 Task: Get directions from Schlitterbahn Waterpark, Texas, United States to Mount Vernon, Virginia, United States and explore the nearby hotels
Action: Mouse moved to (134, 103)
Screenshot: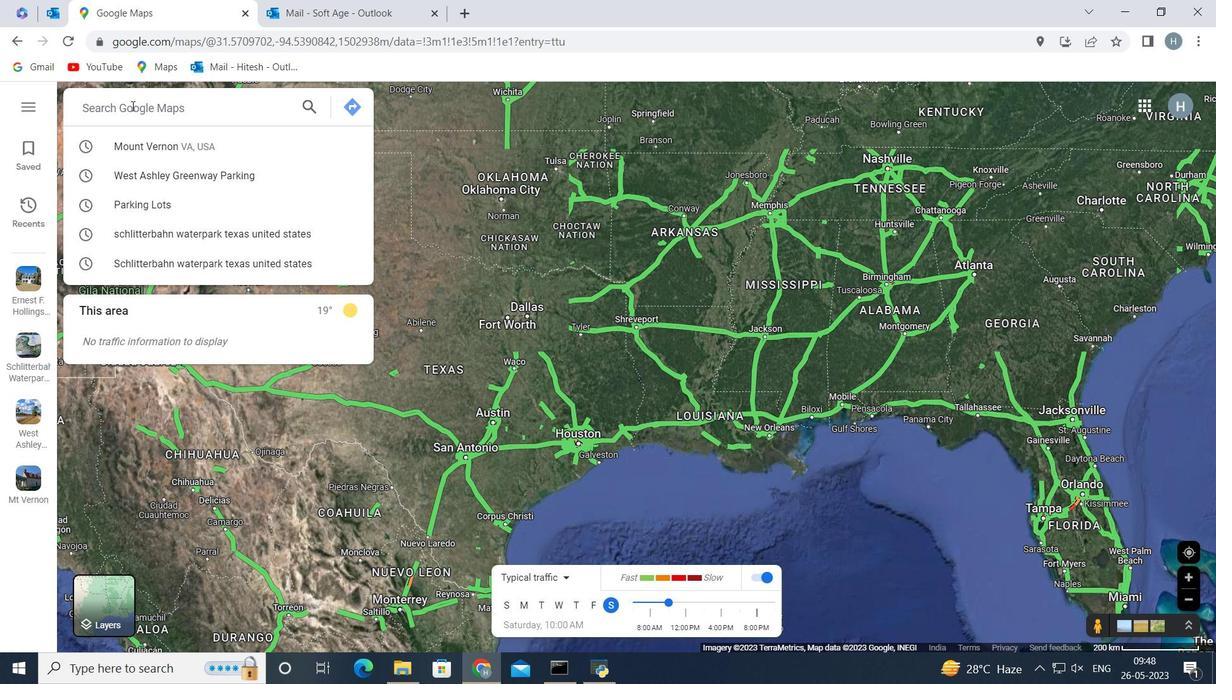 
Action: Mouse pressed left at (134, 103)
Screenshot: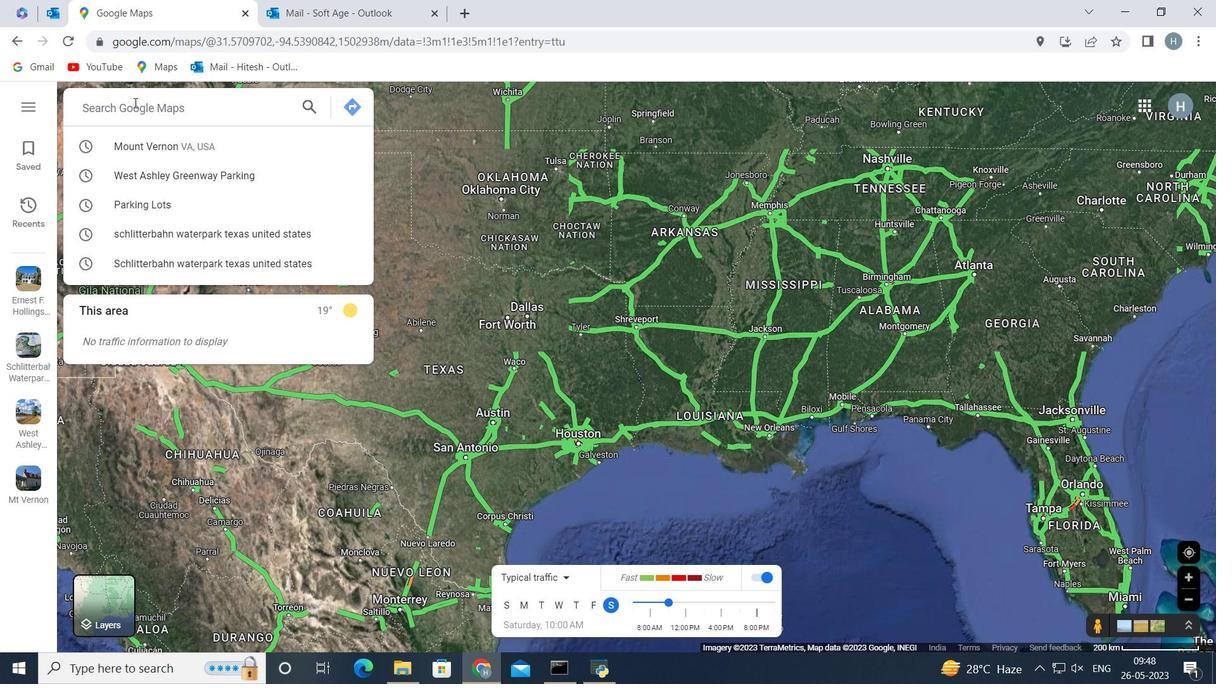 
Action: Key pressed <Key.shift>Schlitterbahn<Key.space>waterpark<Key.space>texas<Key.space>united<Key.space>states
Screenshot: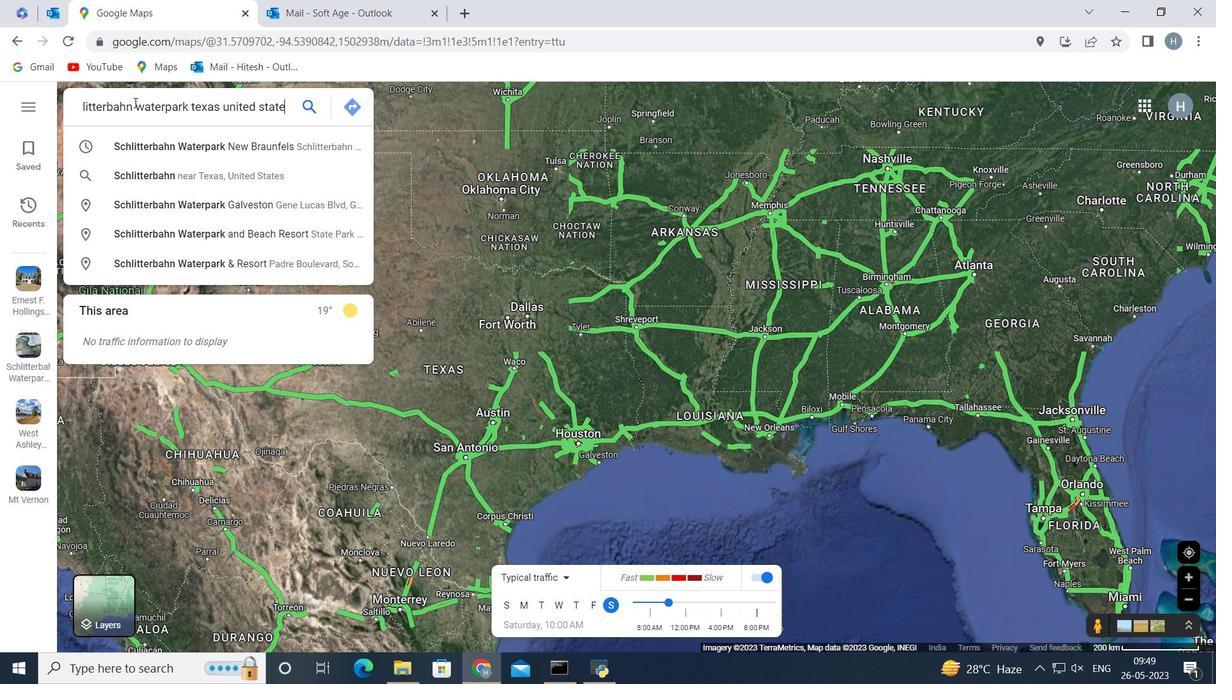 
Action: Mouse moved to (347, 102)
Screenshot: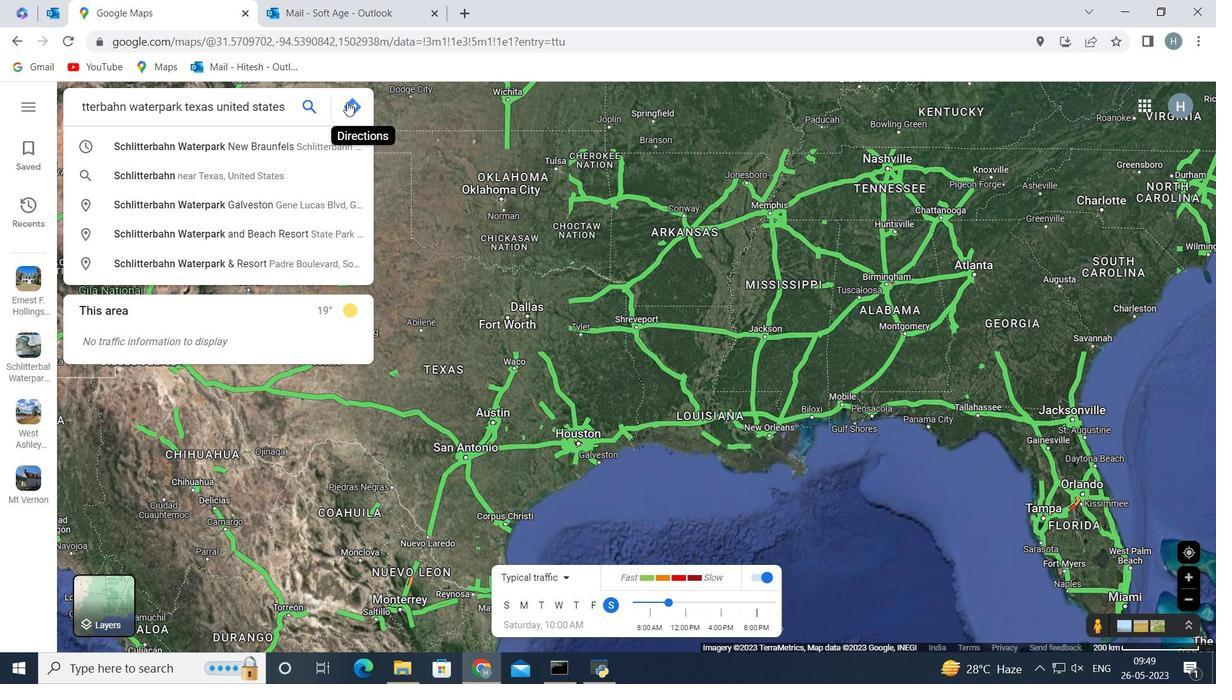 
Action: Mouse pressed left at (347, 102)
Screenshot: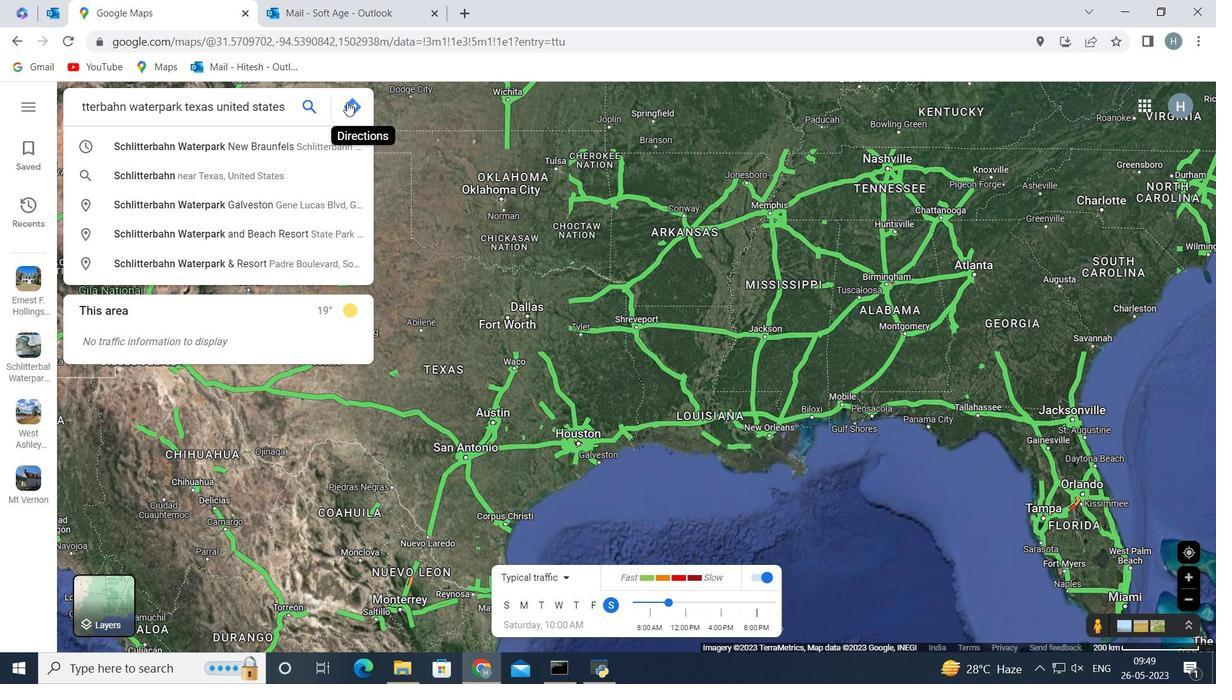 
Action: Mouse moved to (252, 140)
Screenshot: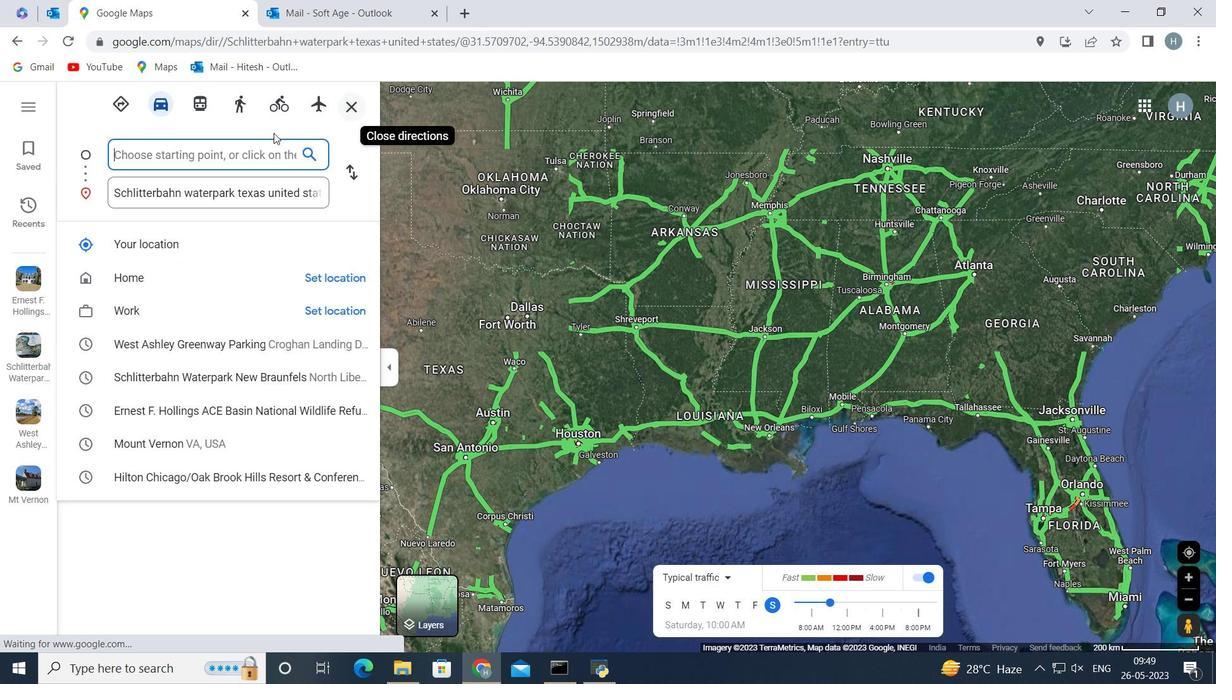 
Action: Key pressed <Key.shift>Mount<Key.space>vernon<Key.space>virginia<Key.space>united<Key.space>states
Screenshot: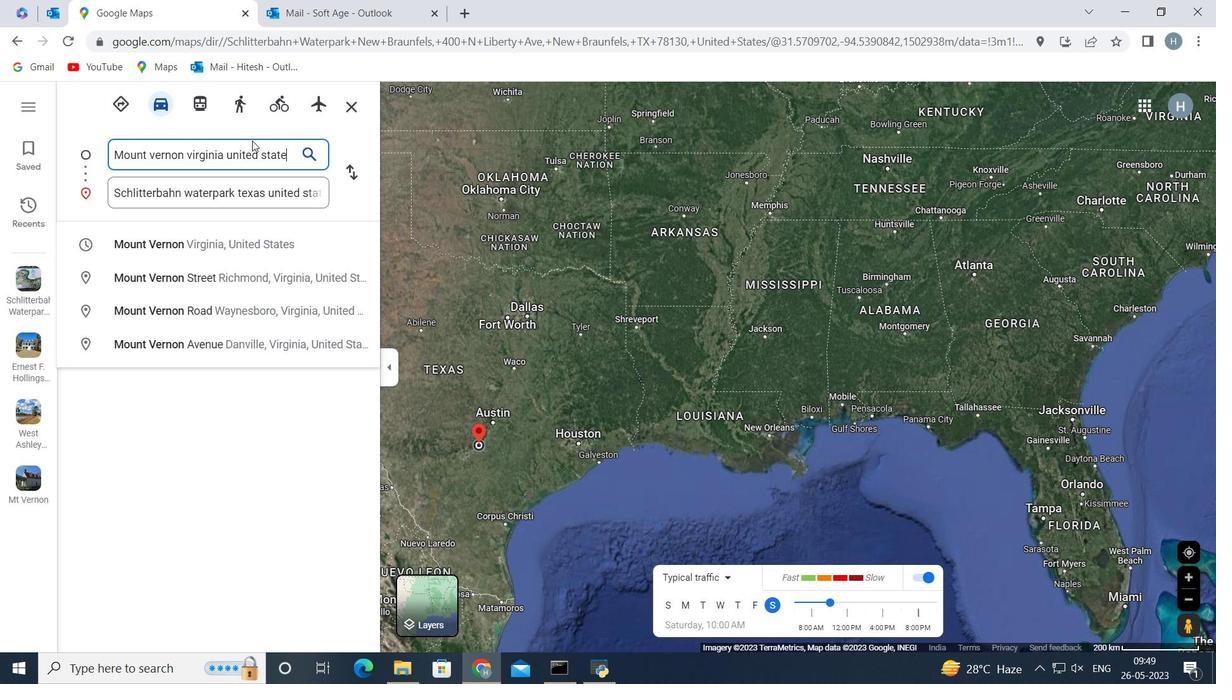
Action: Mouse moved to (347, 169)
Screenshot: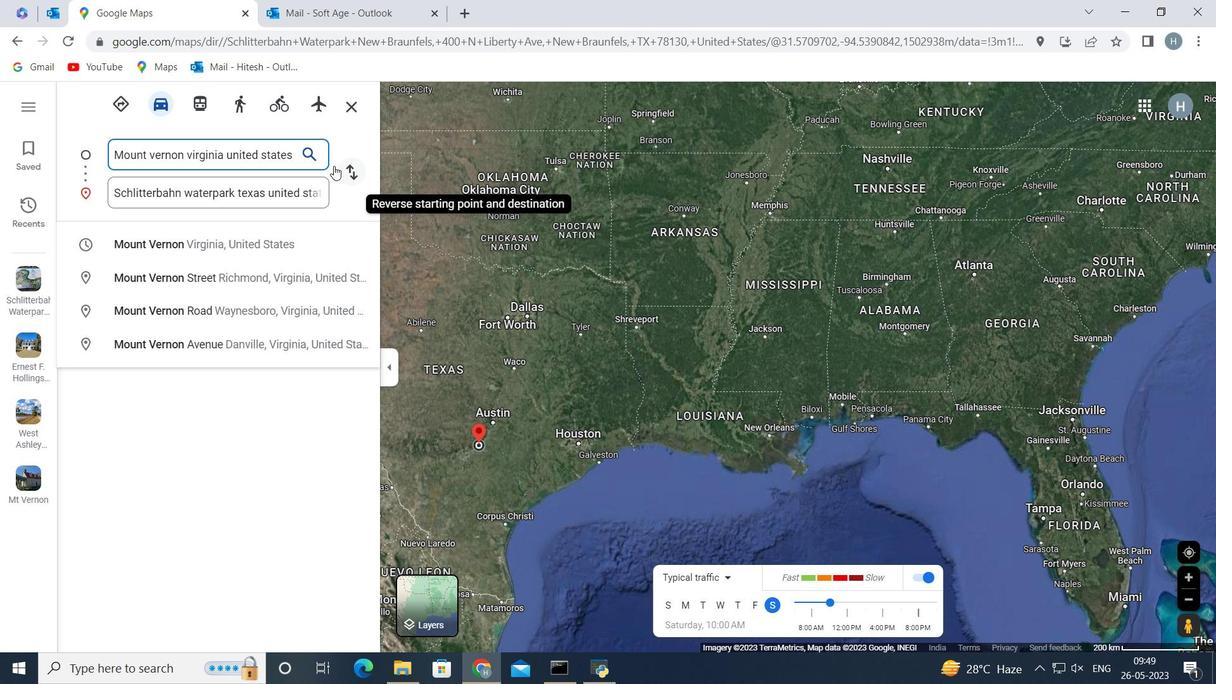 
Action: Mouse pressed left at (345, 169)
Screenshot: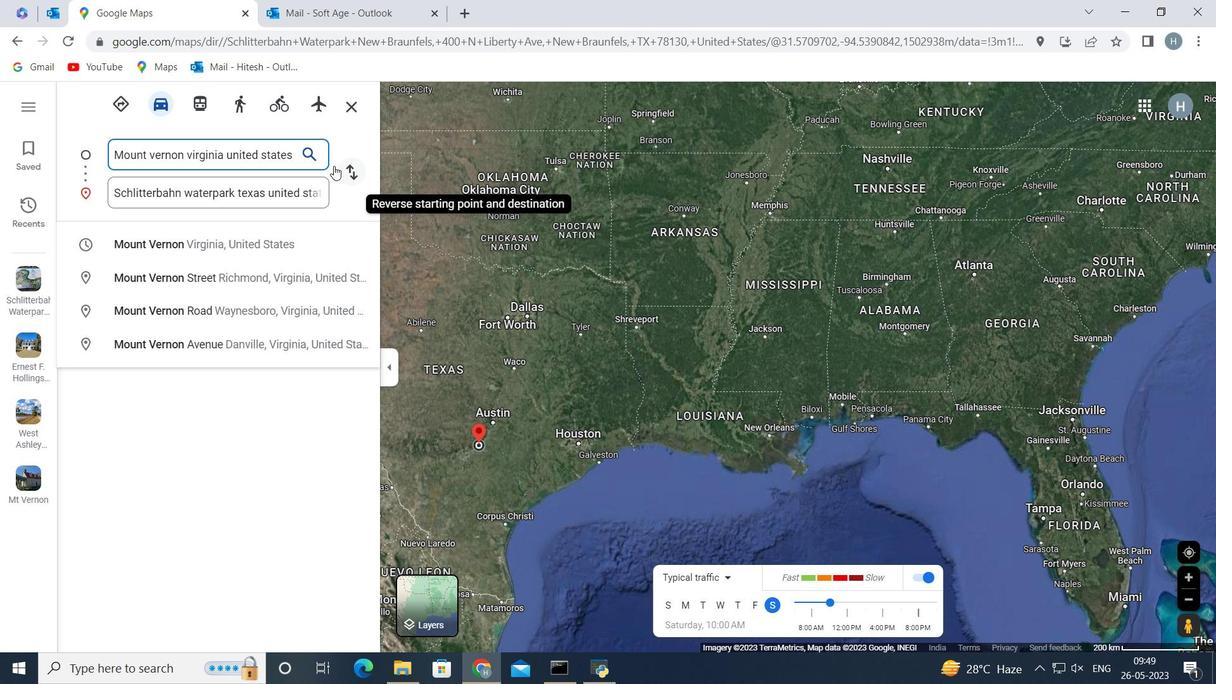 
Action: Mouse moved to (257, 283)
Screenshot: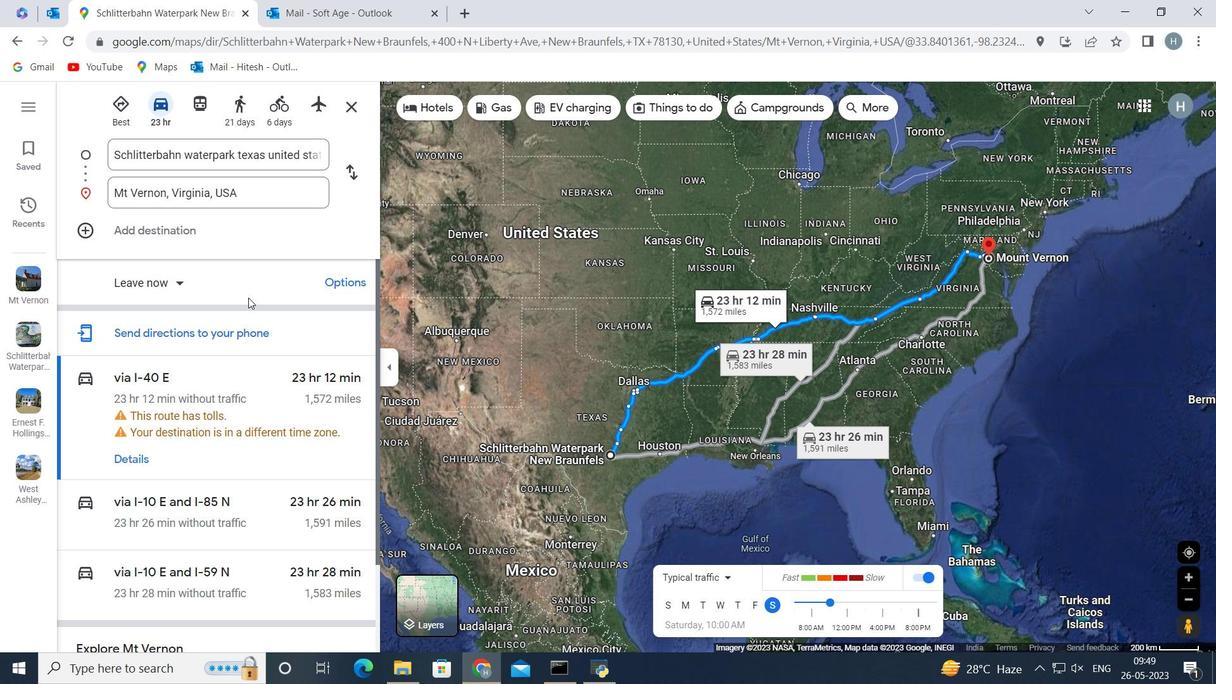 
Action: Mouse scrolled (257, 280) with delta (0, 0)
Screenshot: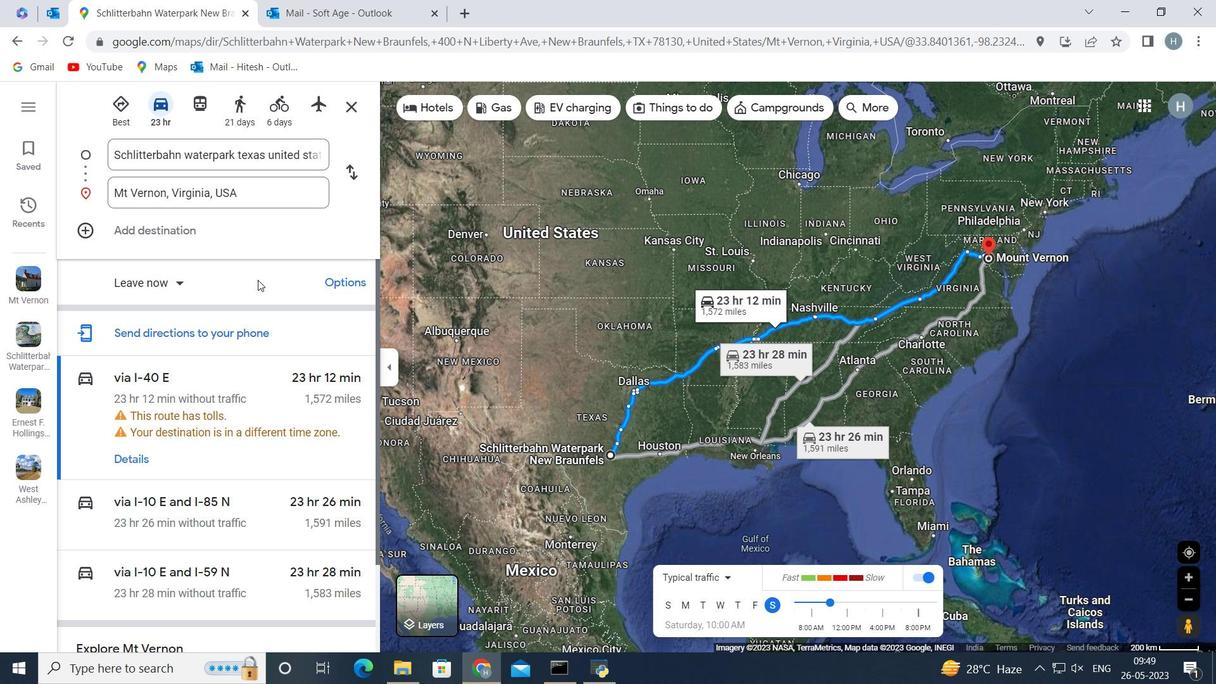 
Action: Mouse moved to (292, 287)
Screenshot: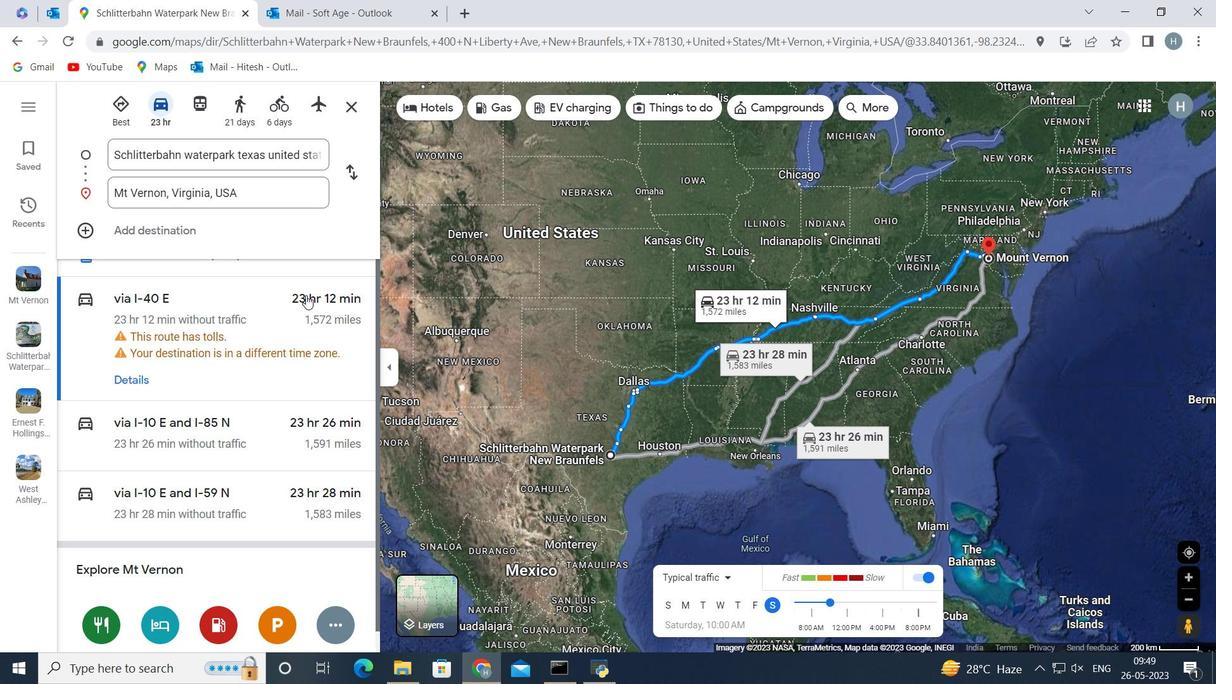 
Action: Mouse scrolled (292, 286) with delta (0, 0)
Screenshot: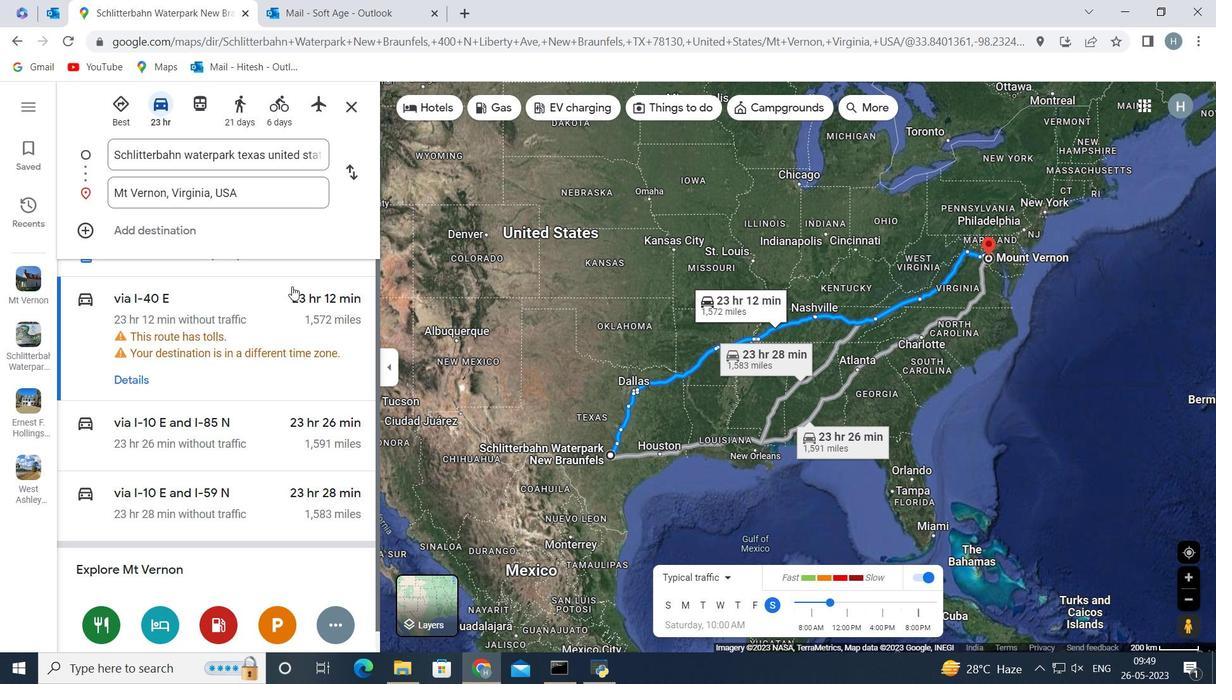 
Action: Mouse scrolled (292, 286) with delta (0, 0)
Screenshot: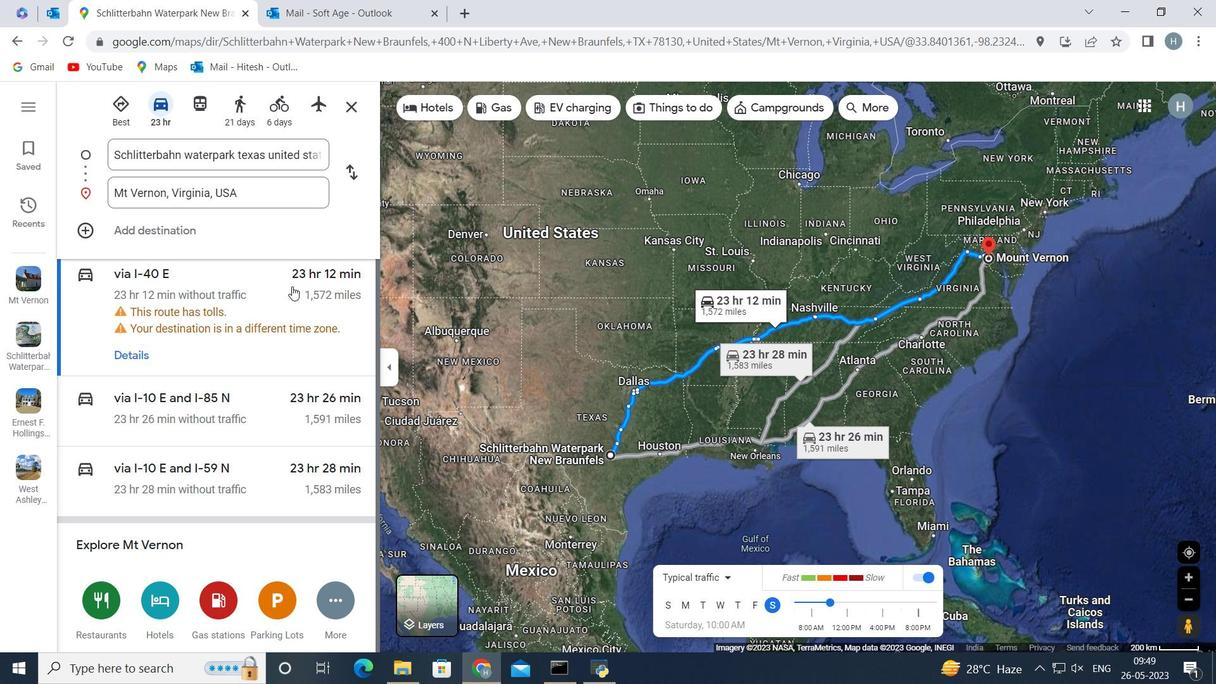 
Action: Mouse scrolled (292, 286) with delta (0, 0)
Screenshot: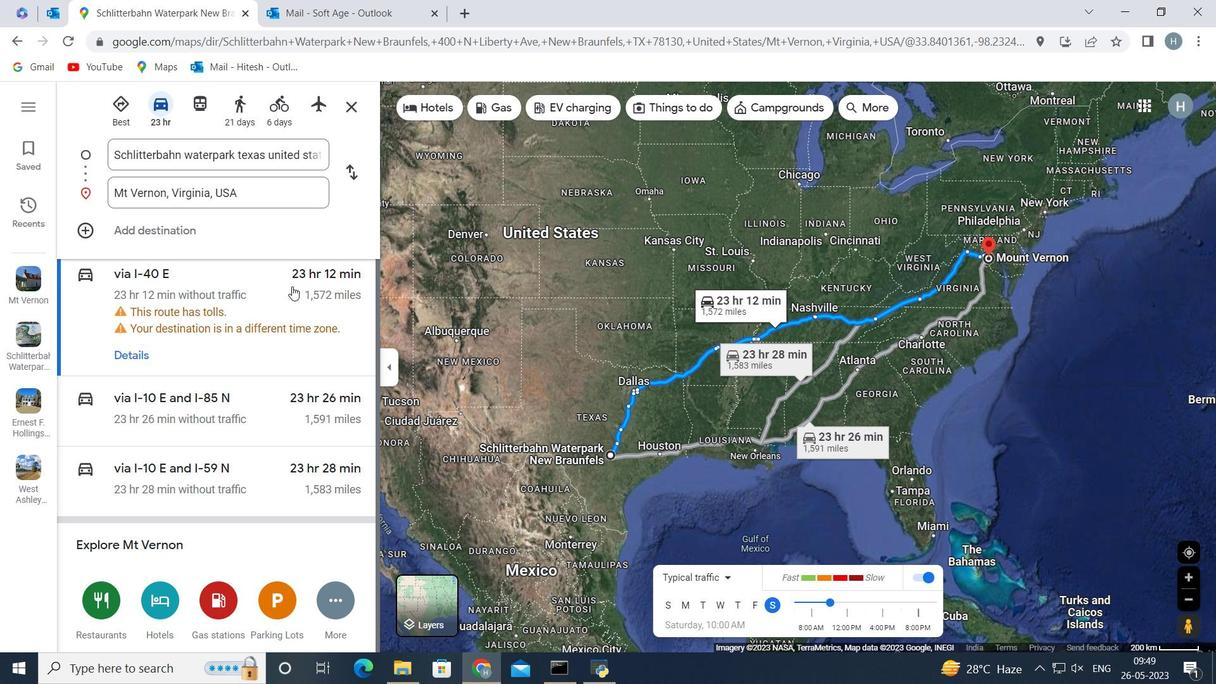 
Action: Mouse moved to (158, 598)
Screenshot: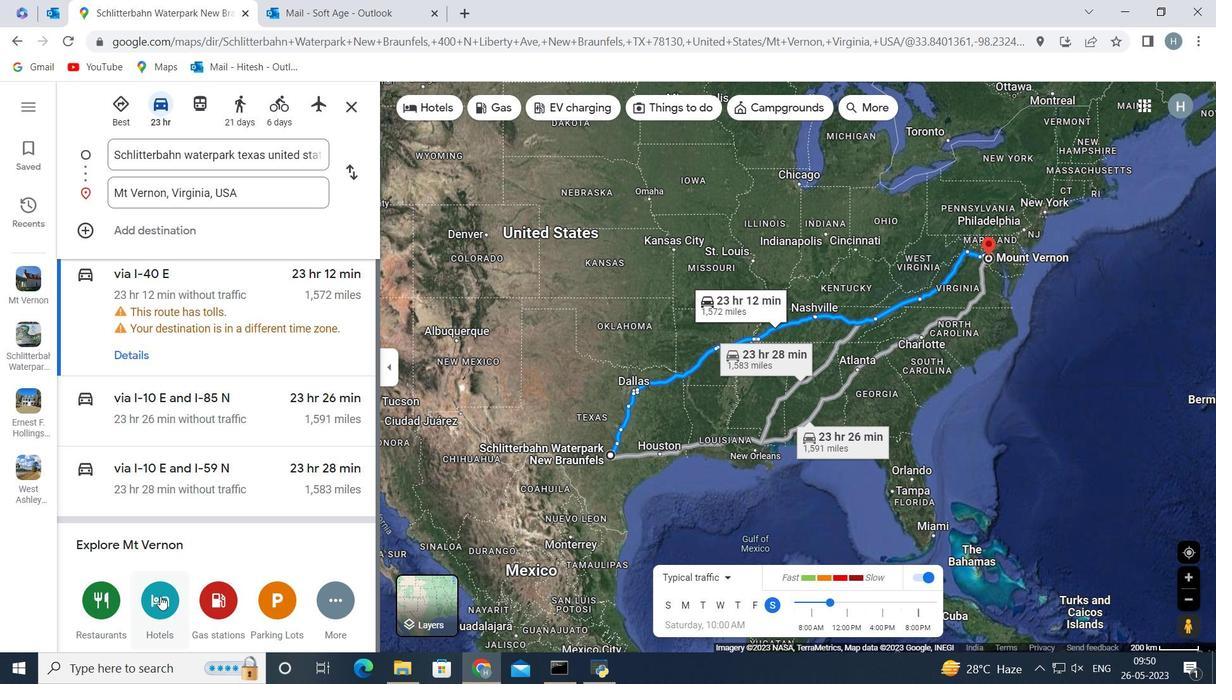 
Action: Mouse pressed left at (158, 598)
Screenshot: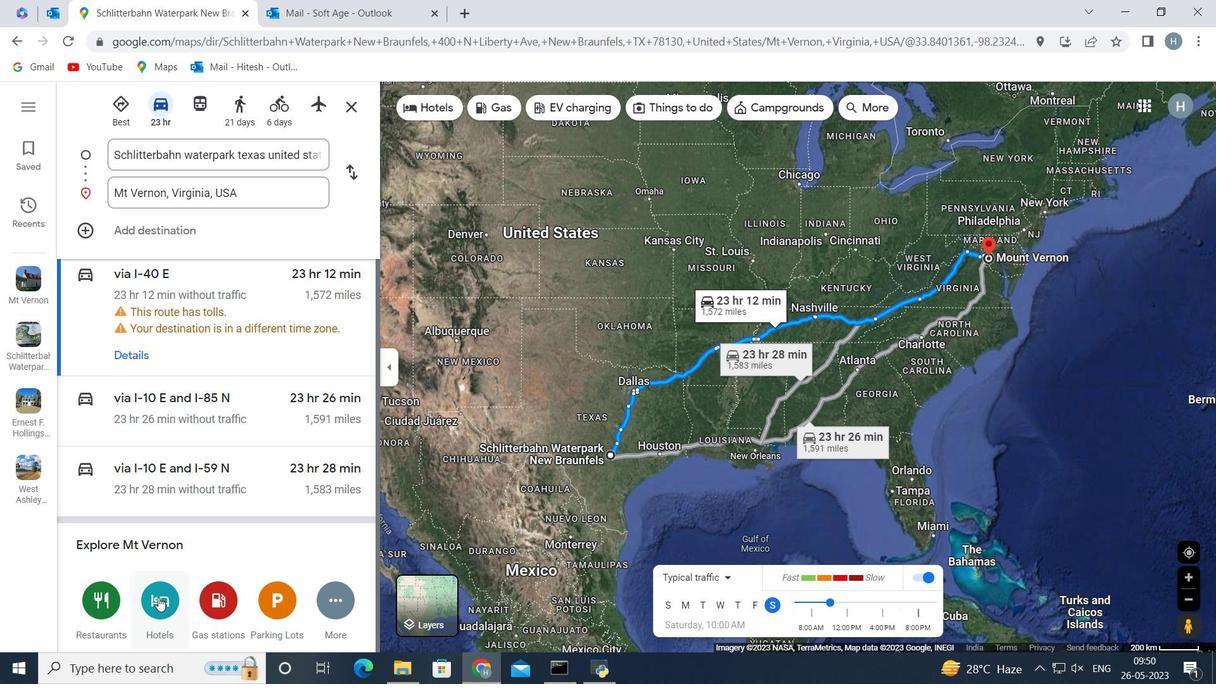 
Action: Mouse moved to (201, 251)
Screenshot: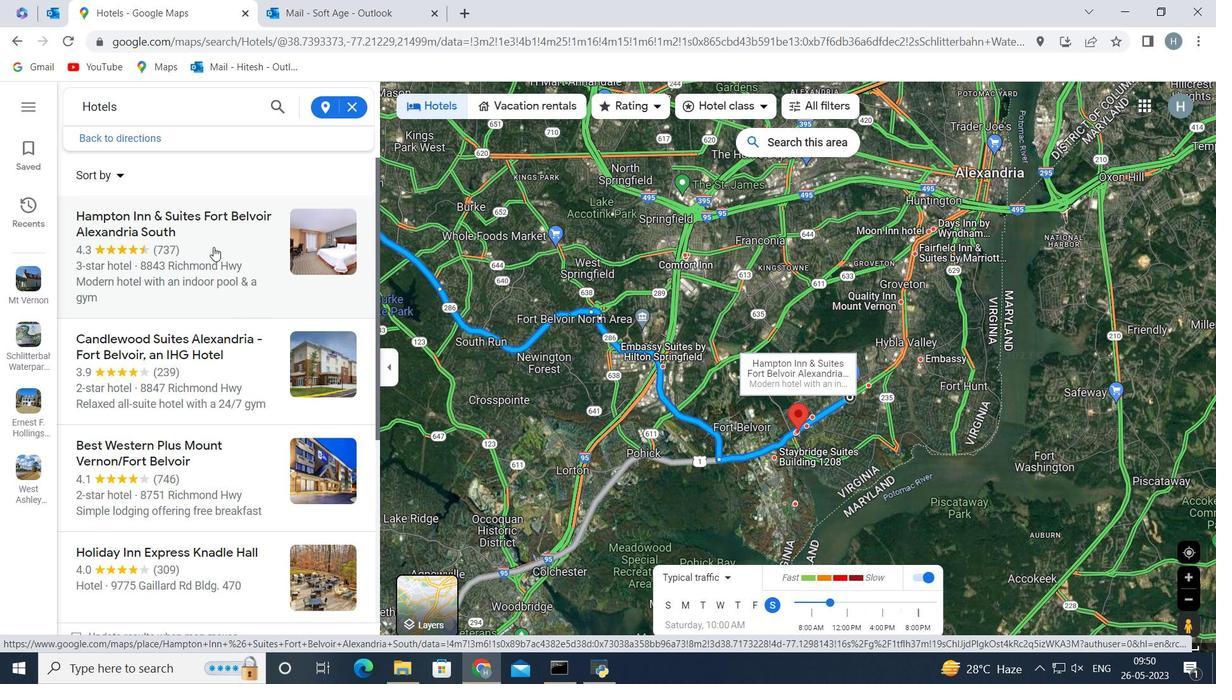 
Action: Mouse pressed left at (201, 251)
Screenshot: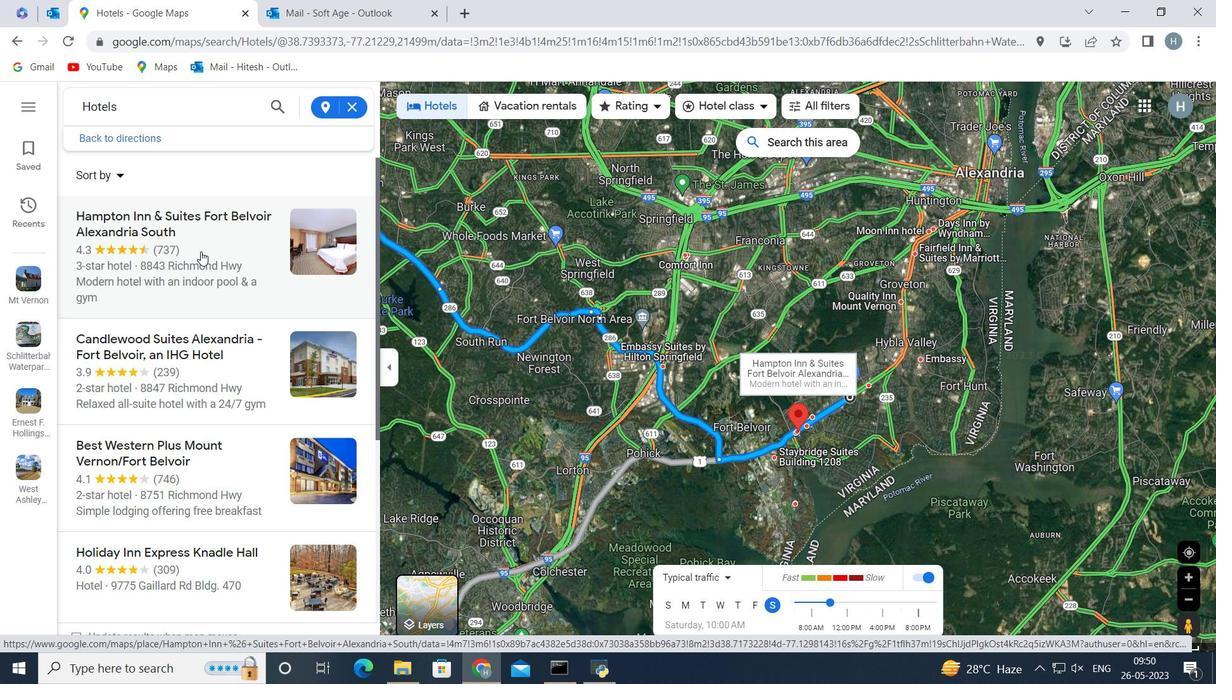 
Action: Mouse moved to (573, 382)
Screenshot: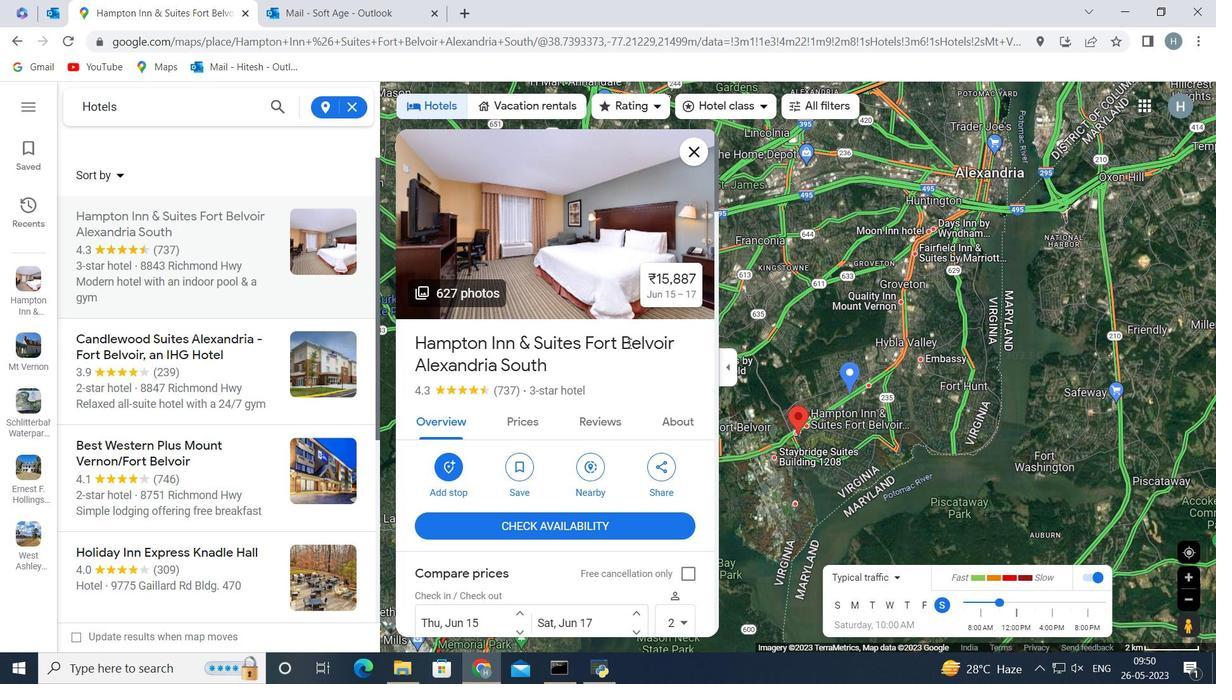 
Action: Mouse scrolled (573, 381) with delta (0, 0)
Screenshot: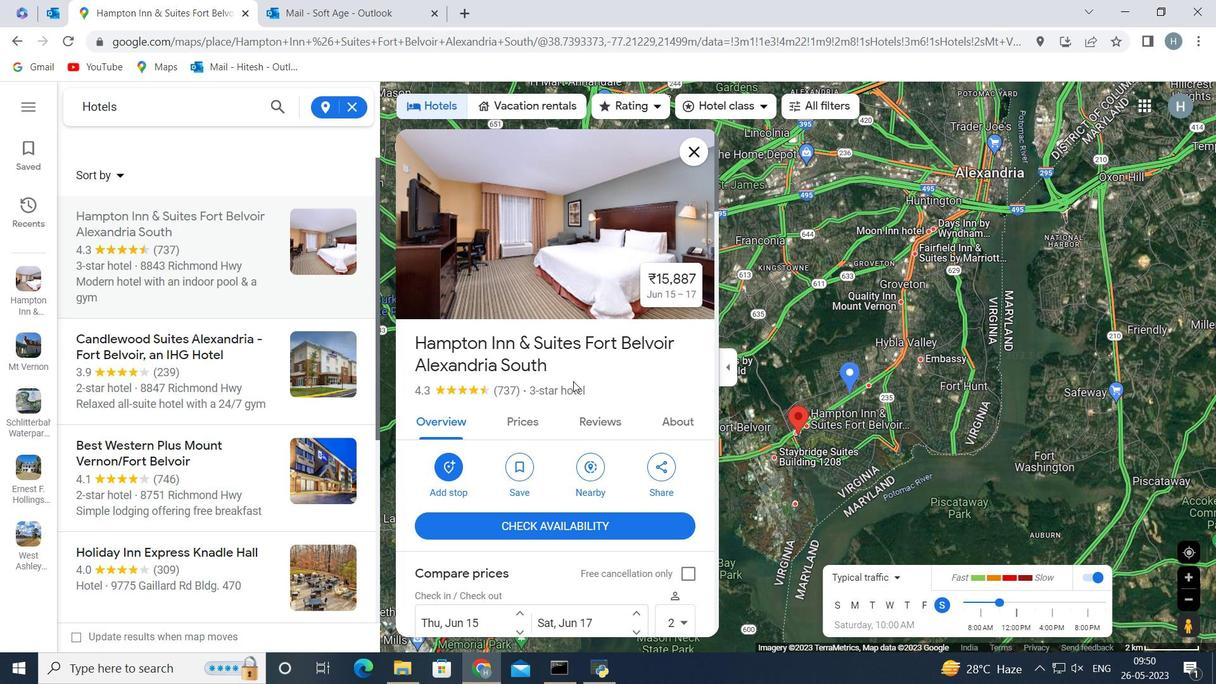 
Action: Mouse moved to (573, 382)
Screenshot: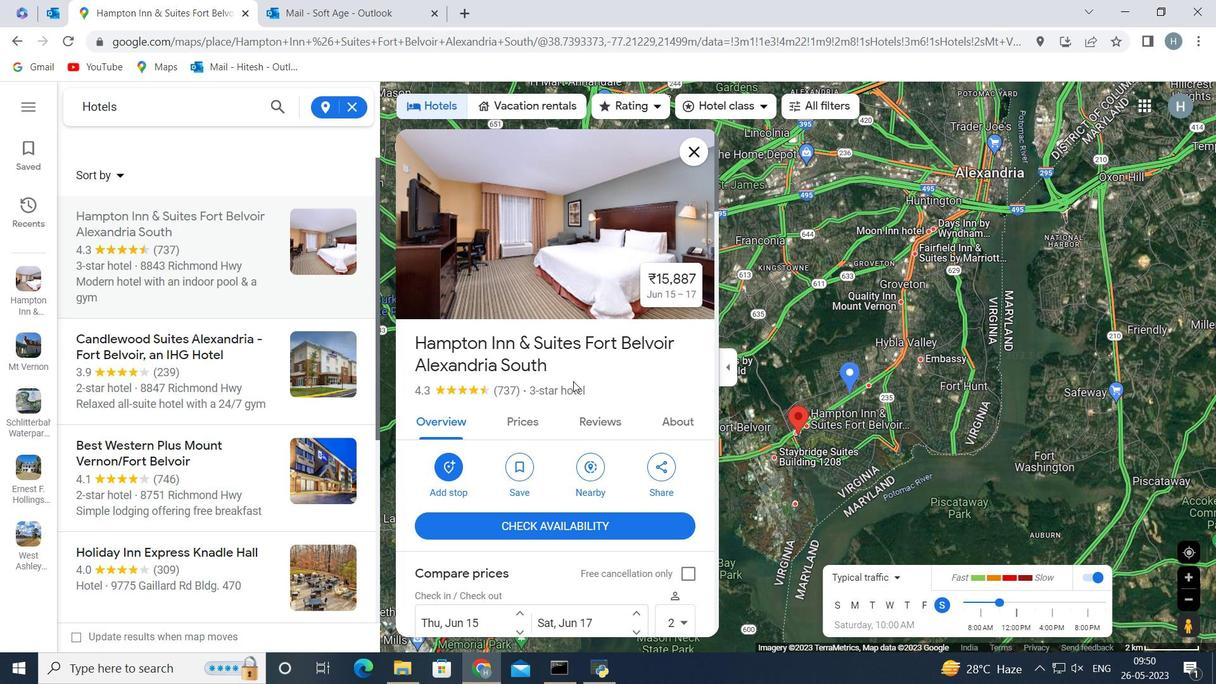 
Action: Mouse scrolled (573, 381) with delta (0, 0)
Screenshot: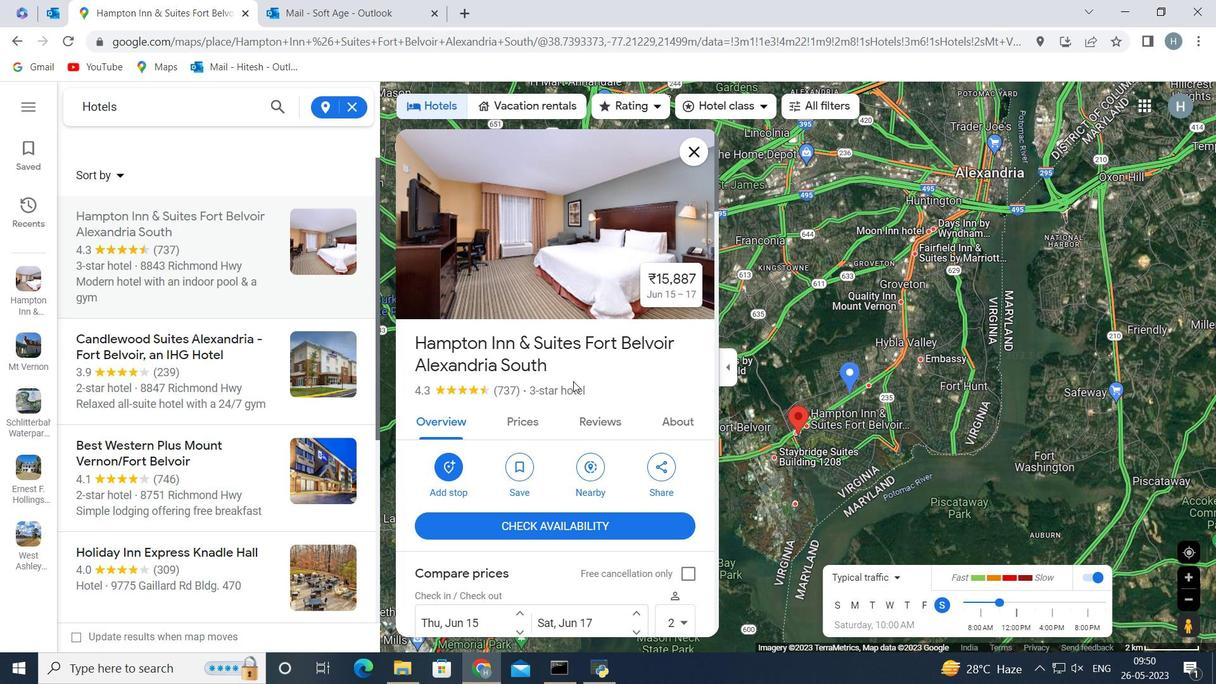 
Action: Mouse moved to (548, 379)
Screenshot: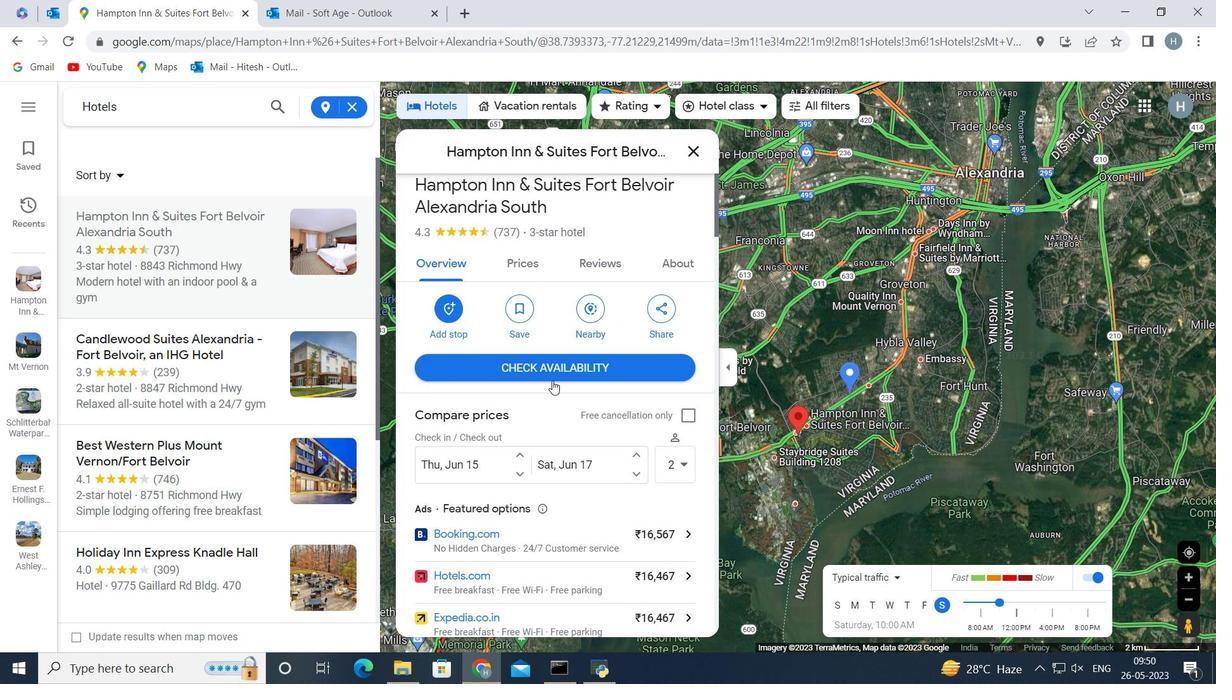 
Action: Mouse scrolled (548, 378) with delta (0, 0)
Screenshot: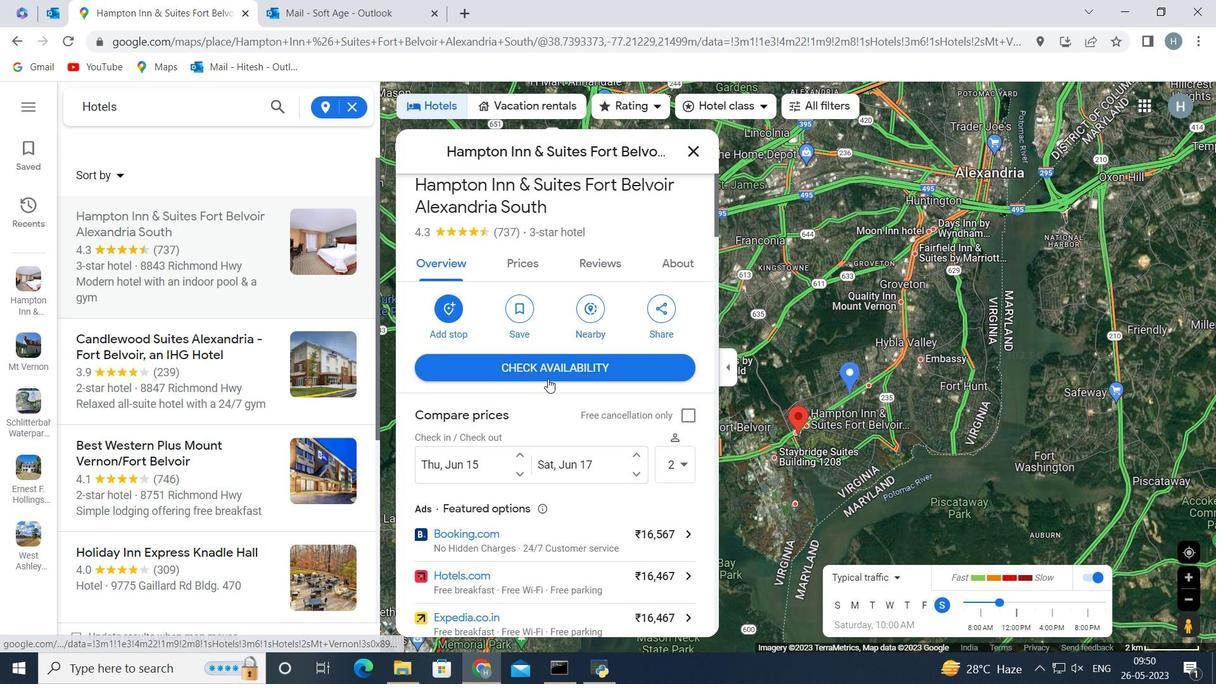 
Action: Mouse scrolled (548, 378) with delta (0, 0)
Screenshot: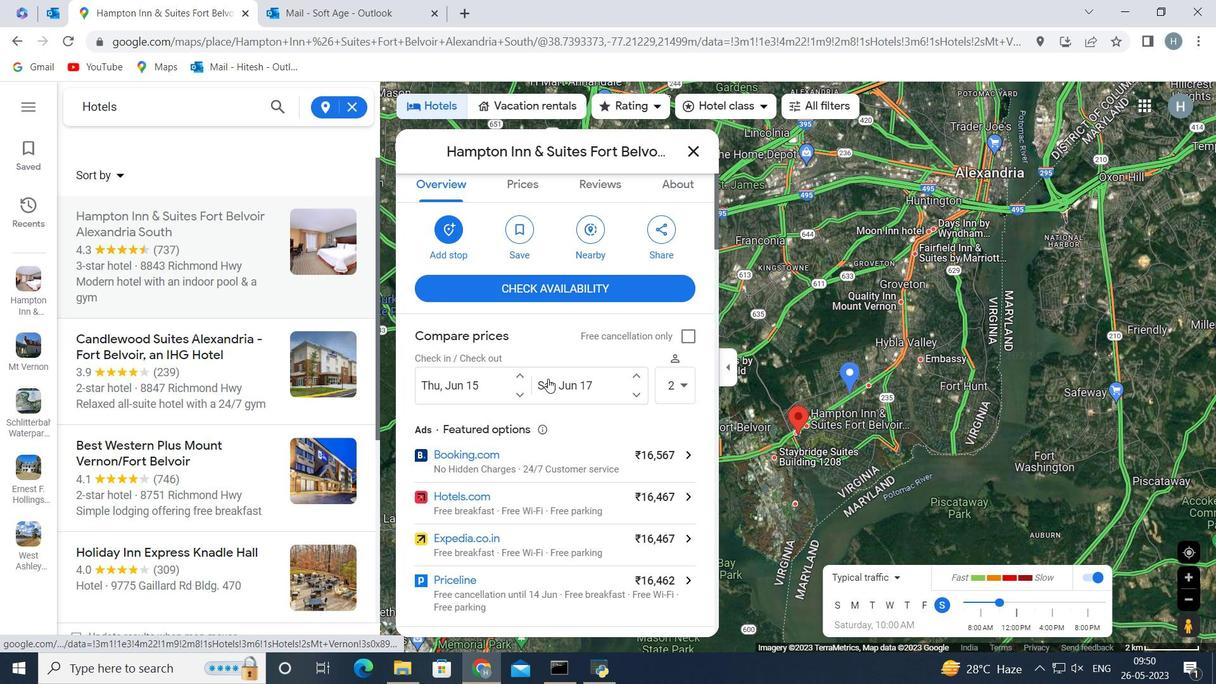 
Action: Mouse scrolled (548, 378) with delta (0, 0)
Screenshot: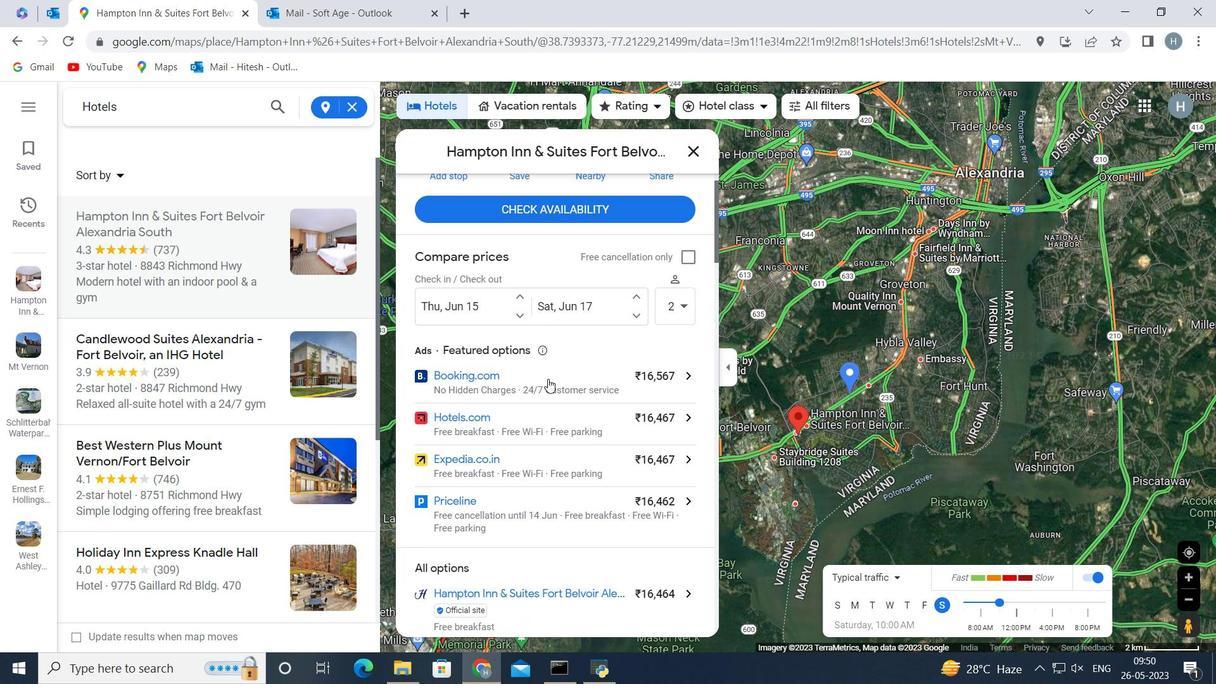 
Action: Mouse scrolled (548, 378) with delta (0, 0)
Screenshot: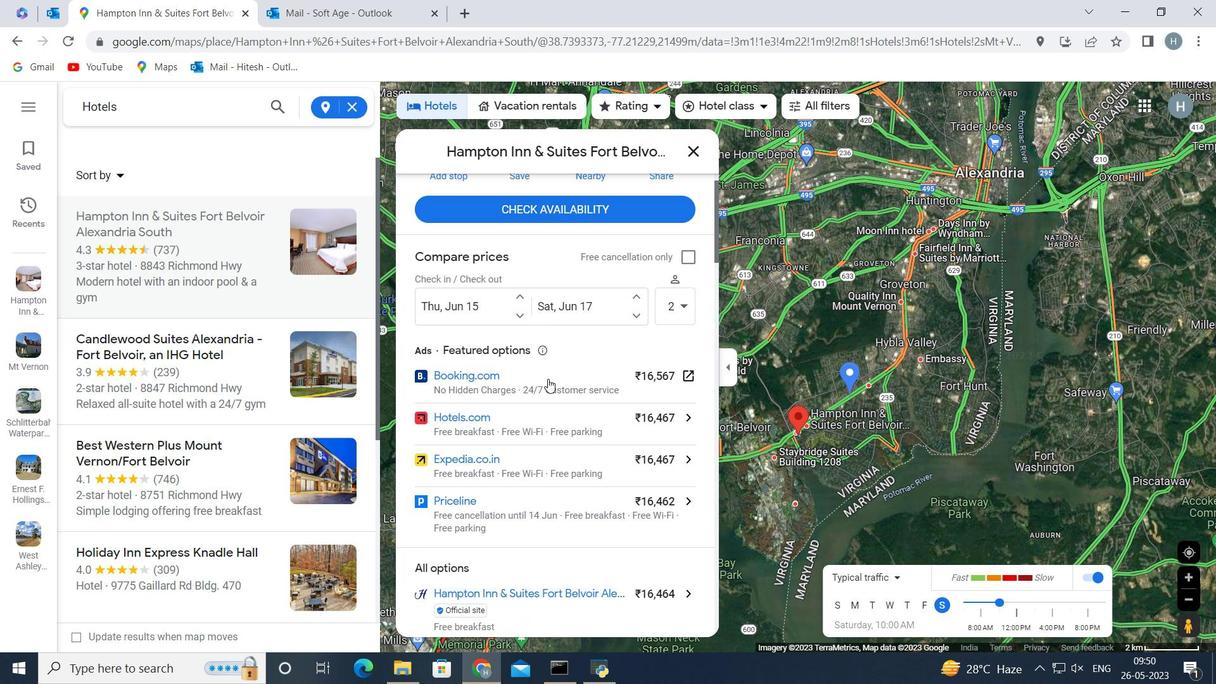 
Action: Mouse scrolled (548, 378) with delta (0, 0)
Screenshot: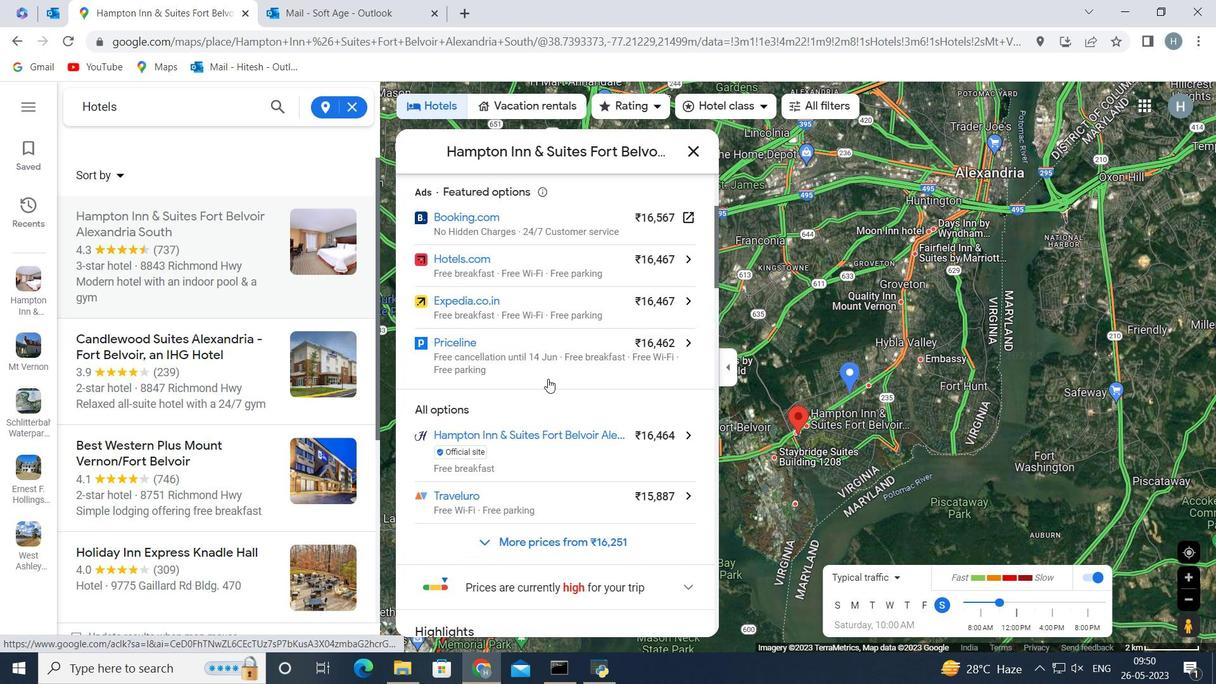 
Action: Mouse scrolled (548, 378) with delta (0, 0)
Screenshot: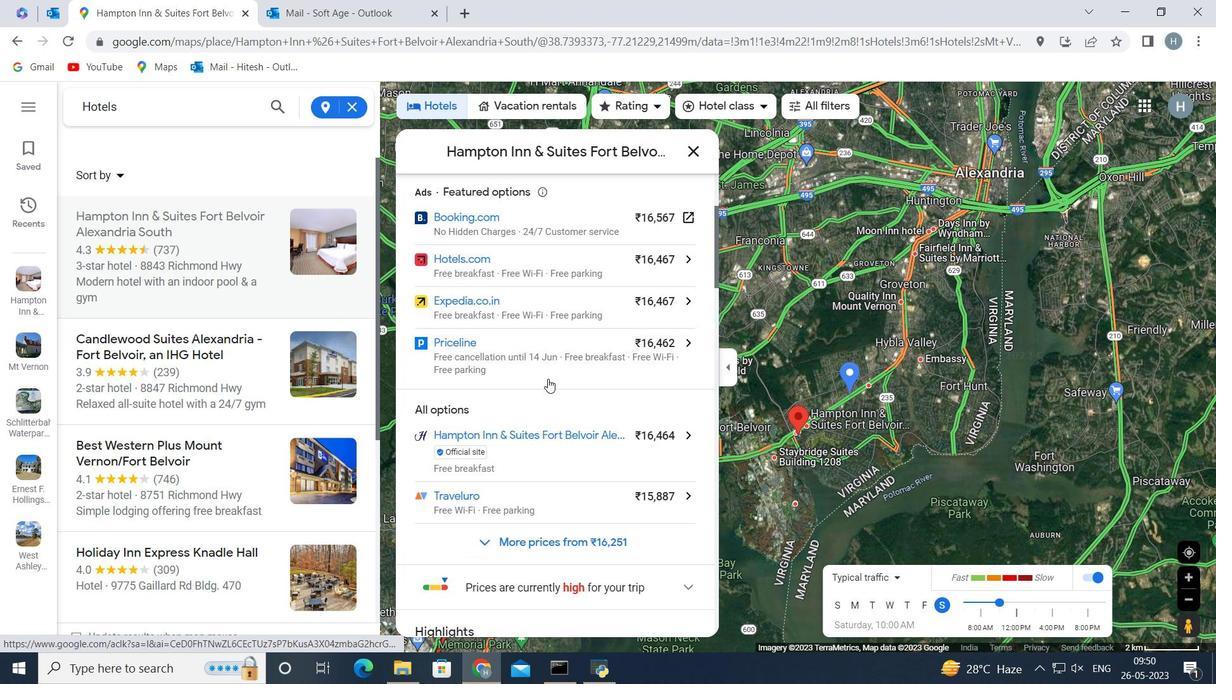 
Action: Mouse scrolled (548, 378) with delta (0, 0)
Screenshot: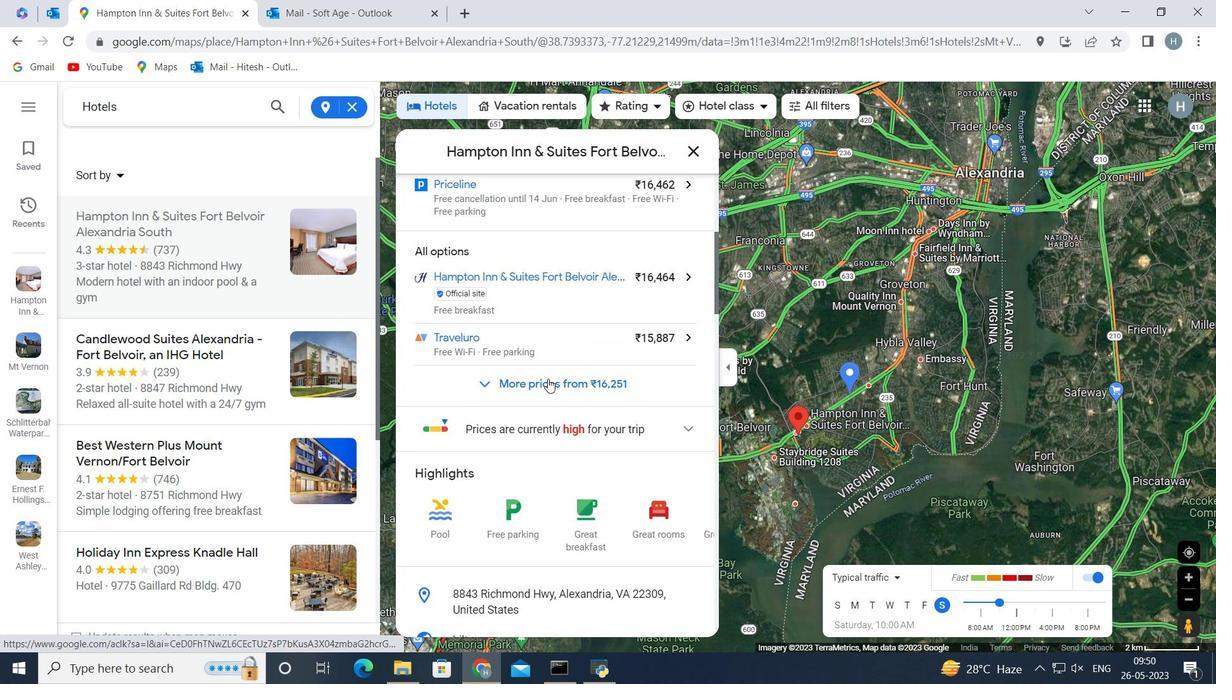 
Action: Mouse scrolled (548, 378) with delta (0, 0)
Screenshot: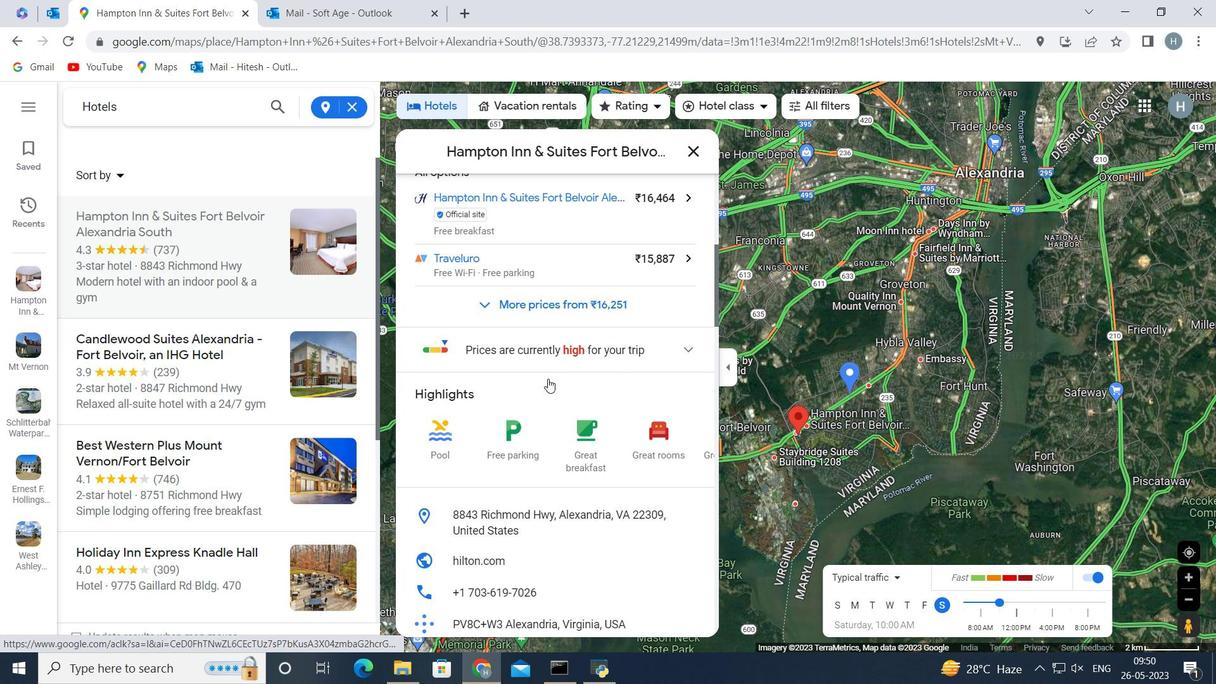 
Action: Mouse moved to (688, 363)
Screenshot: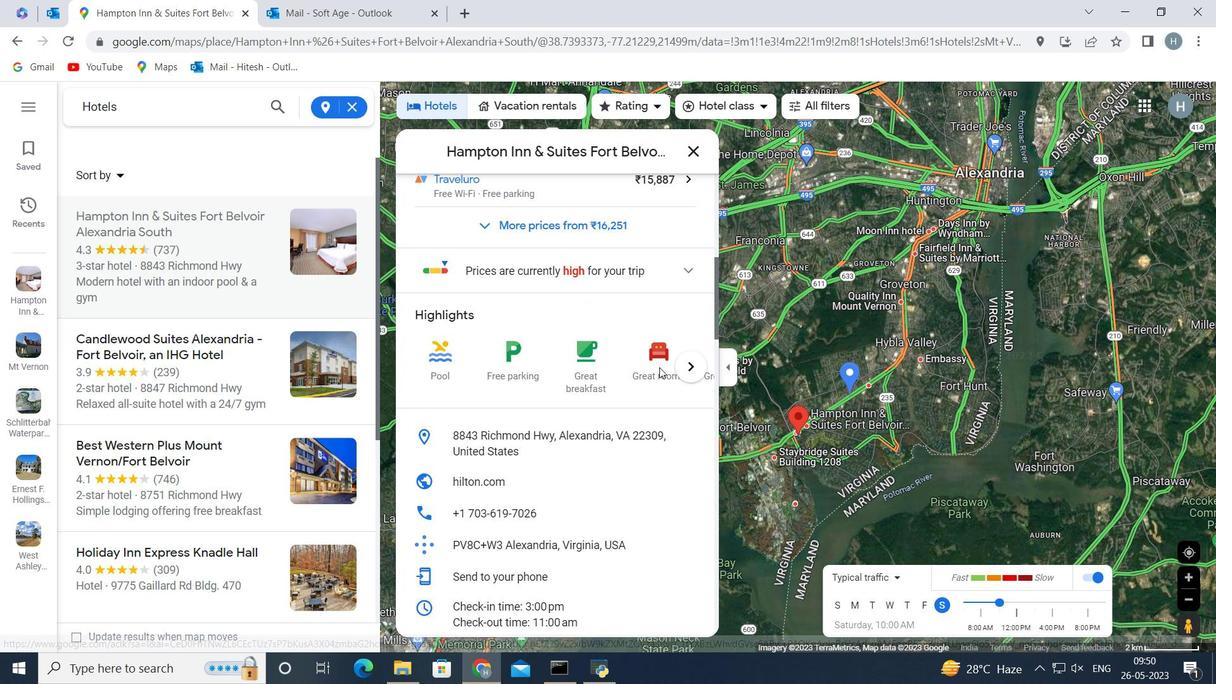
Action: Mouse pressed left at (688, 363)
Screenshot: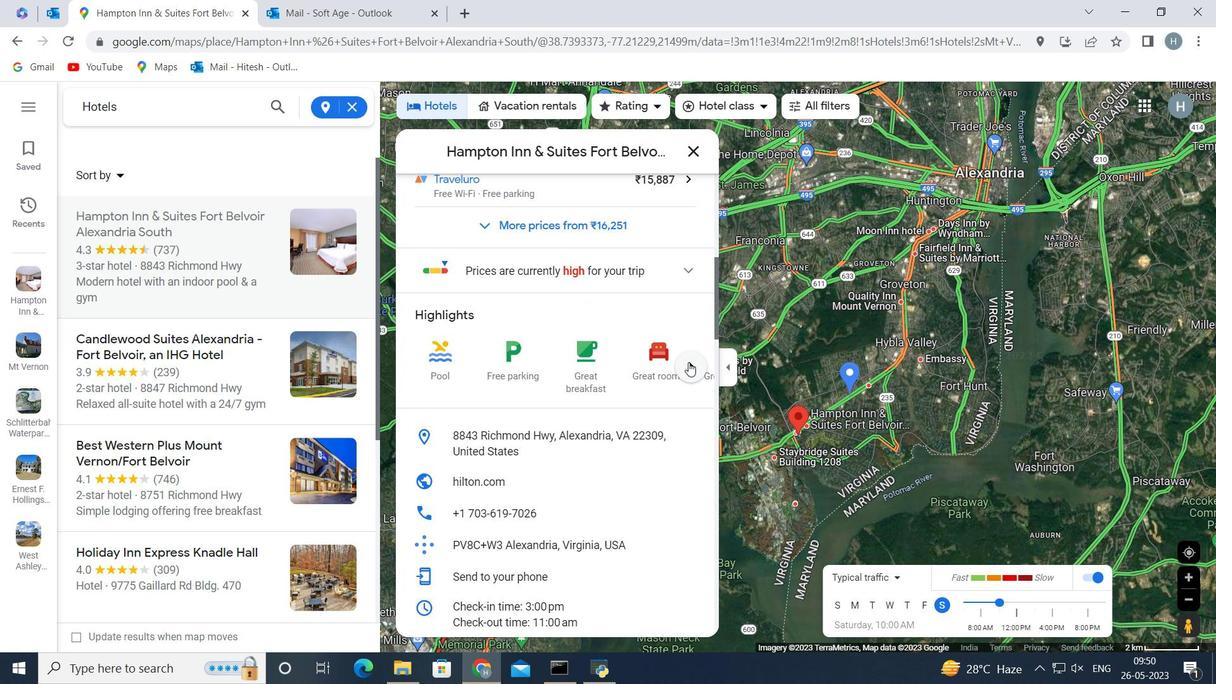 
Action: Mouse pressed left at (688, 363)
Screenshot: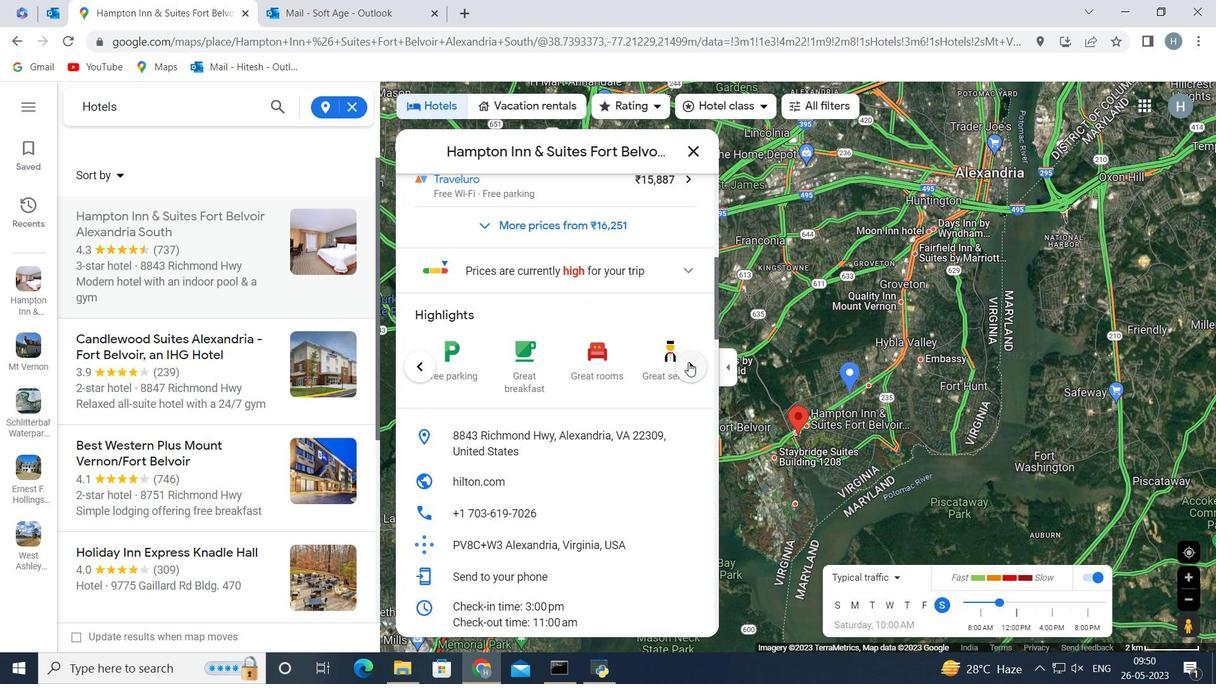 
Action: Mouse moved to (497, 414)
Screenshot: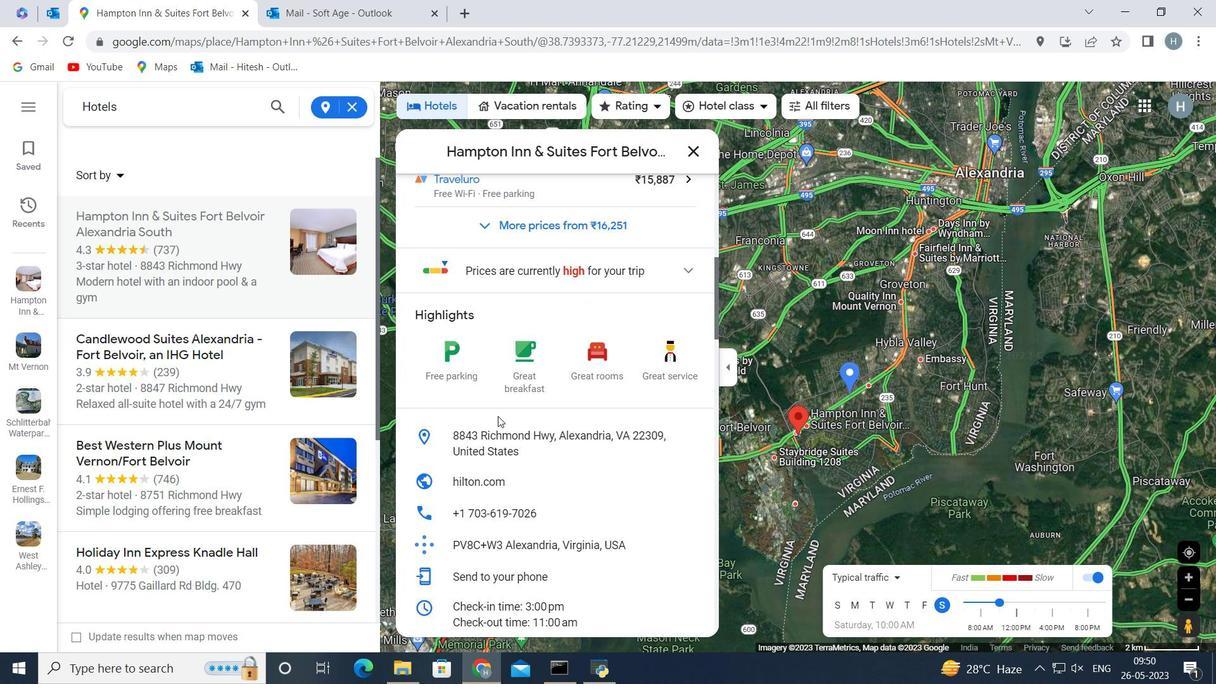
Action: Mouse scrolled (497, 414) with delta (0, 0)
Screenshot: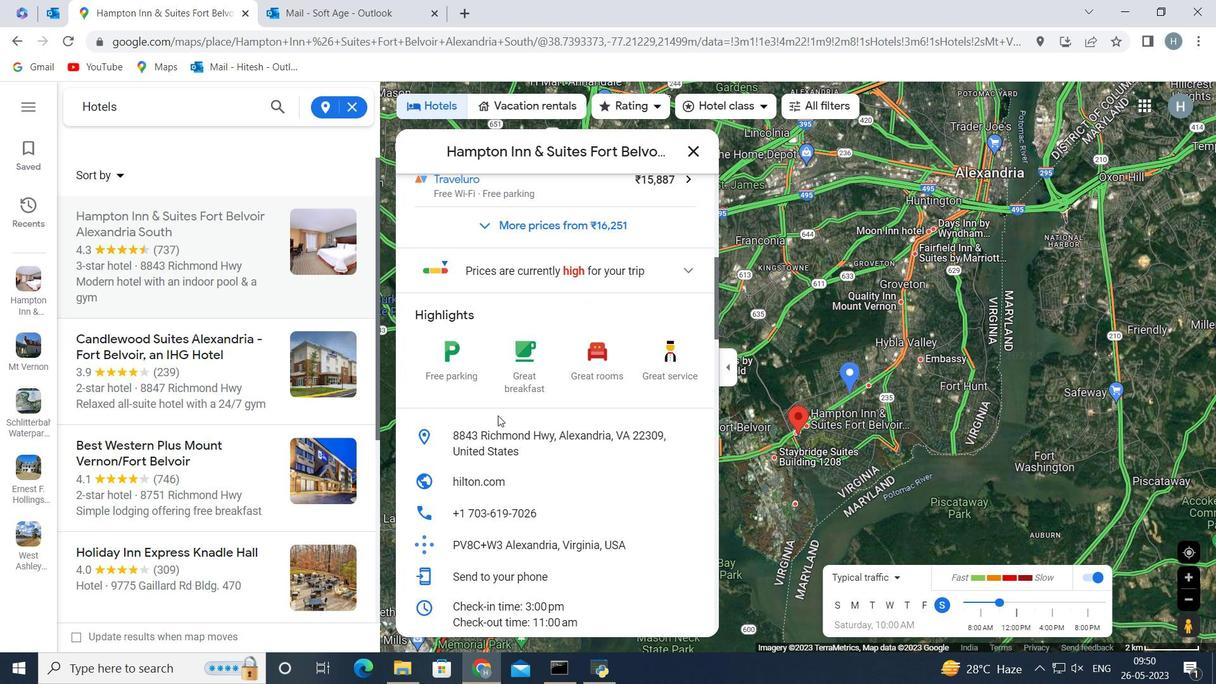 
Action: Mouse moved to (511, 403)
Screenshot: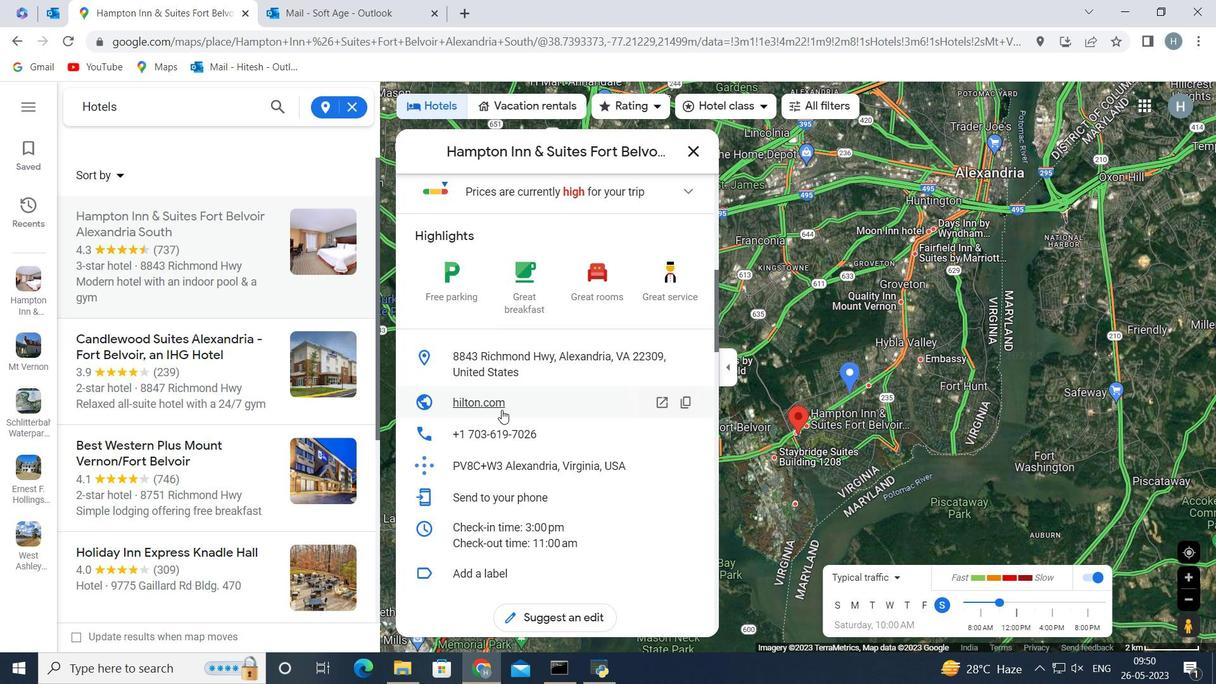 
Action: Mouse scrolled (511, 402) with delta (0, 0)
Screenshot: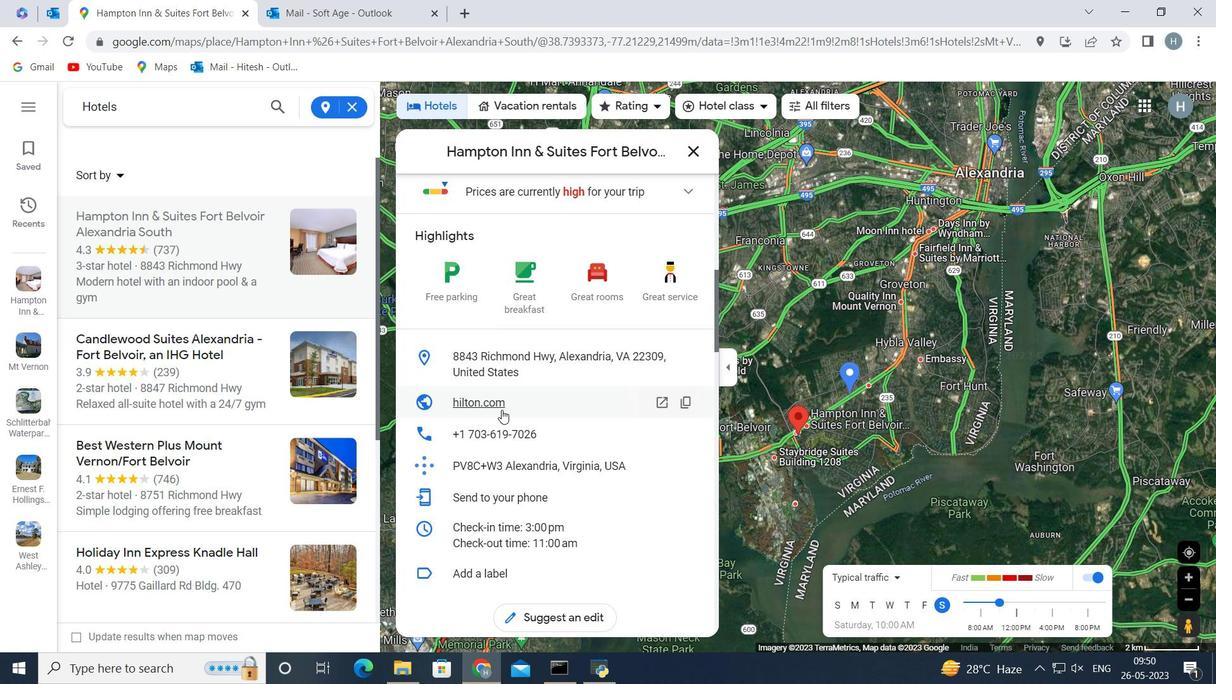 
Action: Mouse moved to (514, 393)
Screenshot: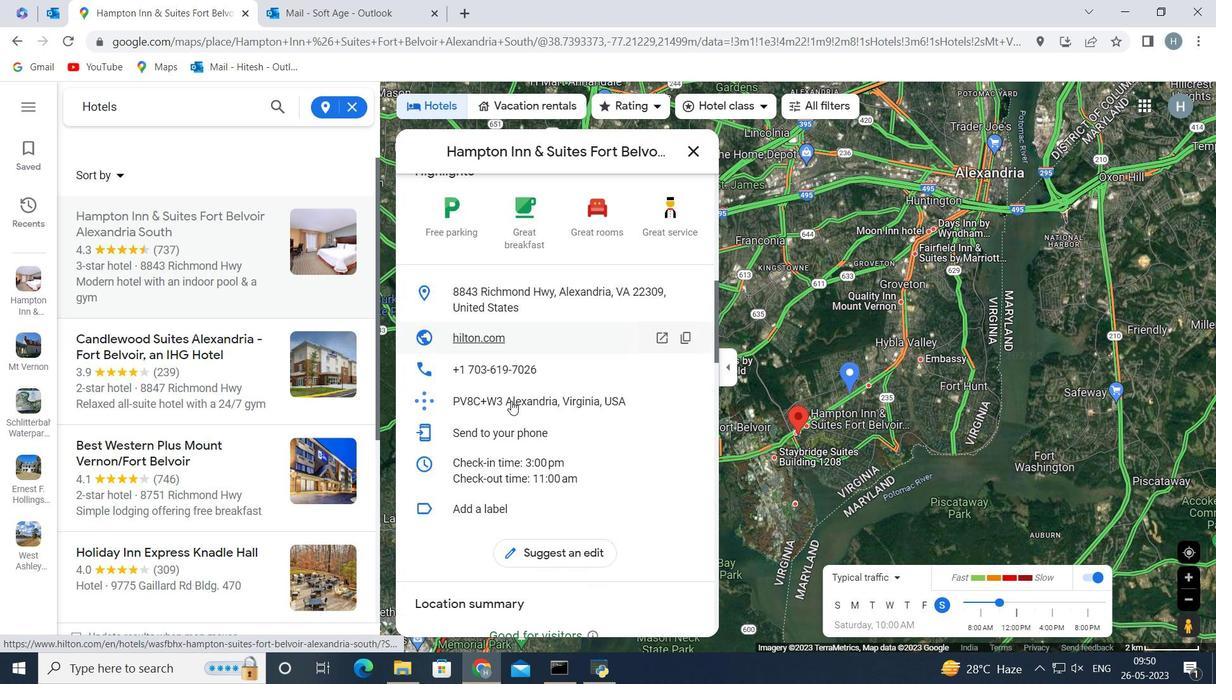 
Action: Mouse scrolled (514, 392) with delta (0, 0)
Screenshot: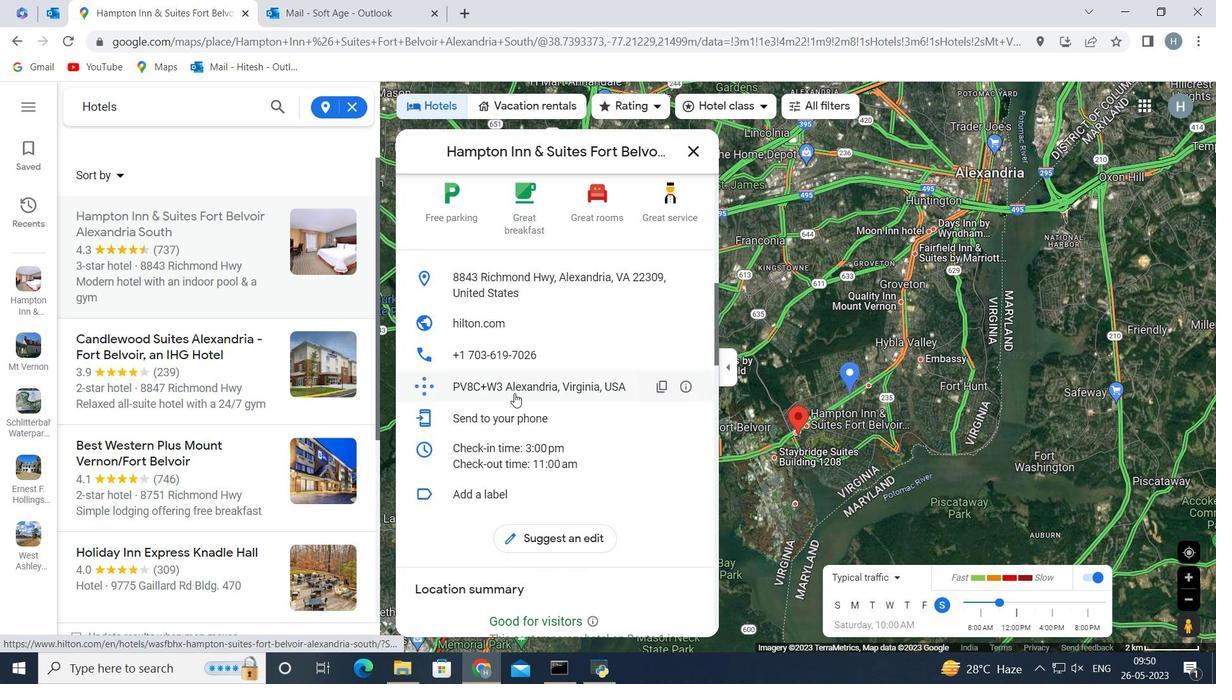 
Action: Mouse scrolled (514, 392) with delta (0, 0)
Screenshot: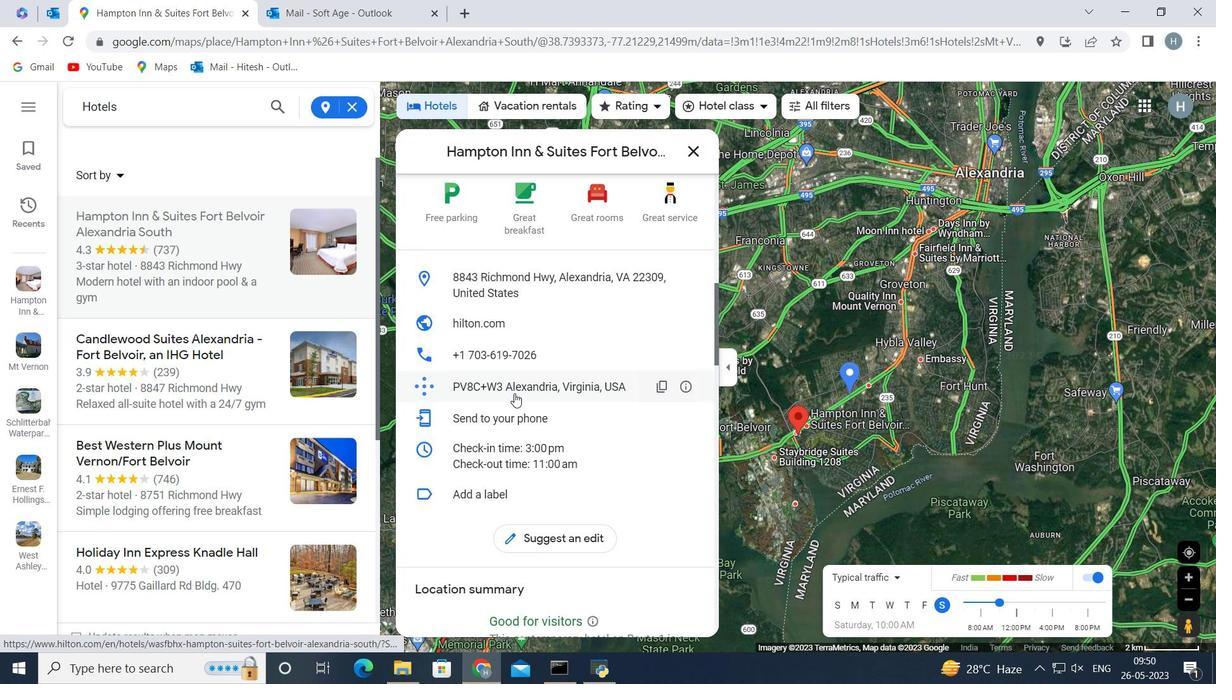 
Action: Mouse scrolled (514, 392) with delta (0, 0)
Screenshot: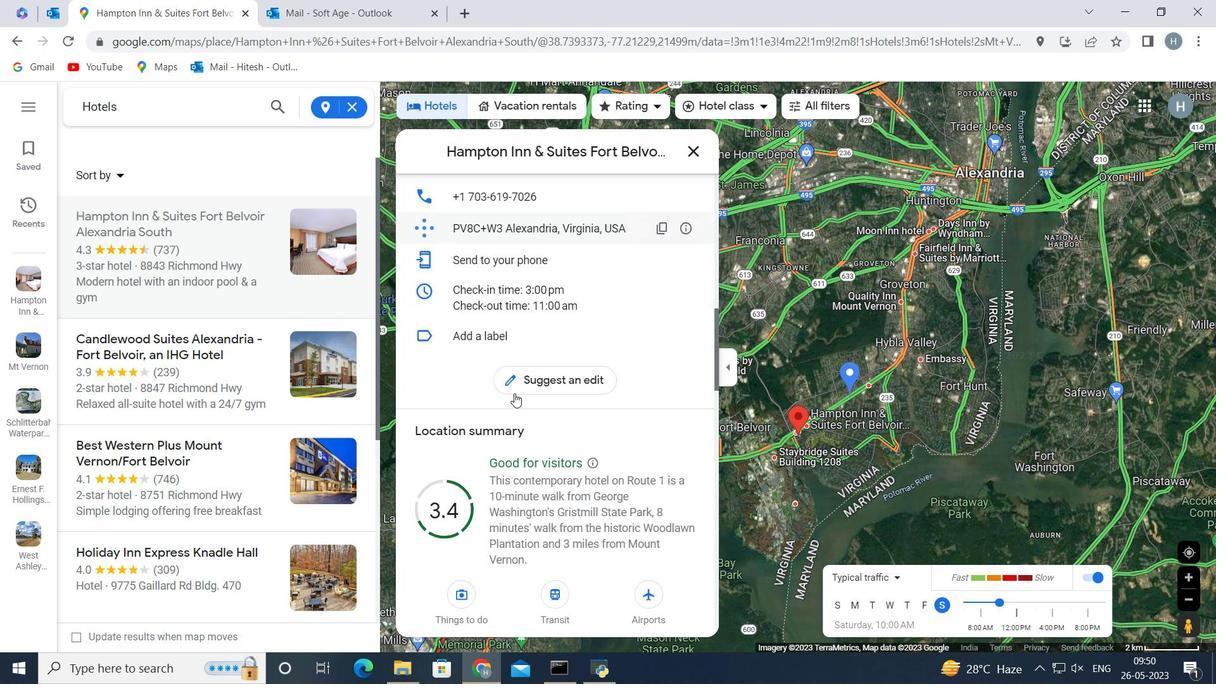 
Action: Mouse scrolled (514, 392) with delta (0, 0)
Screenshot: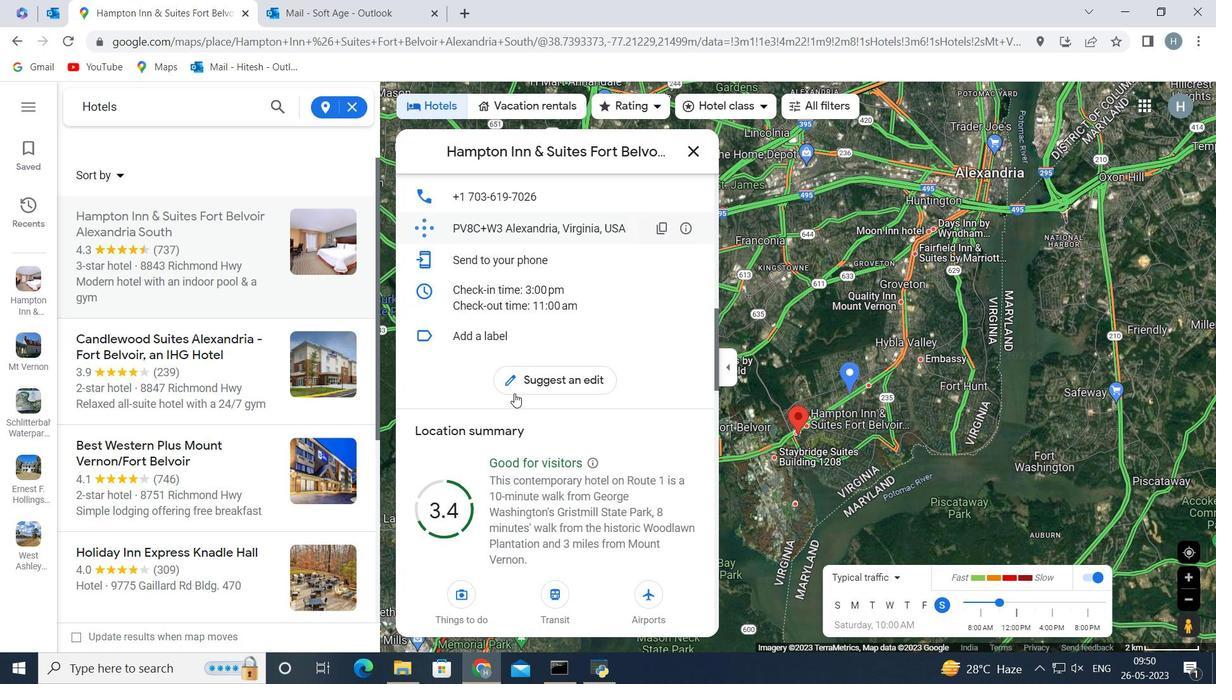 
Action: Mouse scrolled (514, 394) with delta (0, 0)
Screenshot: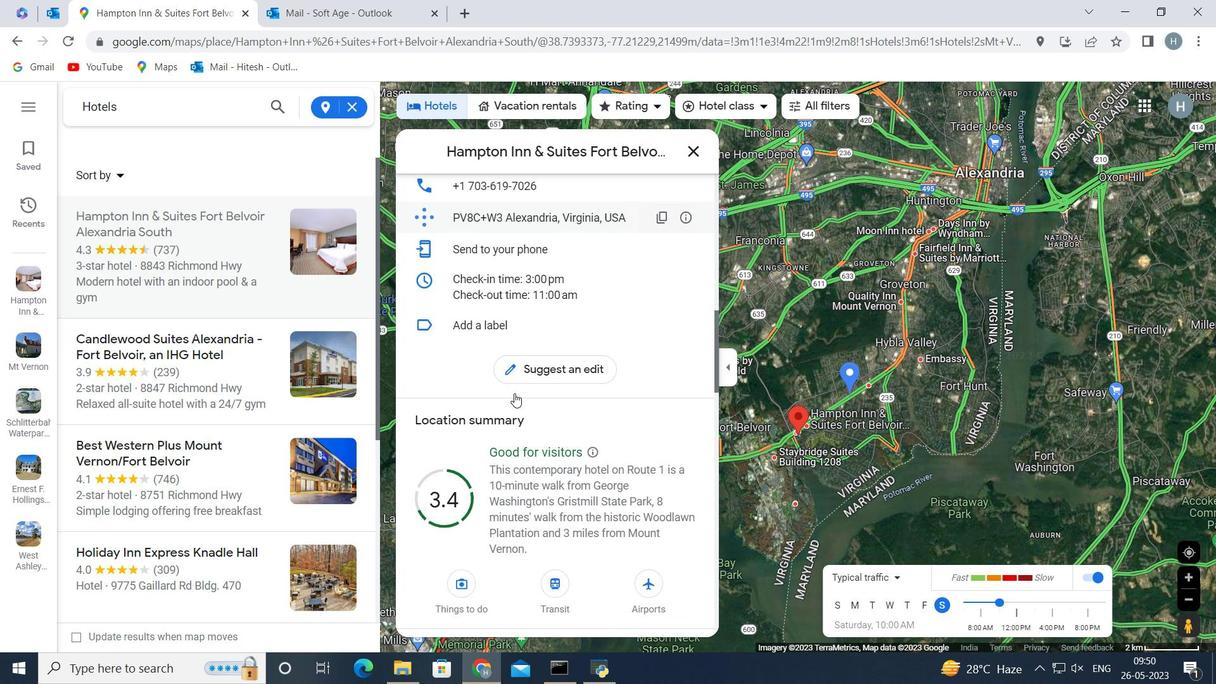 
Action: Mouse scrolled (514, 392) with delta (0, 0)
Screenshot: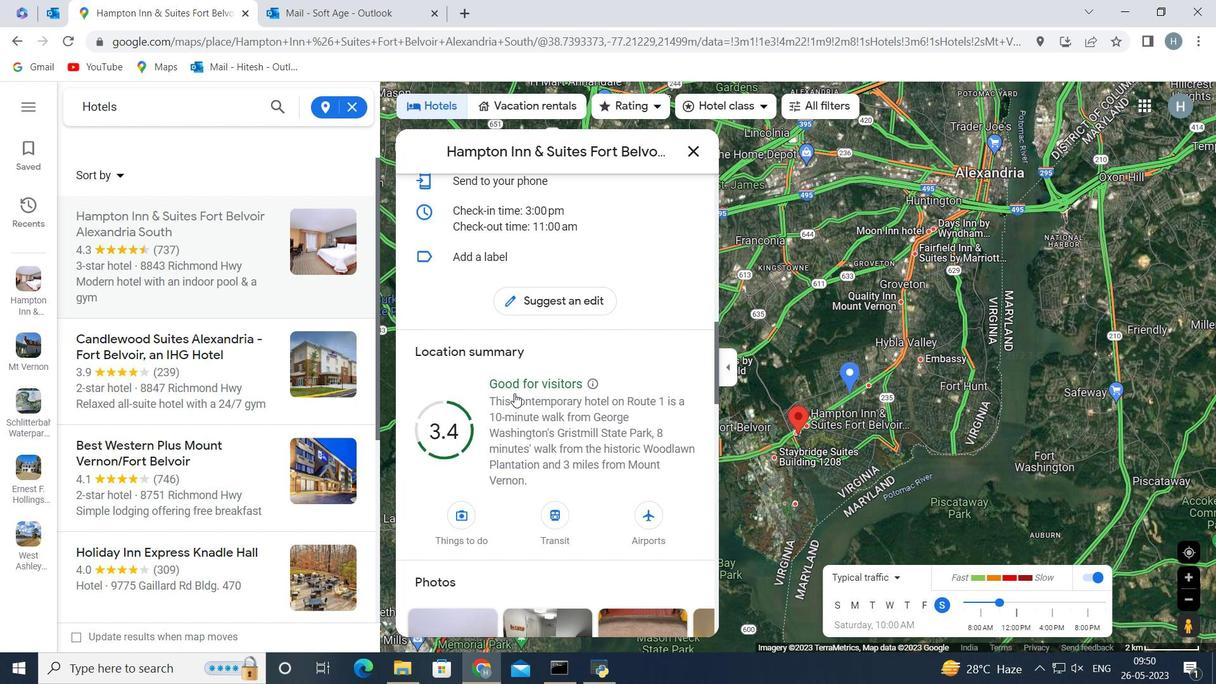 
Action: Mouse scrolled (514, 392) with delta (0, 0)
Screenshot: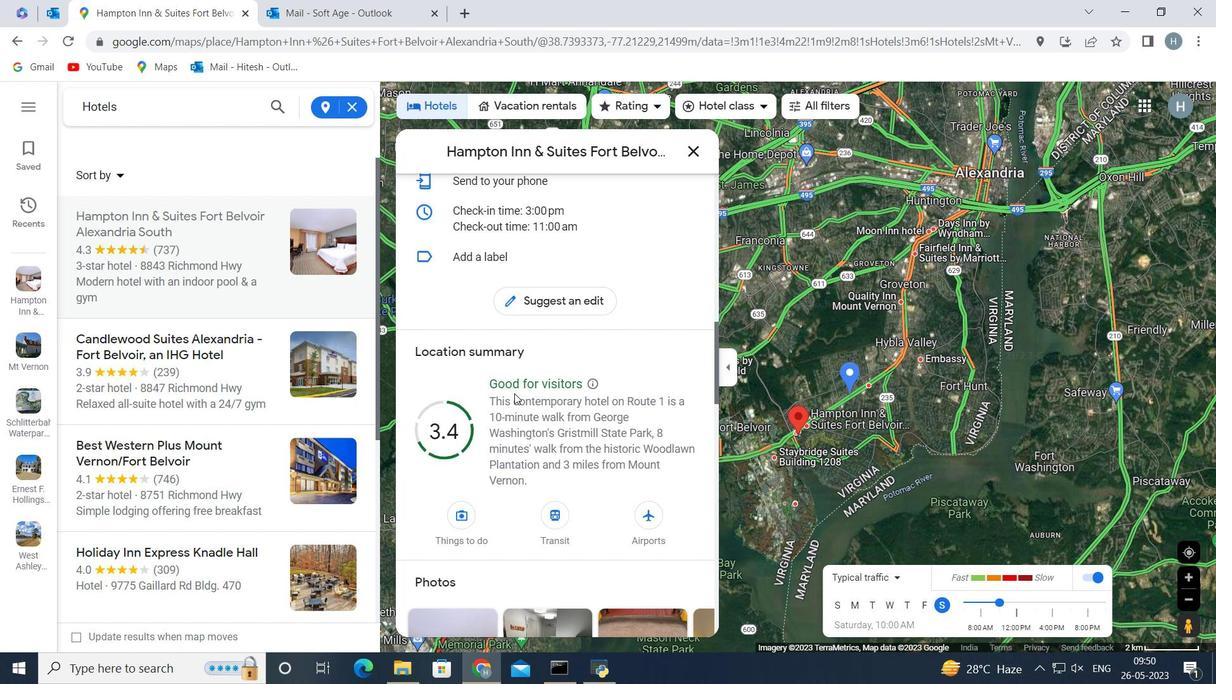 
Action: Mouse scrolled (514, 394) with delta (0, 0)
Screenshot: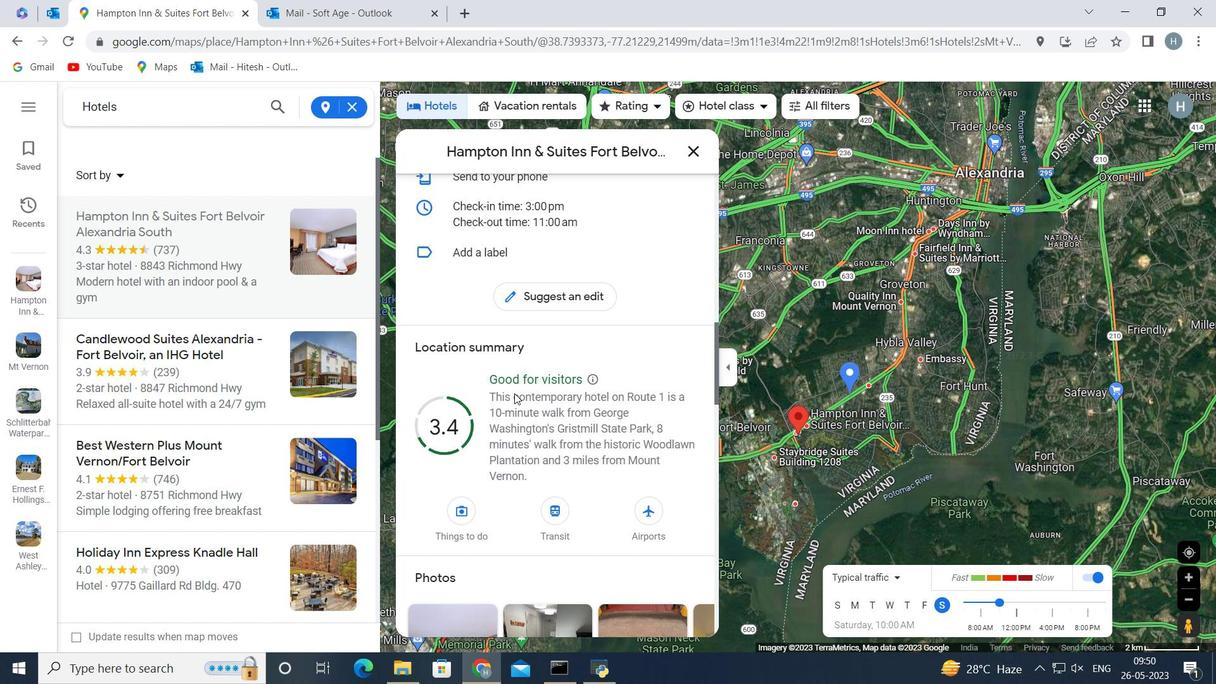 
Action: Mouse moved to (565, 383)
Screenshot: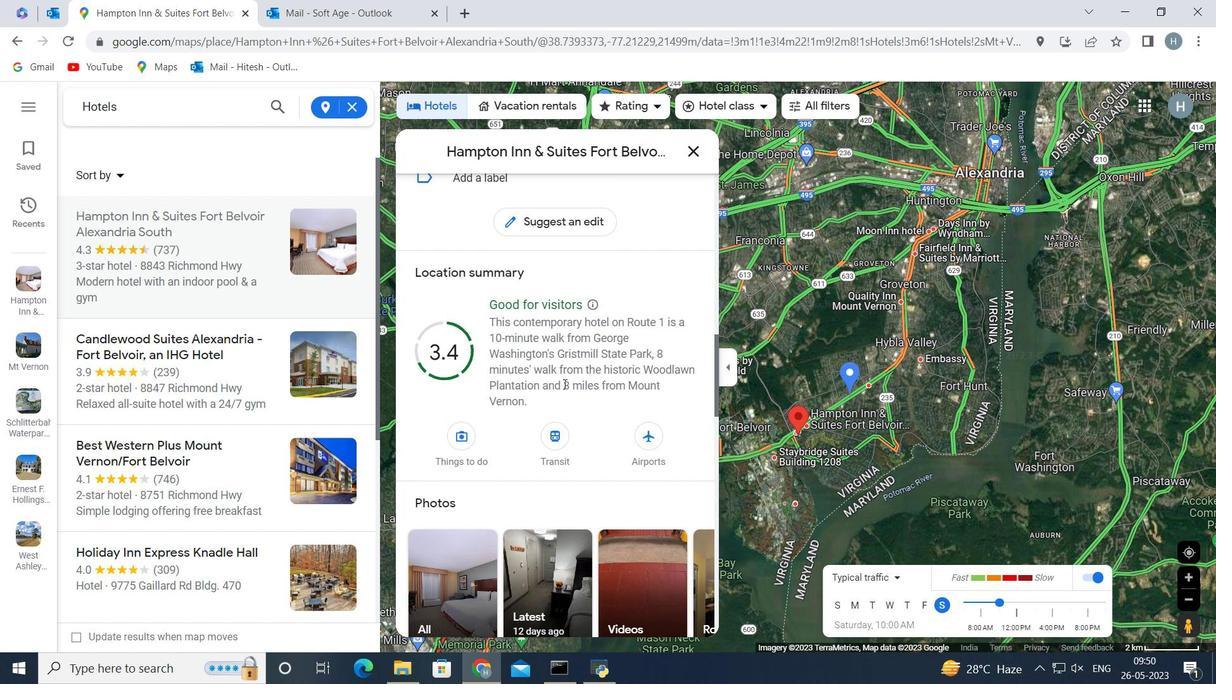
Action: Mouse scrolled (565, 383) with delta (0, 0)
Screenshot: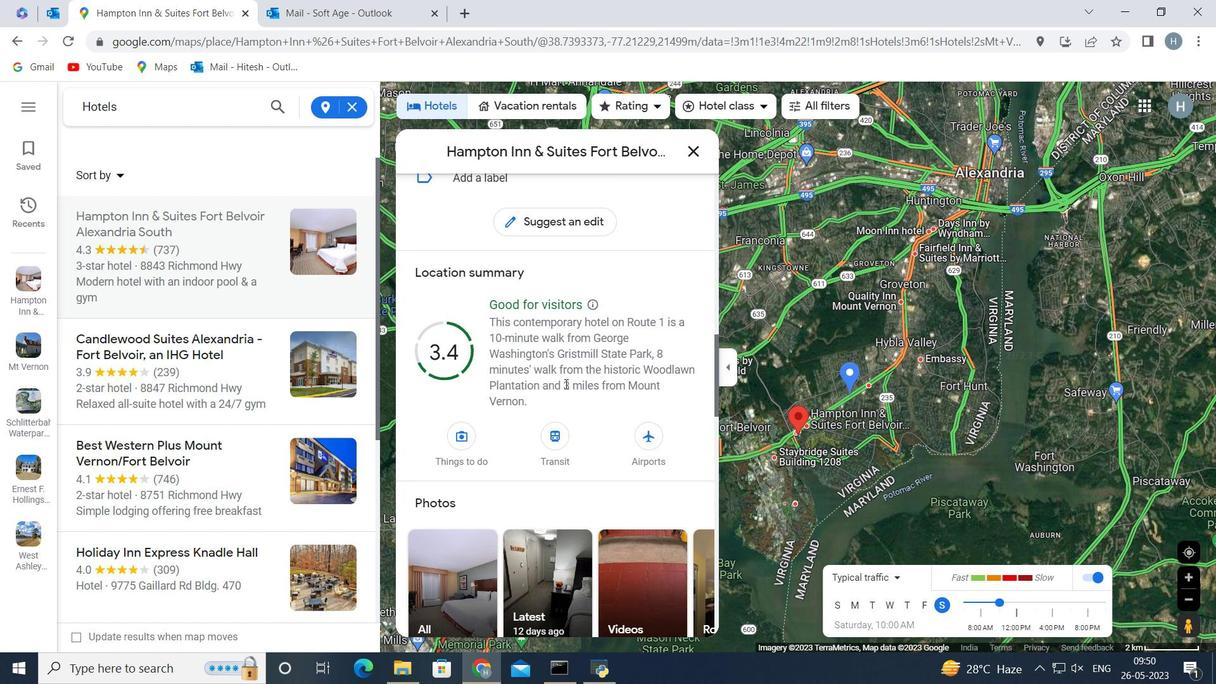 
Action: Mouse scrolled (565, 383) with delta (0, 0)
Screenshot: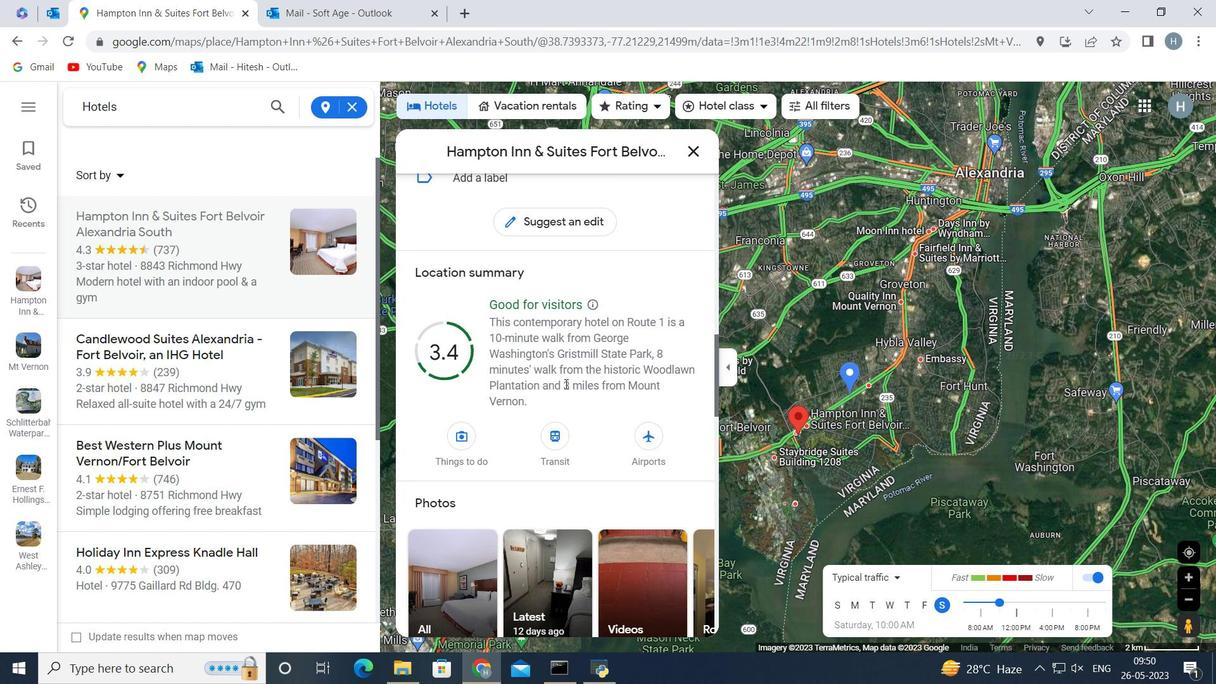 
Action: Mouse scrolled (565, 383) with delta (0, 0)
Screenshot: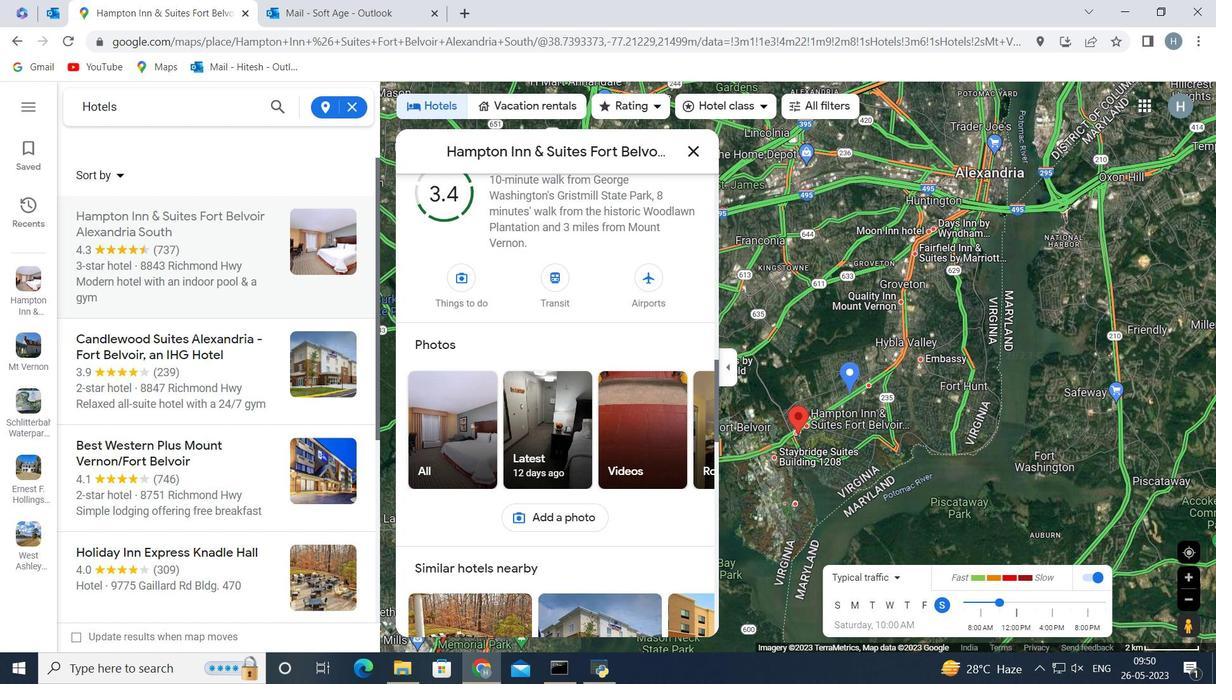 
Action: Mouse scrolled (565, 383) with delta (0, 0)
Screenshot: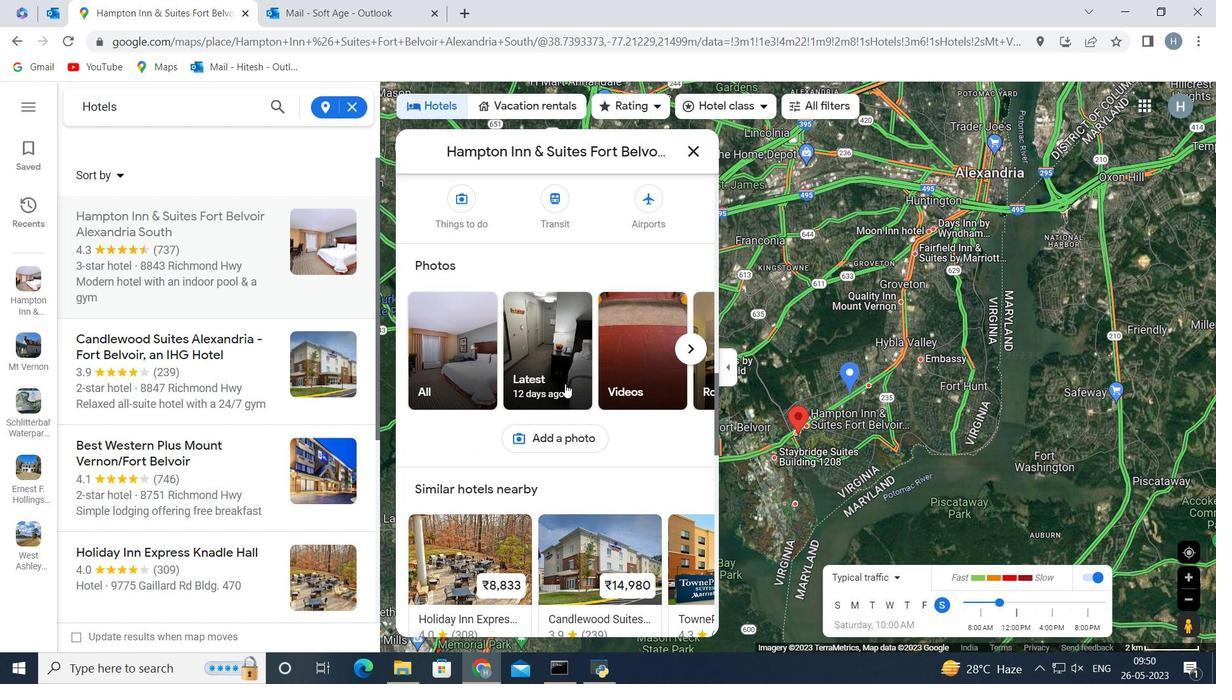 
Action: Mouse scrolled (565, 383) with delta (0, 0)
Screenshot: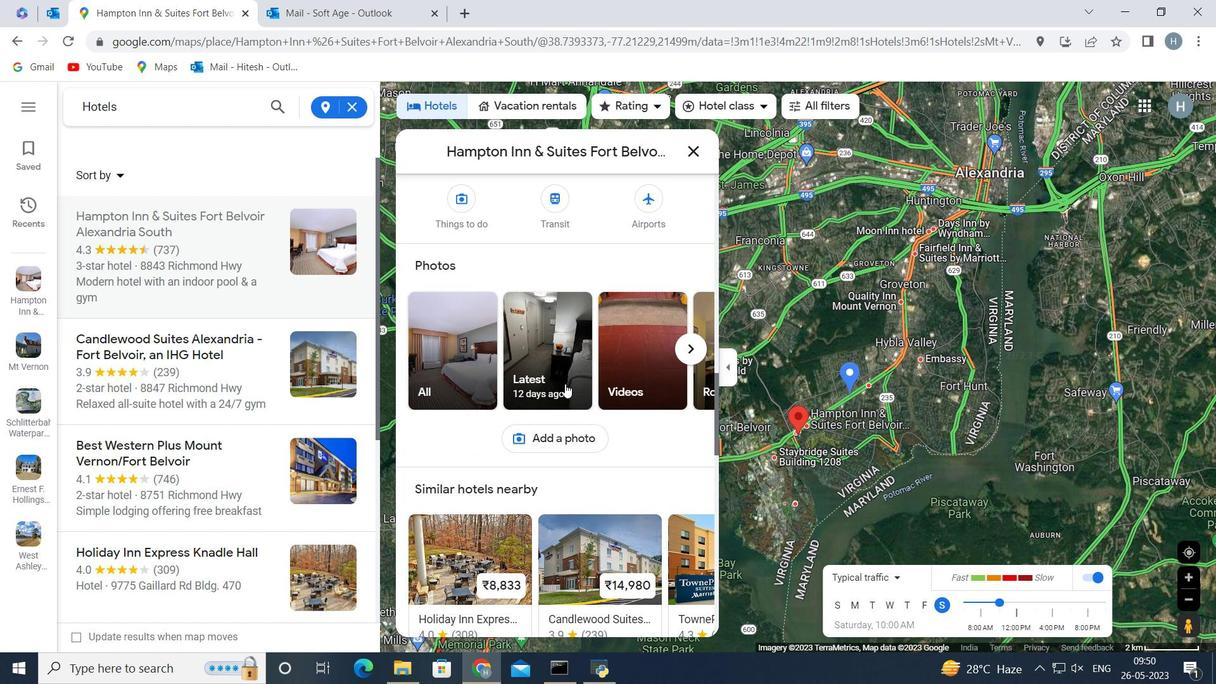 
Action: Mouse scrolled (565, 383) with delta (0, 0)
Screenshot: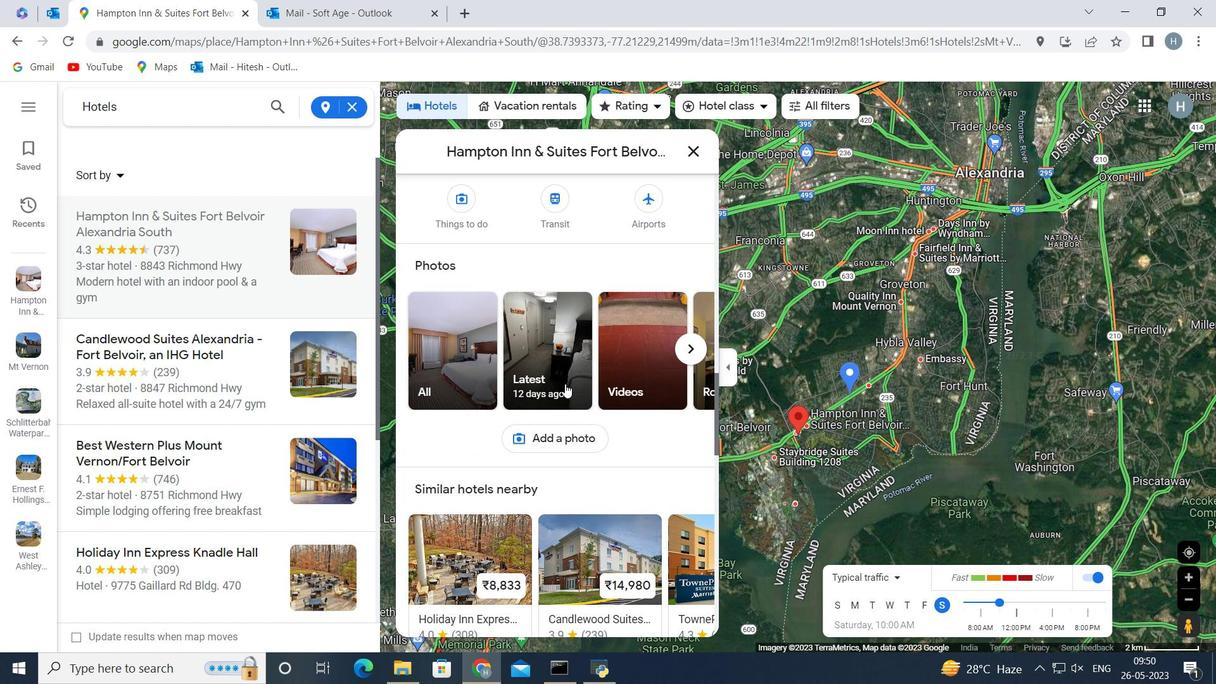 
Action: Mouse scrolled (565, 383) with delta (0, 0)
Screenshot: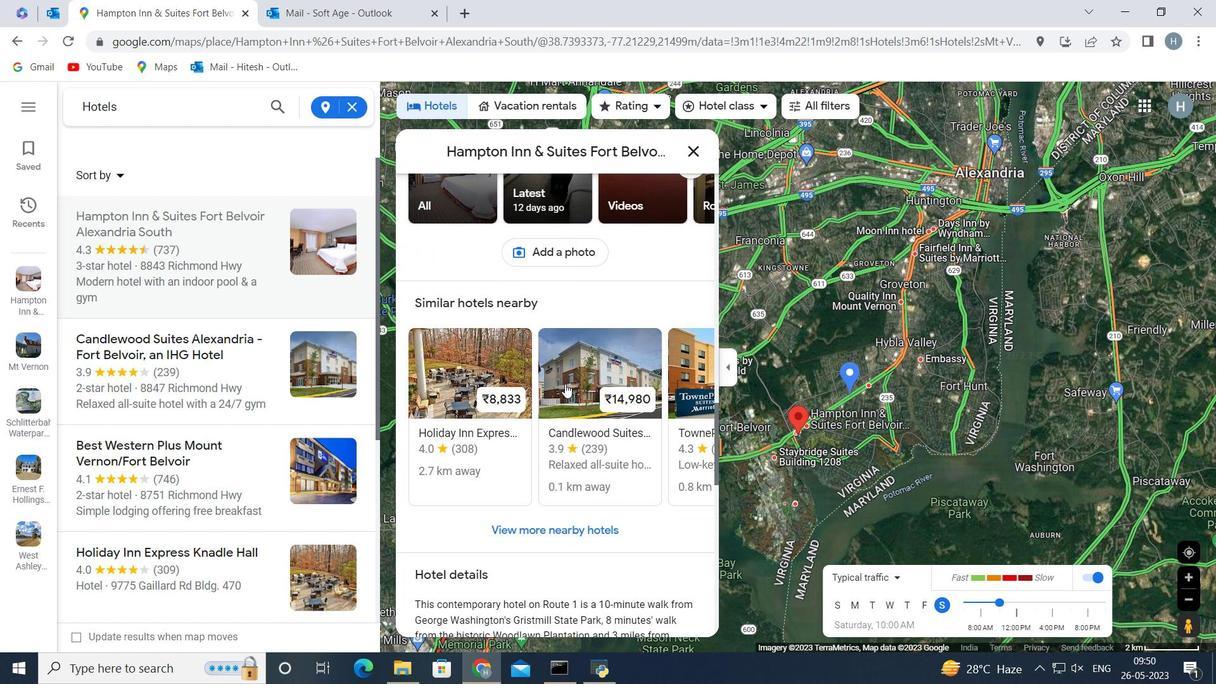 
Action: Mouse scrolled (565, 383) with delta (0, 0)
Screenshot: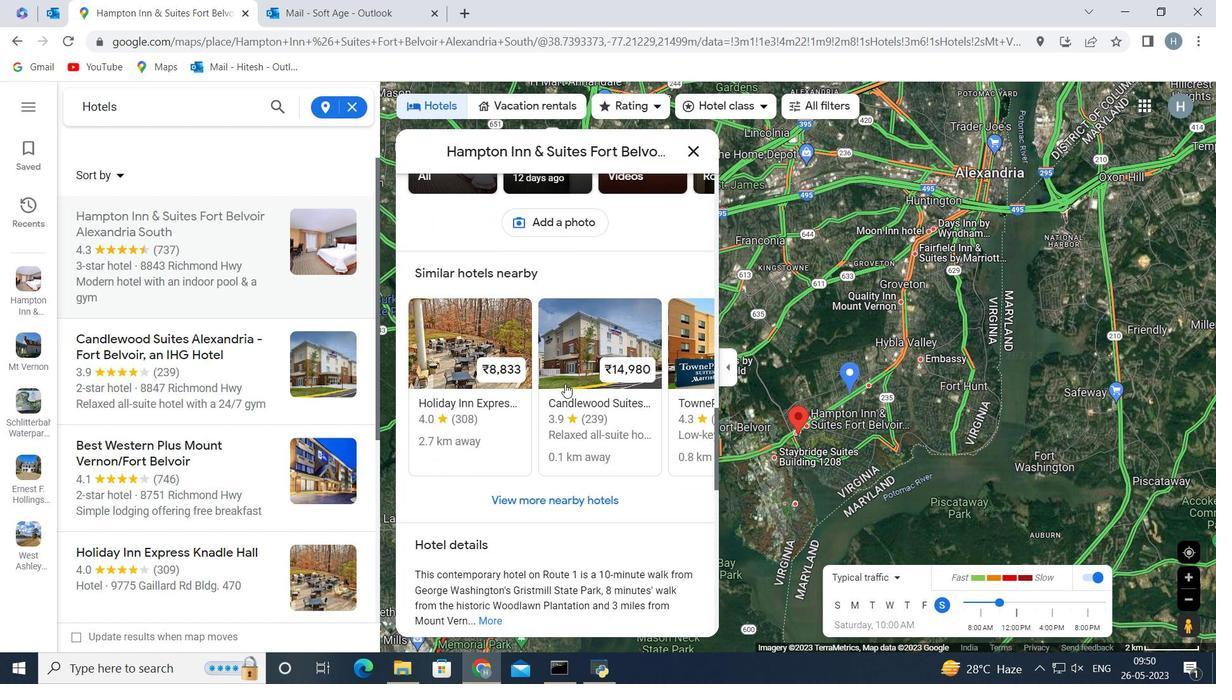 
Action: Mouse moved to (497, 383)
Screenshot: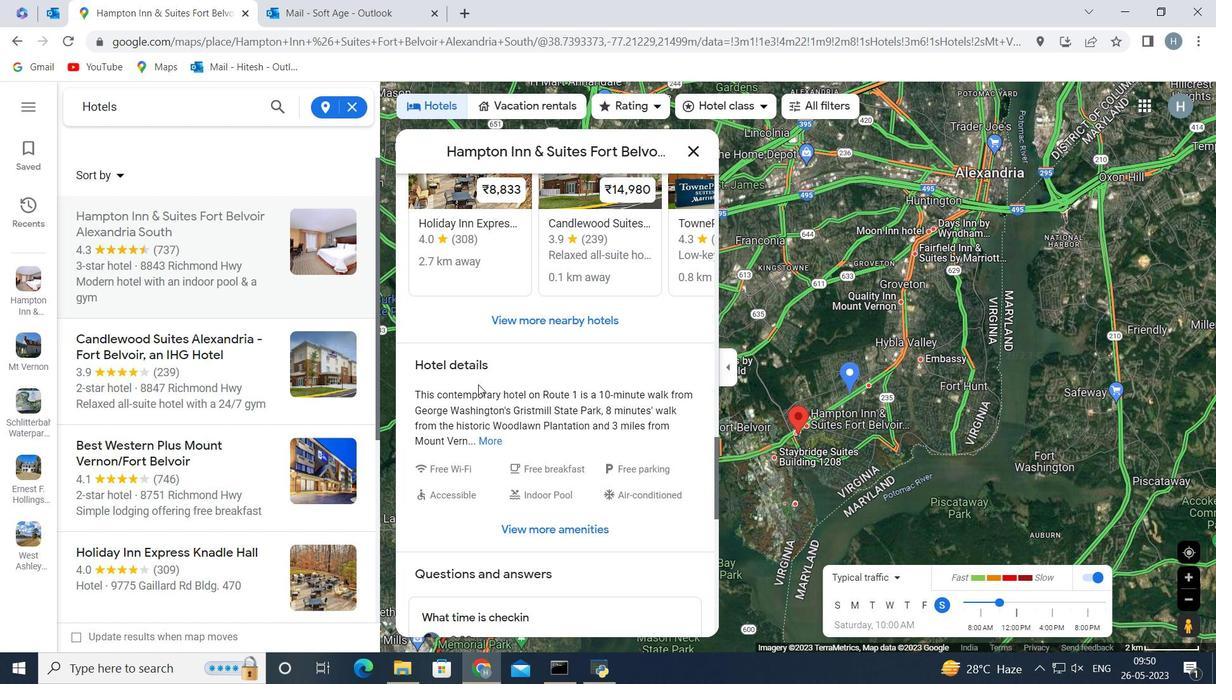 
Action: Mouse scrolled (497, 382) with delta (0, 0)
Screenshot: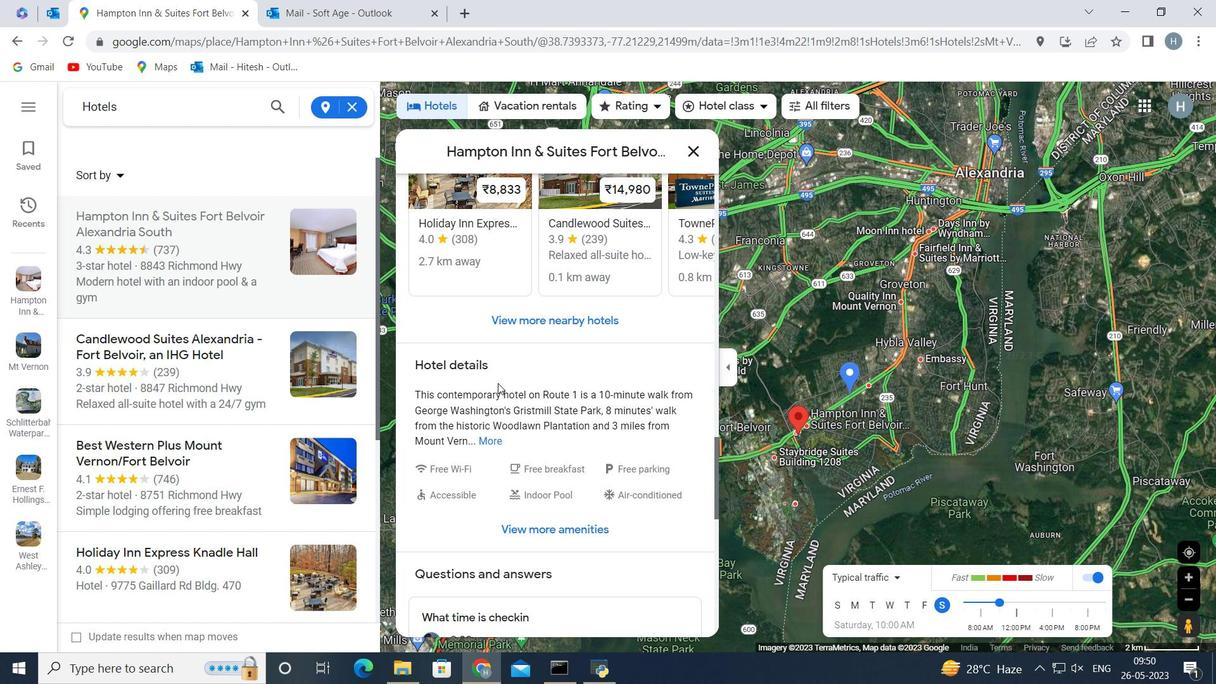 
Action: Mouse scrolled (497, 382) with delta (0, 0)
Screenshot: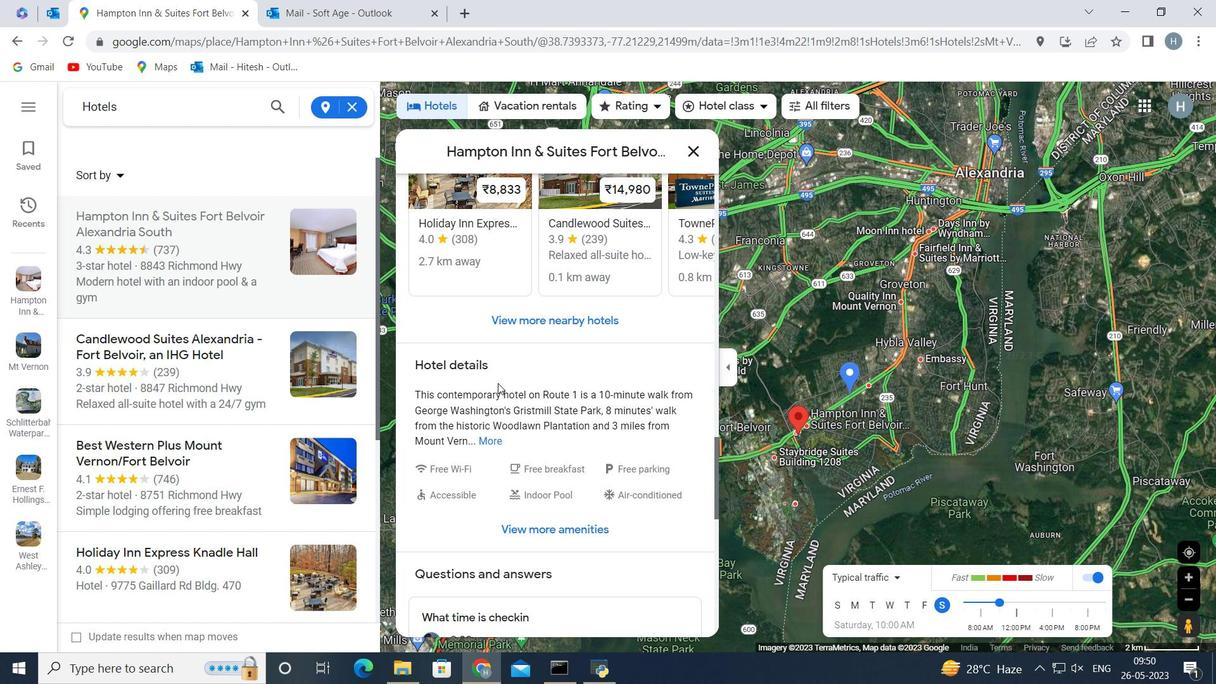 
Action: Mouse moved to (494, 373)
Screenshot: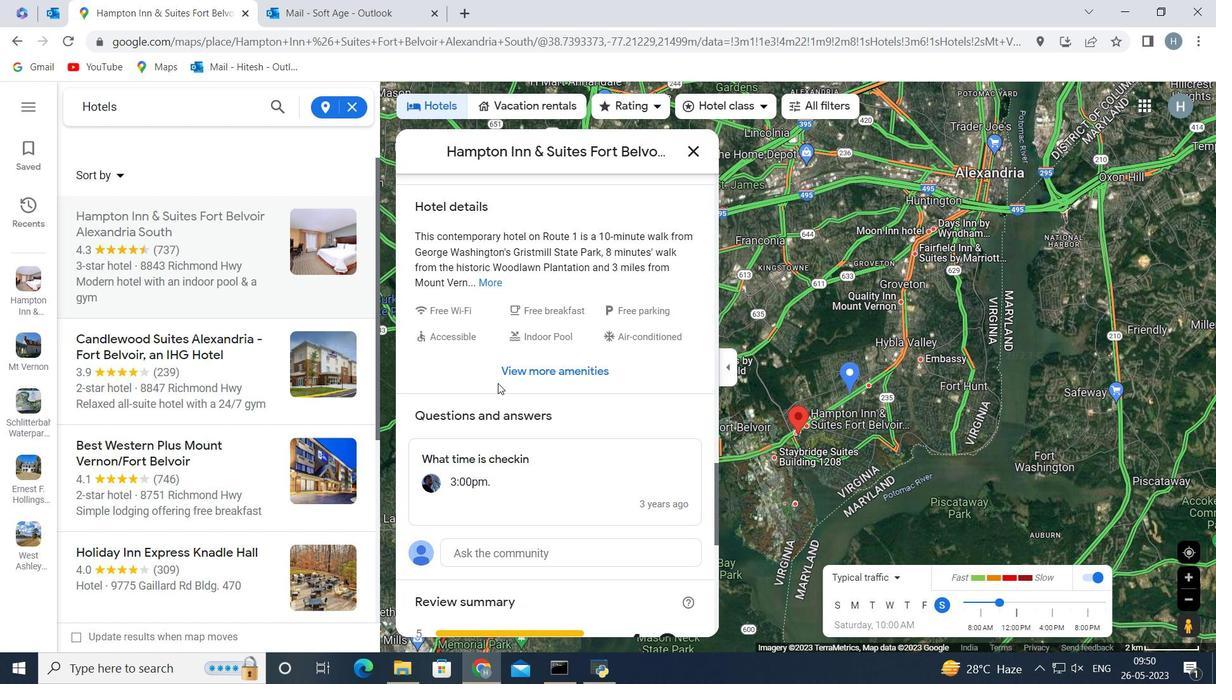 
Action: Mouse scrolled (494, 372) with delta (0, 0)
Screenshot: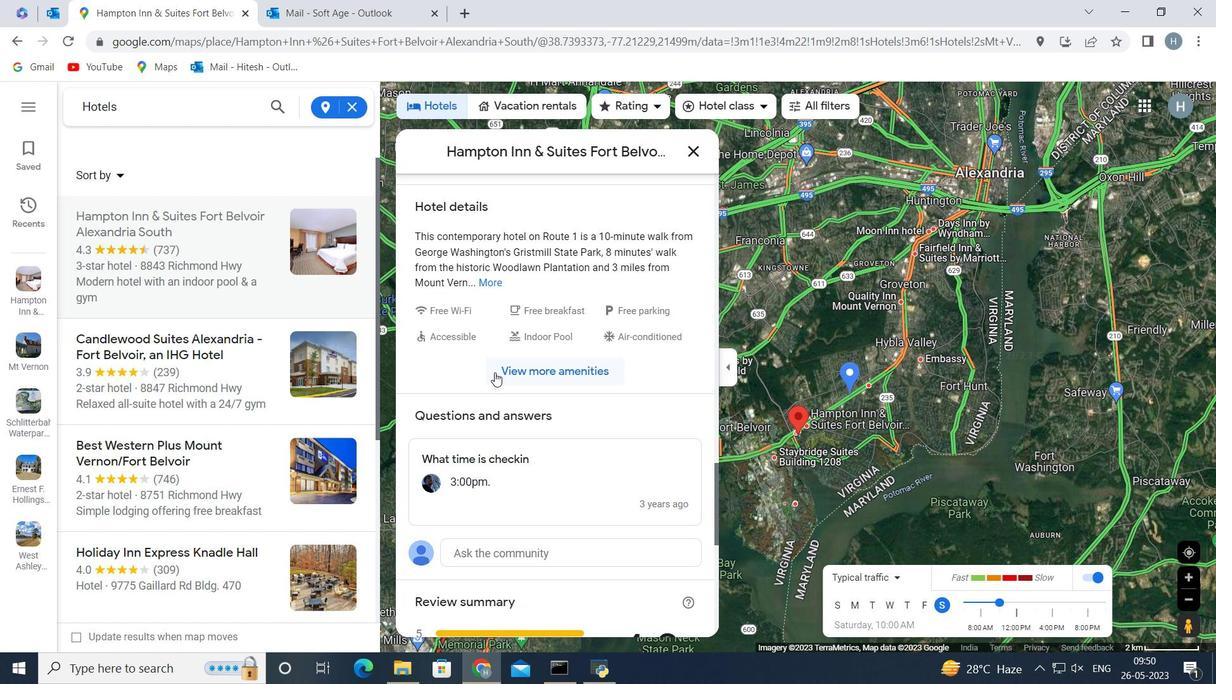 
Action: Mouse scrolled (494, 372) with delta (0, 0)
Screenshot: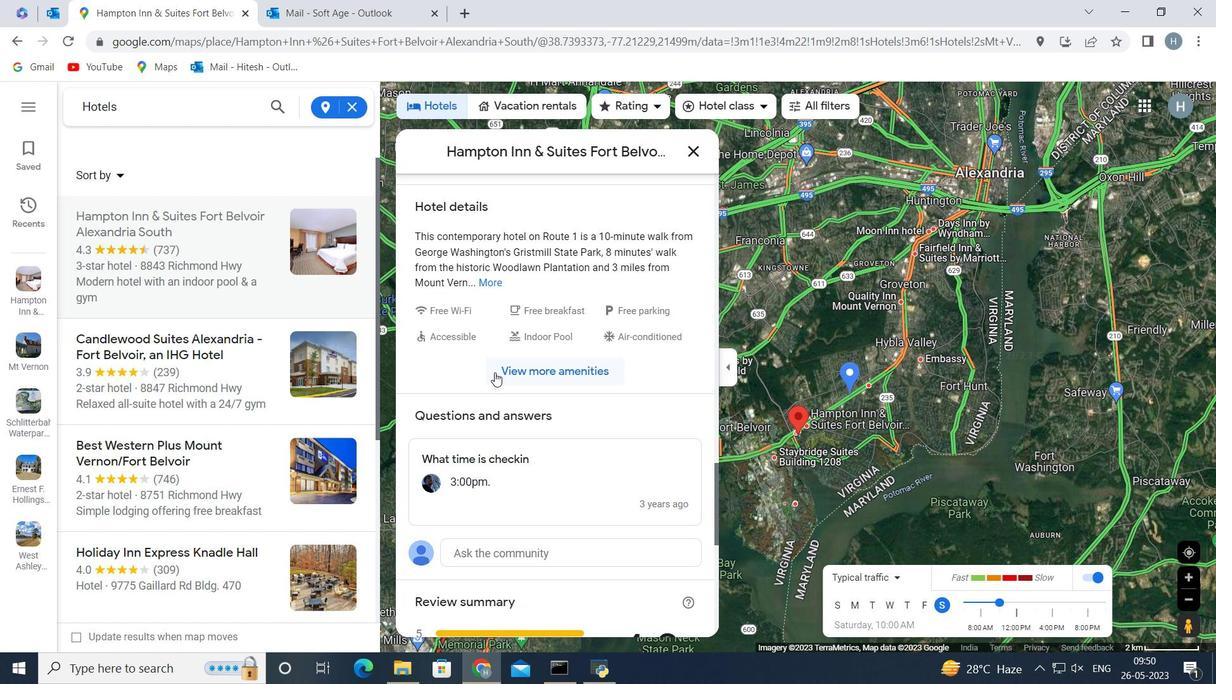 
Action: Mouse scrolled (494, 372) with delta (0, 0)
Screenshot: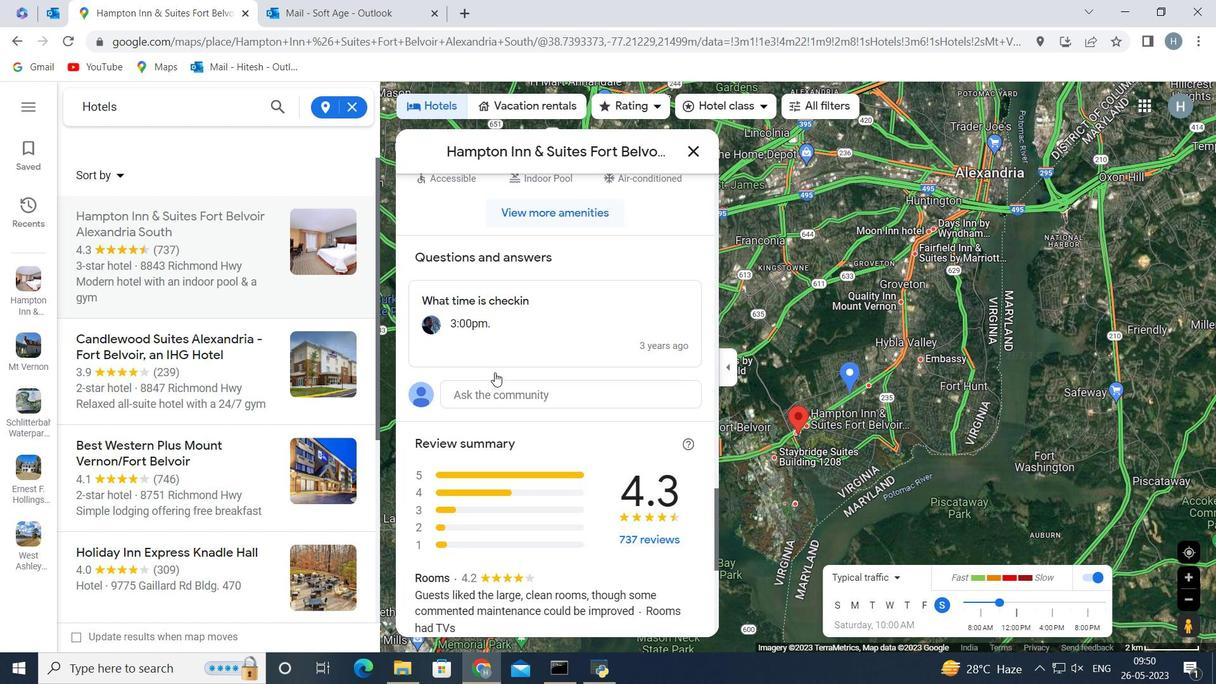 
Action: Mouse scrolled (494, 372) with delta (0, 0)
Screenshot: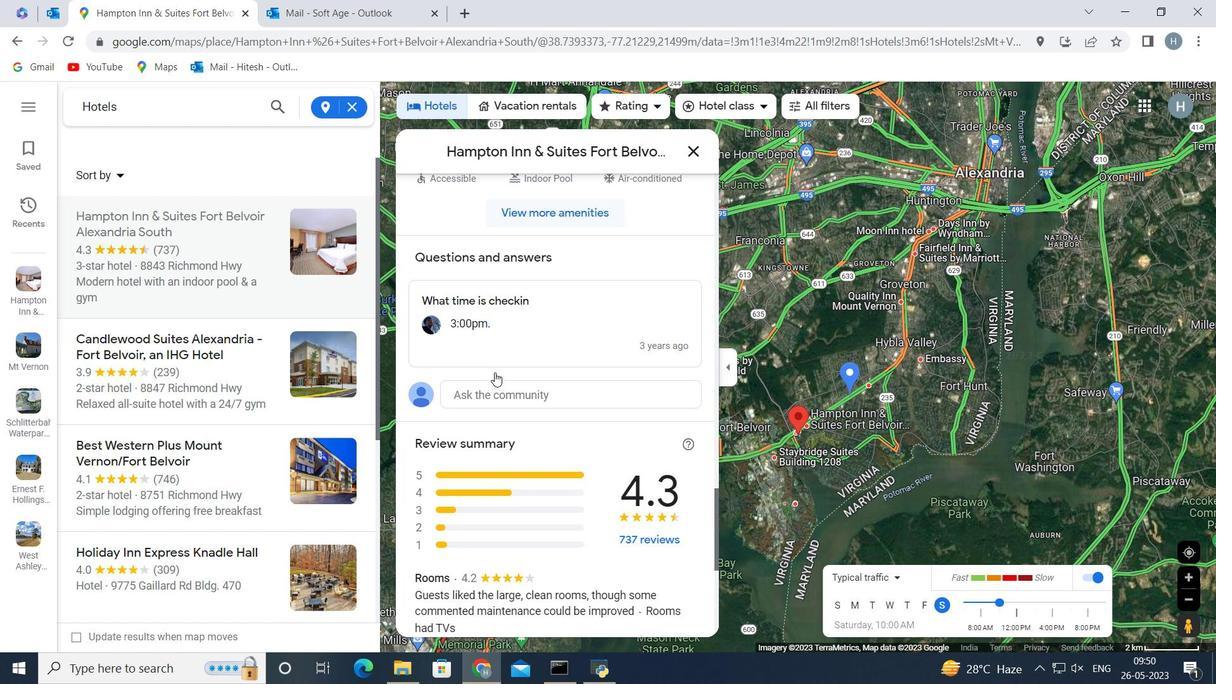 
Action: Mouse scrolled (494, 372) with delta (0, 0)
Screenshot: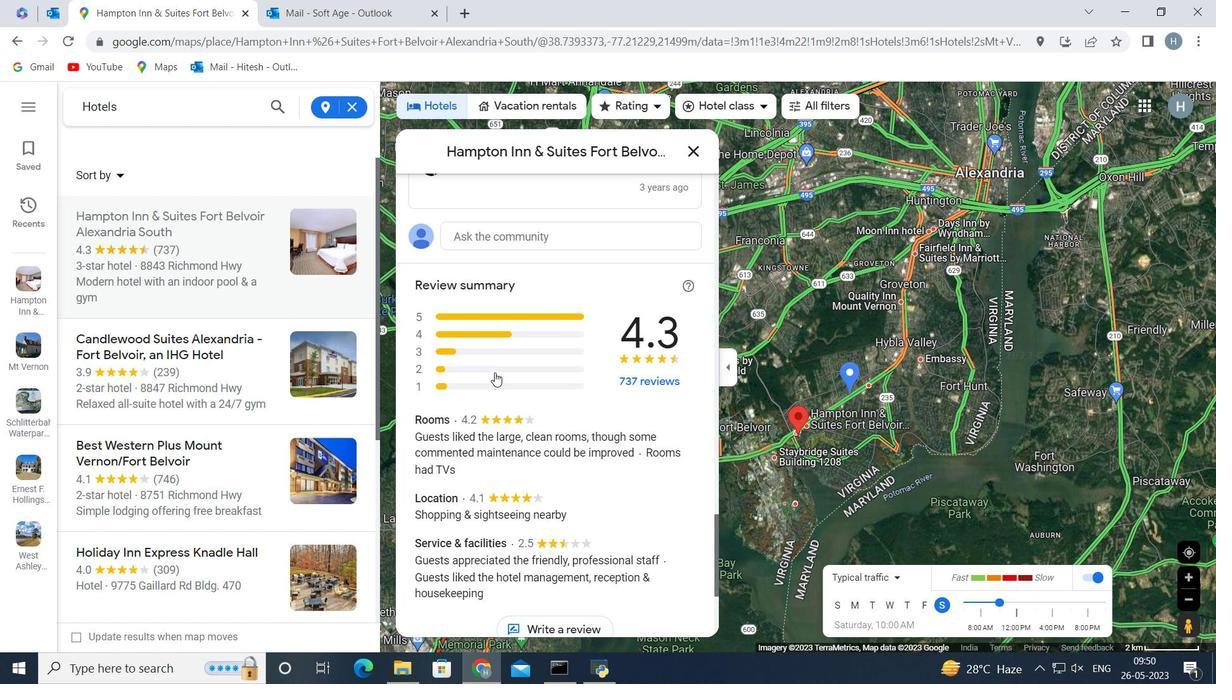 
Action: Mouse scrolled (494, 372) with delta (0, 0)
Screenshot: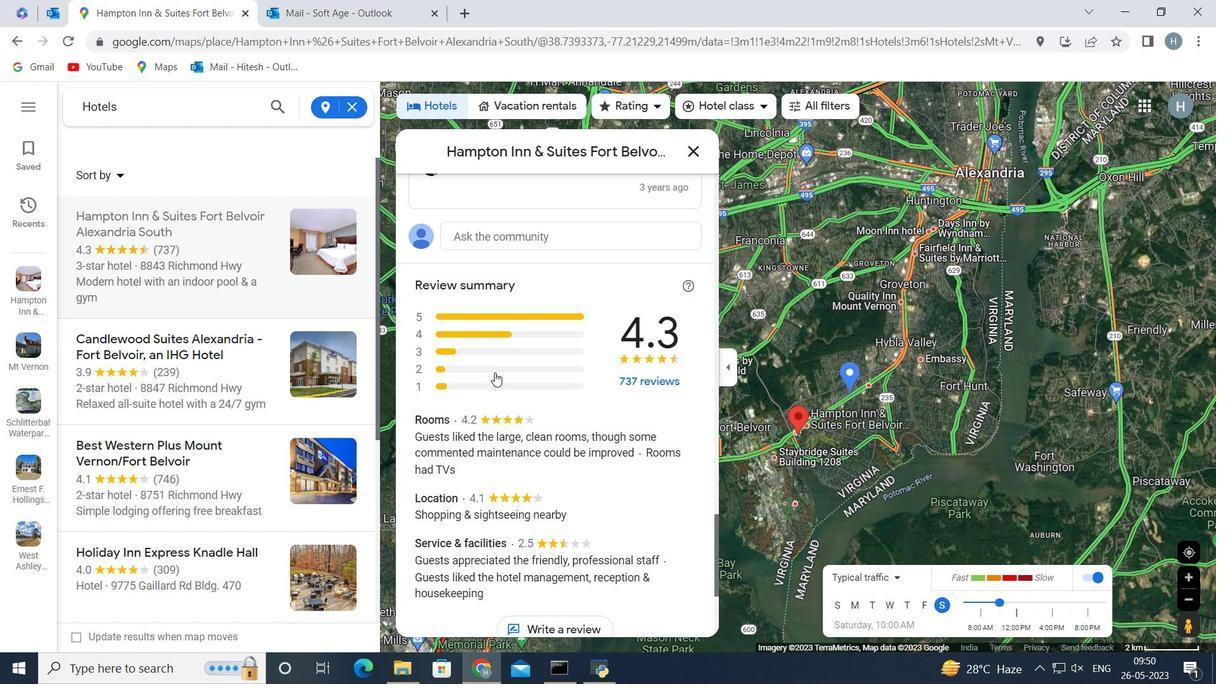 
Action: Mouse scrolled (494, 372) with delta (0, 0)
Screenshot: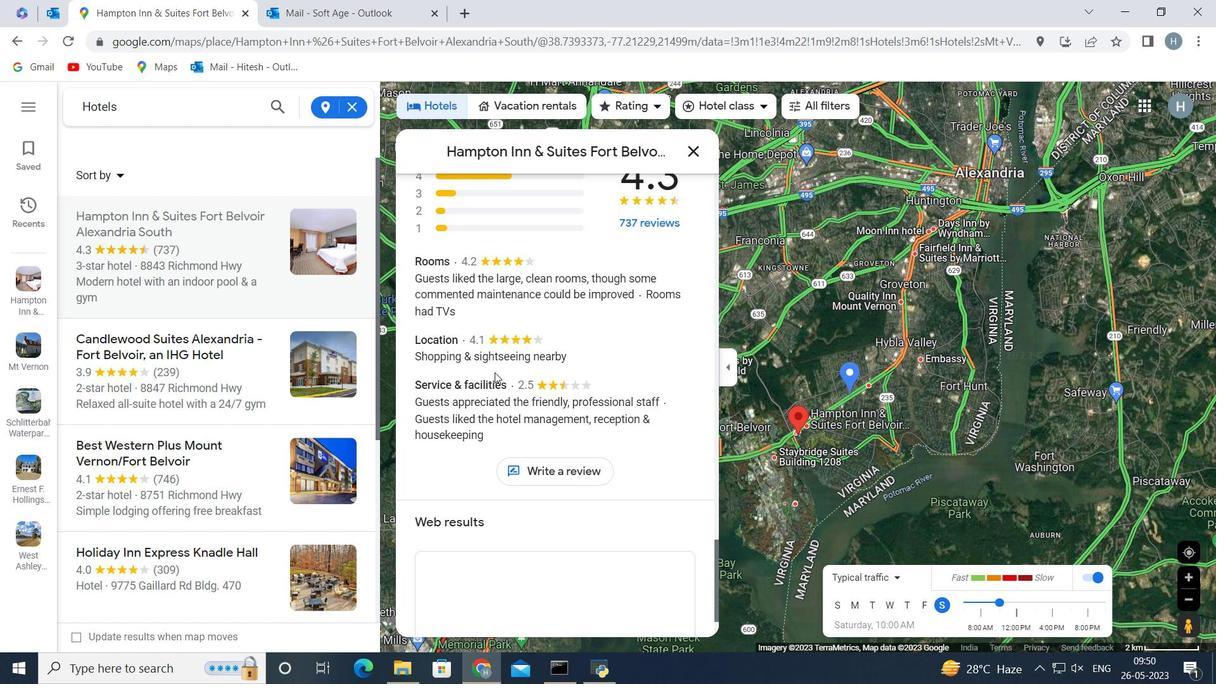 
Action: Mouse scrolled (494, 372) with delta (0, 0)
Screenshot: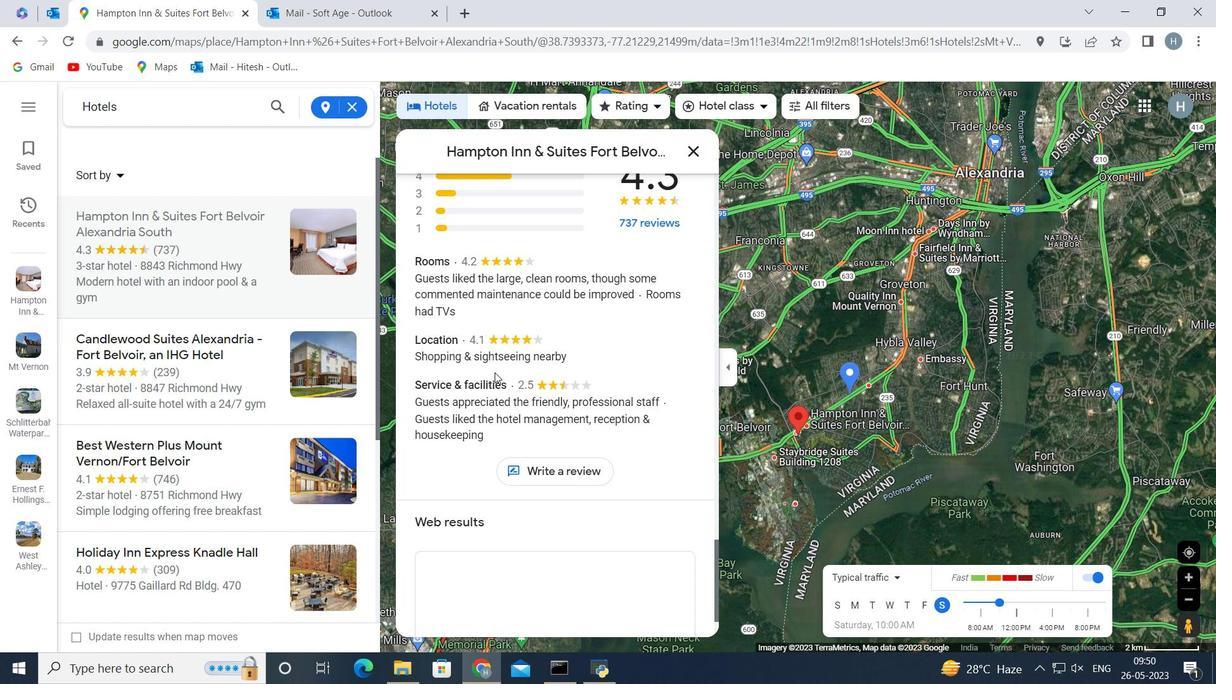 
Action: Mouse scrolled (494, 372) with delta (0, 0)
Screenshot: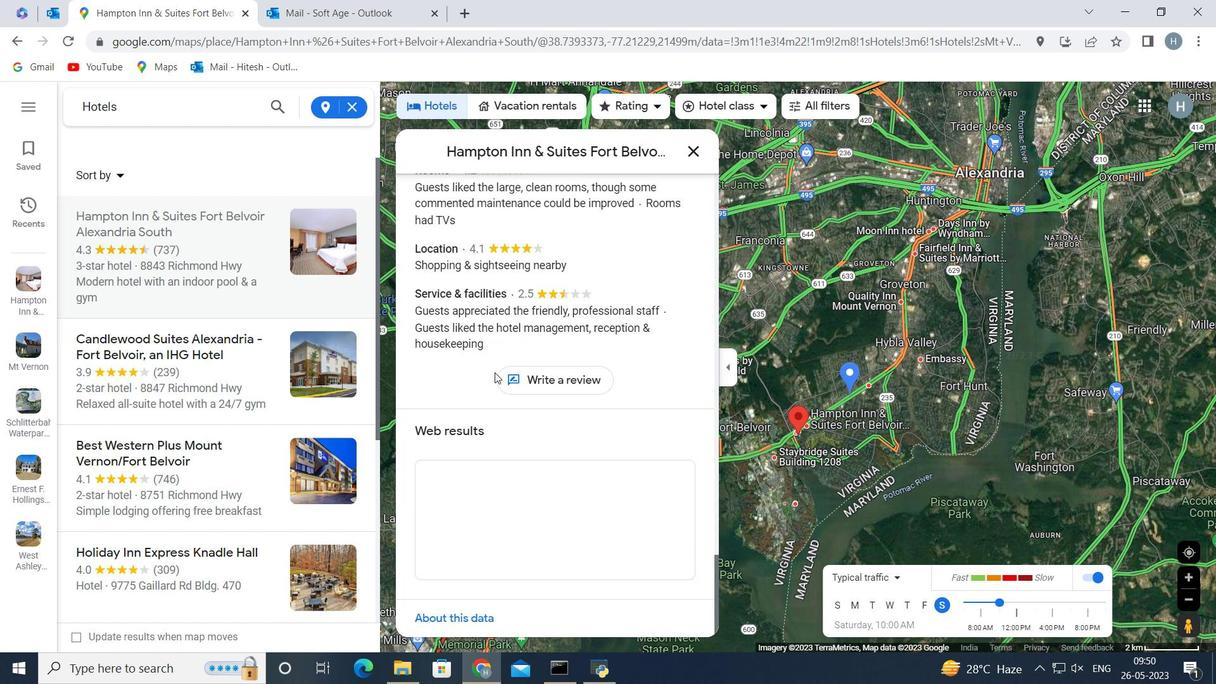 
Action: Mouse scrolled (494, 372) with delta (0, 0)
Screenshot: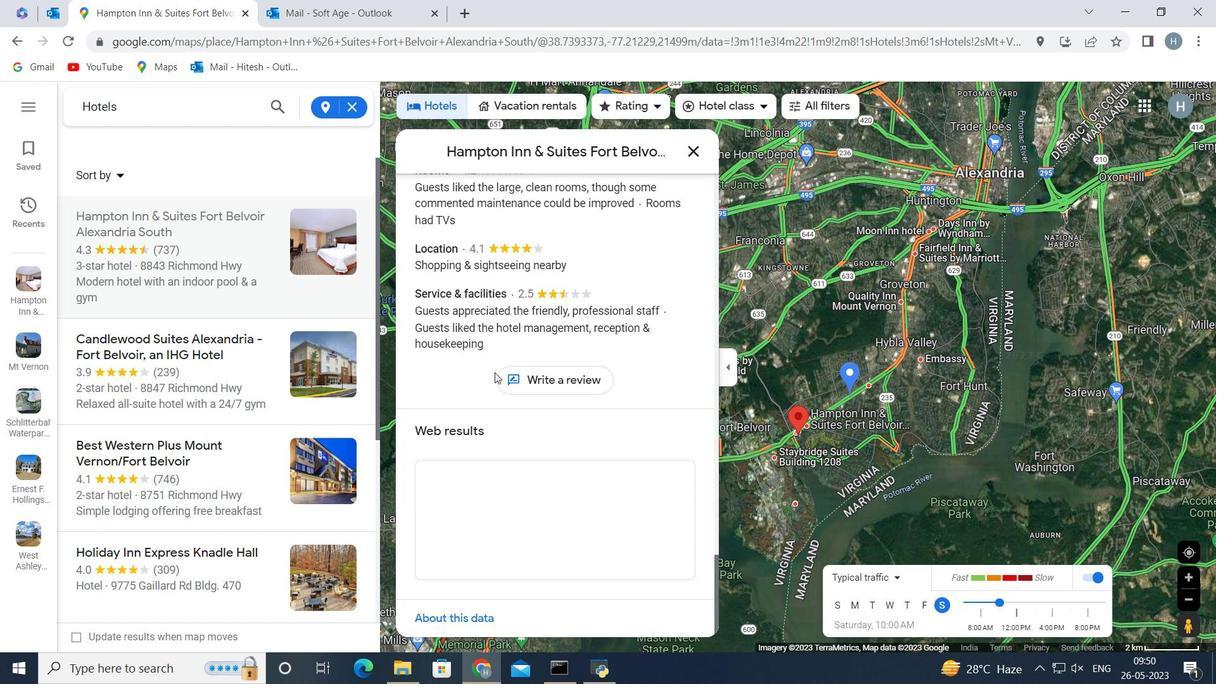 
Action: Mouse scrolled (494, 372) with delta (0, 0)
Screenshot: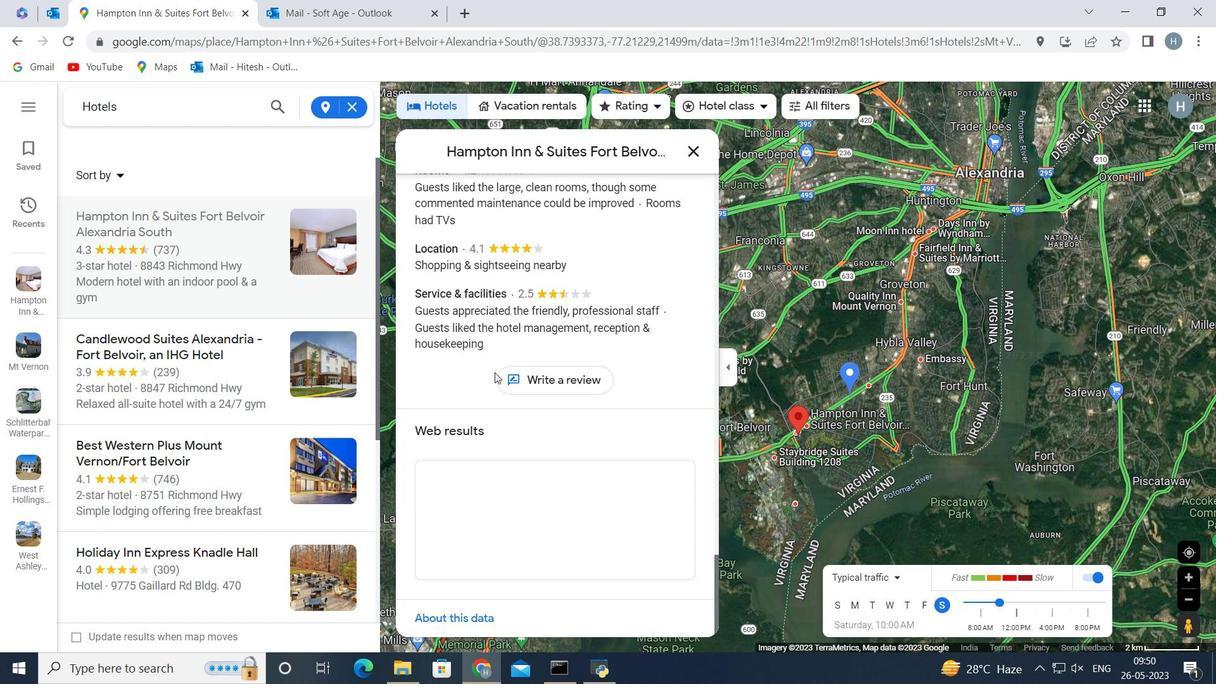 
Action: Mouse scrolled (494, 372) with delta (0, 0)
Screenshot: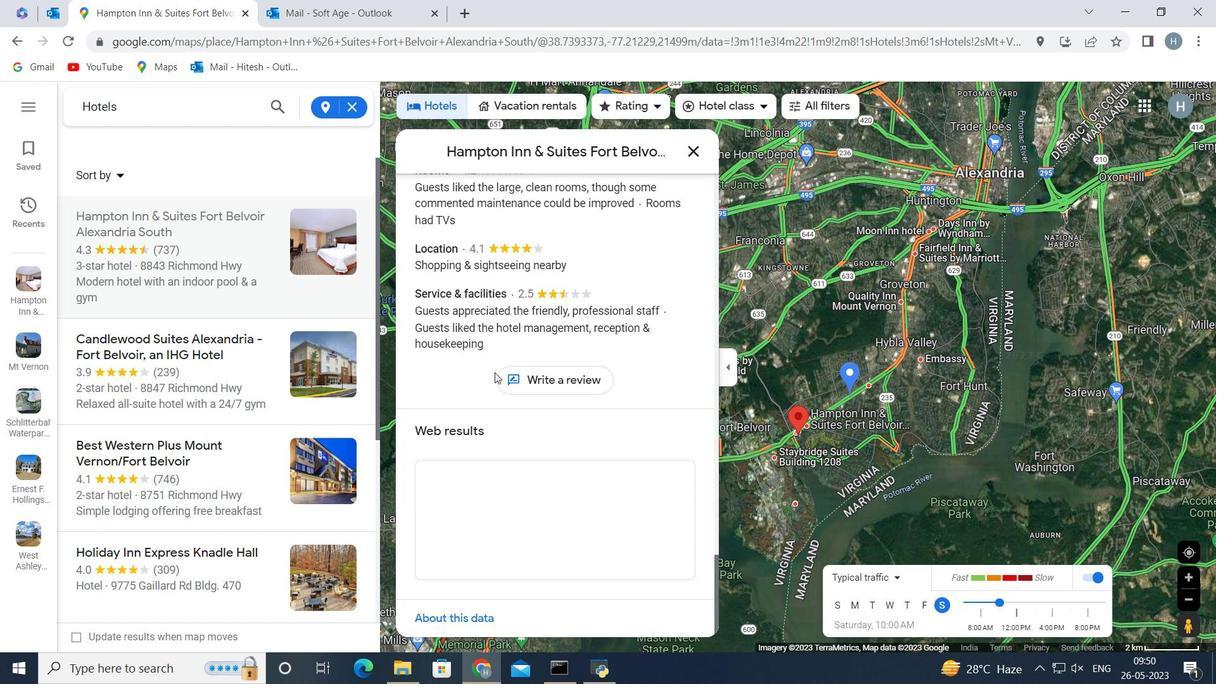 
Action: Mouse scrolled (494, 373) with delta (0, 0)
Screenshot: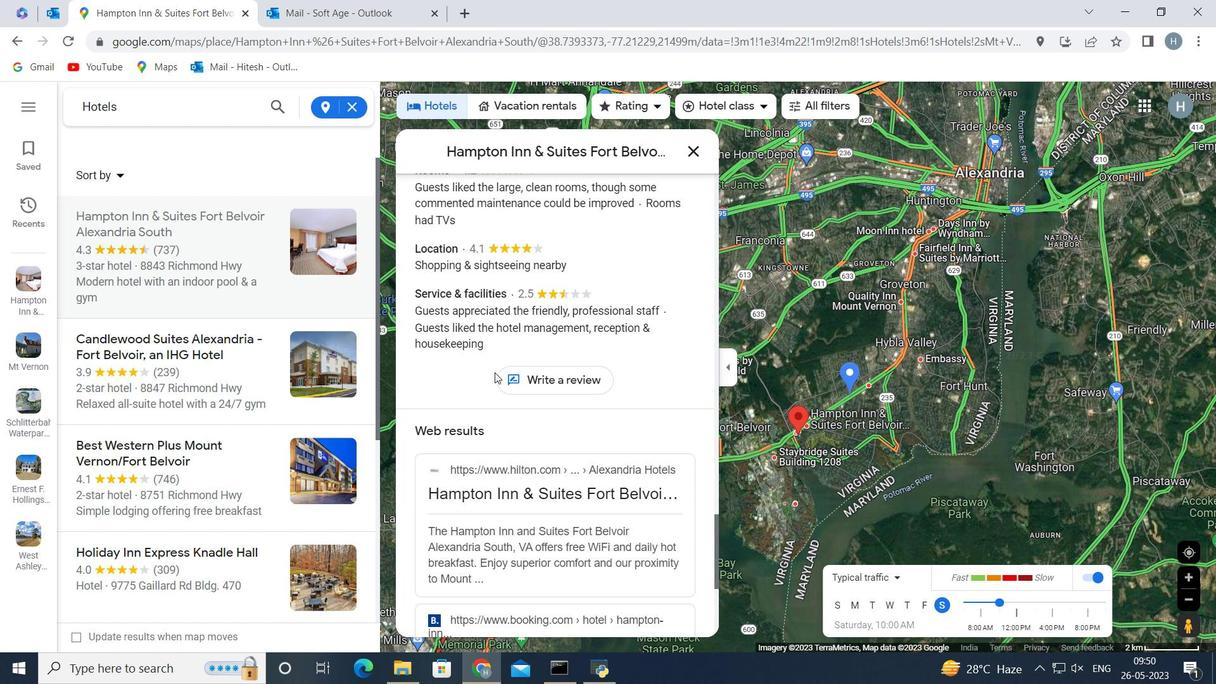 
Action: Mouse scrolled (494, 373) with delta (0, 0)
Screenshot: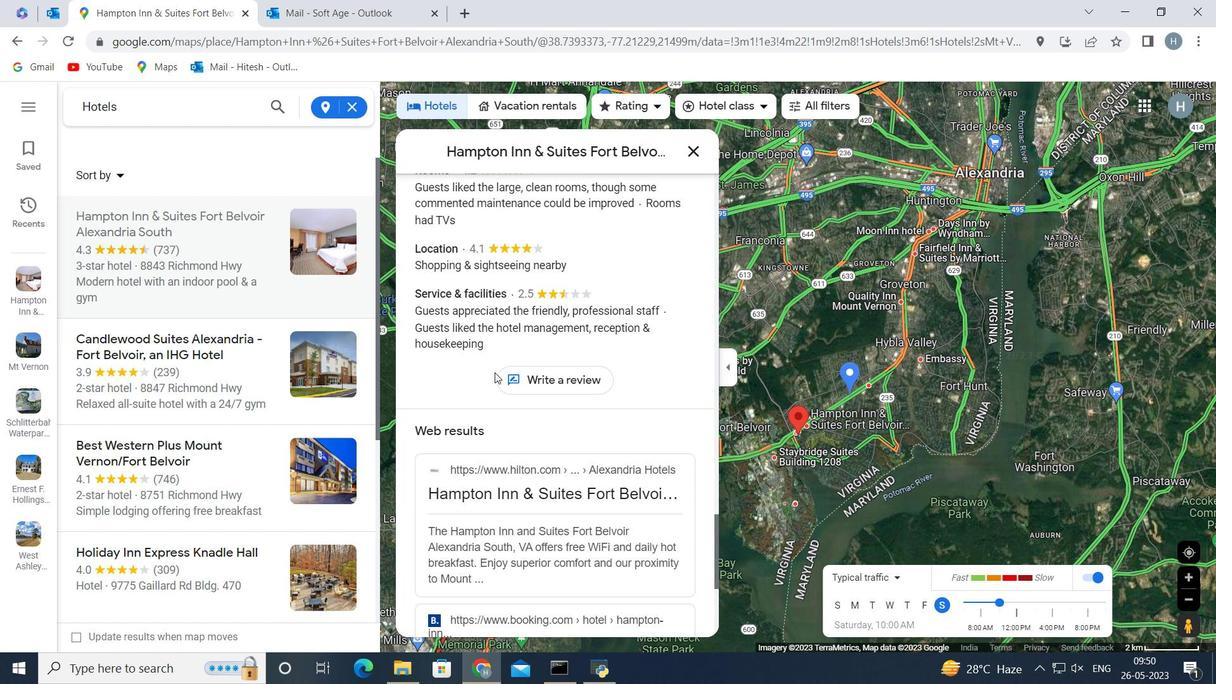 
Action: Mouse scrolled (494, 373) with delta (0, 0)
Screenshot: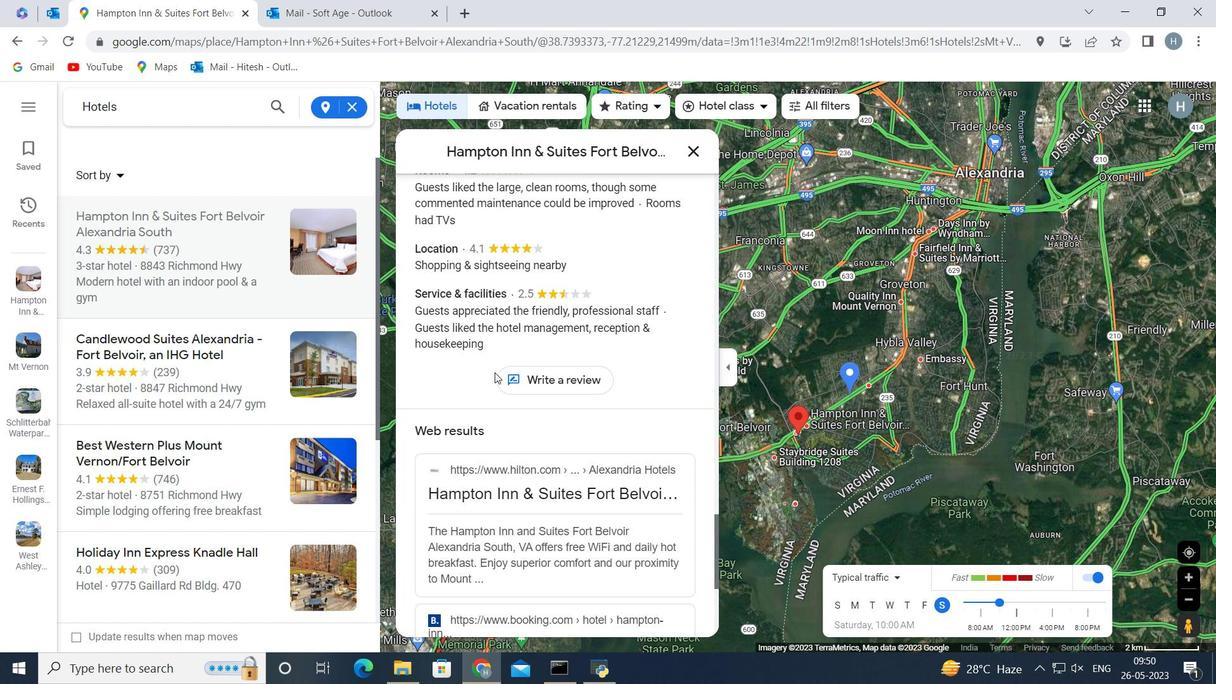 
Action: Mouse scrolled (494, 373) with delta (0, 0)
Screenshot: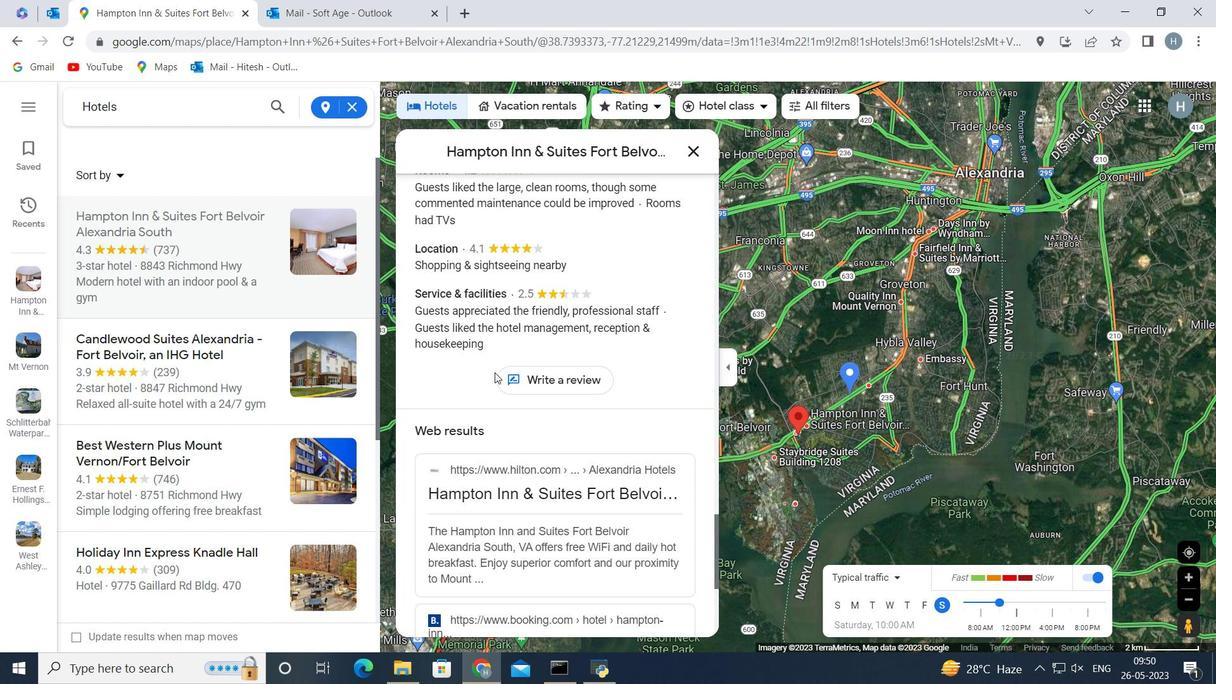 
Action: Mouse scrolled (494, 373) with delta (0, 0)
Screenshot: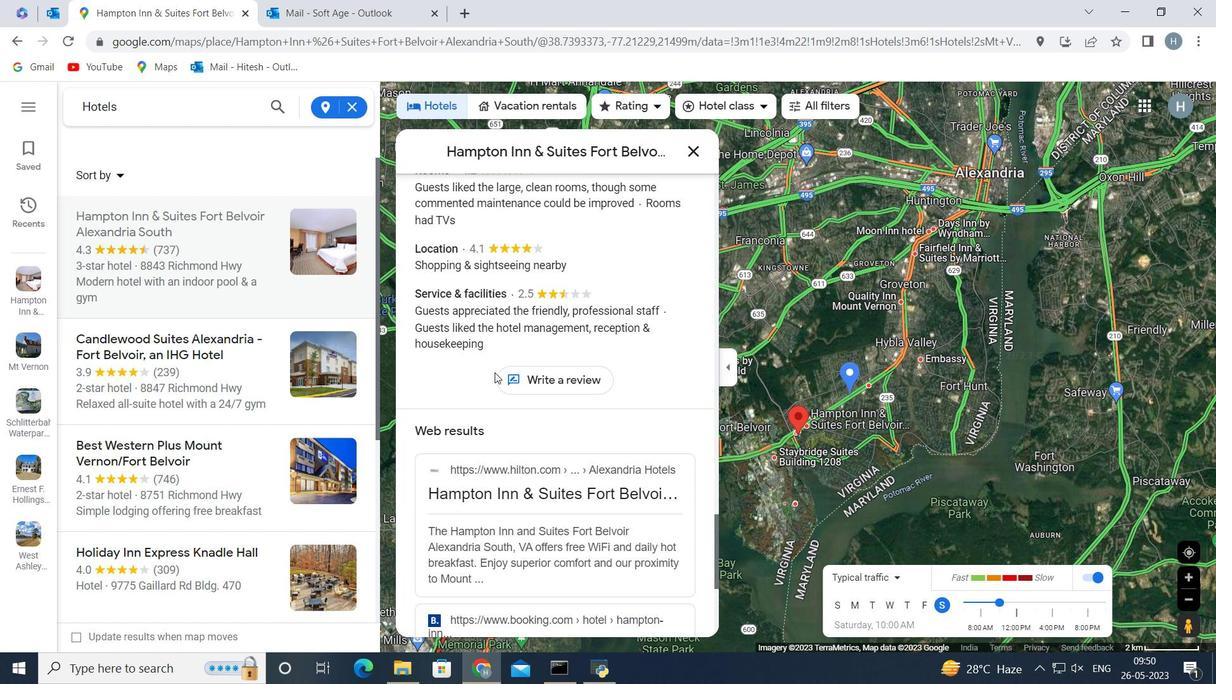 
Action: Mouse scrolled (494, 372) with delta (0, 0)
Screenshot: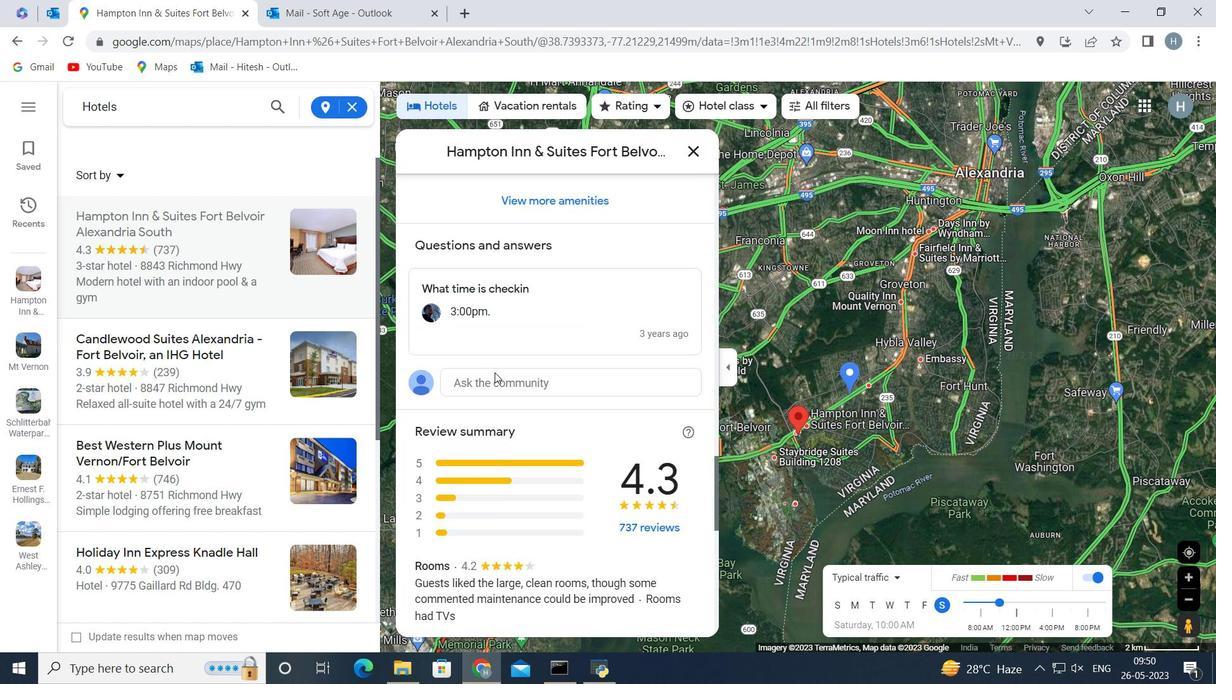 
Action: Mouse scrolled (494, 372) with delta (0, 0)
Screenshot: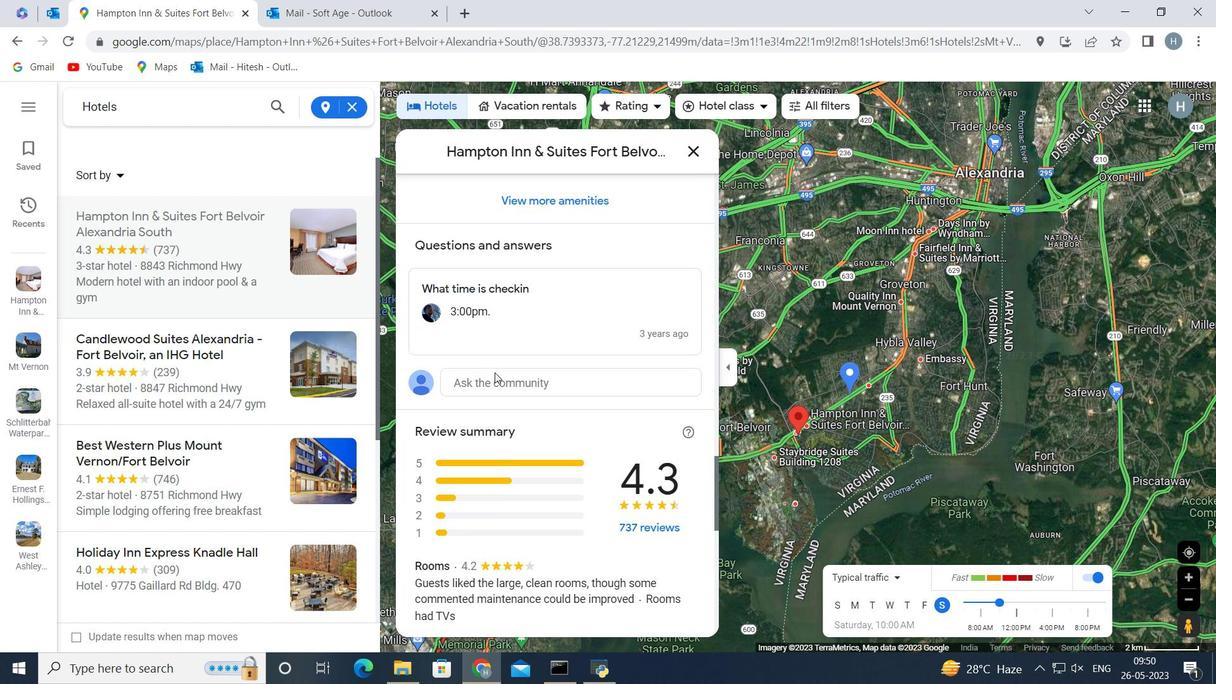 
Action: Mouse scrolled (494, 372) with delta (0, 0)
Screenshot: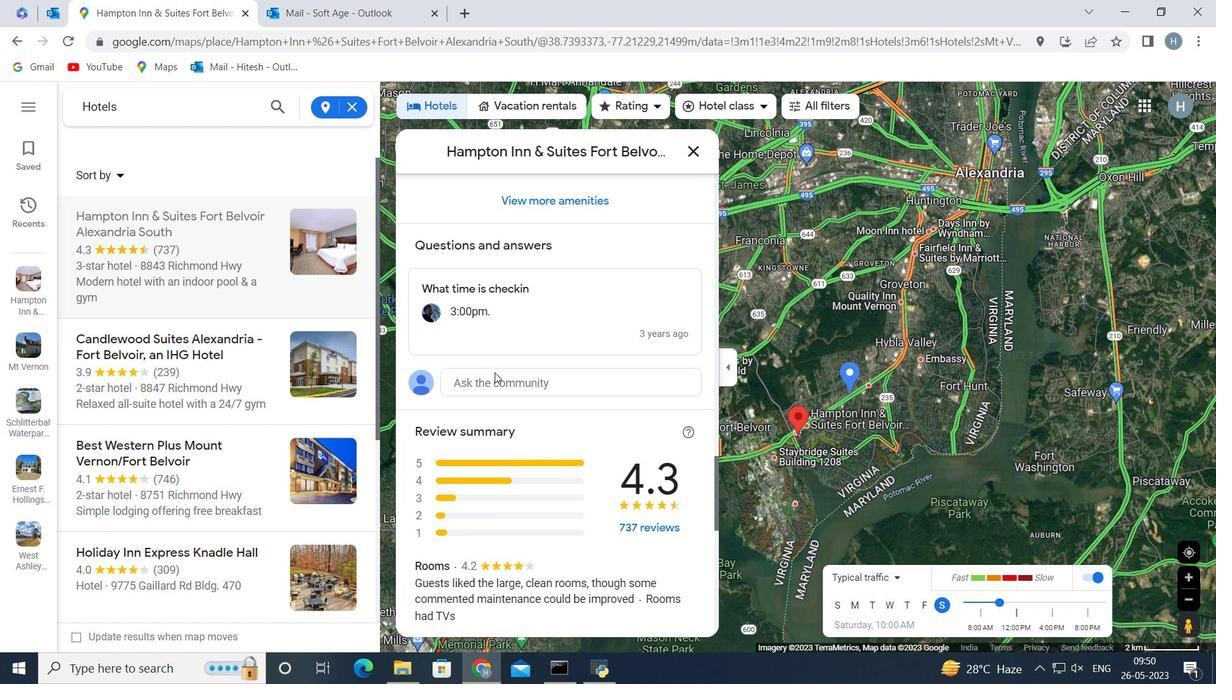 
Action: Mouse scrolled (494, 372) with delta (0, 0)
Screenshot: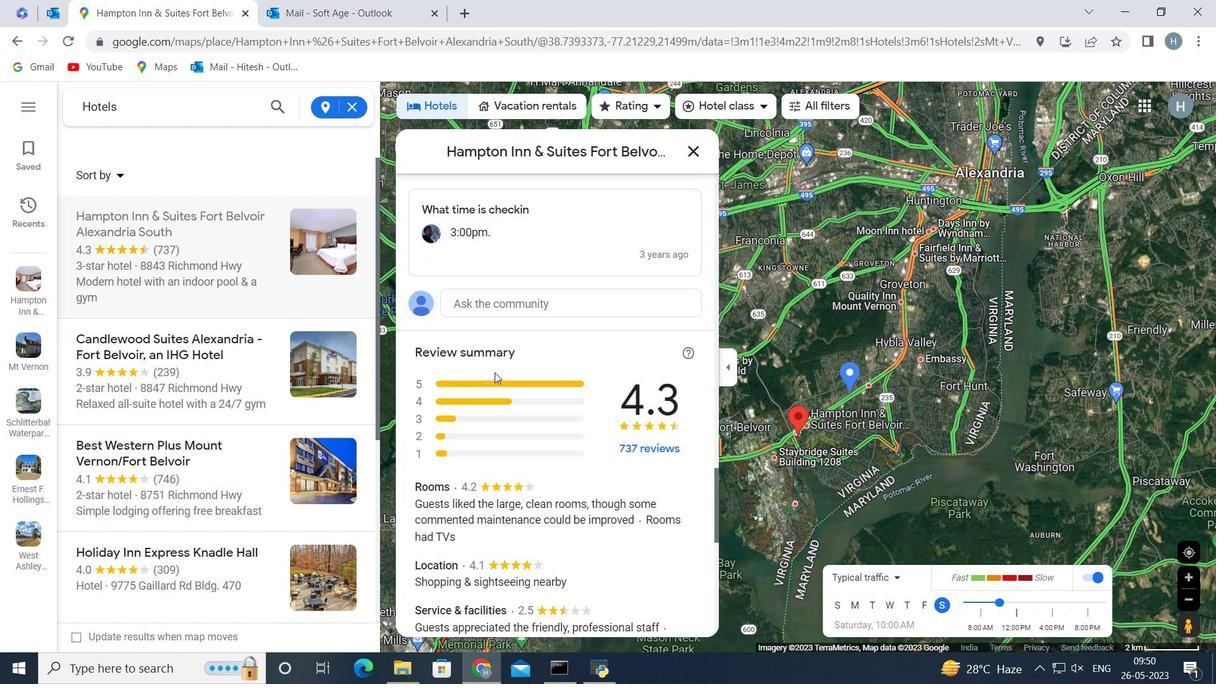 
Action: Mouse scrolled (494, 372) with delta (0, 0)
Screenshot: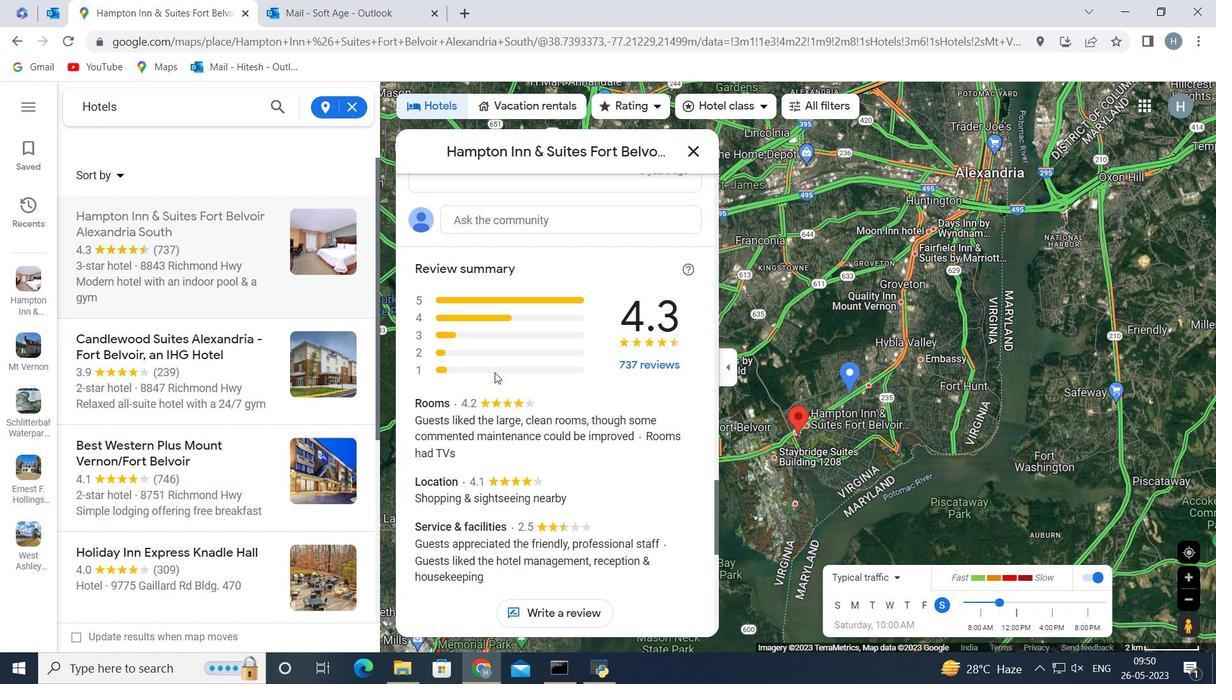 
Action: Mouse scrolled (494, 372) with delta (0, 0)
Screenshot: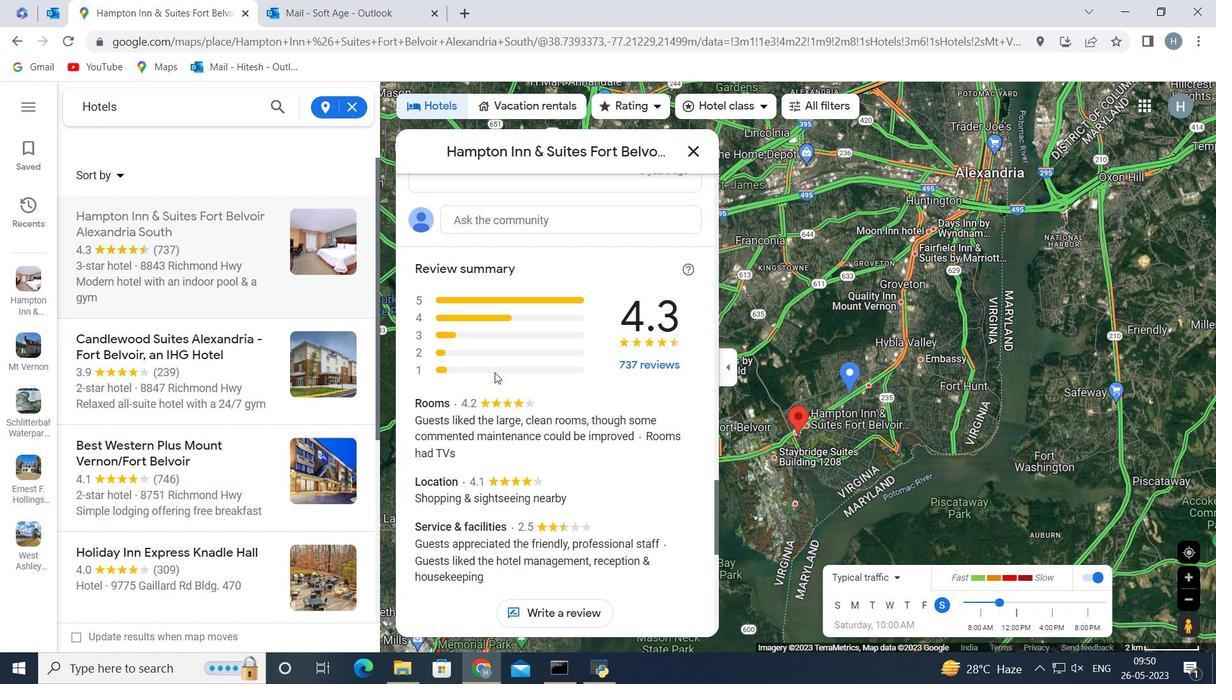 
Action: Mouse scrolled (494, 372) with delta (0, 0)
Screenshot: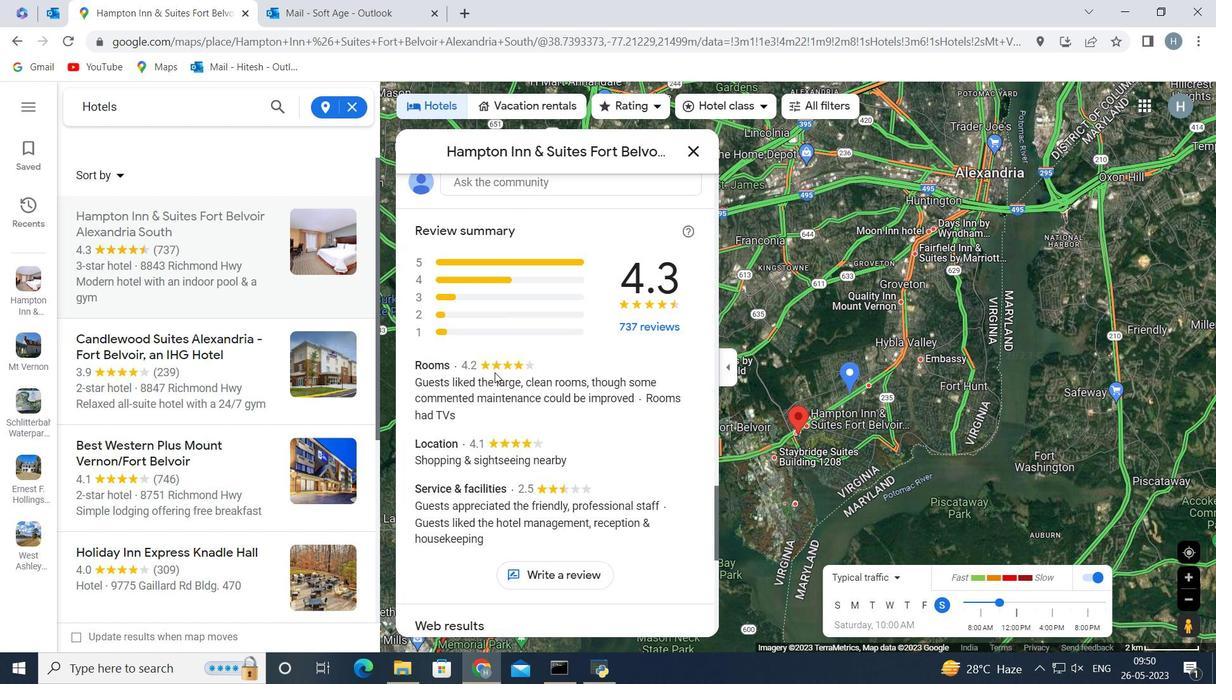 
Action: Mouse scrolled (494, 372) with delta (0, 0)
Screenshot: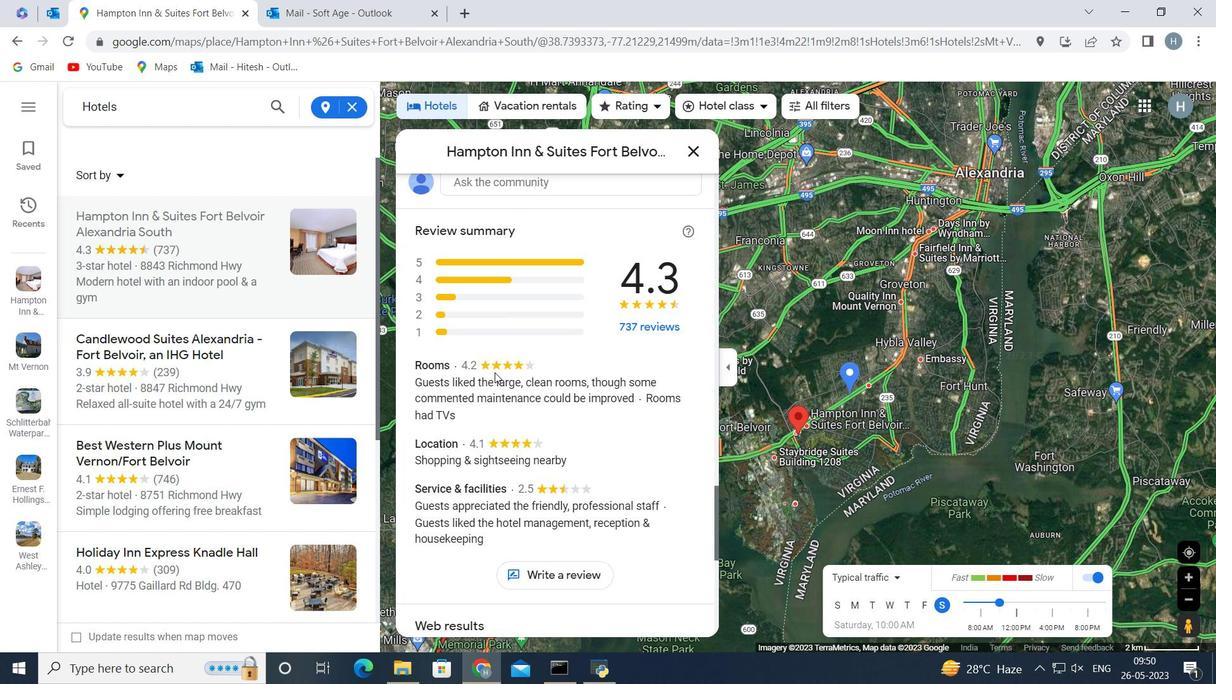 
Action: Mouse scrolled (494, 372) with delta (0, 0)
Screenshot: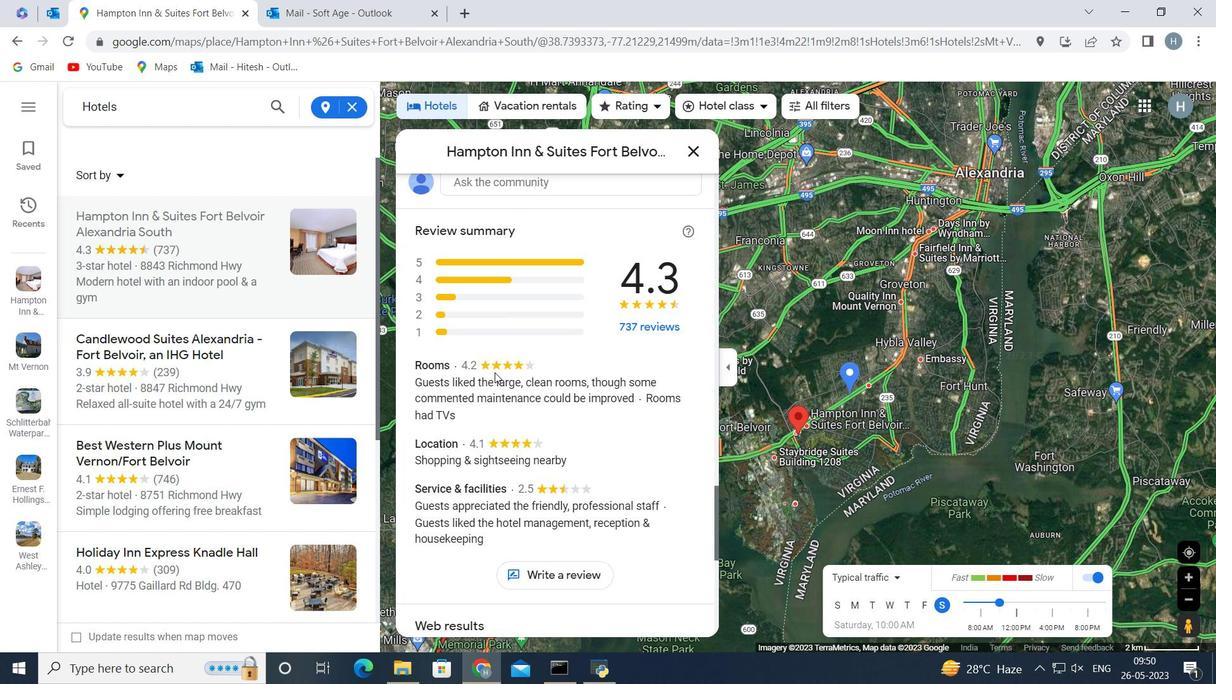 
Action: Mouse scrolled (494, 372) with delta (0, 0)
Screenshot: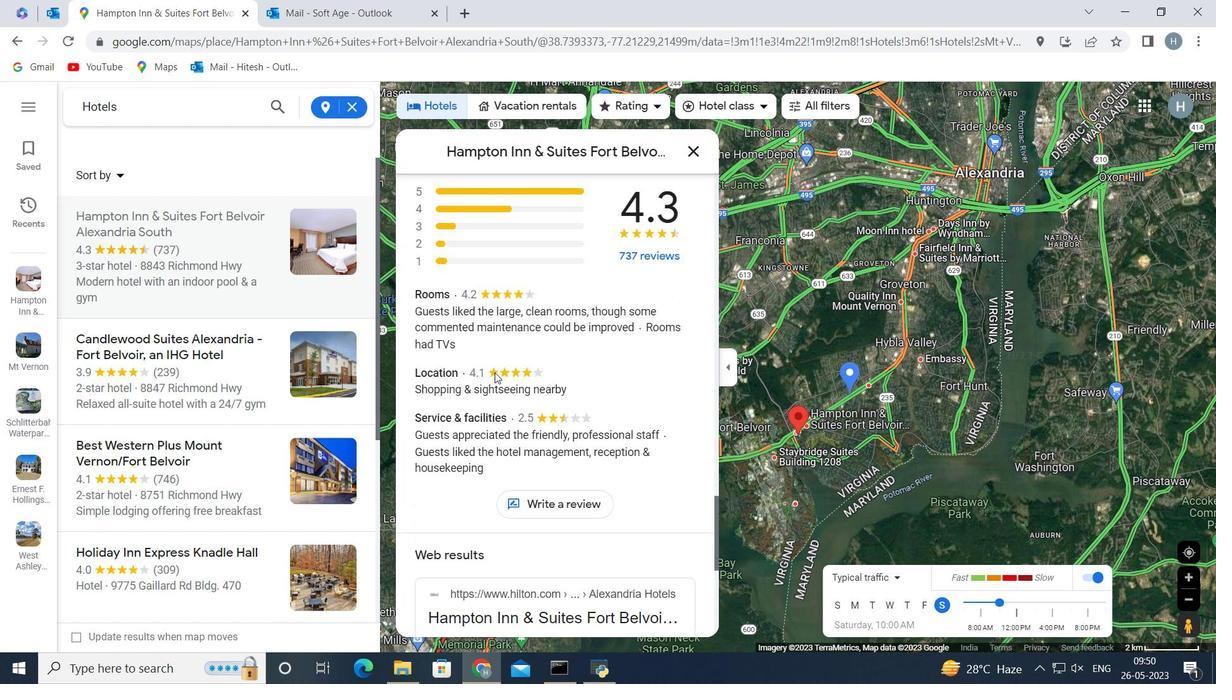 
Action: Mouse scrolled (494, 373) with delta (0, 0)
Screenshot: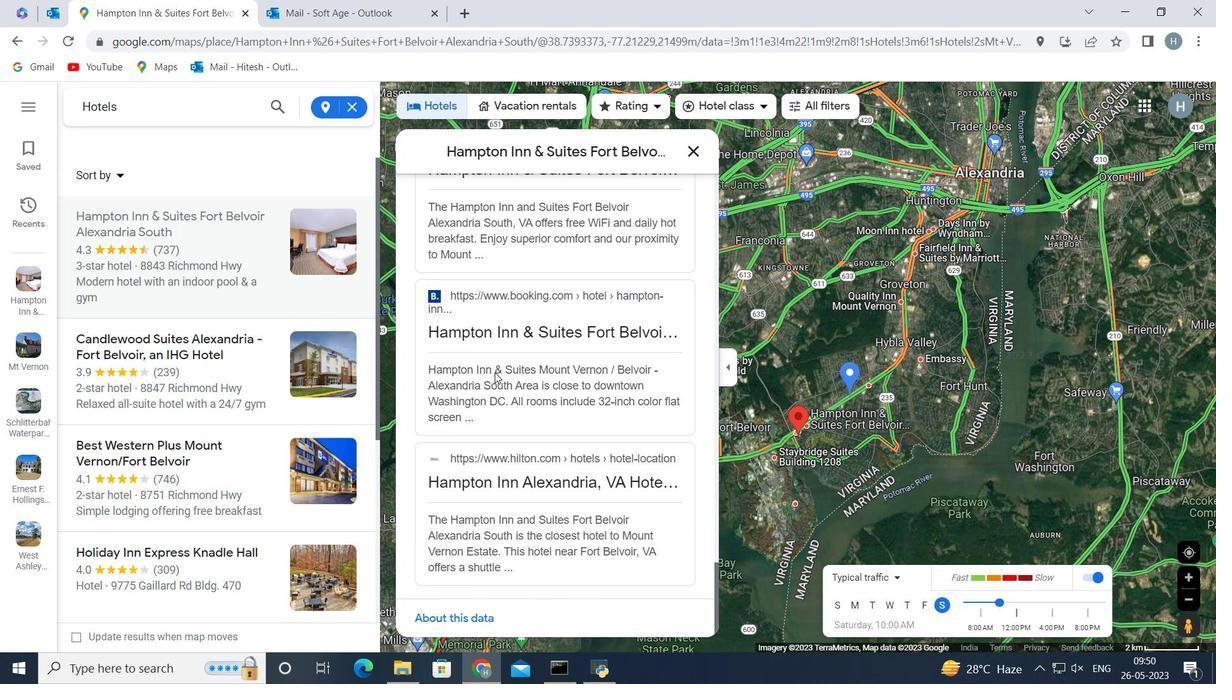 
Action: Mouse scrolled (494, 373) with delta (0, 0)
Screenshot: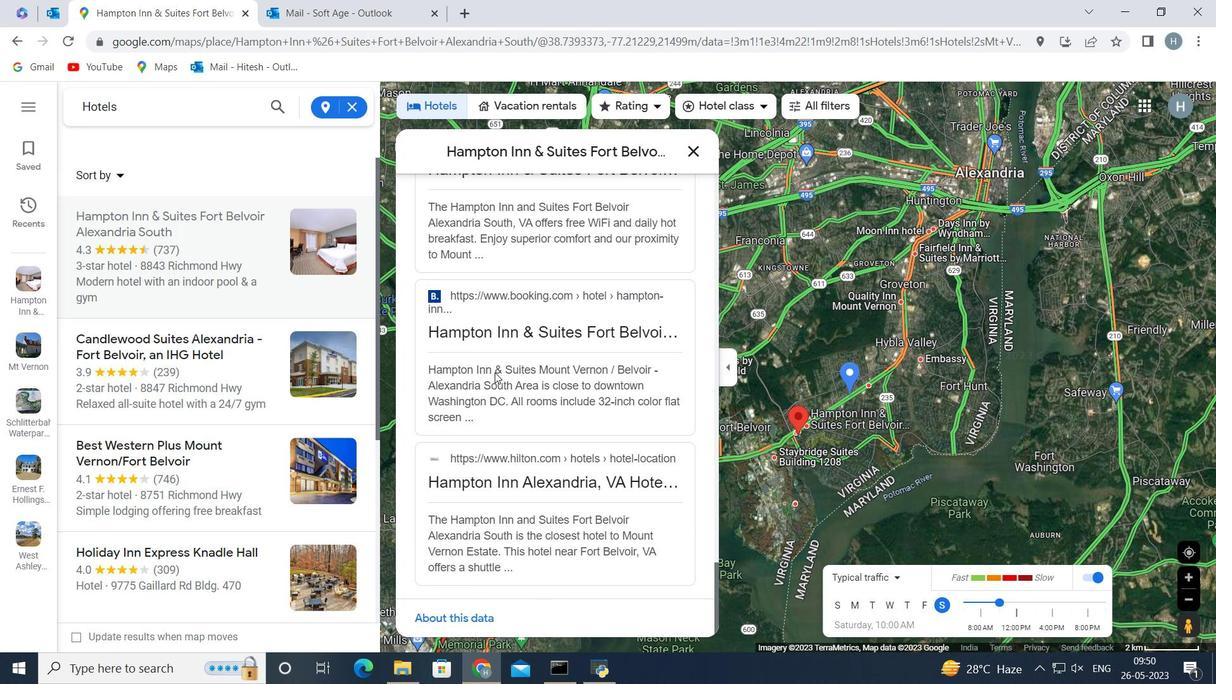 
Action: Mouse scrolled (494, 373) with delta (0, 0)
Screenshot: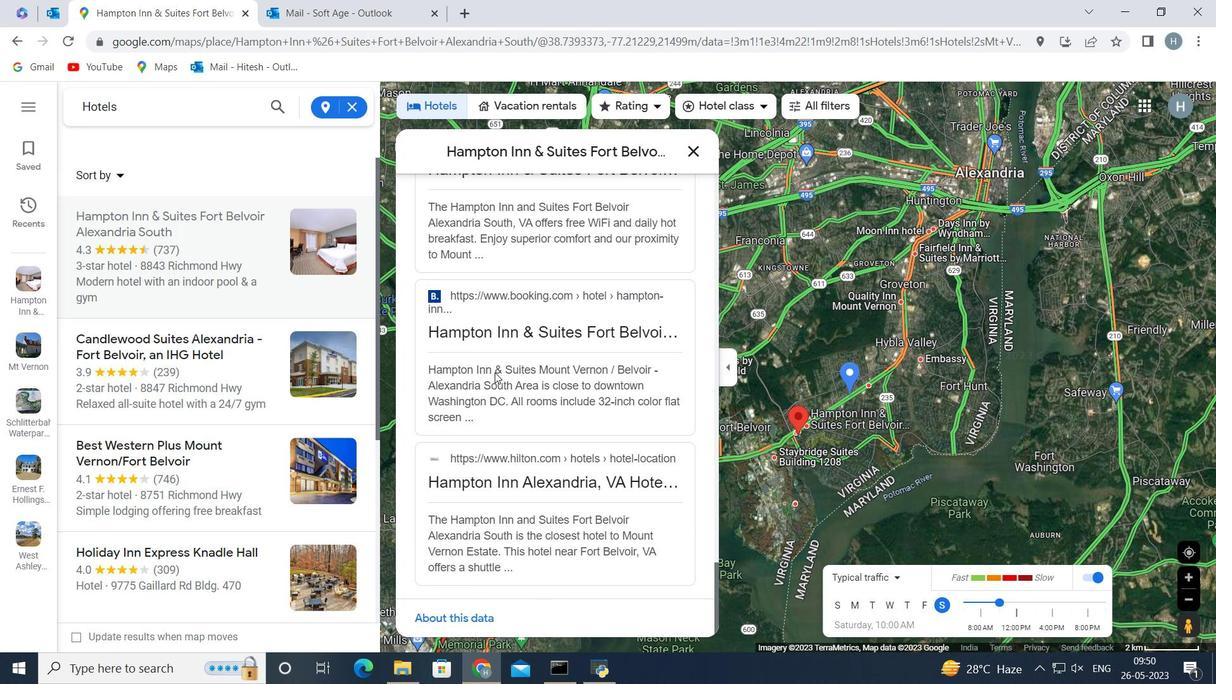 
Action: Mouse scrolled (494, 373) with delta (0, 0)
Screenshot: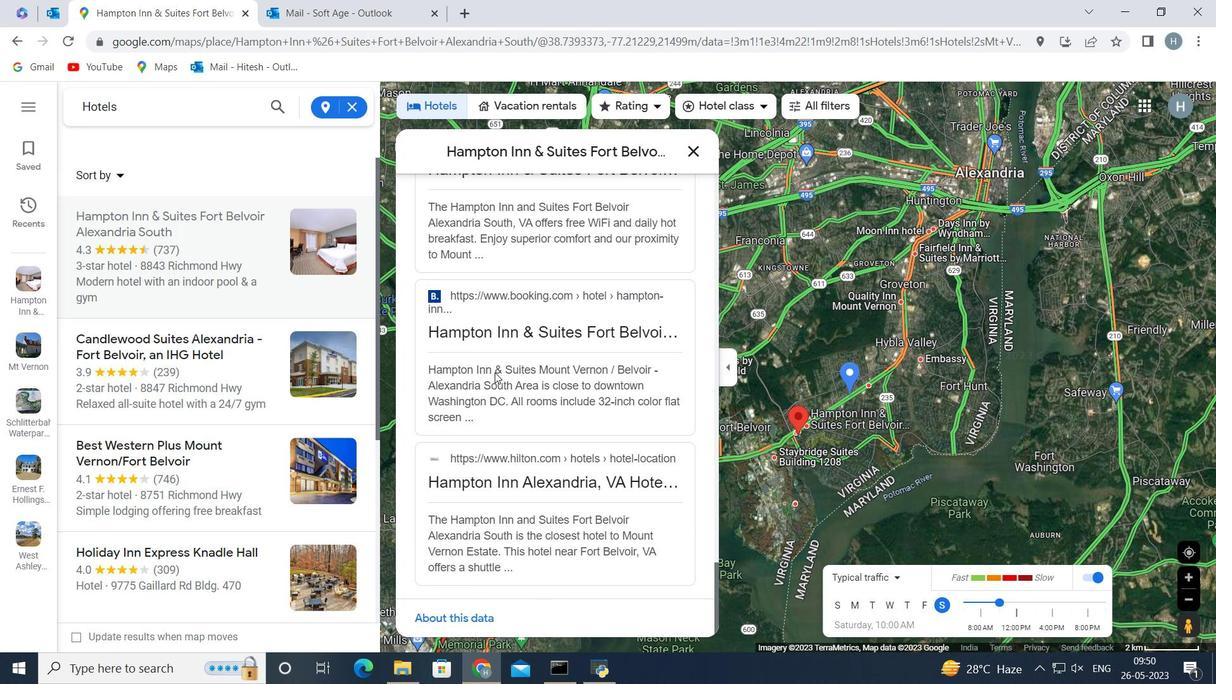 
Action: Mouse scrolled (494, 373) with delta (0, 0)
Screenshot: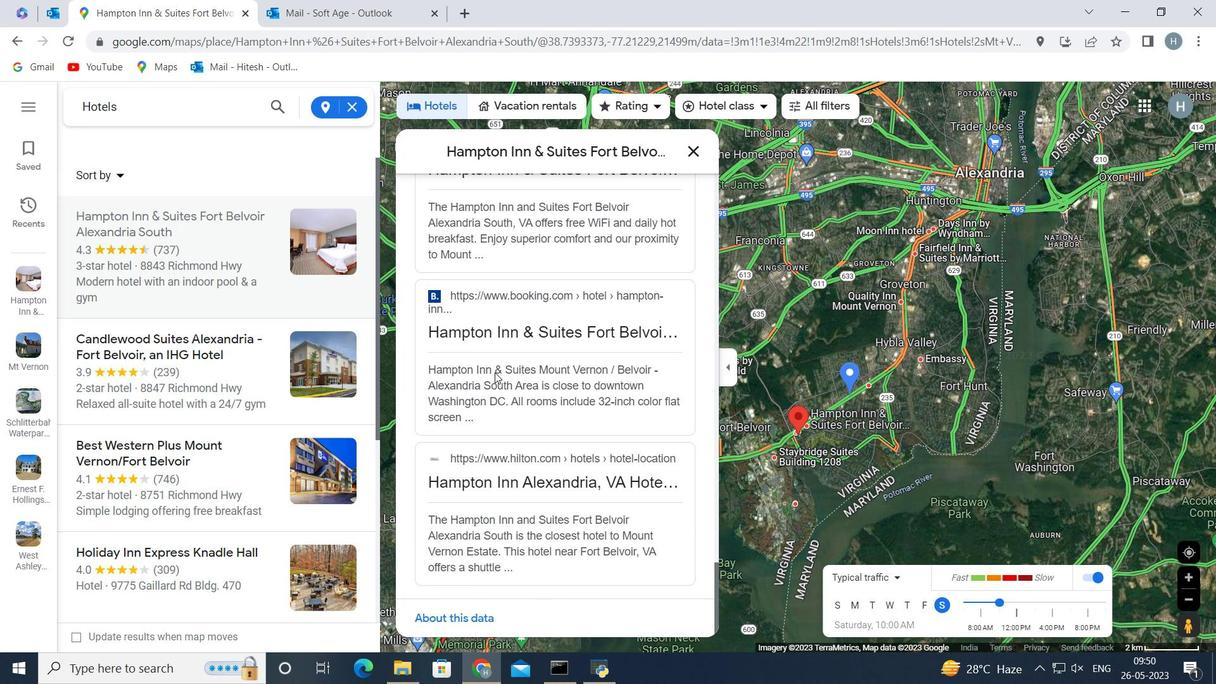 
Action: Mouse scrolled (494, 373) with delta (0, 0)
Screenshot: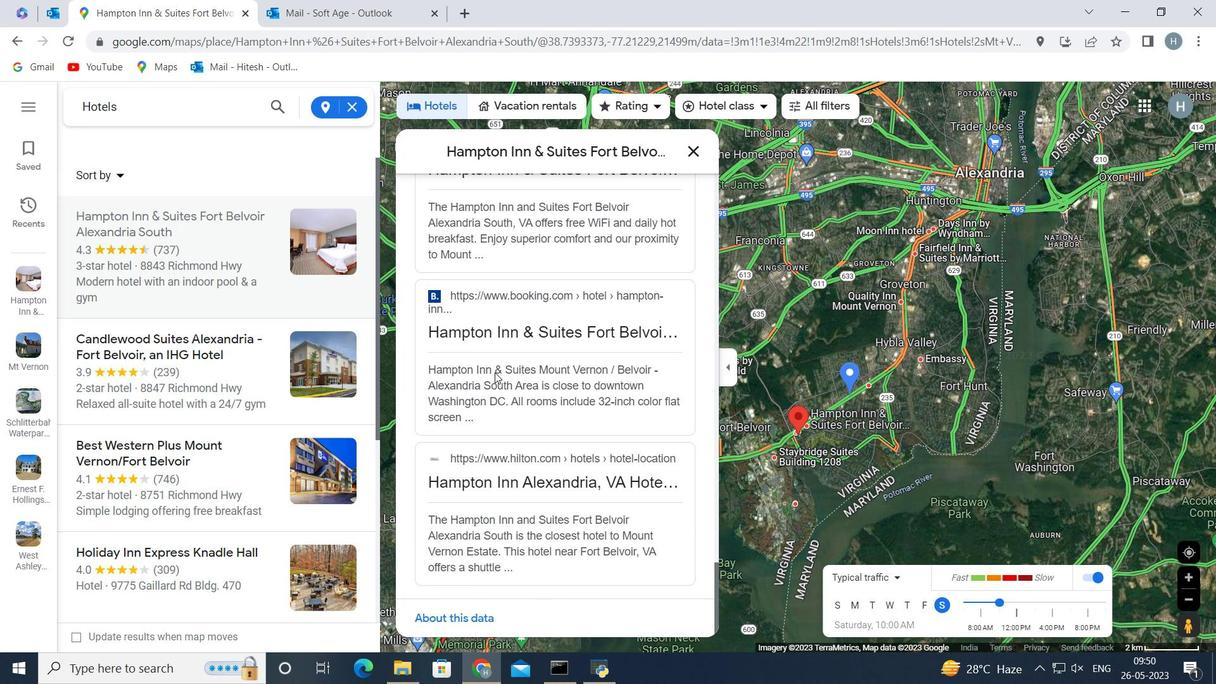 
Action: Mouse scrolled (494, 373) with delta (0, 0)
Screenshot: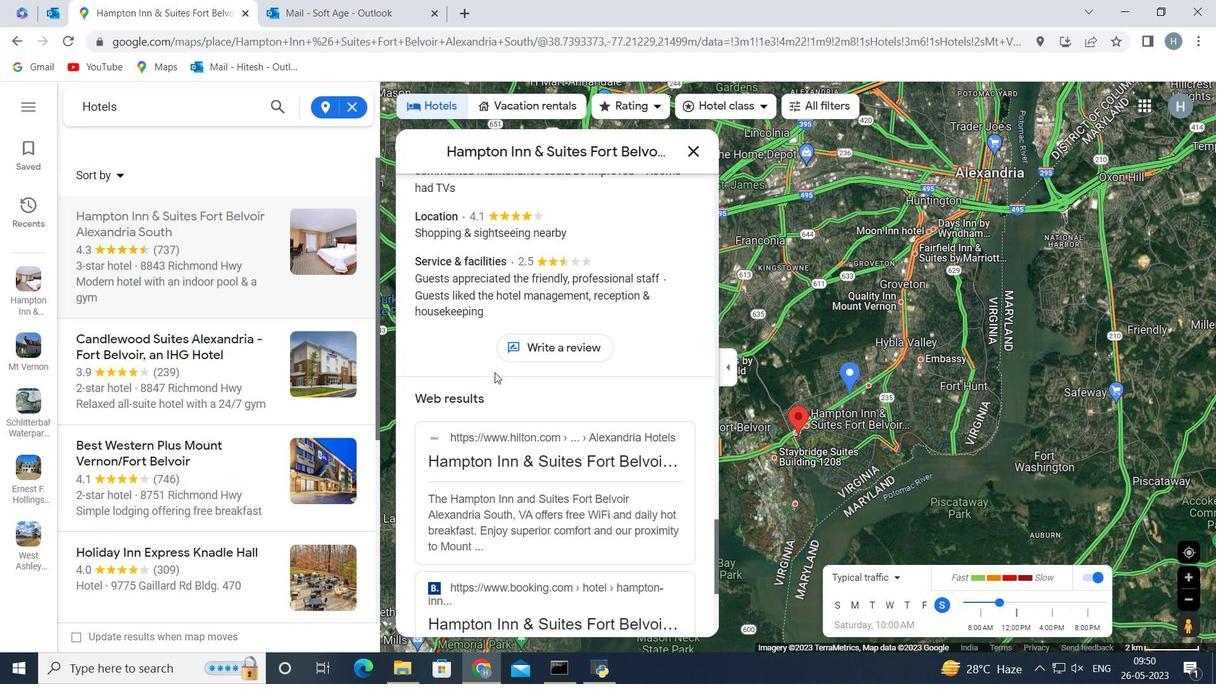 
Action: Mouse scrolled (494, 373) with delta (0, 0)
Screenshot: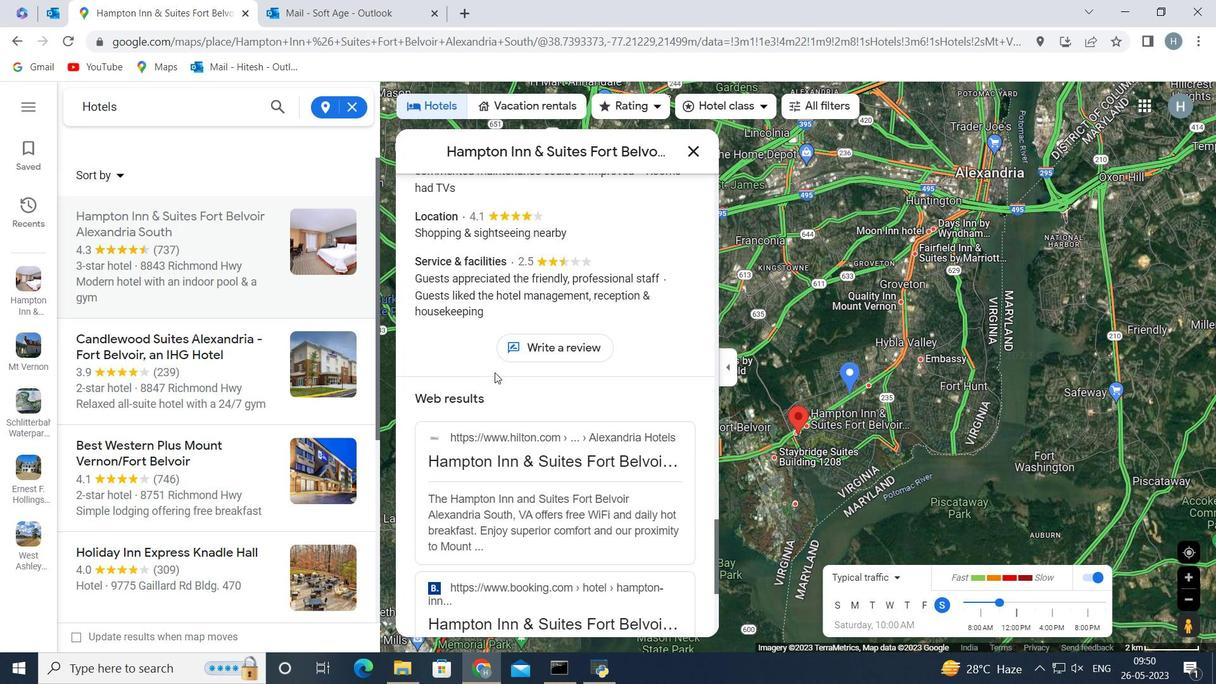 
Action: Mouse scrolled (494, 373) with delta (0, 0)
Screenshot: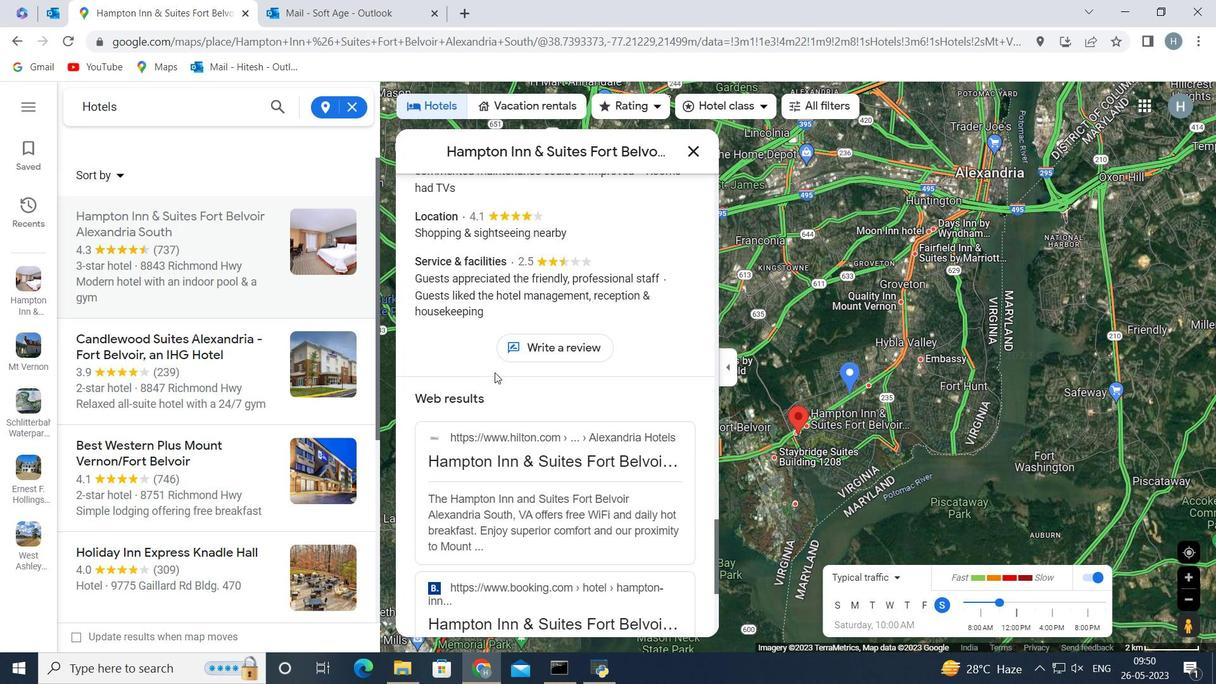 
Action: Mouse scrolled (494, 373) with delta (0, 0)
Screenshot: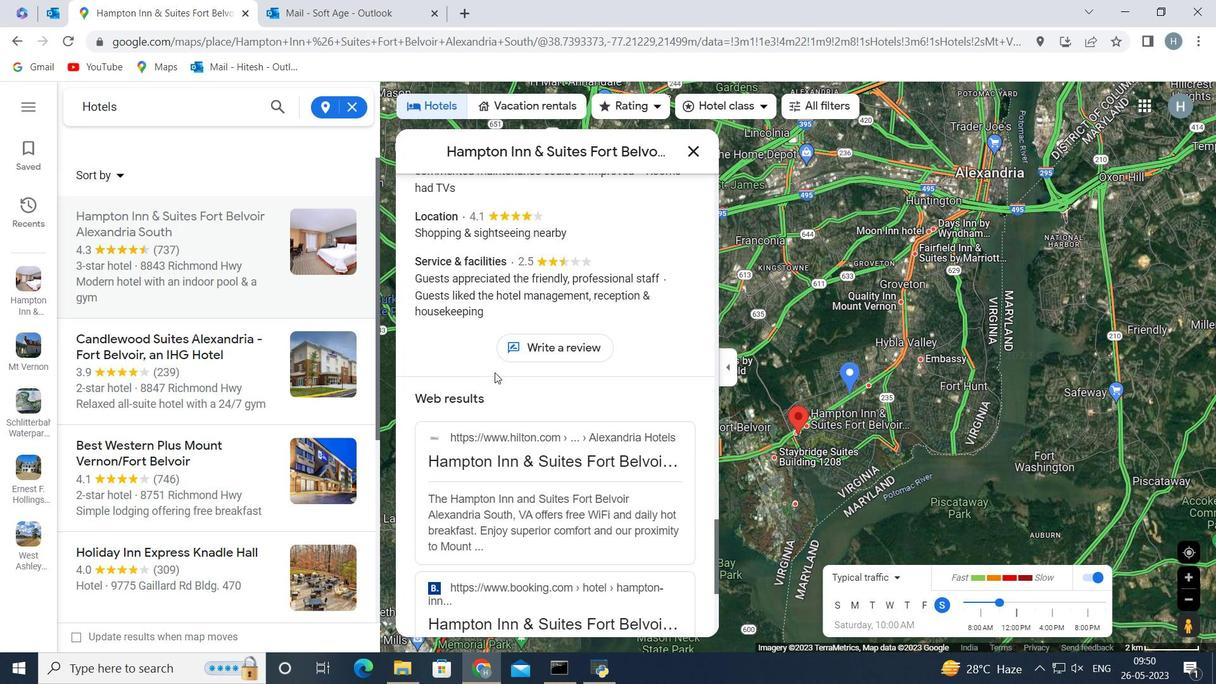 
Action: Mouse scrolled (494, 373) with delta (0, 0)
Screenshot: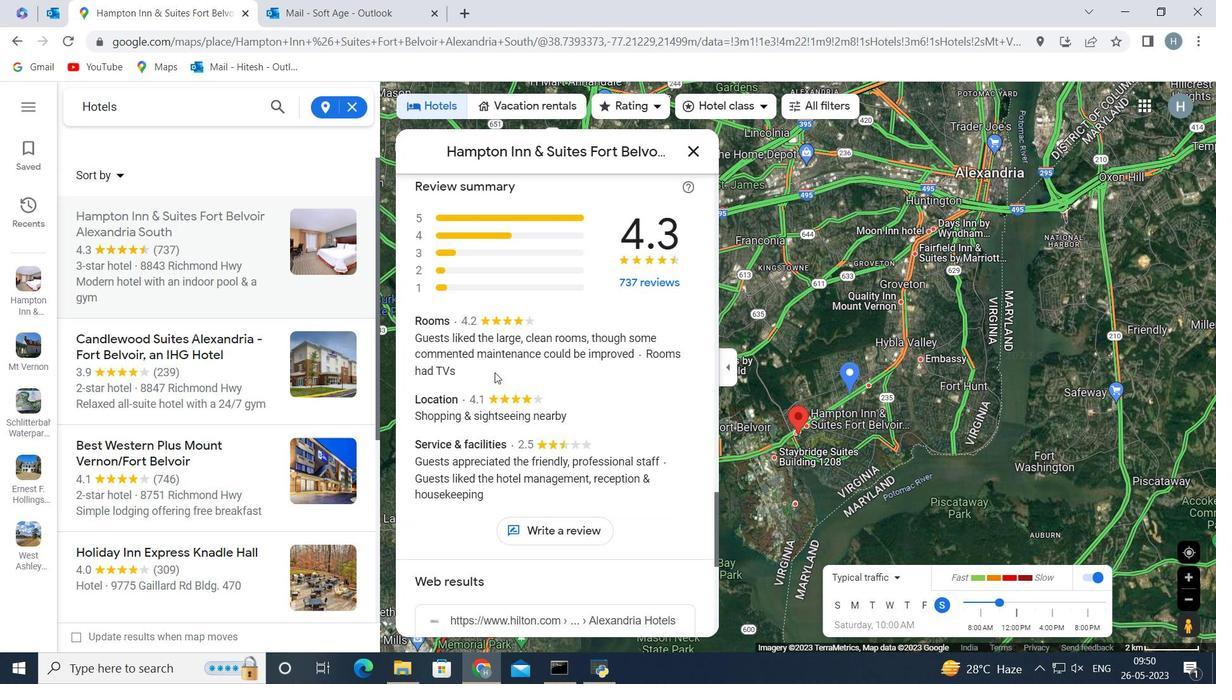 
Action: Mouse scrolled (494, 373) with delta (0, 0)
Screenshot: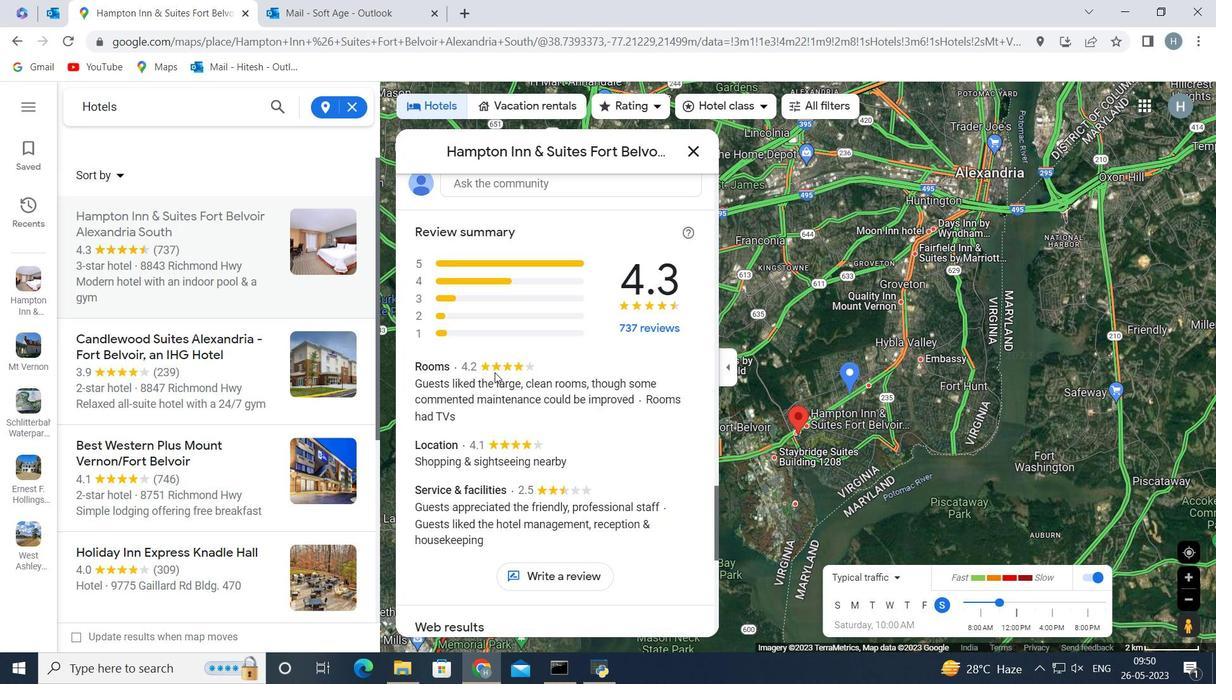 
Action: Mouse scrolled (494, 373) with delta (0, 0)
Screenshot: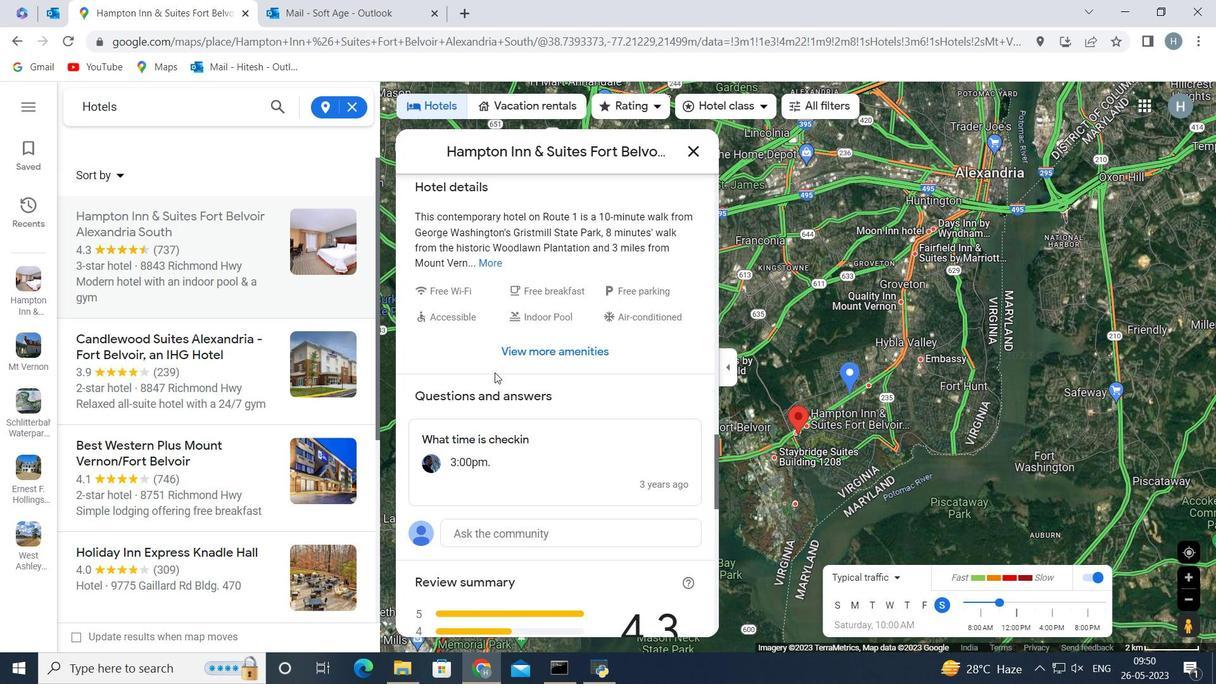 
Action: Mouse scrolled (494, 373) with delta (0, 0)
Screenshot: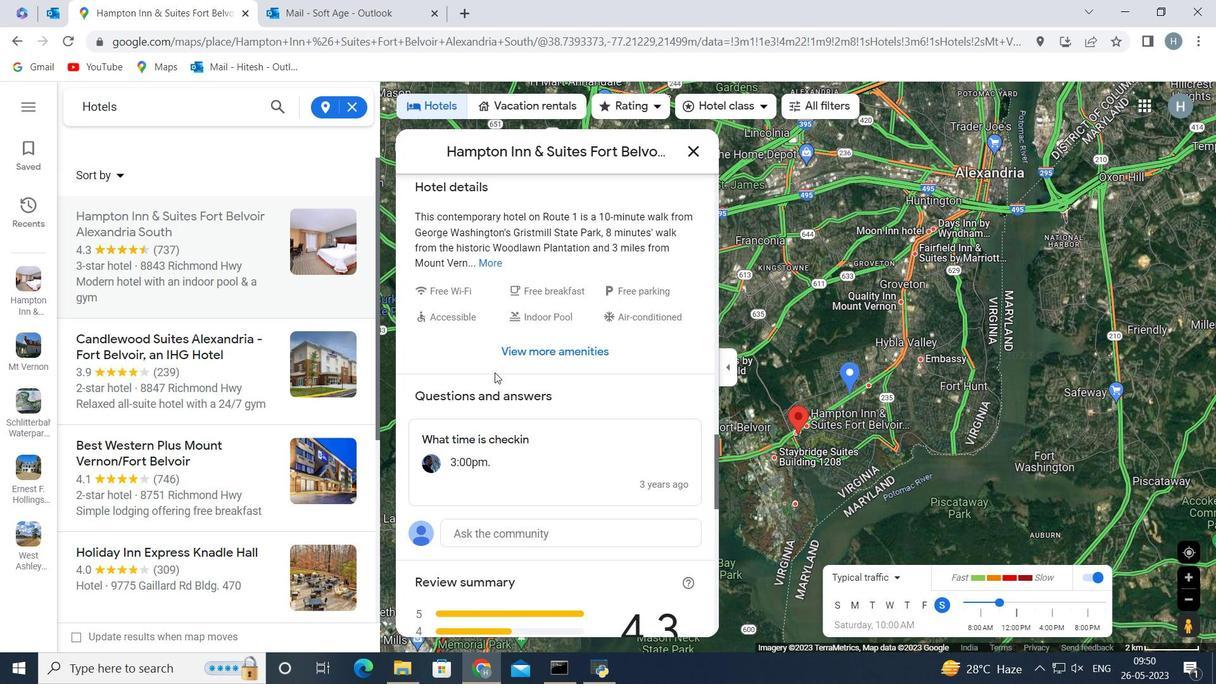 
Action: Mouse scrolled (494, 373) with delta (0, 0)
Screenshot: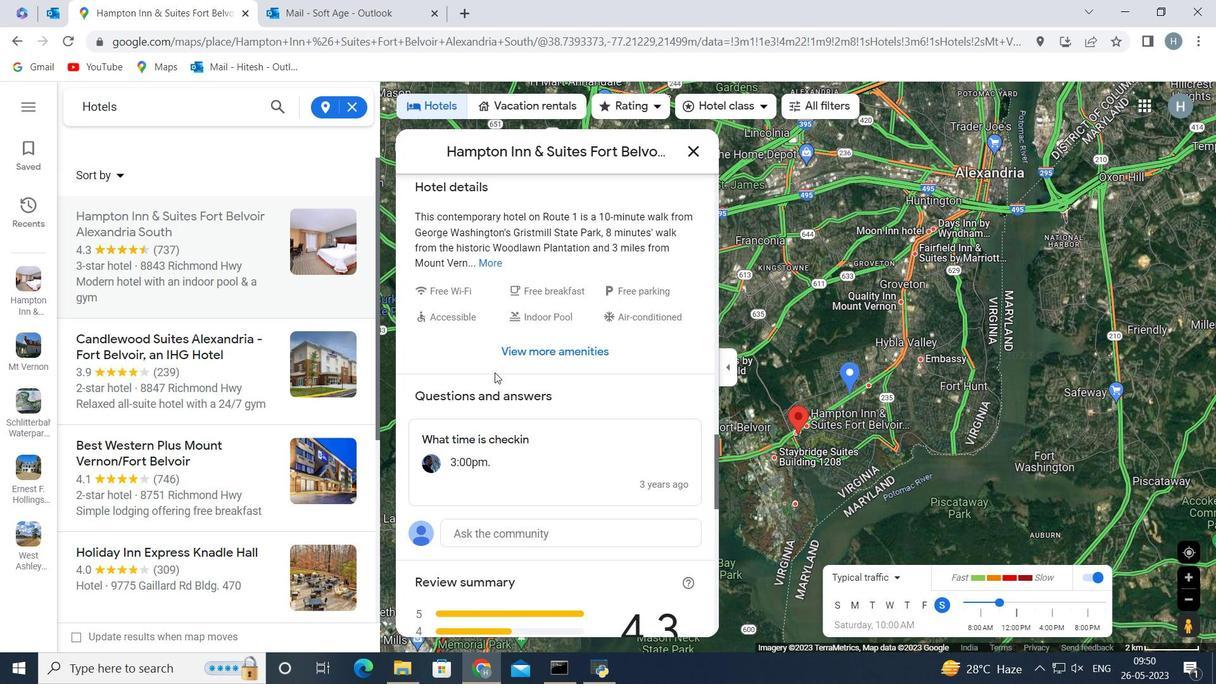 
Action: Mouse scrolled (494, 373) with delta (0, 0)
Screenshot: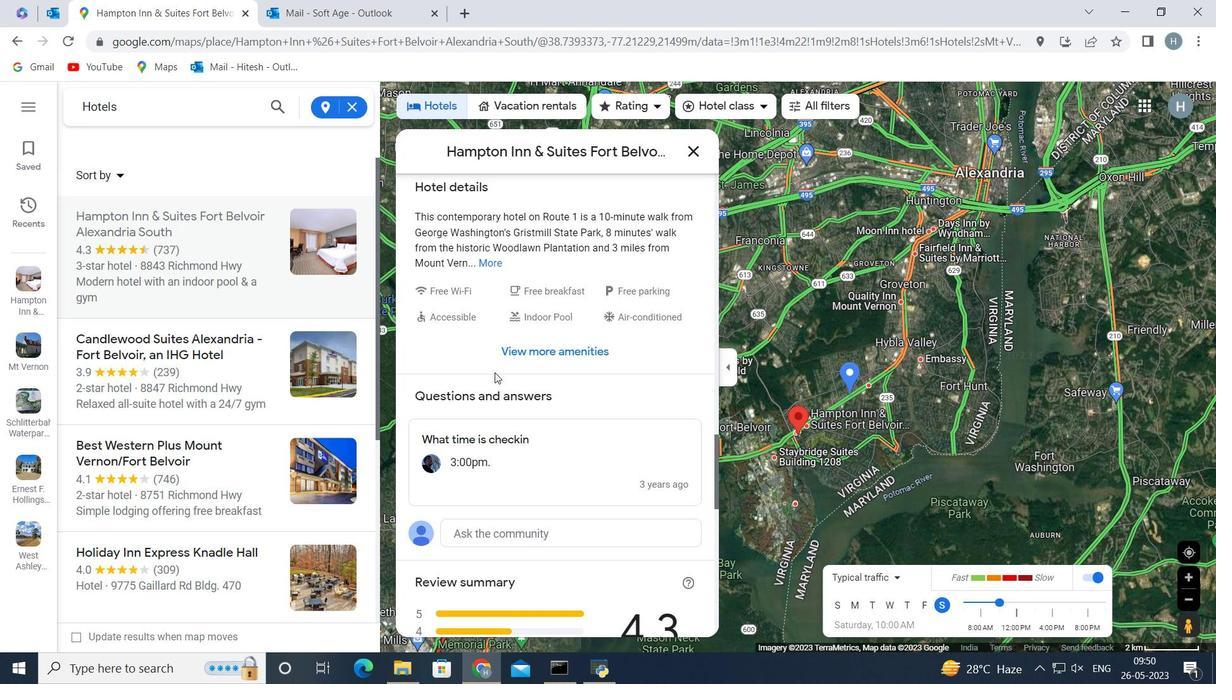 
Action: Mouse scrolled (494, 373) with delta (0, 0)
Screenshot: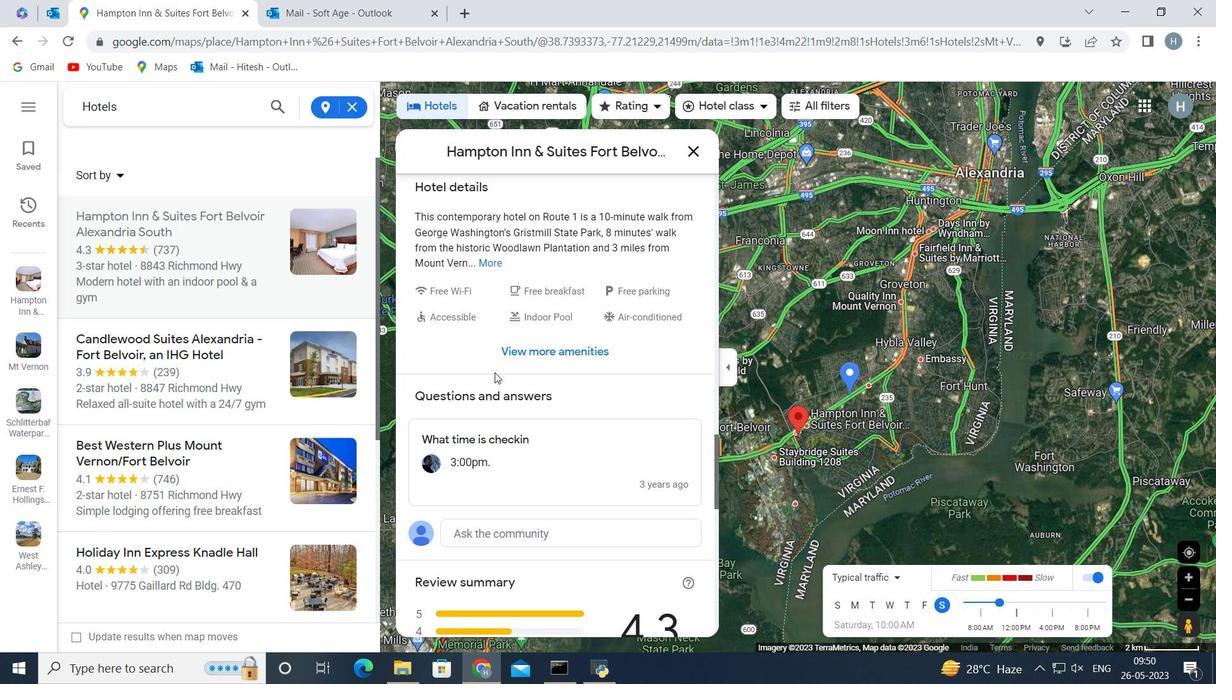 
Action: Mouse scrolled (494, 373) with delta (0, 0)
Screenshot: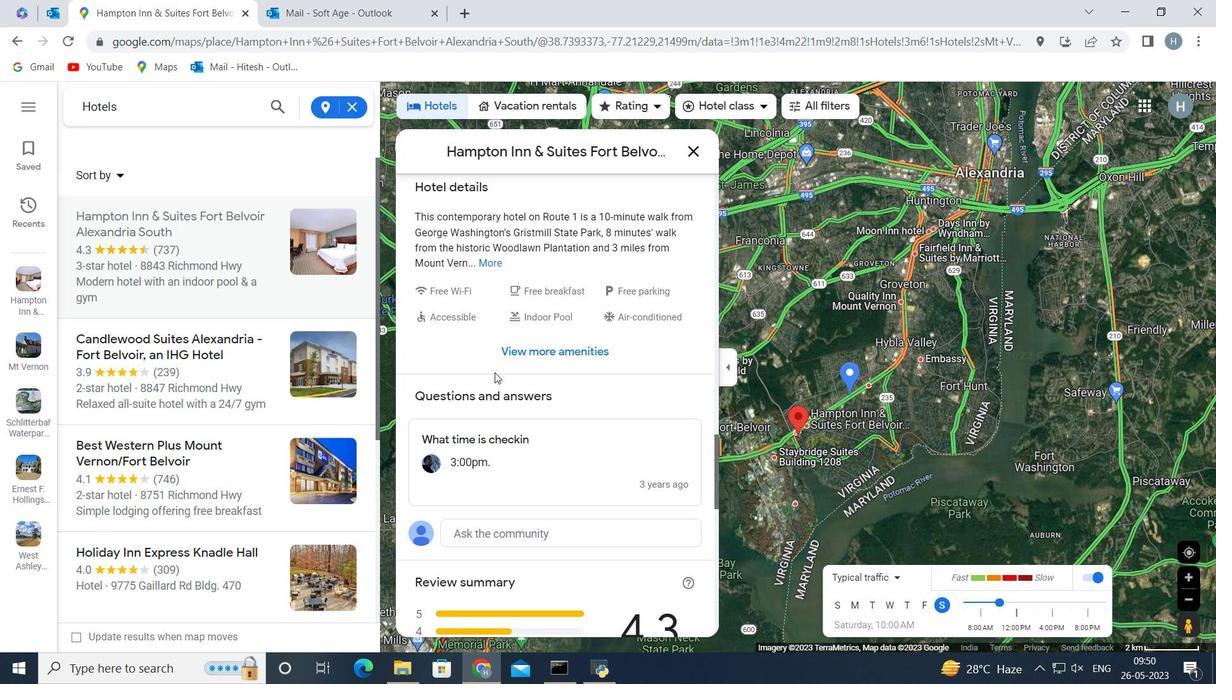 
Action: Mouse scrolled (494, 373) with delta (0, 0)
Screenshot: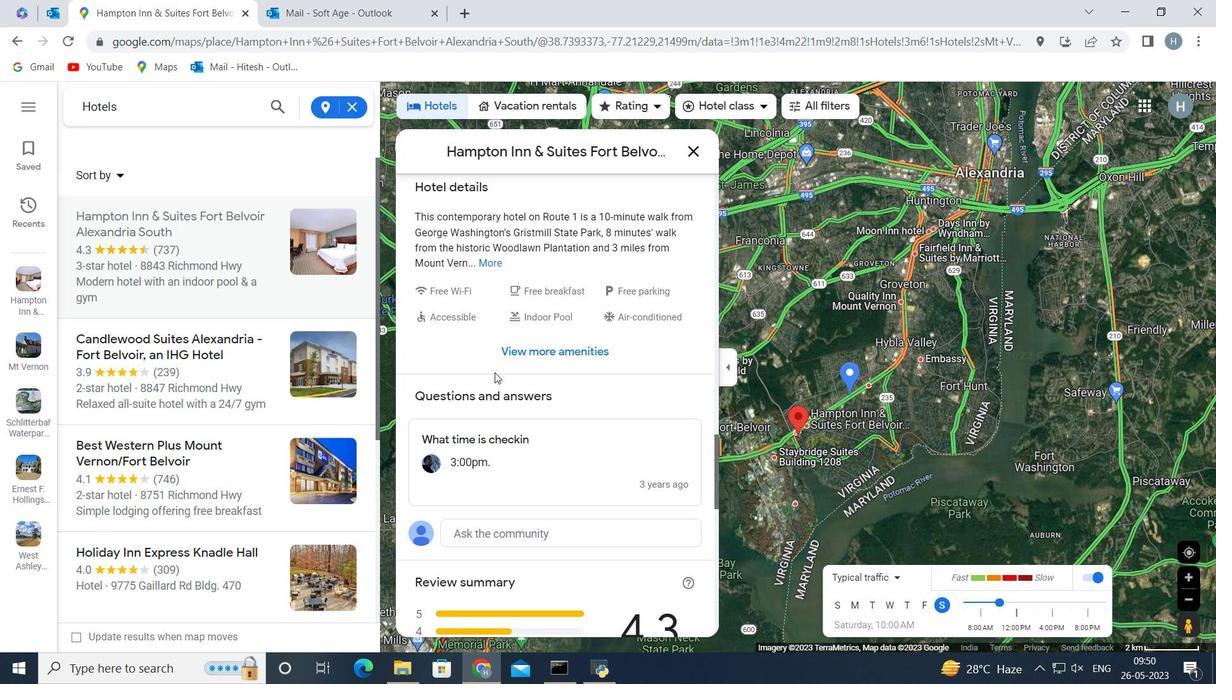 
Action: Mouse scrolled (494, 373) with delta (0, 0)
Screenshot: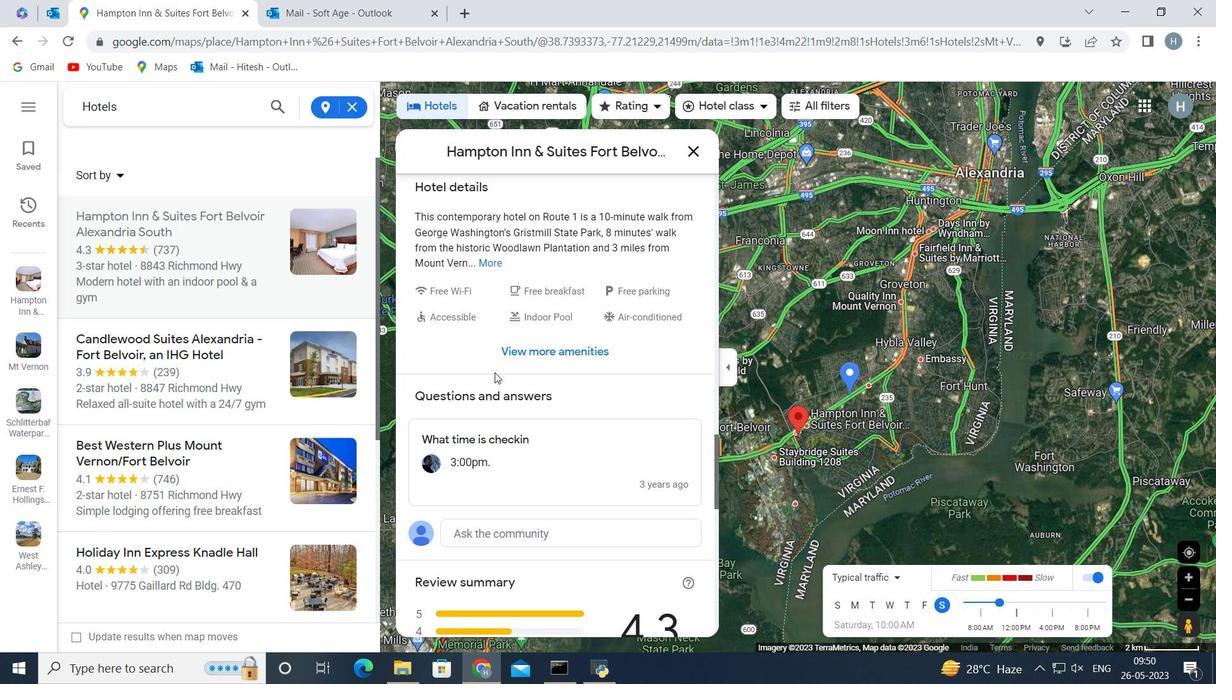 
Action: Mouse scrolled (494, 373) with delta (0, 0)
Screenshot: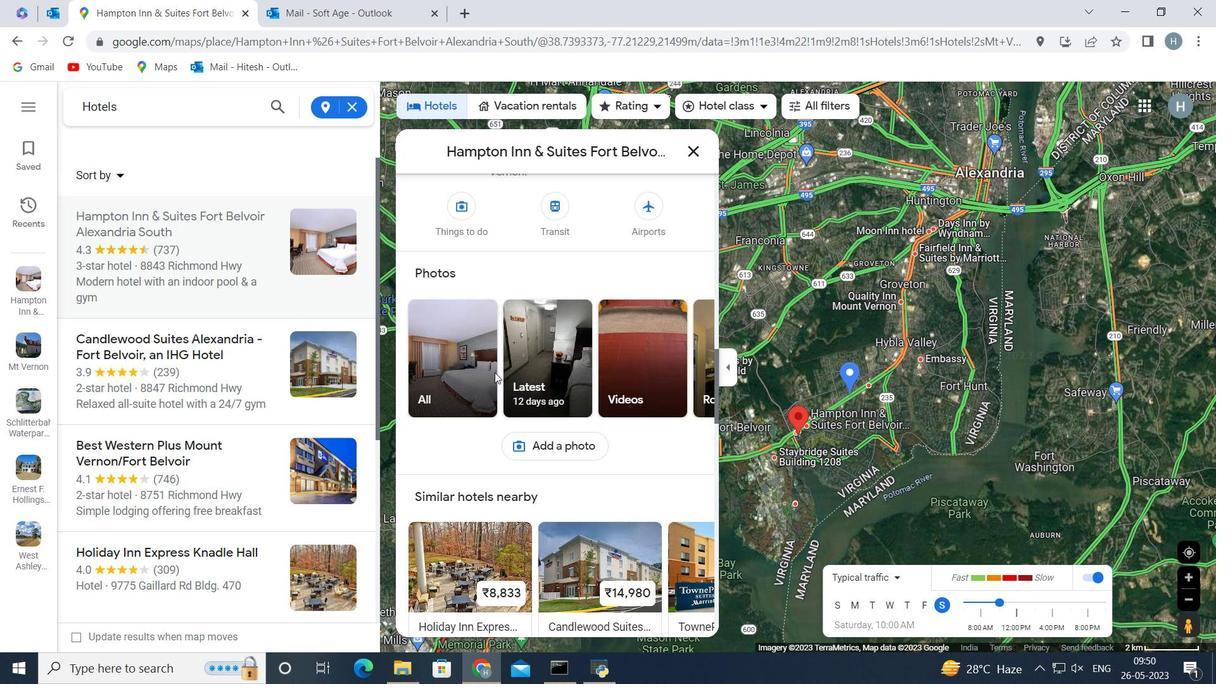 
Action: Mouse scrolled (494, 373) with delta (0, 0)
Screenshot: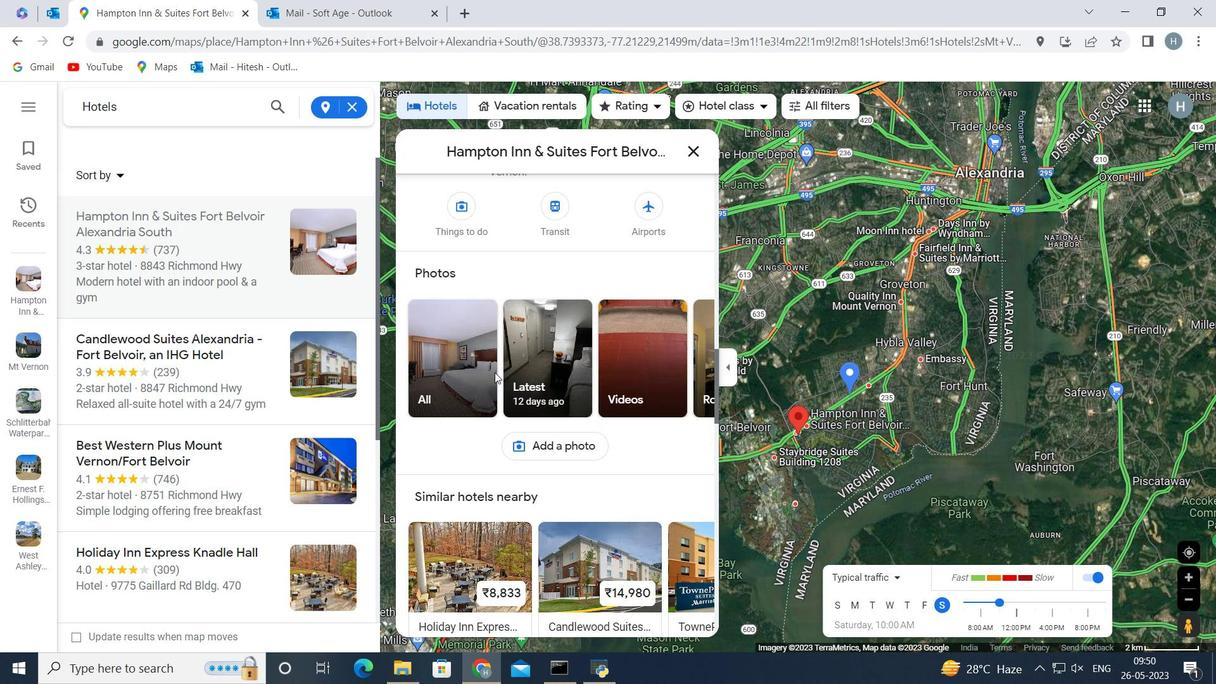
Action: Mouse scrolled (494, 373) with delta (0, 0)
Screenshot: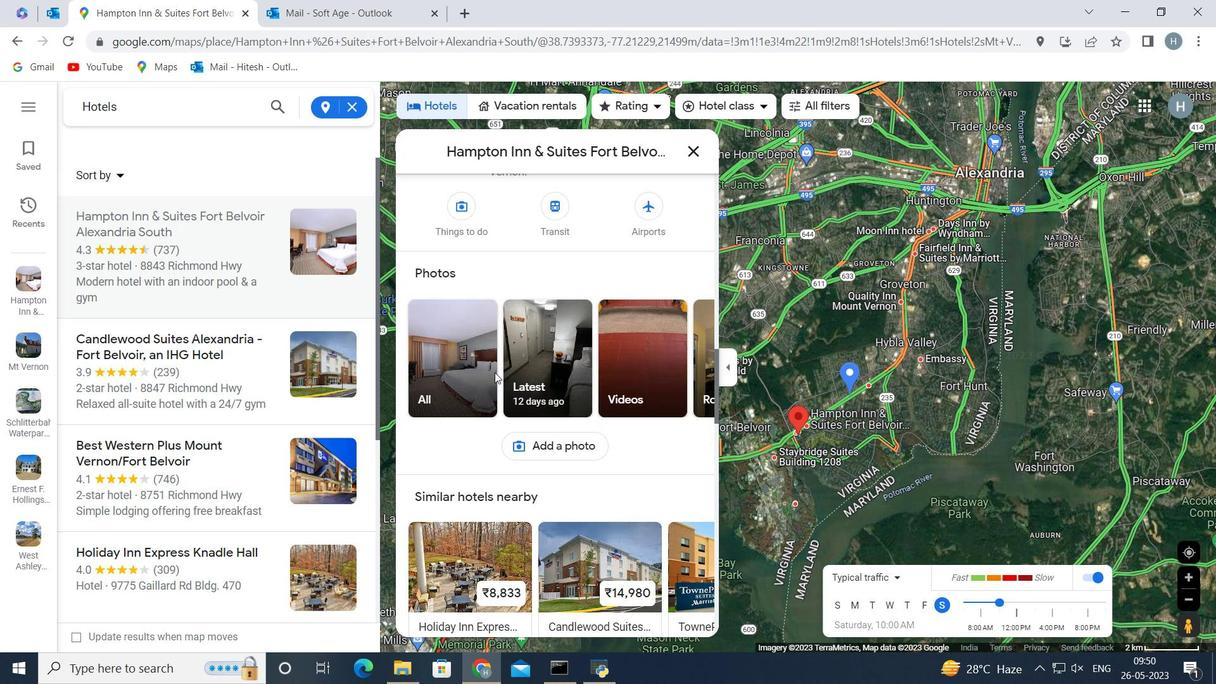 
Action: Mouse scrolled (494, 373) with delta (0, 0)
Screenshot: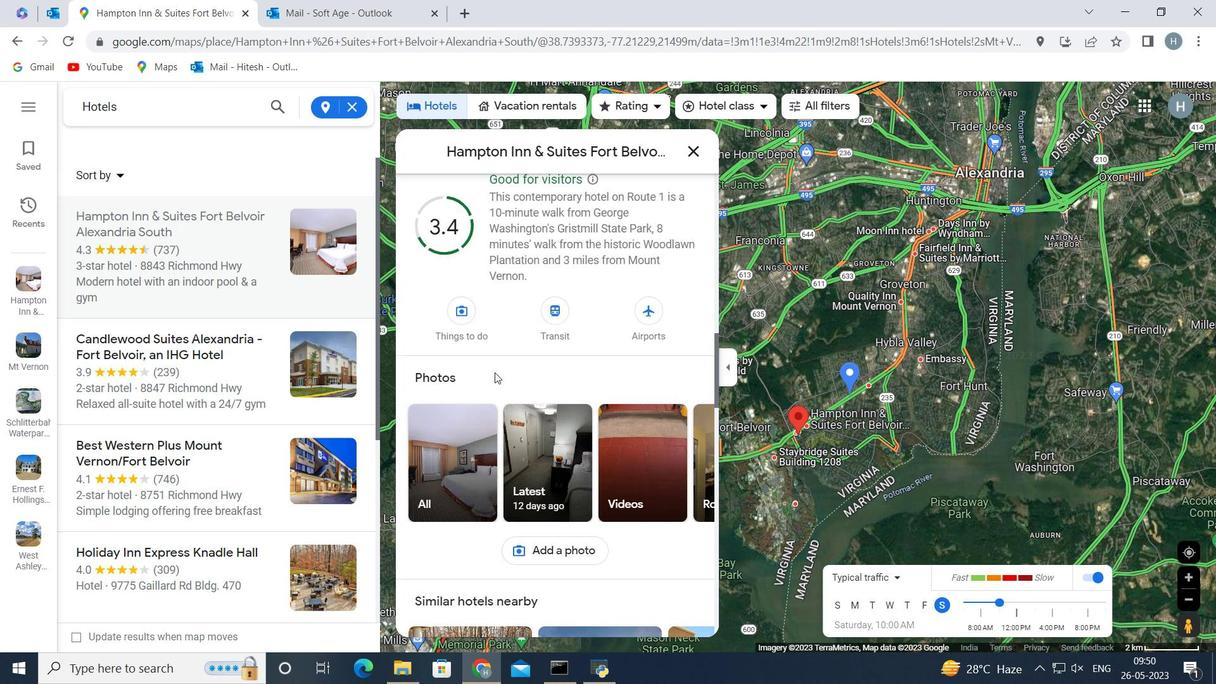 
Action: Mouse scrolled (494, 373) with delta (0, 0)
Screenshot: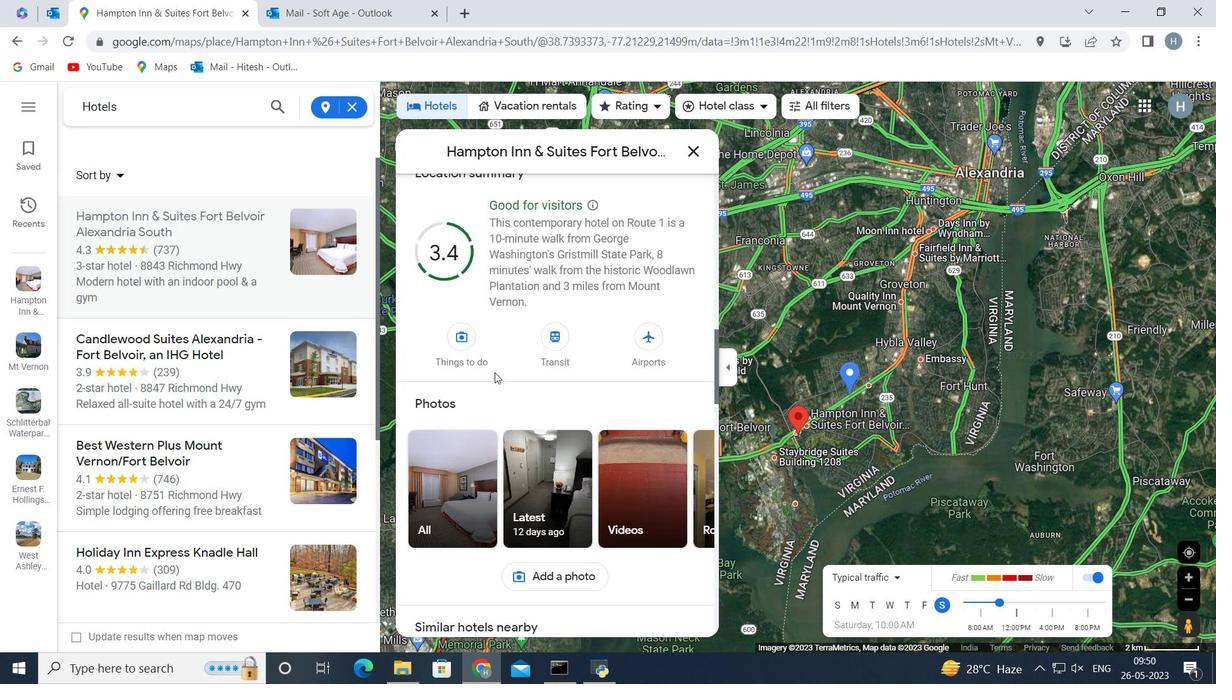 
Action: Mouse scrolled (494, 373) with delta (0, 0)
Screenshot: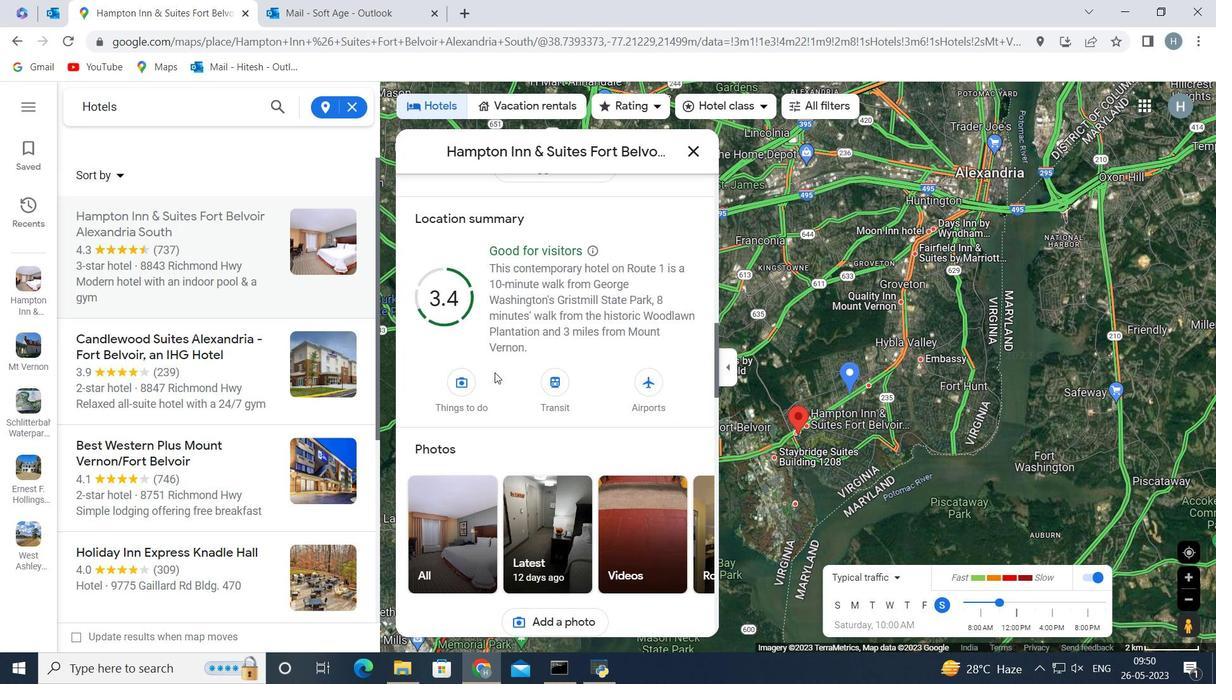 
Action: Mouse scrolled (494, 373) with delta (0, 0)
Screenshot: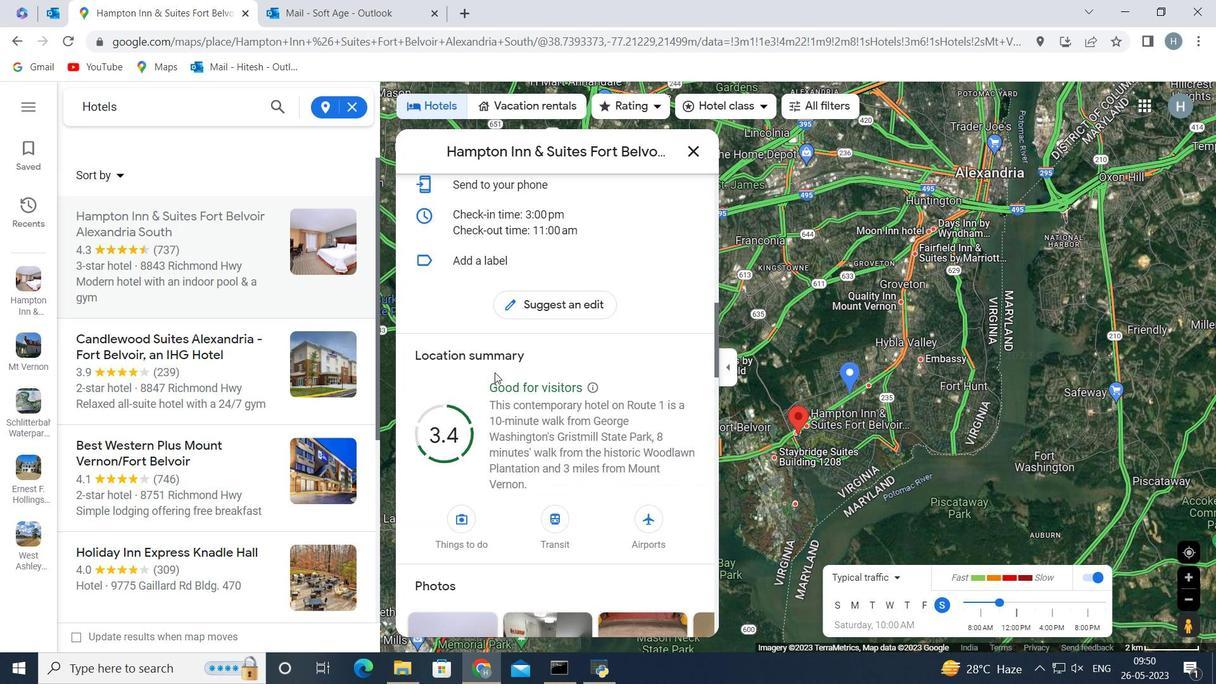 
Action: Mouse scrolled (494, 373) with delta (0, 0)
Screenshot: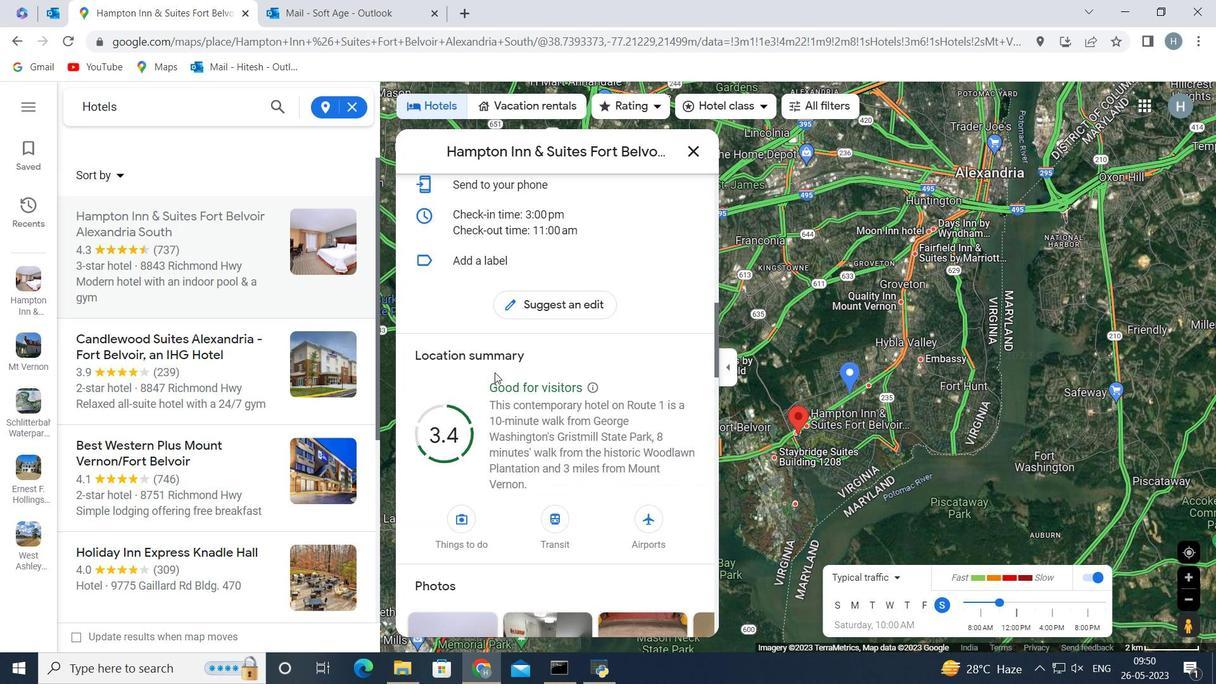 
Action: Mouse scrolled (494, 373) with delta (0, 0)
Screenshot: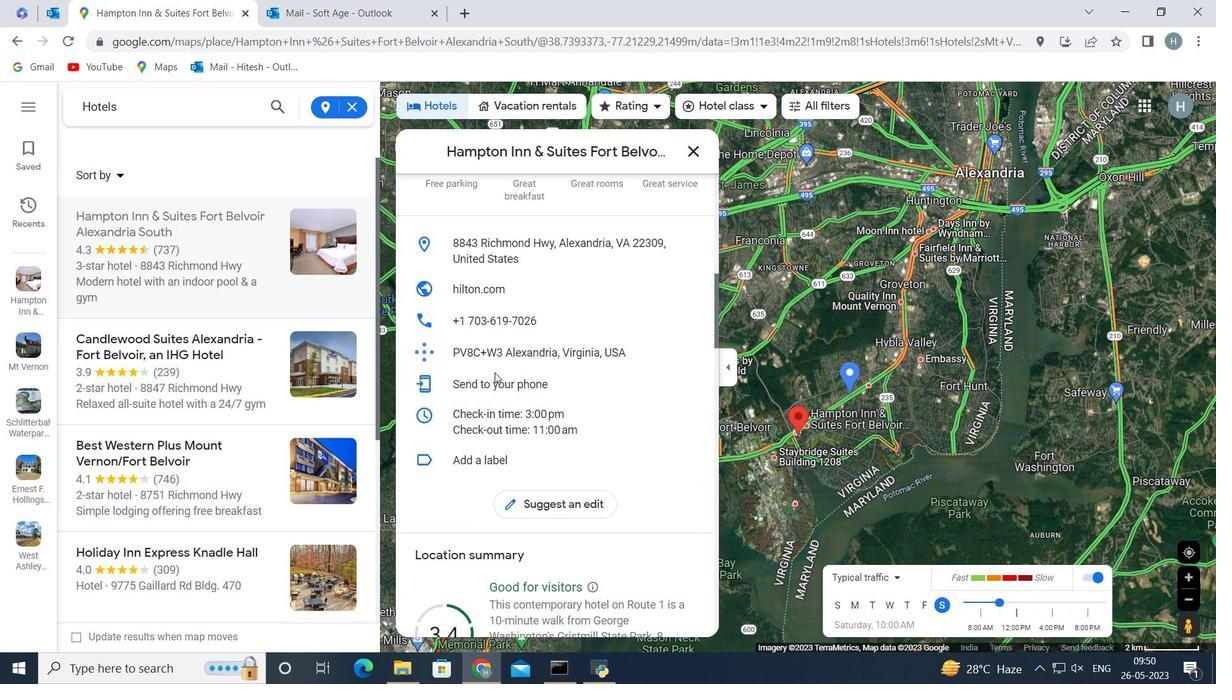 
Action: Mouse scrolled (494, 373) with delta (0, 0)
Screenshot: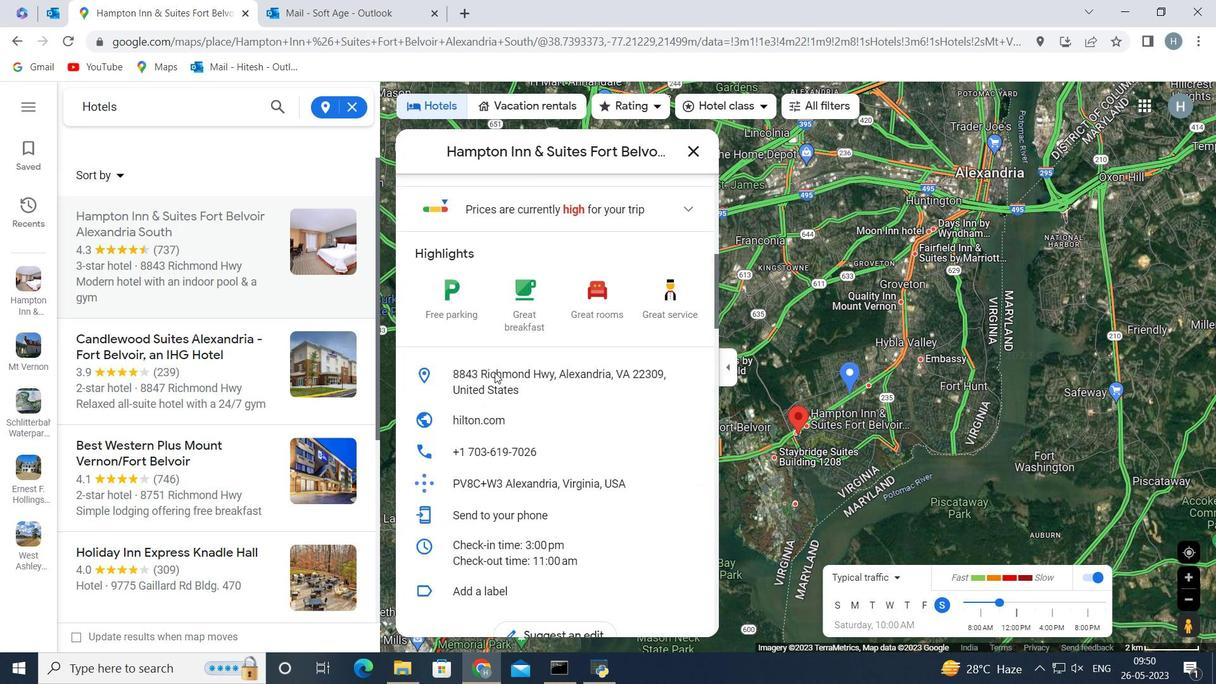 
Action: Mouse scrolled (494, 373) with delta (0, 0)
Screenshot: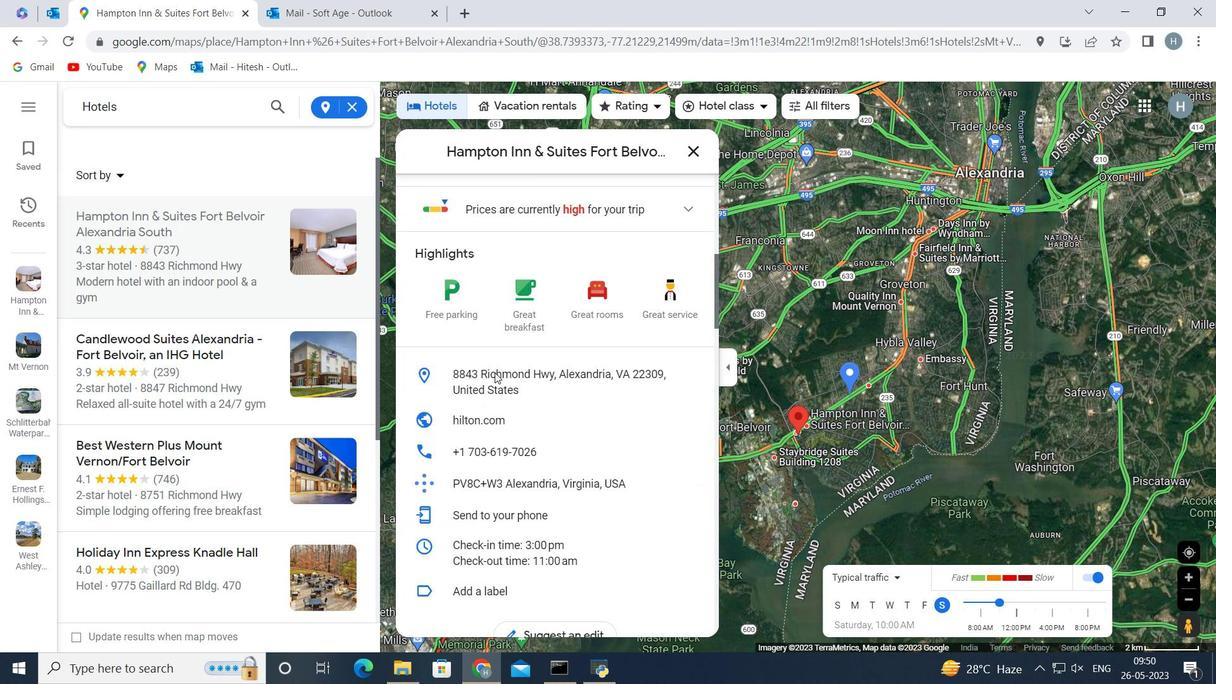 
Action: Mouse scrolled (494, 373) with delta (0, 0)
Screenshot: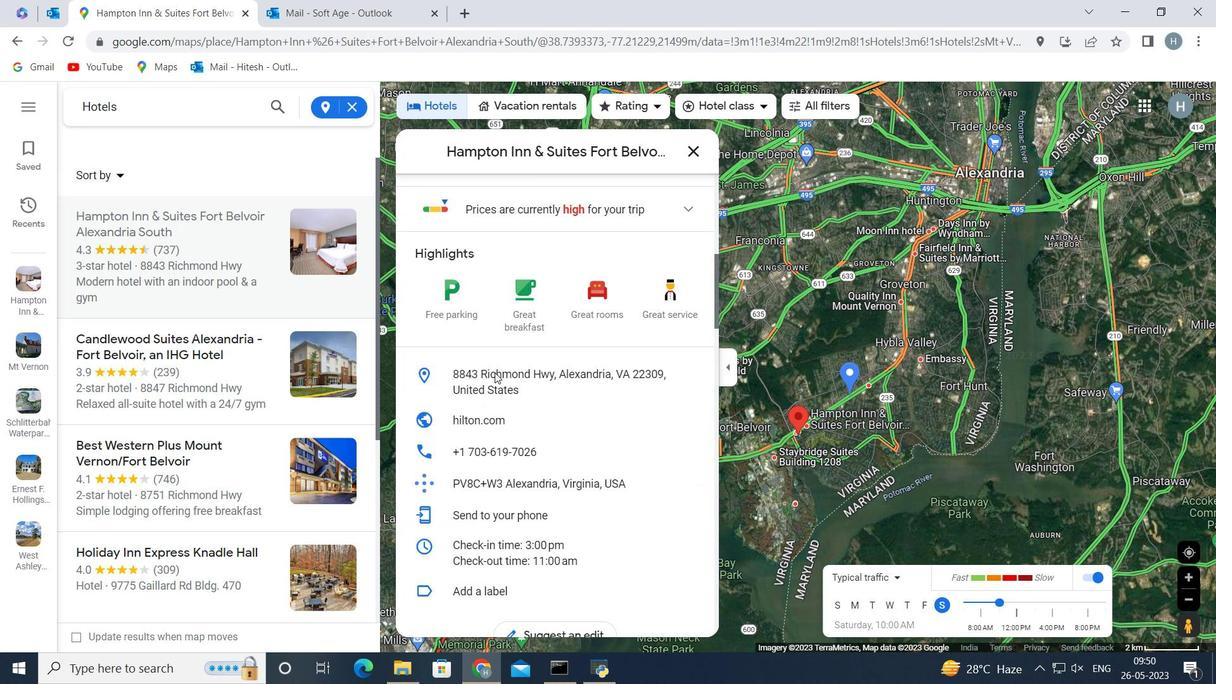 
Action: Mouse scrolled (494, 373) with delta (0, 0)
Screenshot: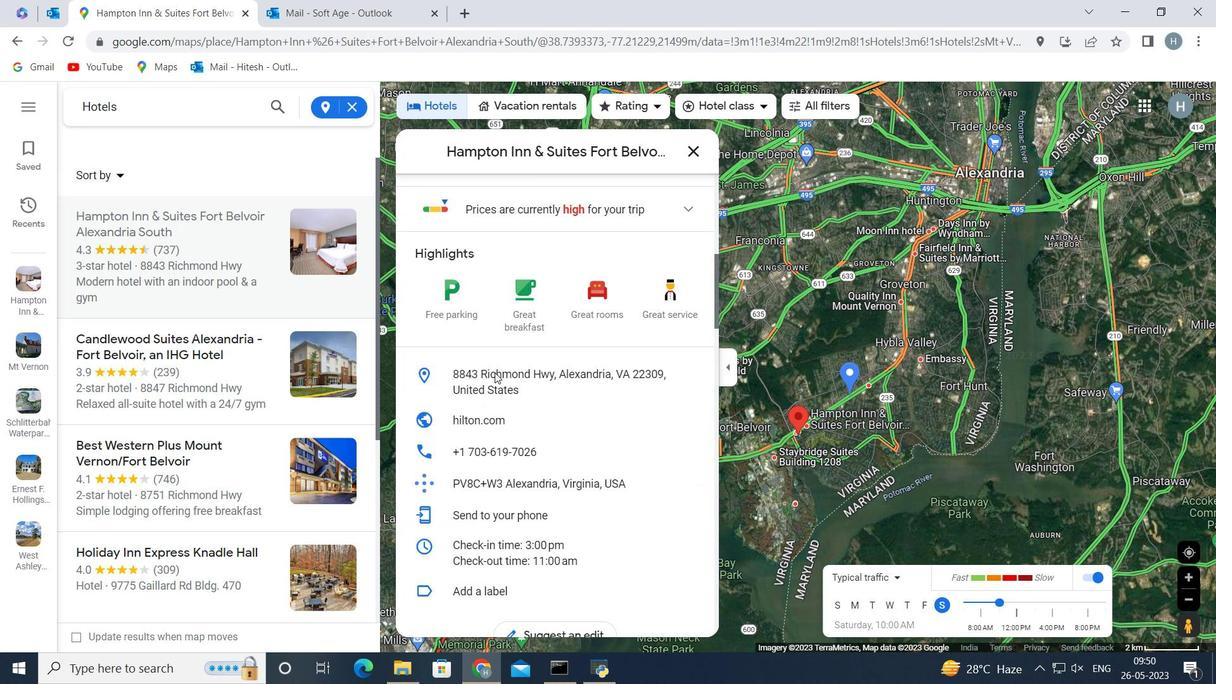 
Action: Mouse scrolled (494, 373) with delta (0, 0)
Screenshot: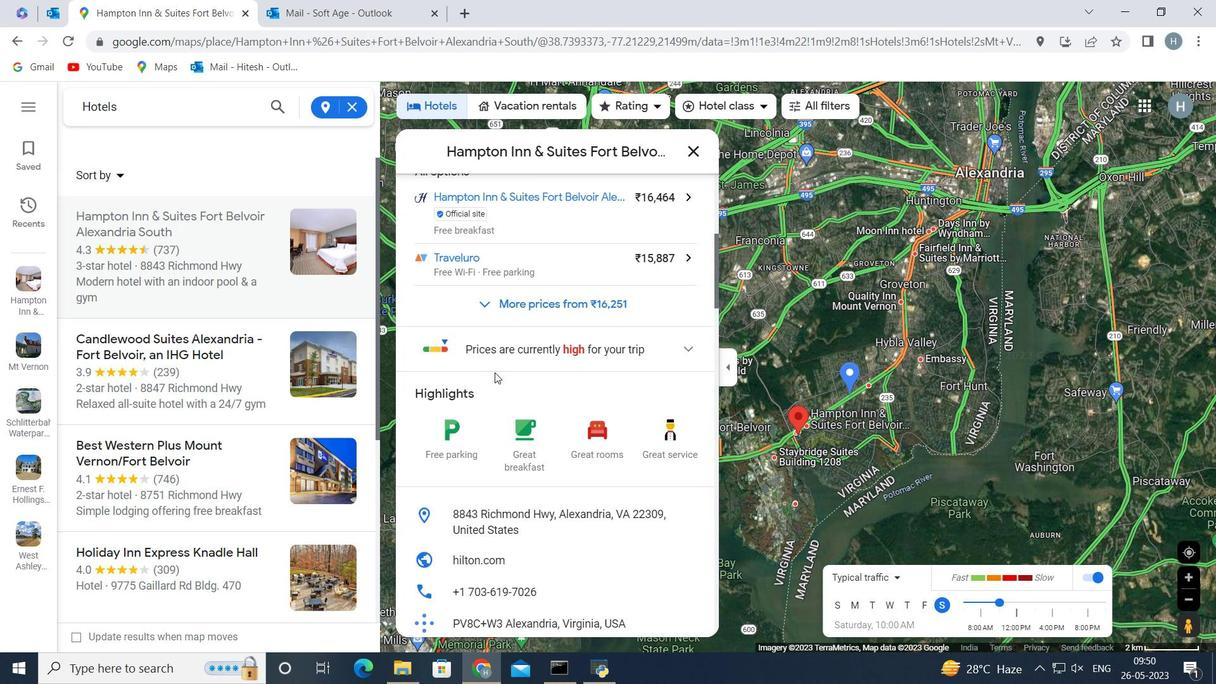 
Action: Mouse scrolled (494, 373) with delta (0, 0)
Screenshot: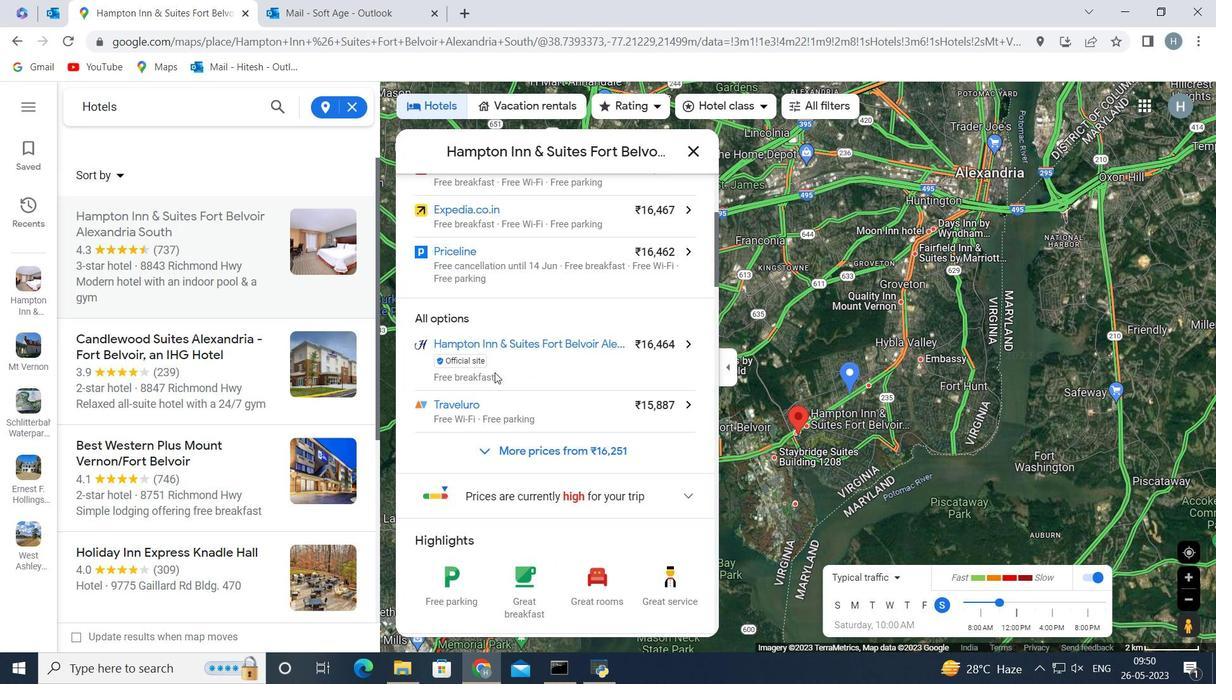 
Action: Mouse scrolled (494, 373) with delta (0, 0)
Screenshot: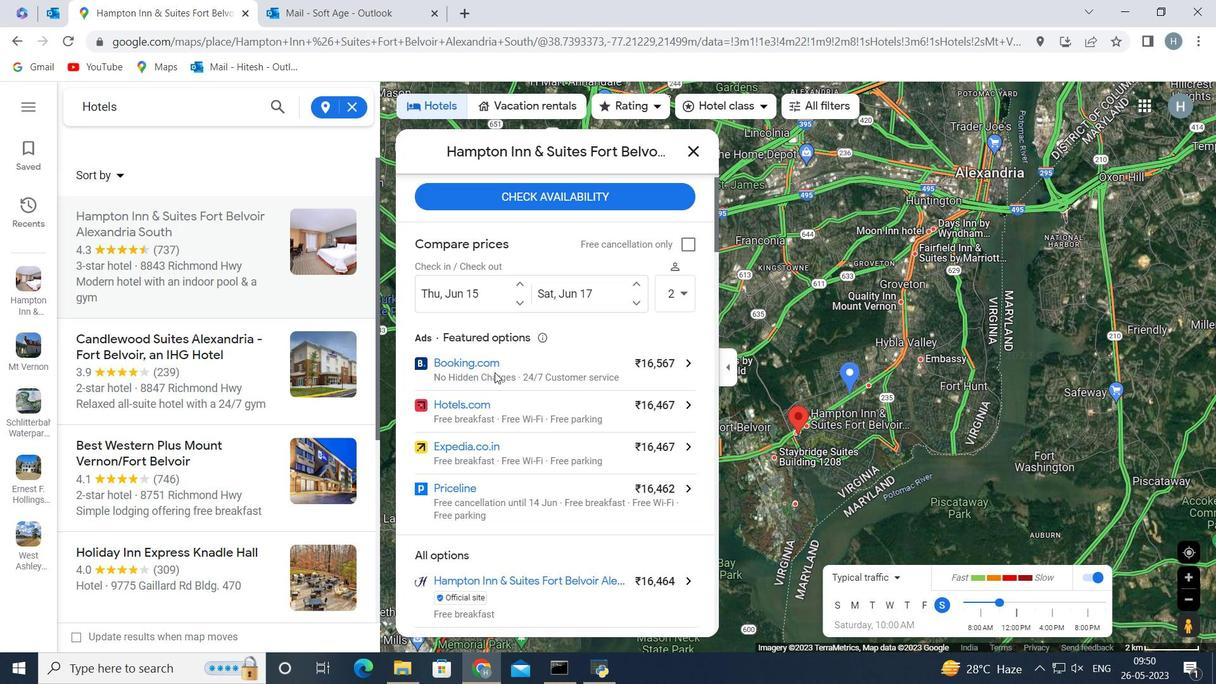 
Action: Mouse scrolled (494, 373) with delta (0, 0)
Screenshot: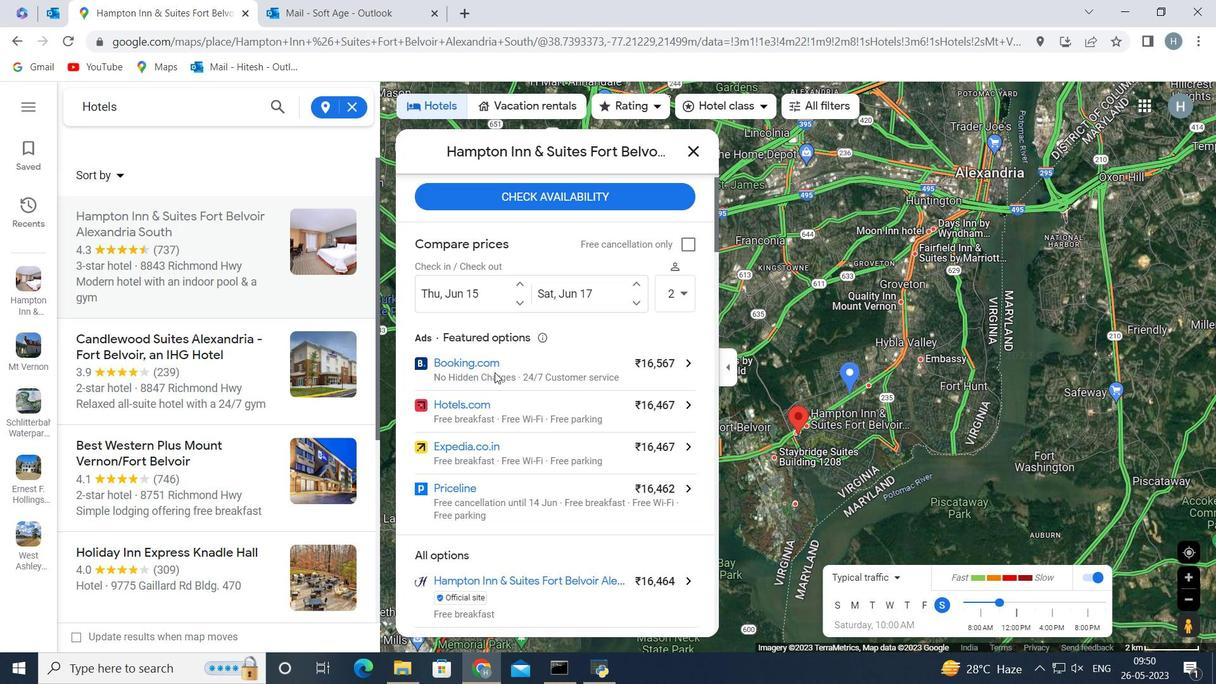 
Action: Mouse scrolled (494, 373) with delta (0, 0)
Screenshot: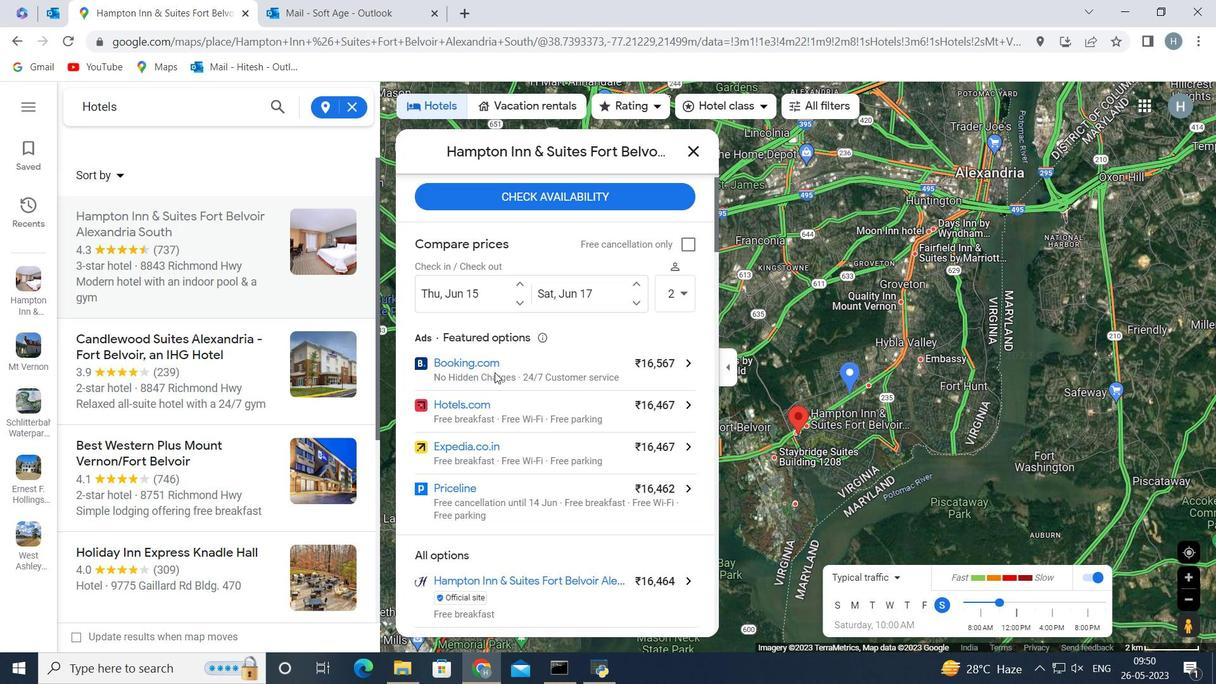 
Action: Mouse scrolled (494, 373) with delta (0, 0)
Screenshot: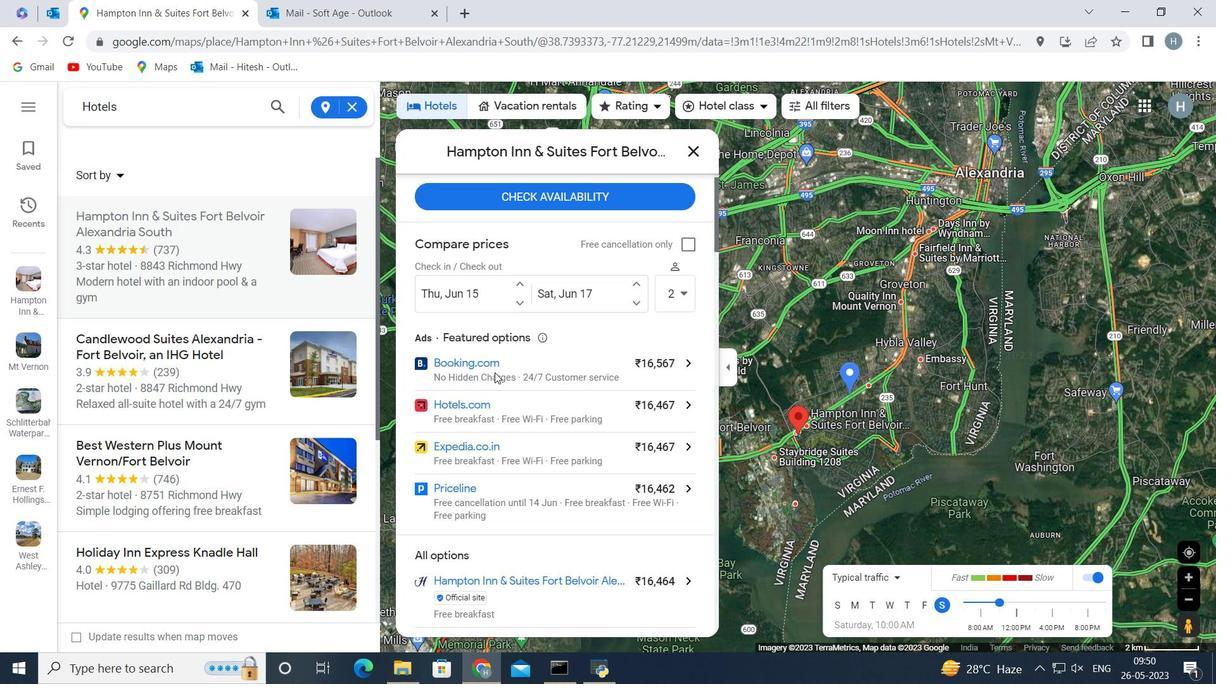 
Action: Mouse scrolled (494, 373) with delta (0, 0)
Screenshot: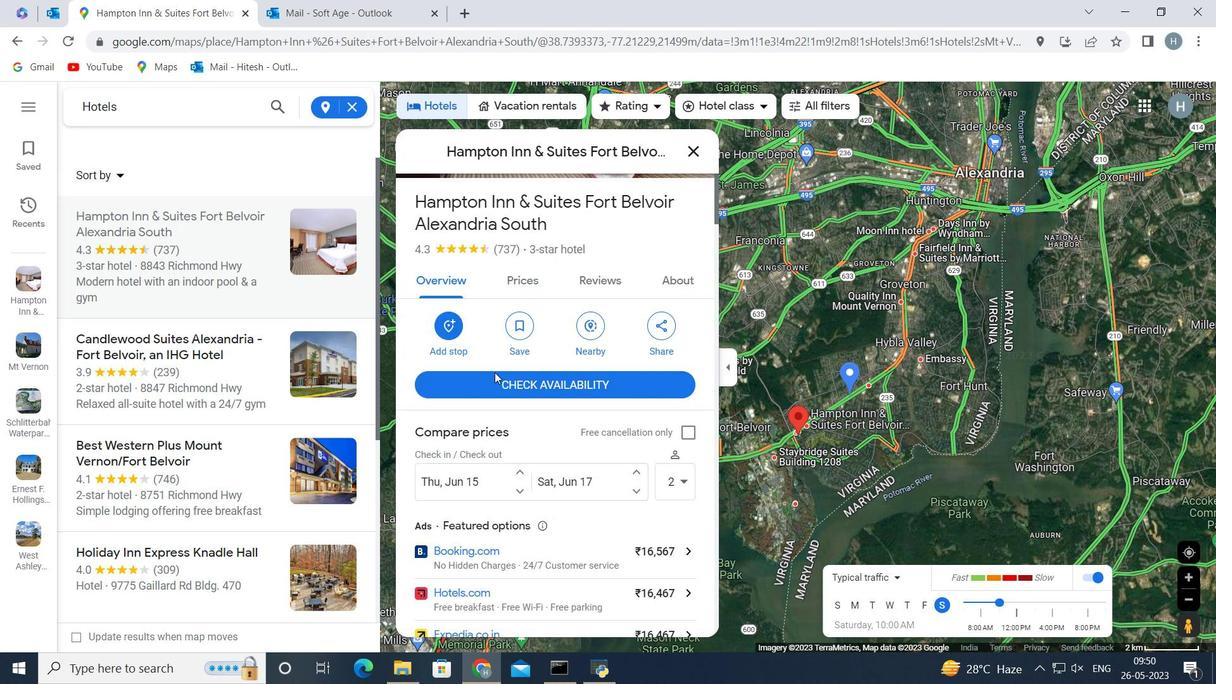 
Action: Mouse scrolled (494, 373) with delta (0, 0)
Screenshot: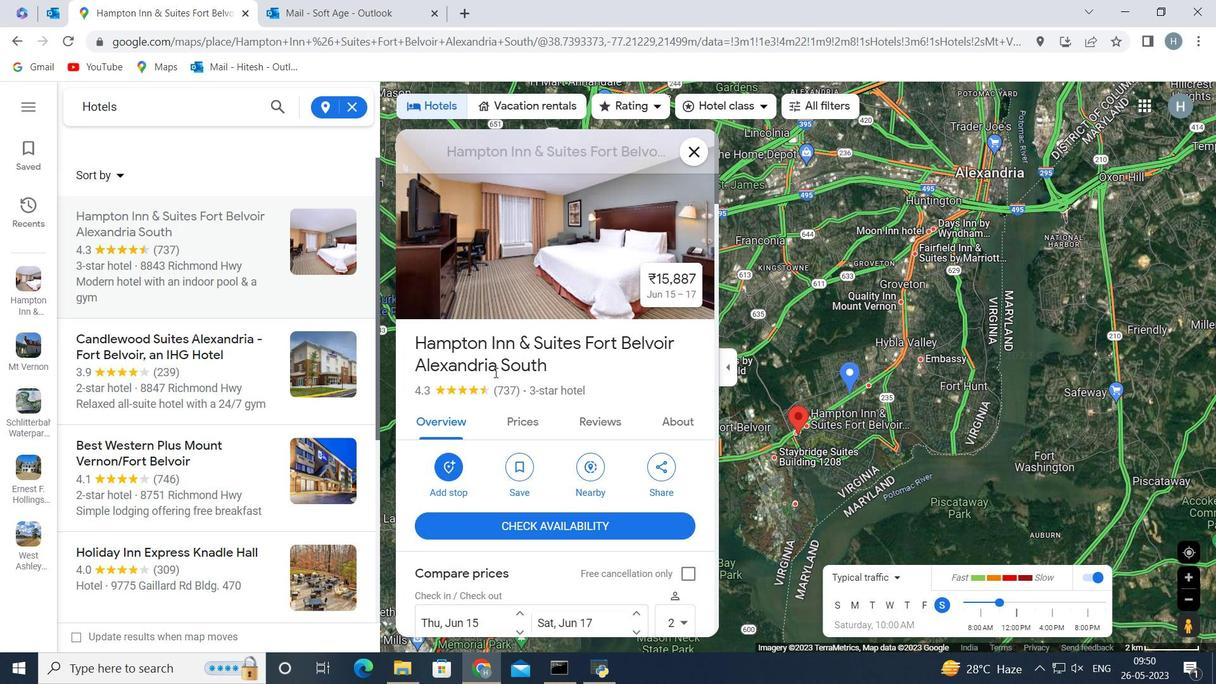 
Action: Mouse scrolled (494, 373) with delta (0, 0)
Screenshot: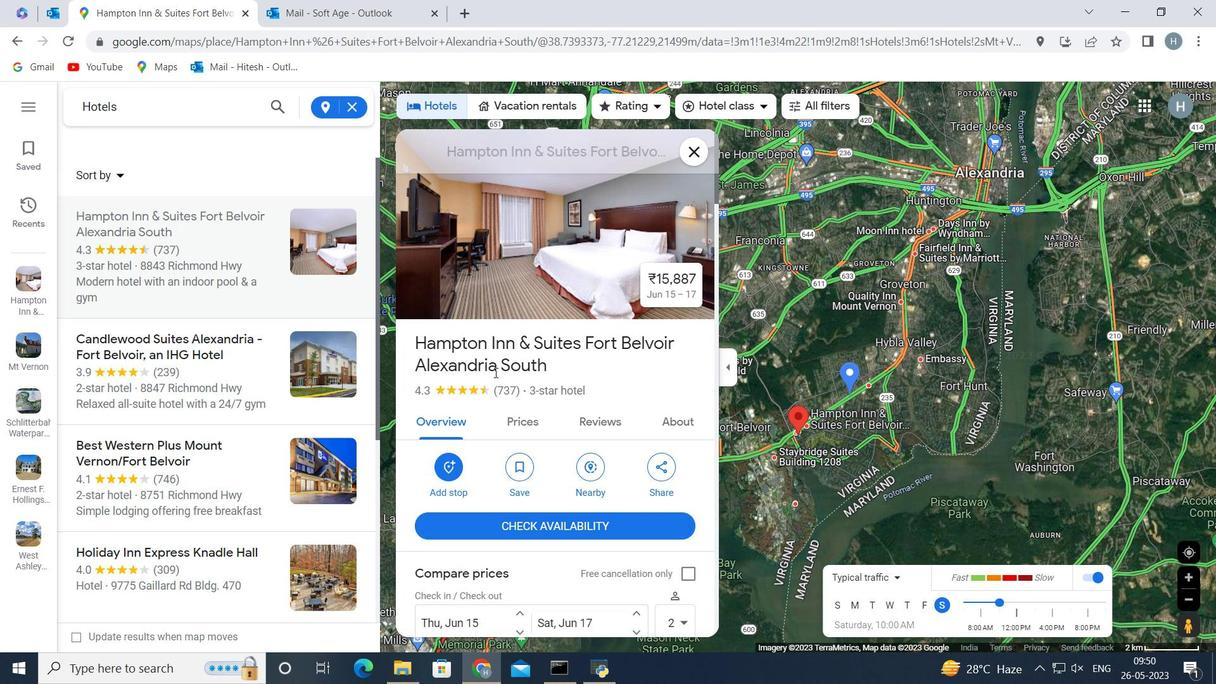 
Action: Mouse scrolled (494, 373) with delta (0, 0)
Screenshot: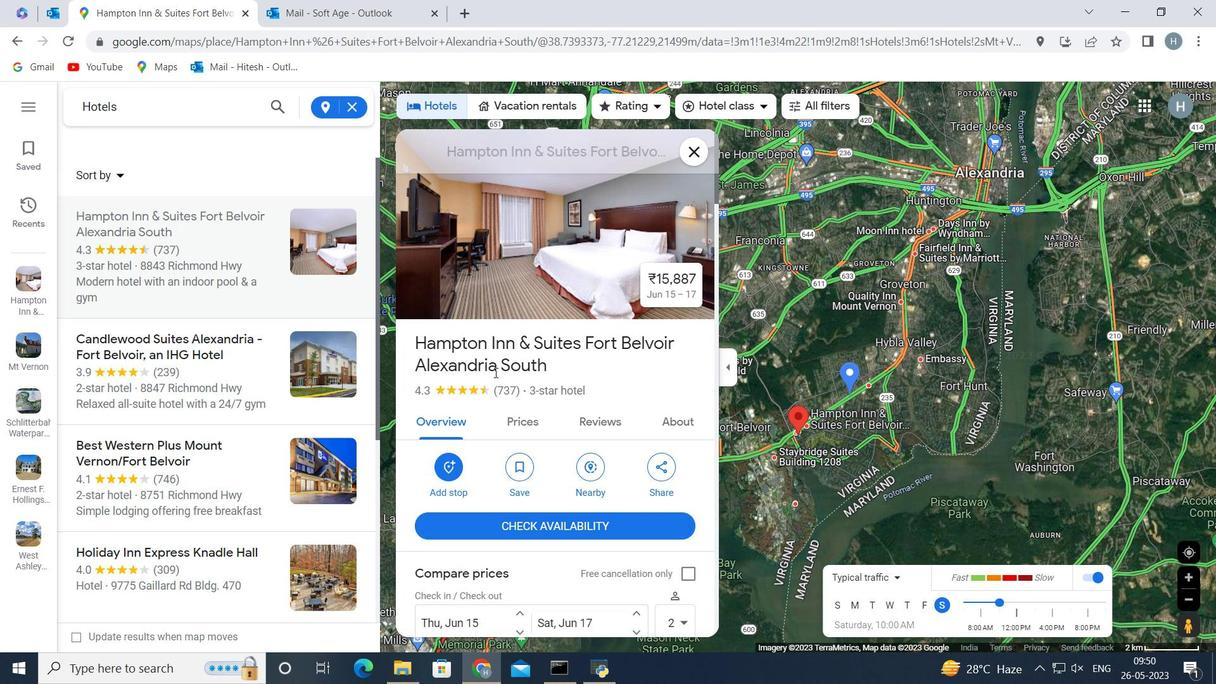 
Action: Mouse scrolled (494, 373) with delta (0, 0)
Screenshot: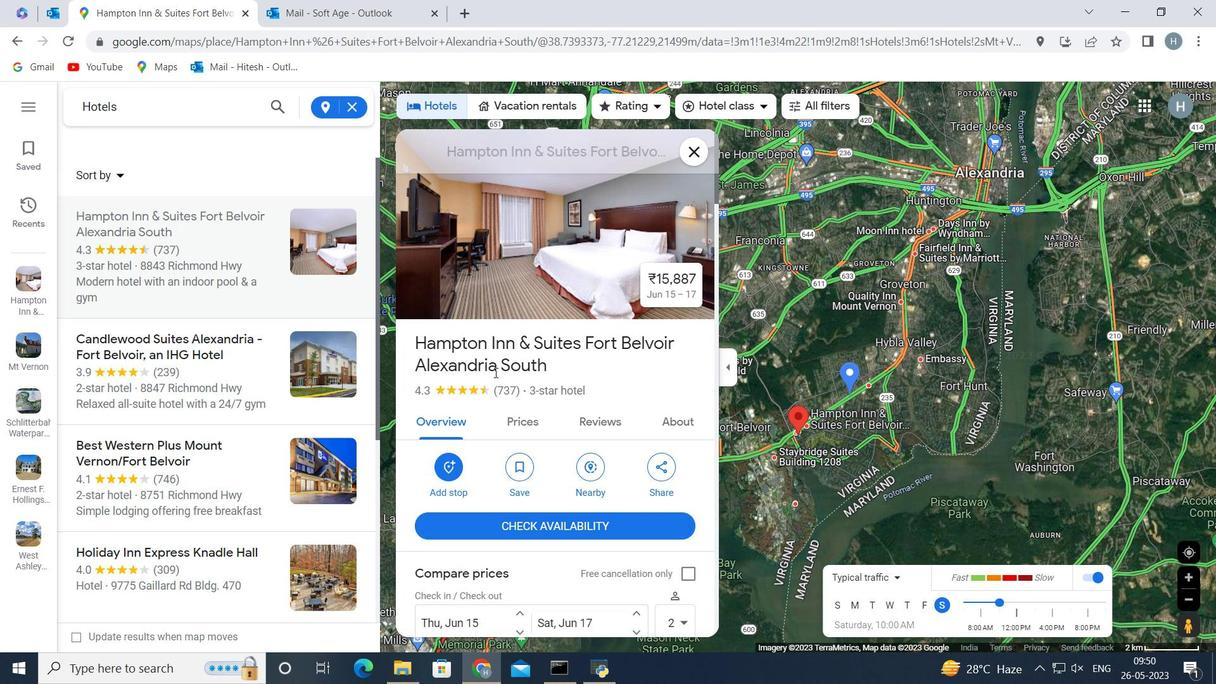 
Action: Mouse scrolled (494, 373) with delta (0, 0)
Screenshot: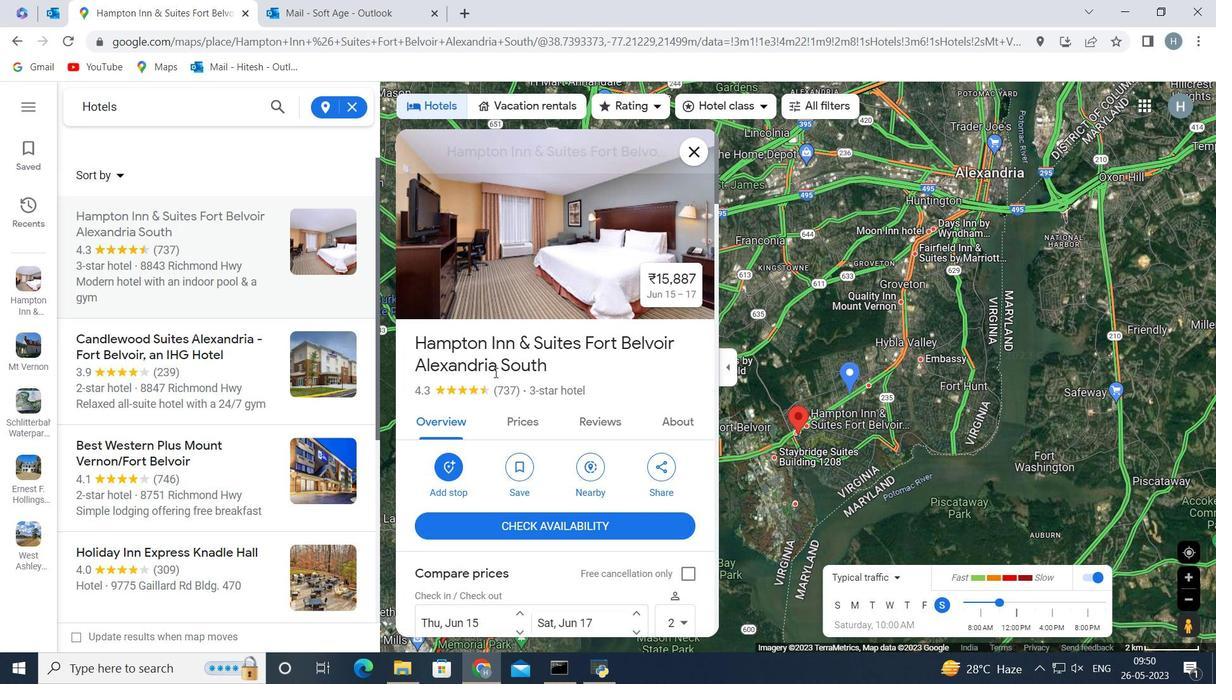 
Action: Mouse scrolled (494, 373) with delta (0, 0)
Screenshot: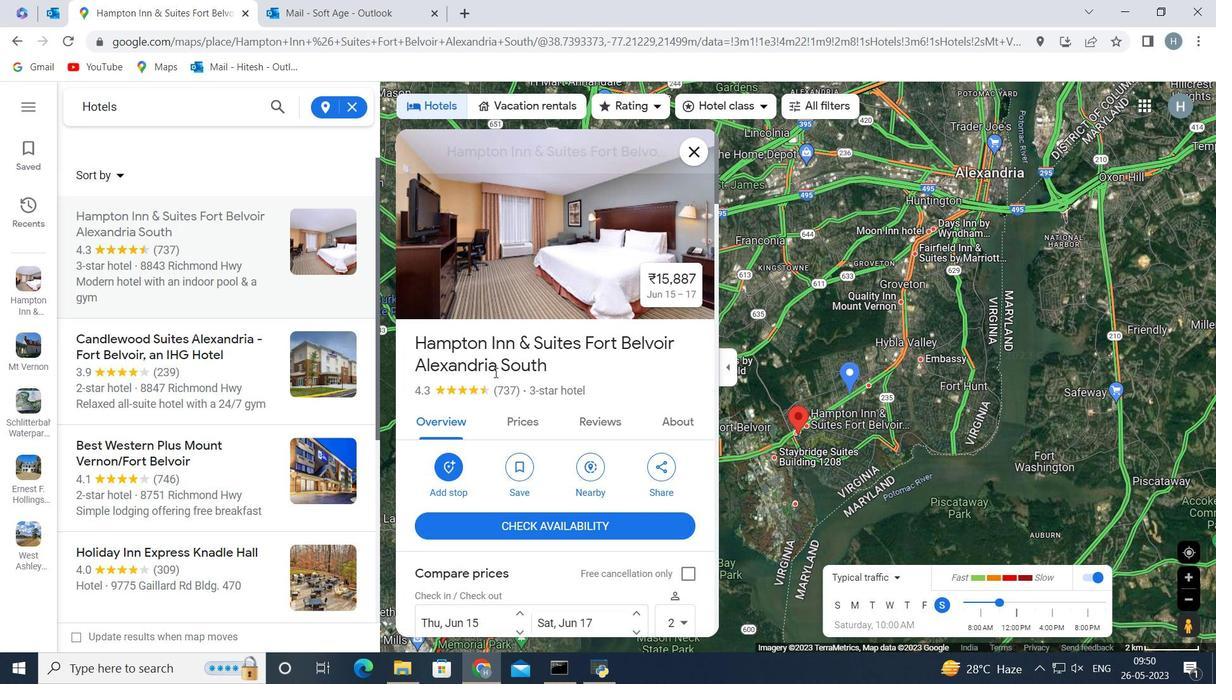 
Action: Mouse scrolled (494, 373) with delta (0, 0)
Screenshot: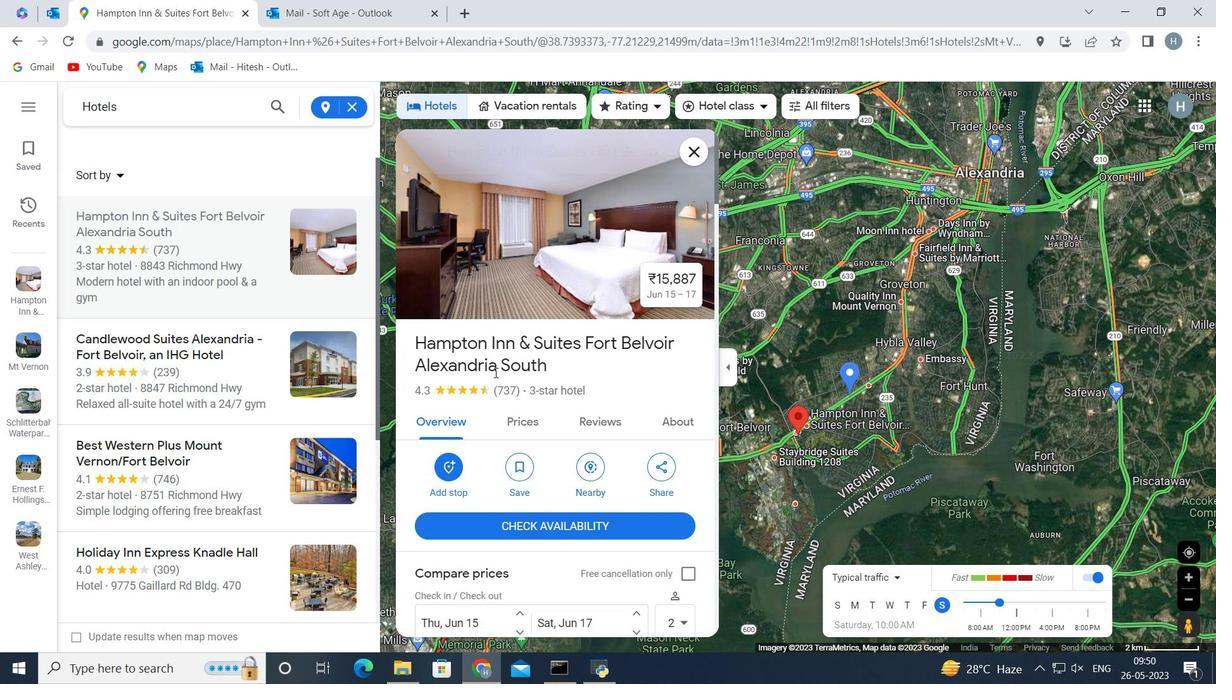 
Action: Mouse scrolled (494, 373) with delta (0, 0)
Screenshot: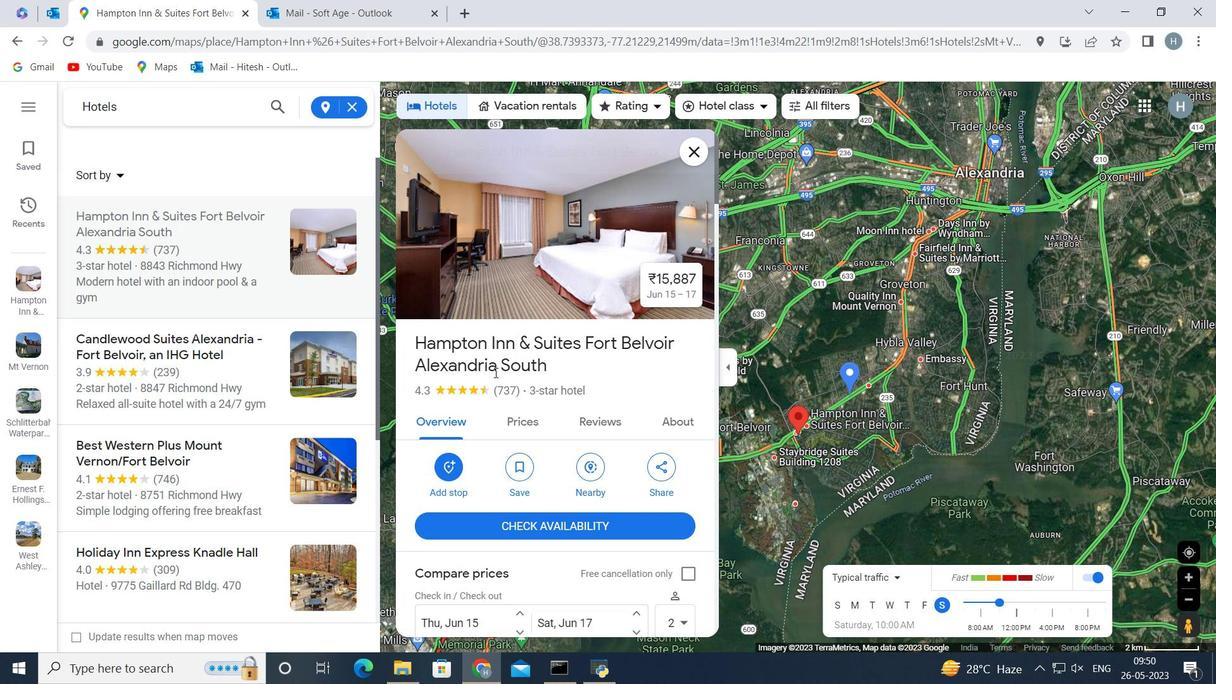 
Action: Mouse moved to (513, 414)
Screenshot: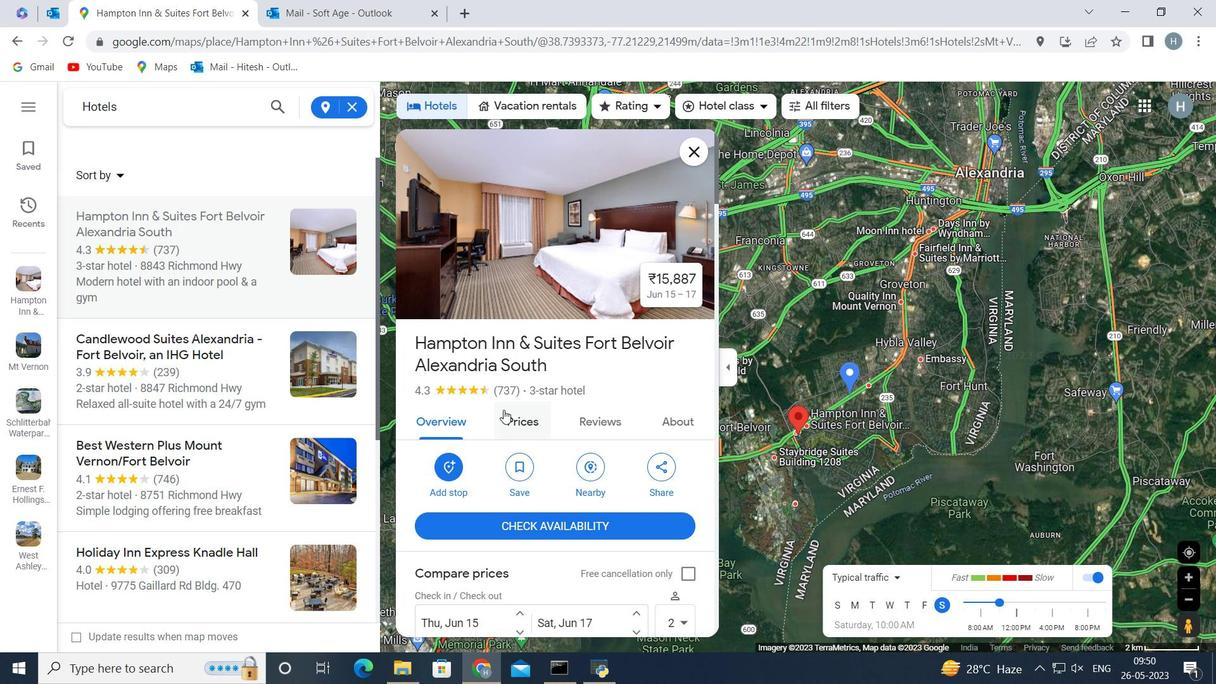 
Action: Mouse pressed left at (513, 414)
Screenshot: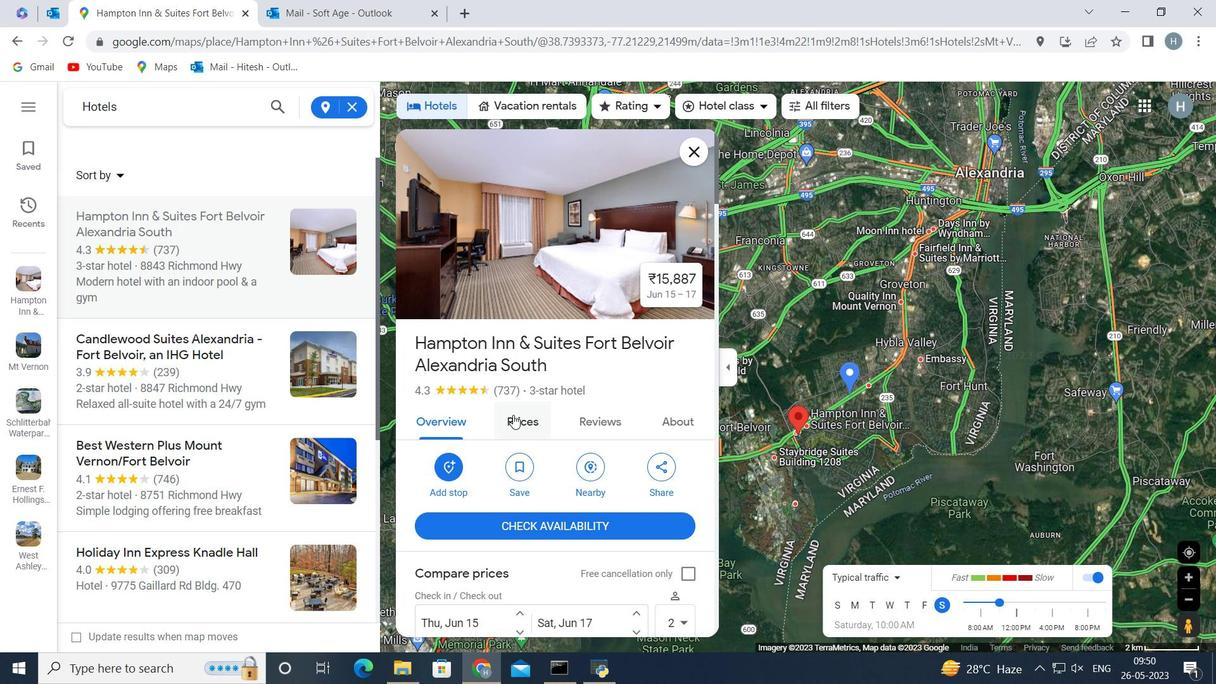 
Action: Mouse moved to (528, 362)
Screenshot: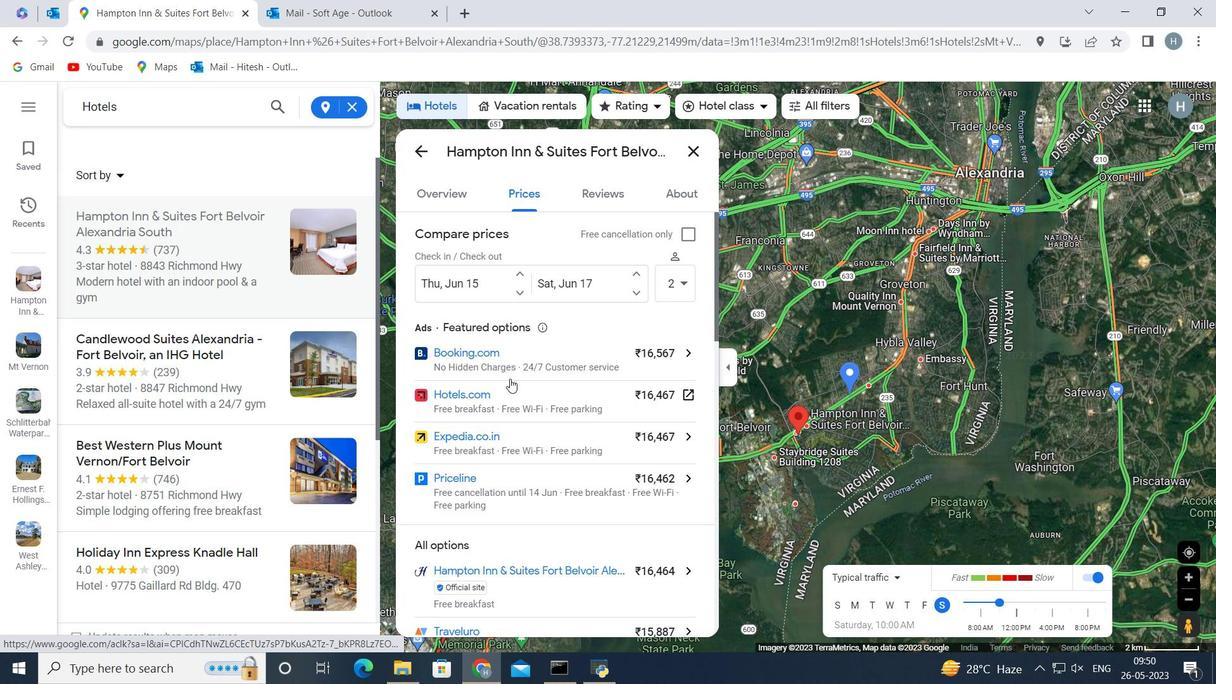 
Action: Mouse scrolled (528, 363) with delta (0, 0)
Screenshot: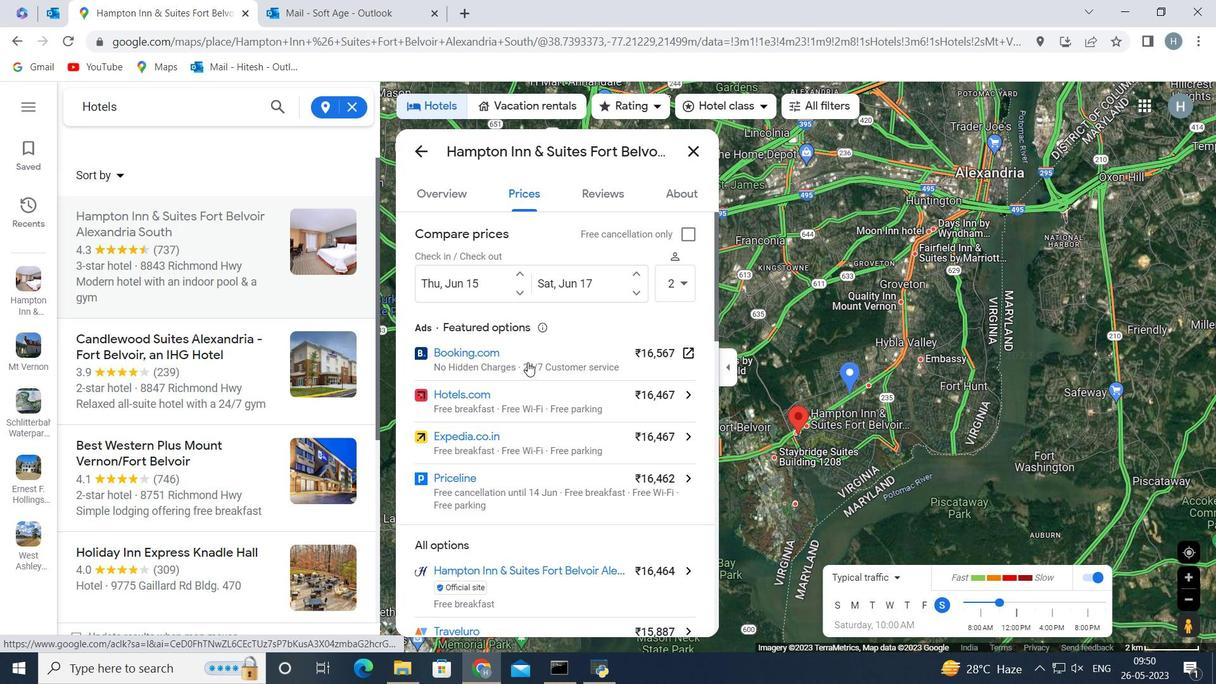 
Action: Mouse scrolled (528, 363) with delta (0, 0)
Screenshot: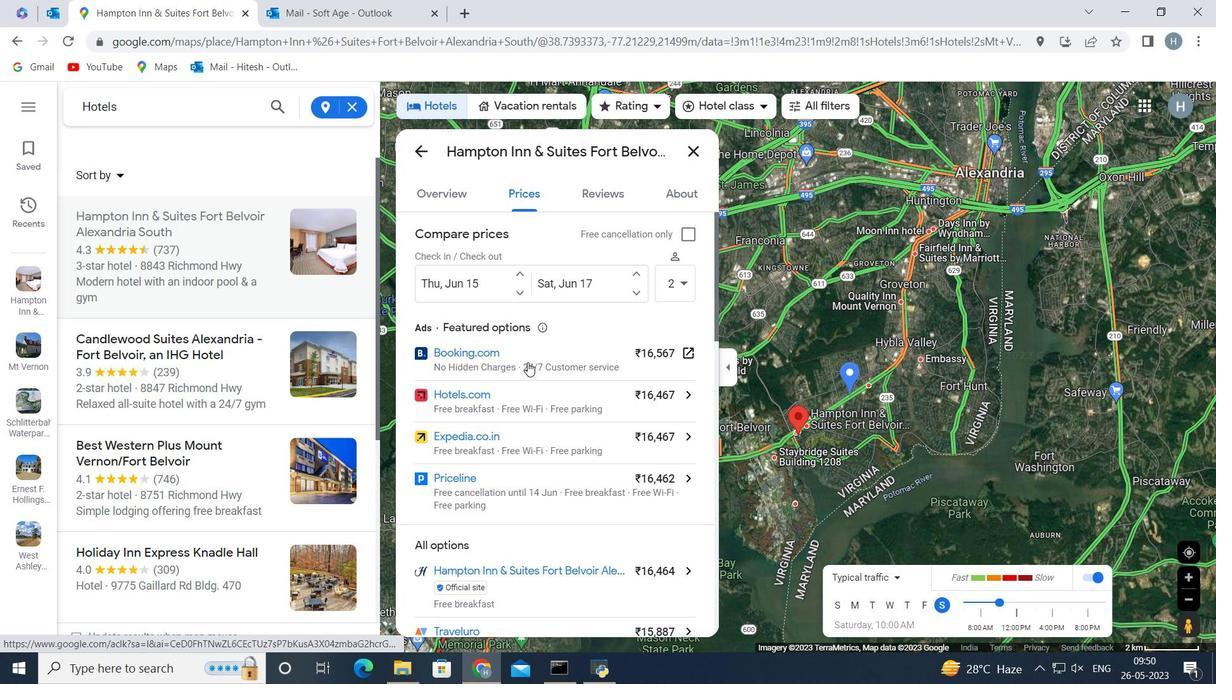 
Action: Mouse scrolled (528, 363) with delta (0, 0)
Screenshot: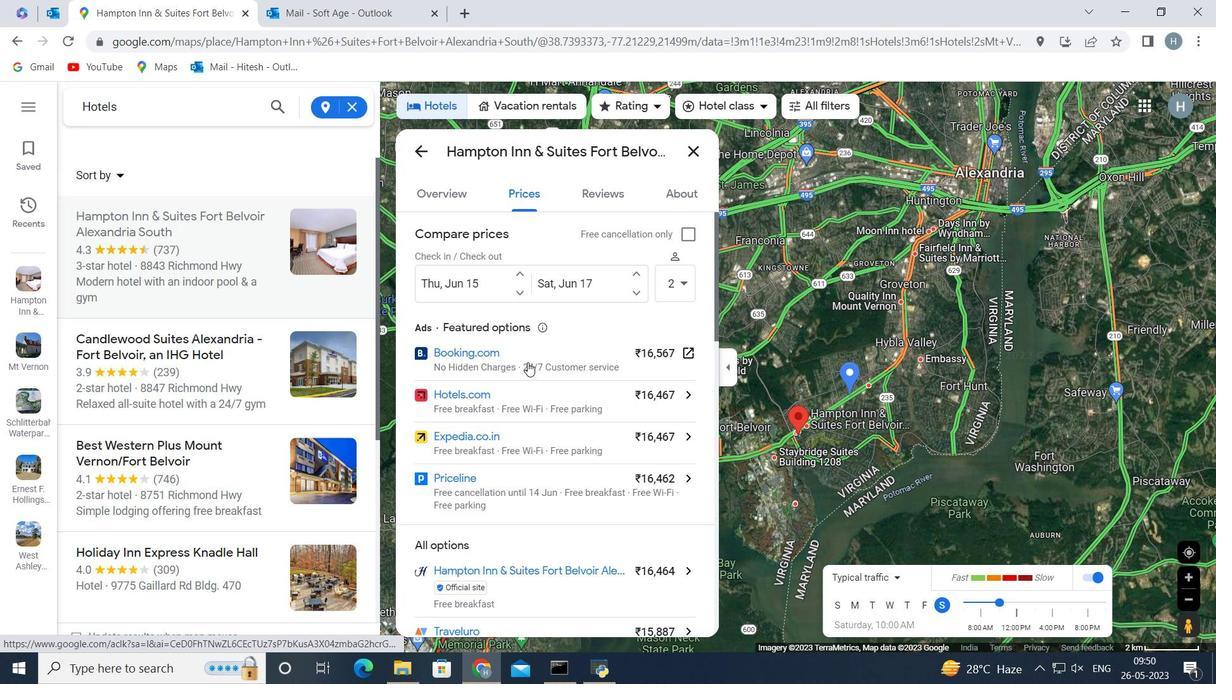 
Action: Mouse scrolled (528, 363) with delta (0, 0)
Screenshot: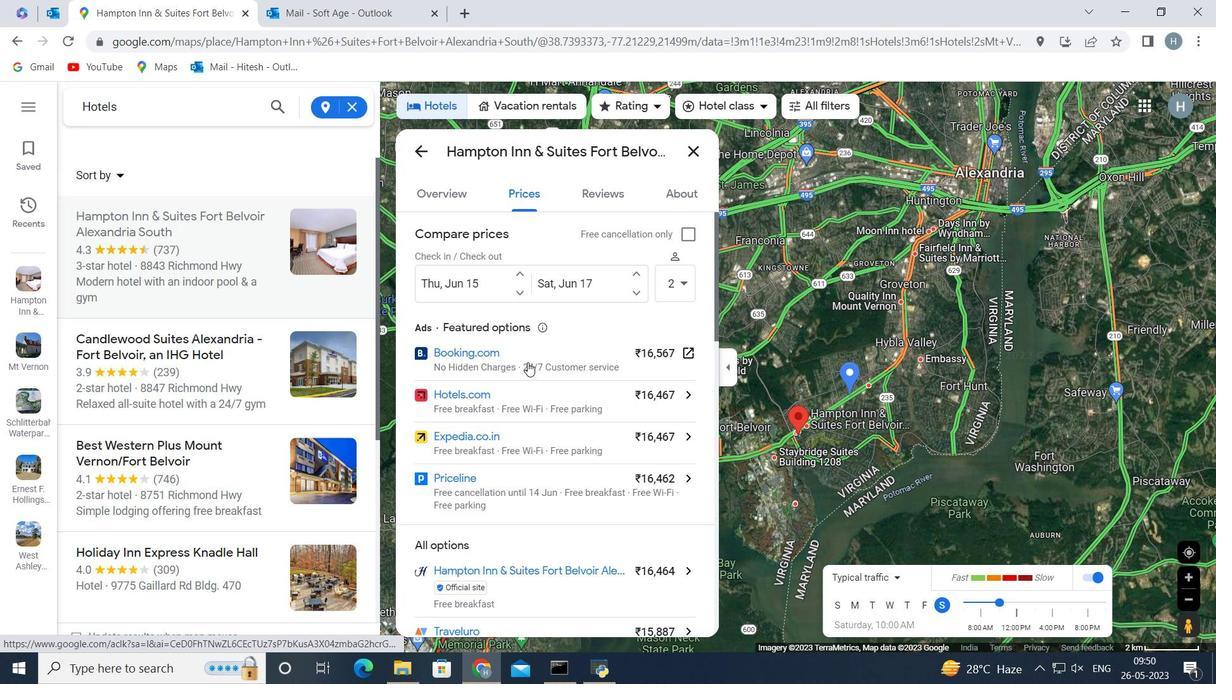 
Action: Mouse moved to (605, 185)
Screenshot: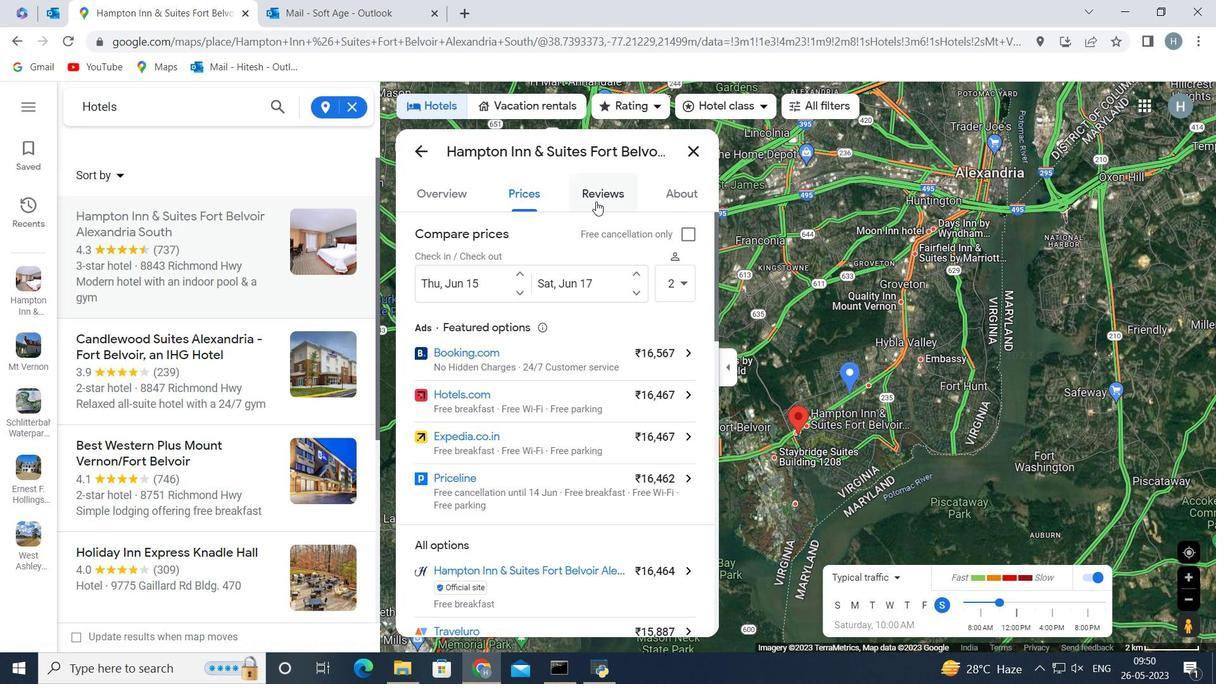 
Action: Mouse pressed left at (605, 185)
Screenshot: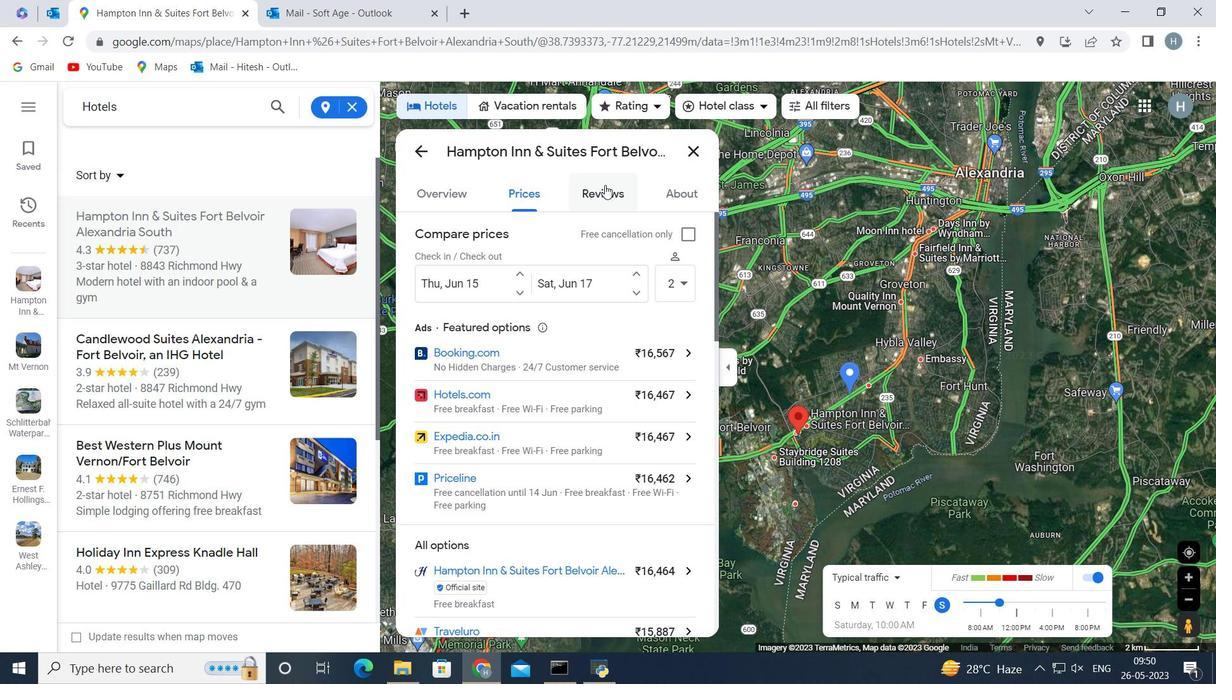 
Action: Mouse moved to (573, 357)
Screenshot: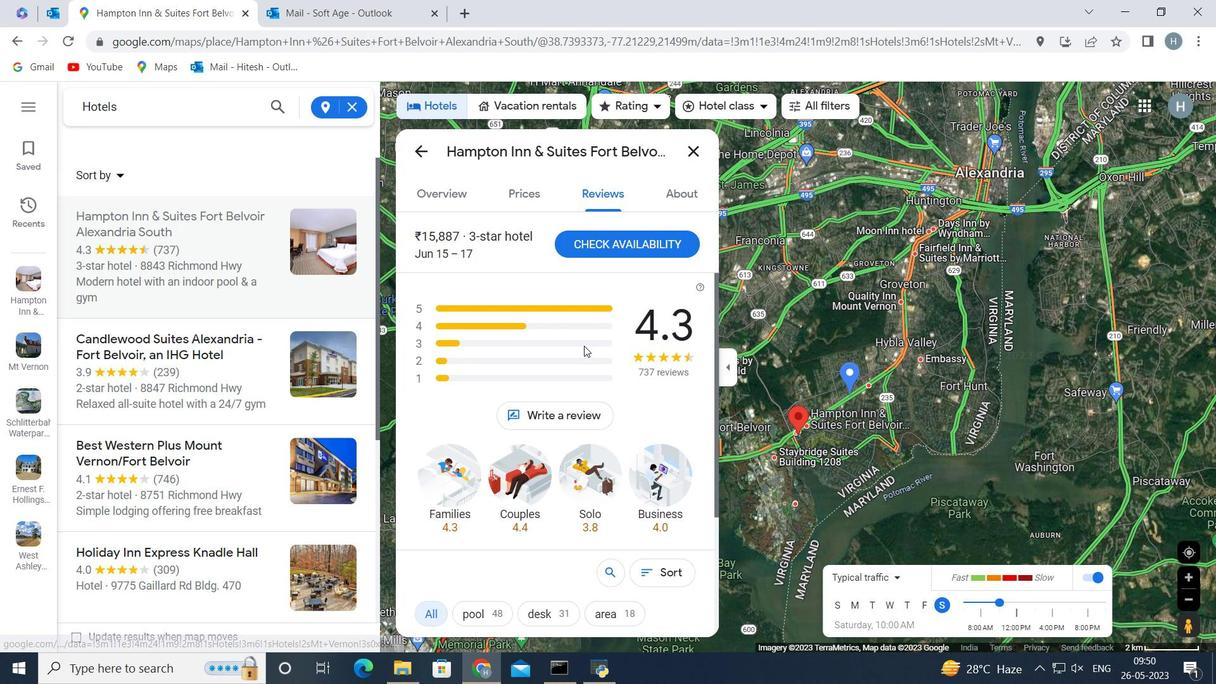 
Action: Mouse scrolled (573, 356) with delta (0, 0)
Screenshot: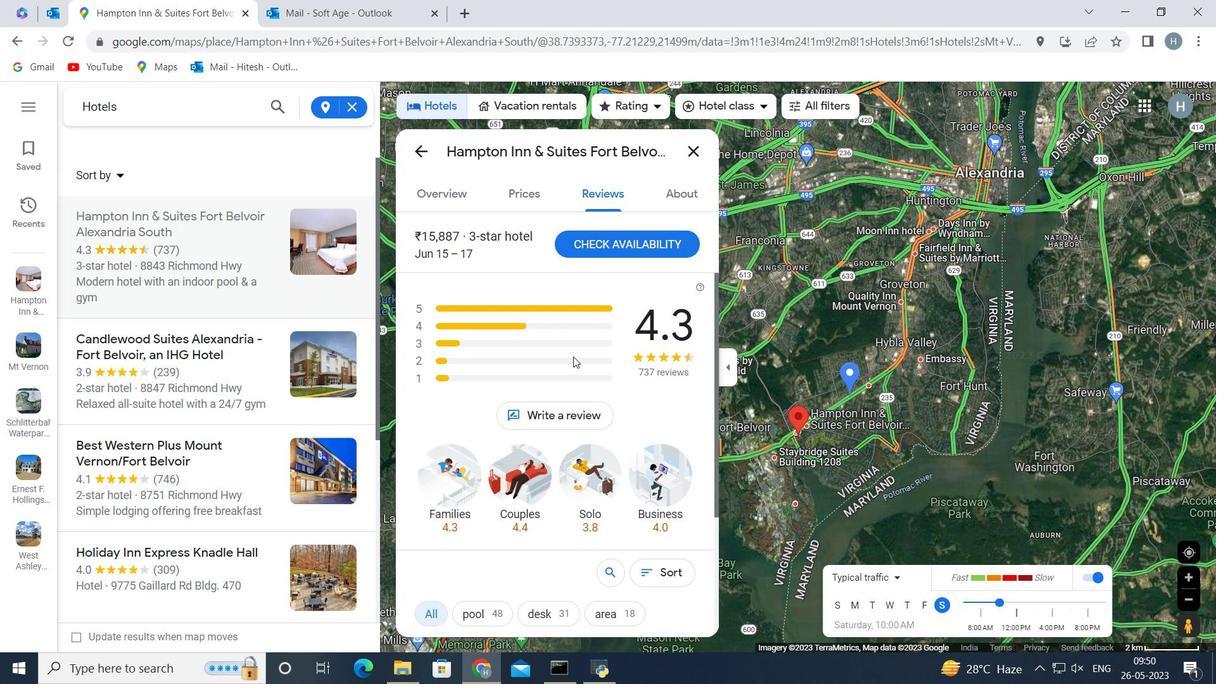 
Action: Mouse scrolled (573, 356) with delta (0, 0)
Screenshot: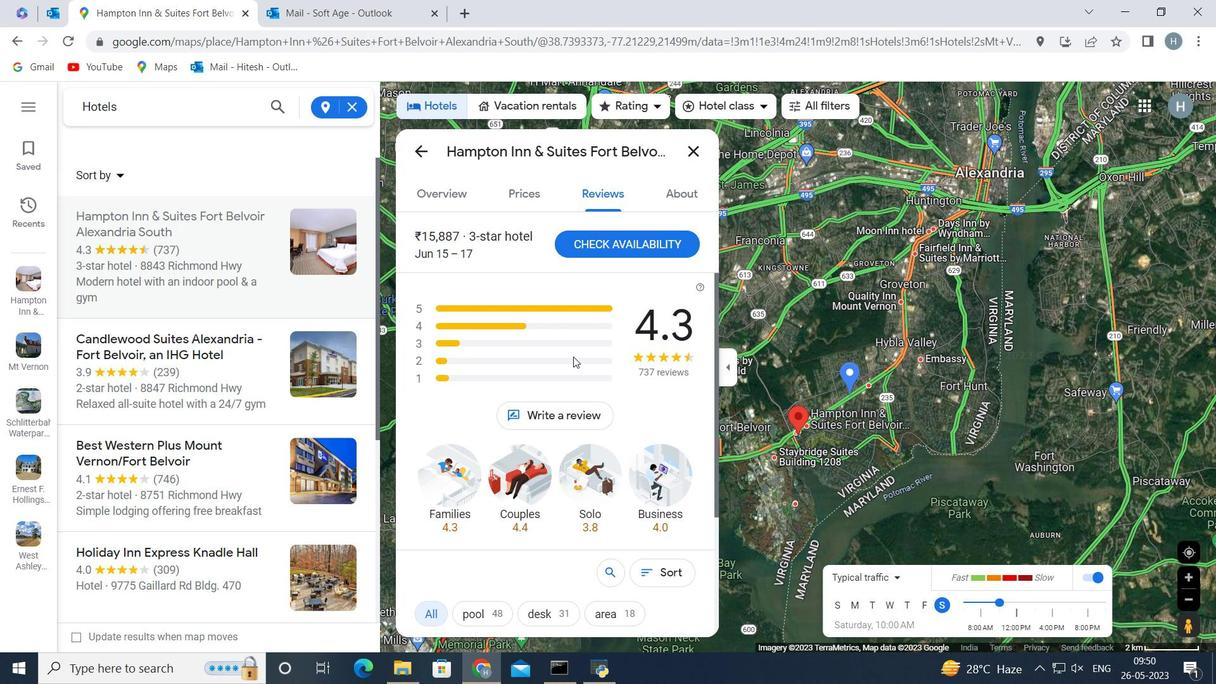 
Action: Mouse scrolled (573, 356) with delta (0, 0)
Screenshot: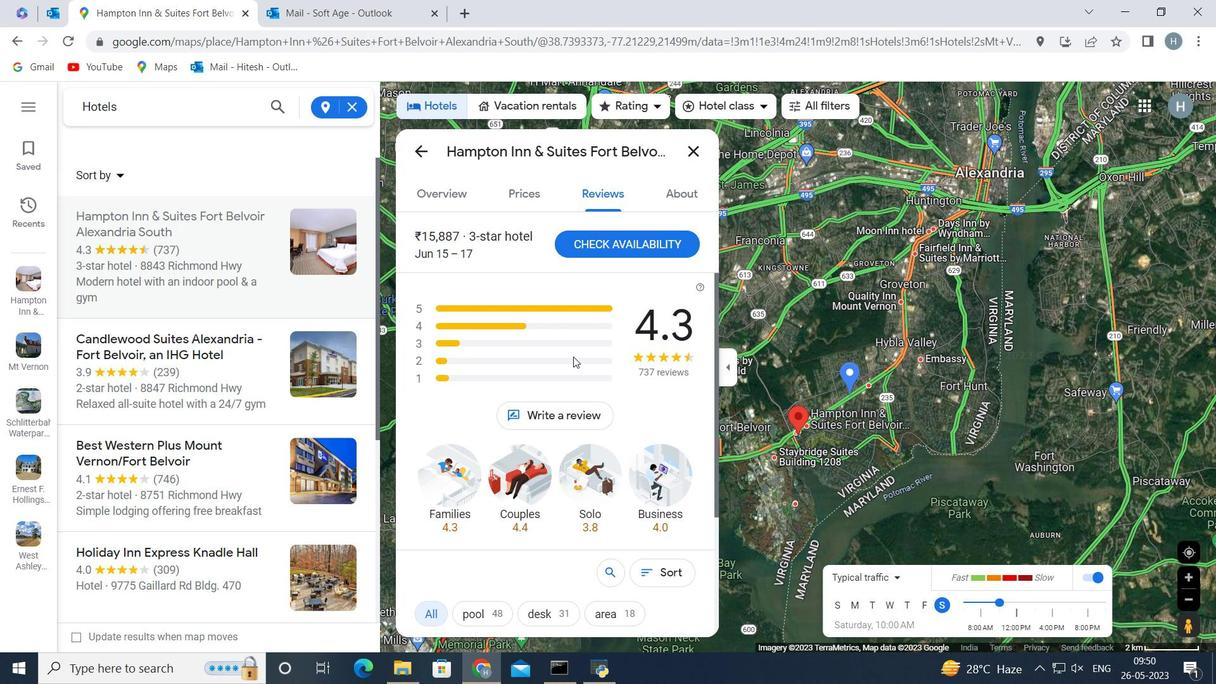 
Action: Mouse moved to (572, 357)
Screenshot: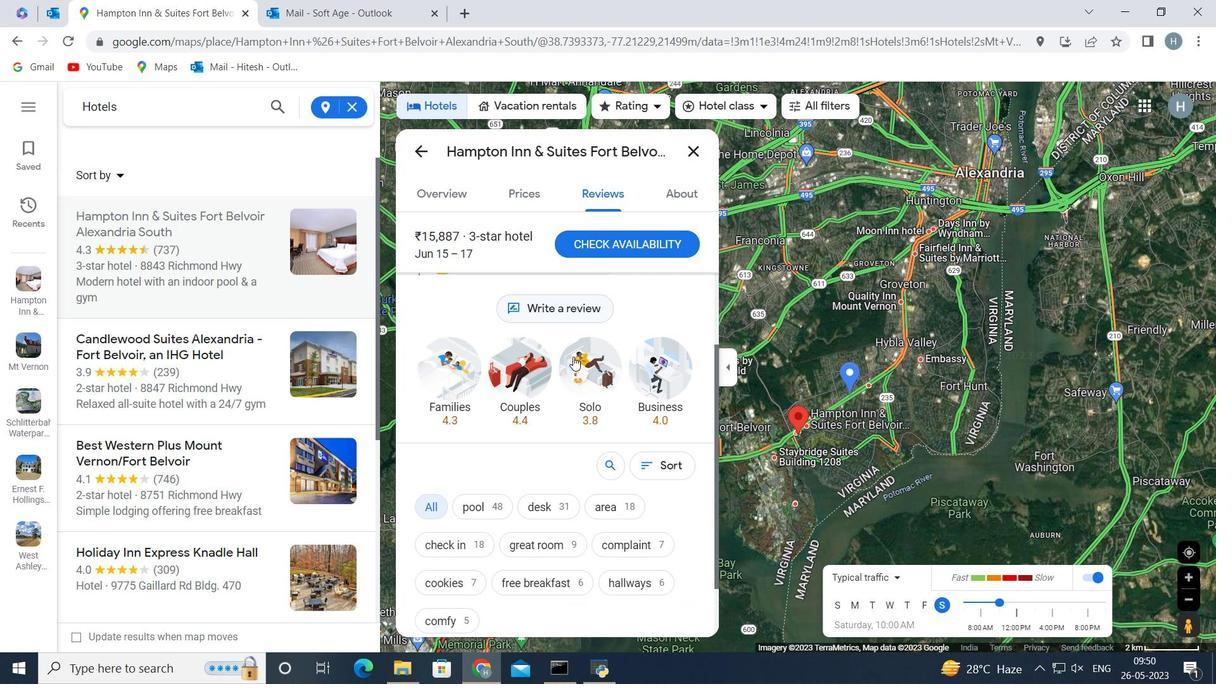 
Action: Mouse scrolled (572, 356) with delta (0, 0)
Screenshot: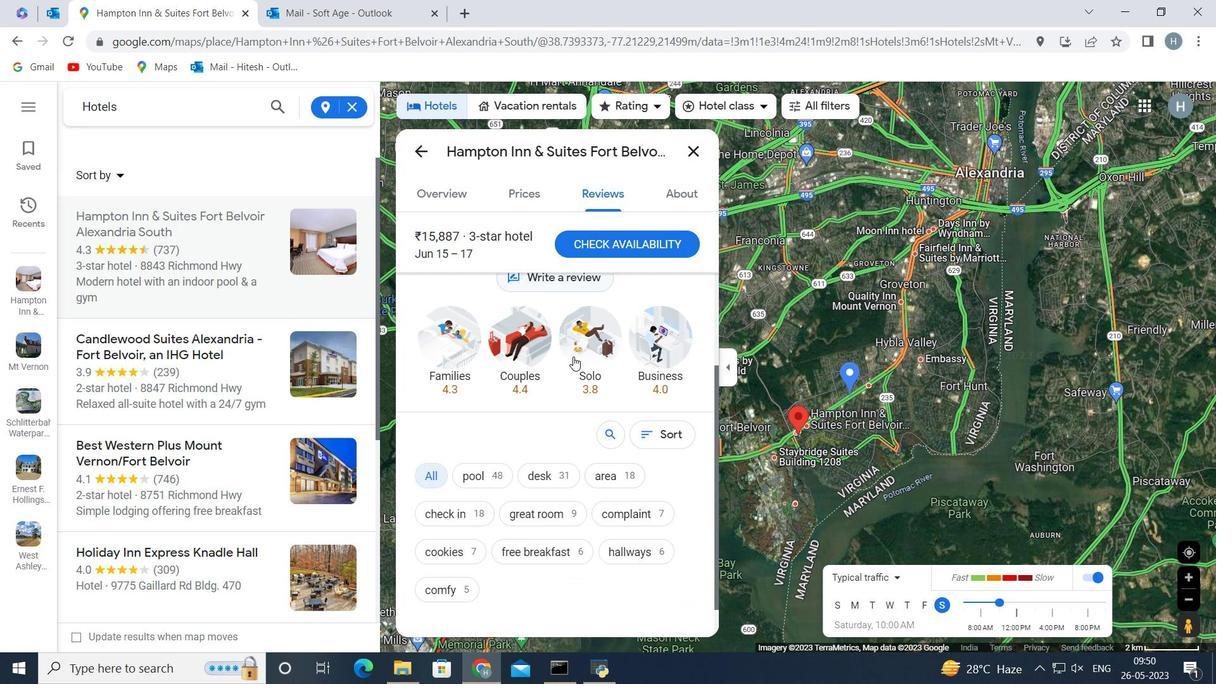 
Action: Mouse scrolled (572, 356) with delta (0, 0)
Screenshot: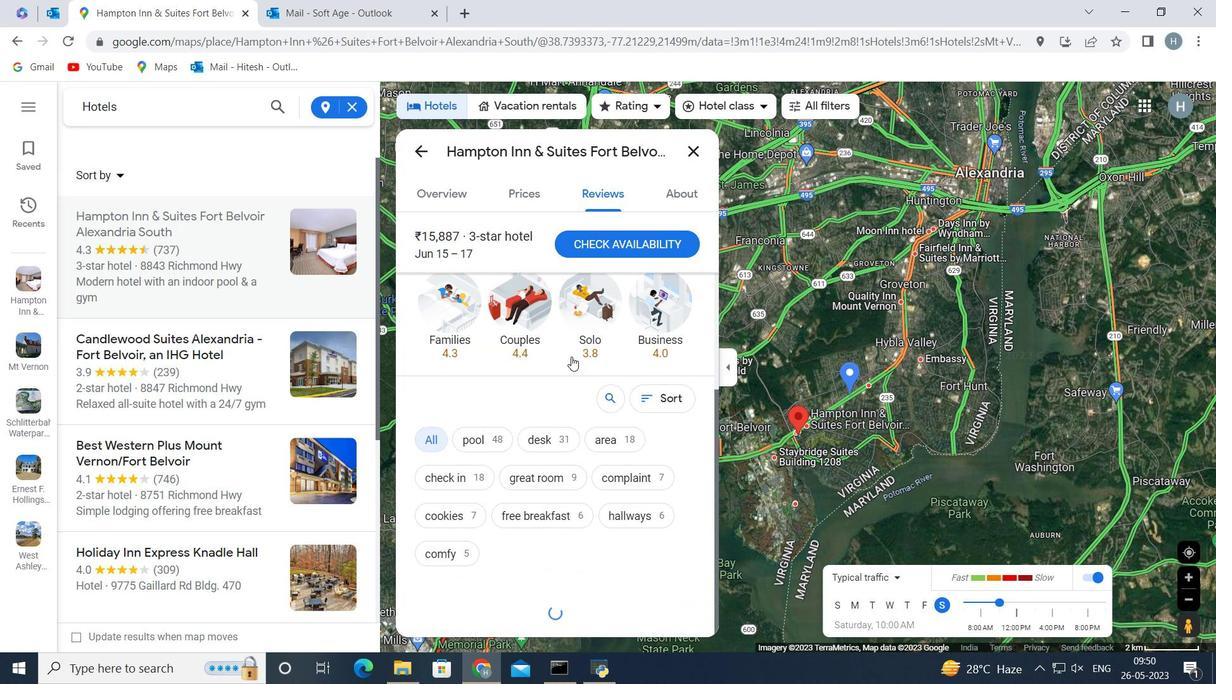 
Action: Mouse scrolled (572, 356) with delta (0, 0)
Screenshot: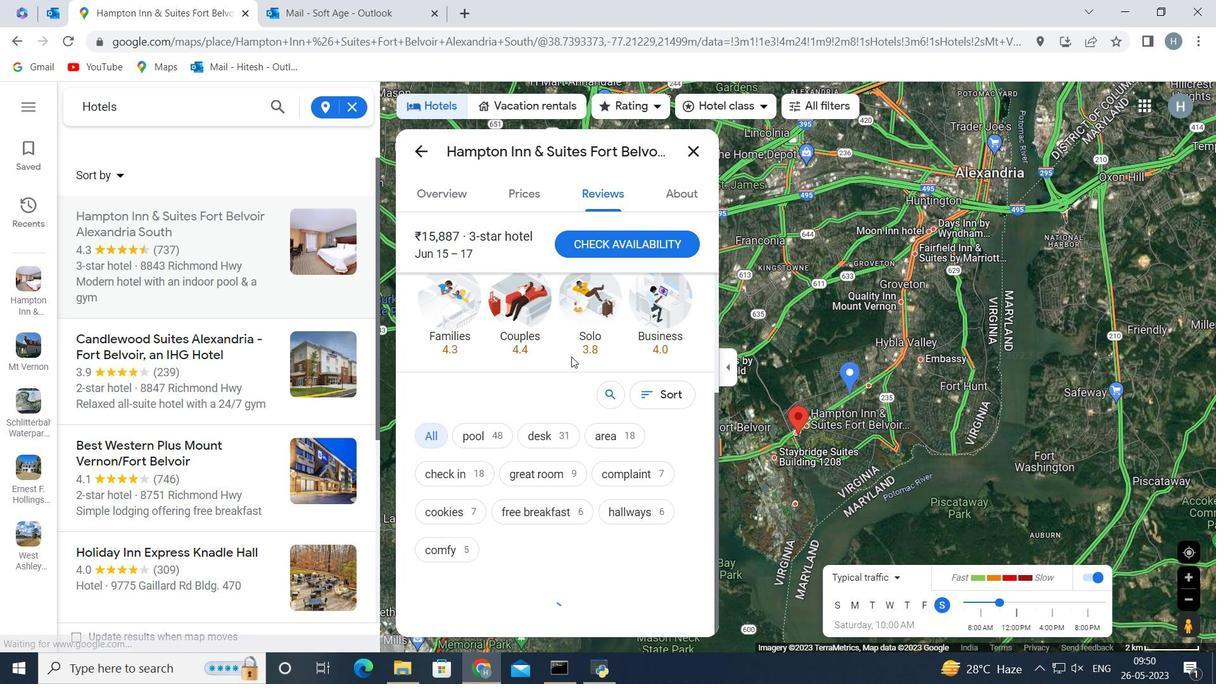 
Action: Mouse scrolled (572, 356) with delta (0, 0)
Screenshot: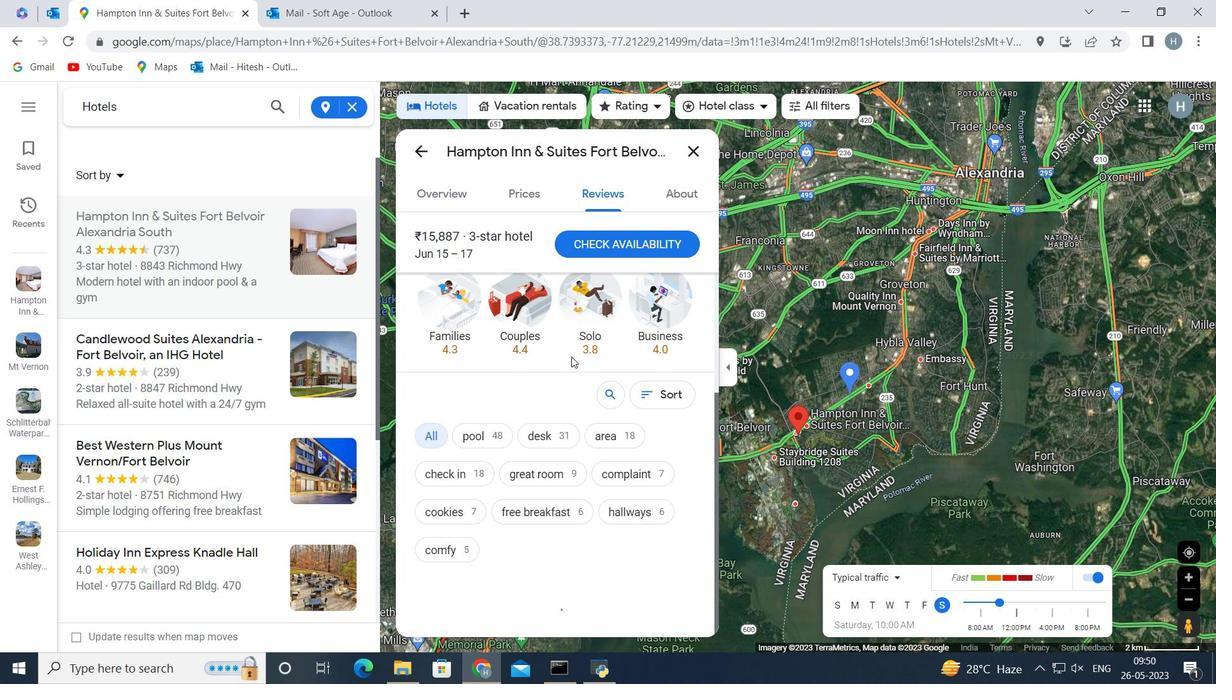 
Action: Mouse moved to (547, 377)
Screenshot: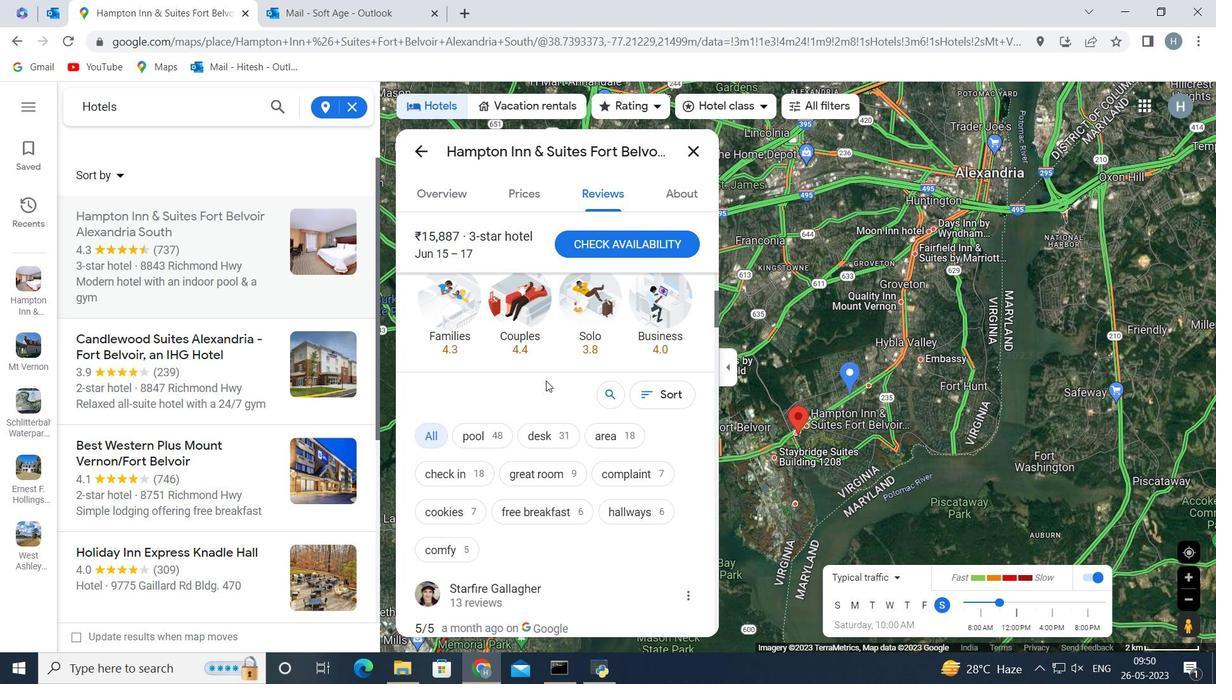 
Action: Mouse scrolled (547, 376) with delta (0, 0)
Screenshot: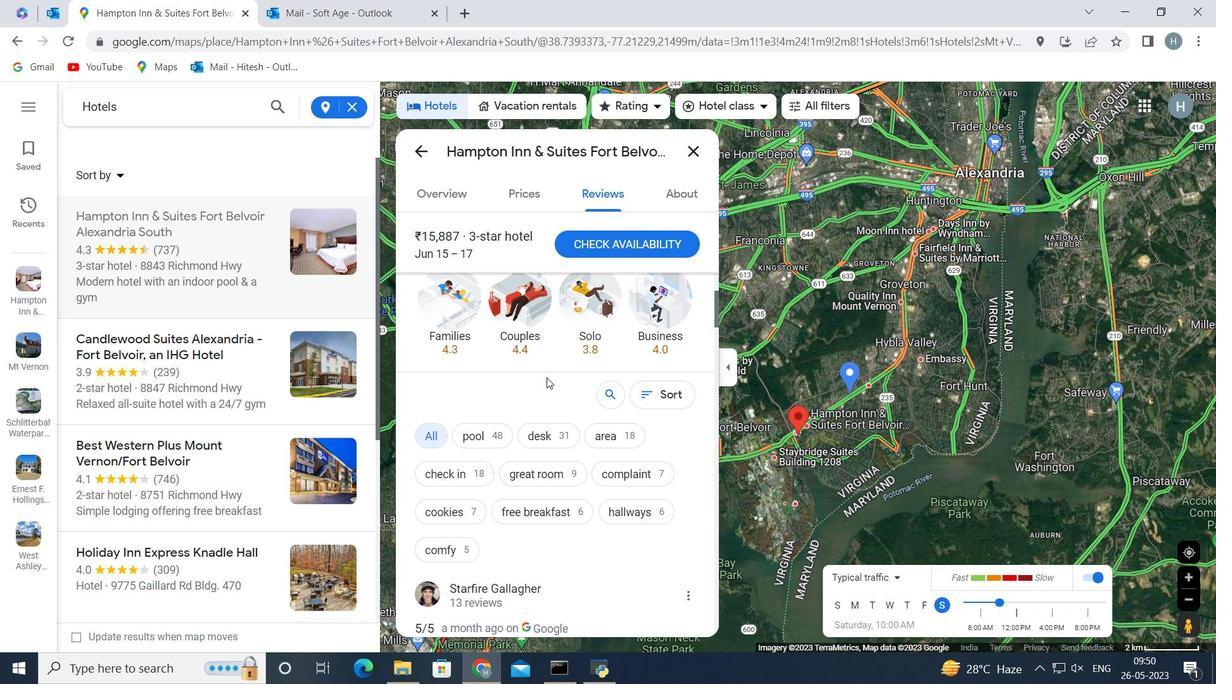 
Action: Mouse scrolled (547, 376) with delta (0, 0)
Screenshot: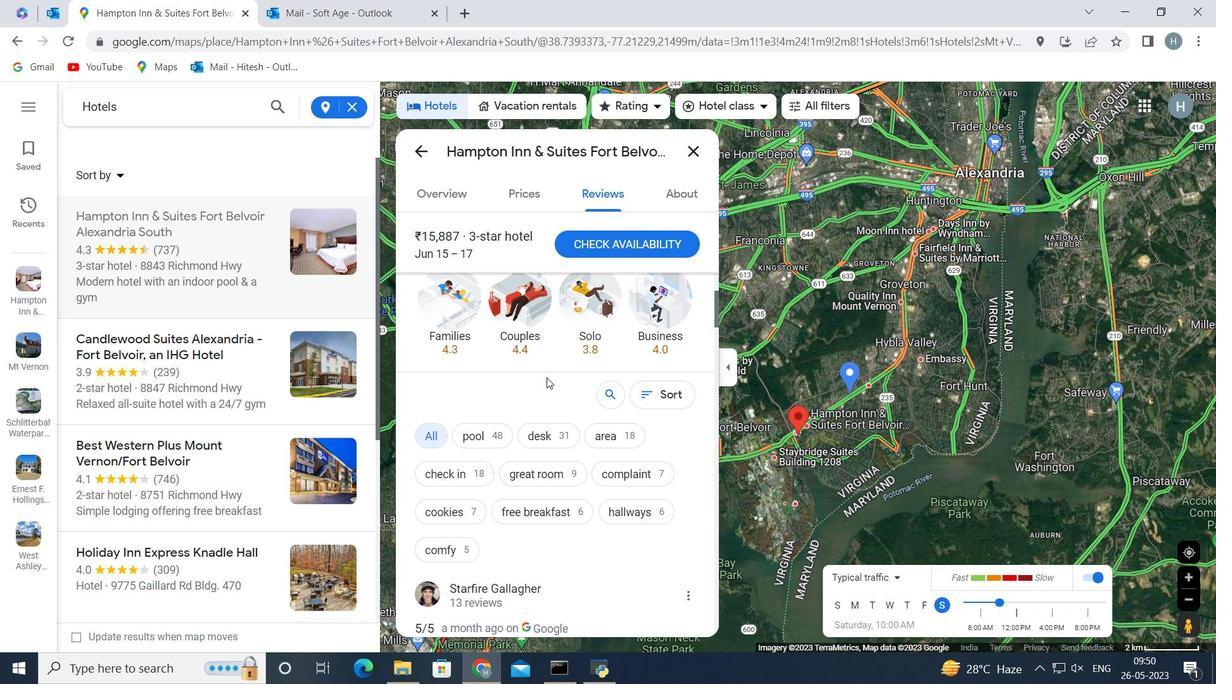 
Action: Mouse scrolled (547, 376) with delta (0, 0)
Screenshot: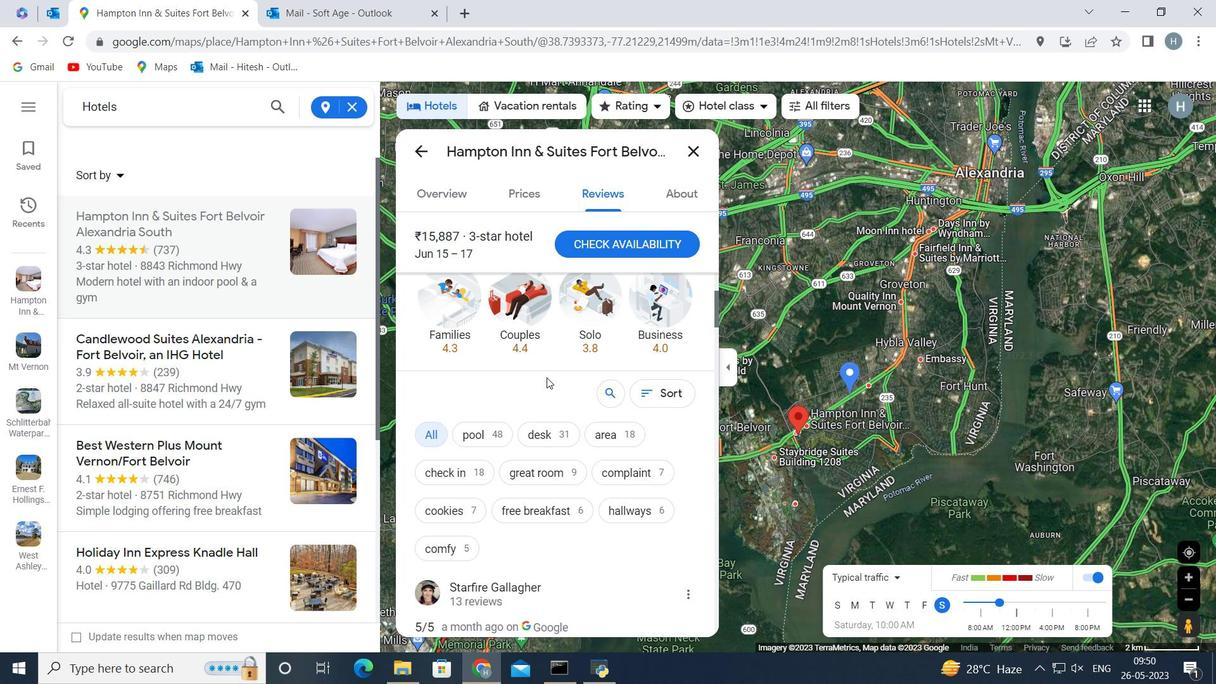 
Action: Mouse scrolled (547, 376) with delta (0, 0)
Screenshot: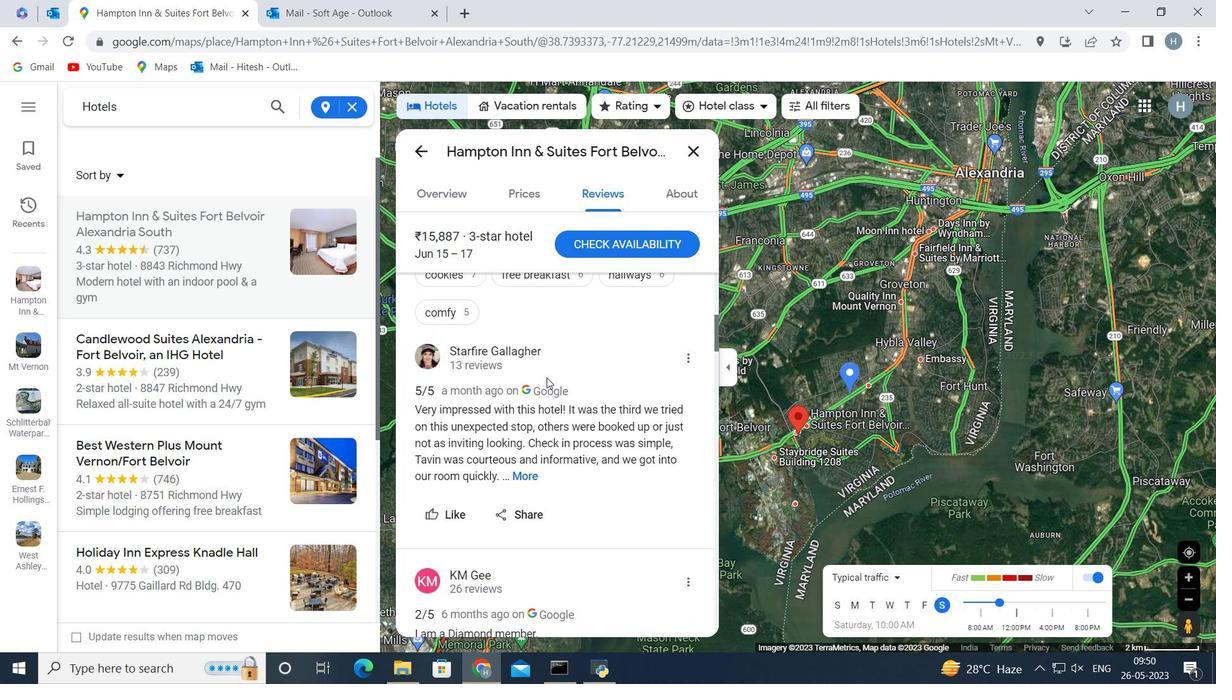 
Action: Mouse moved to (520, 397)
Screenshot: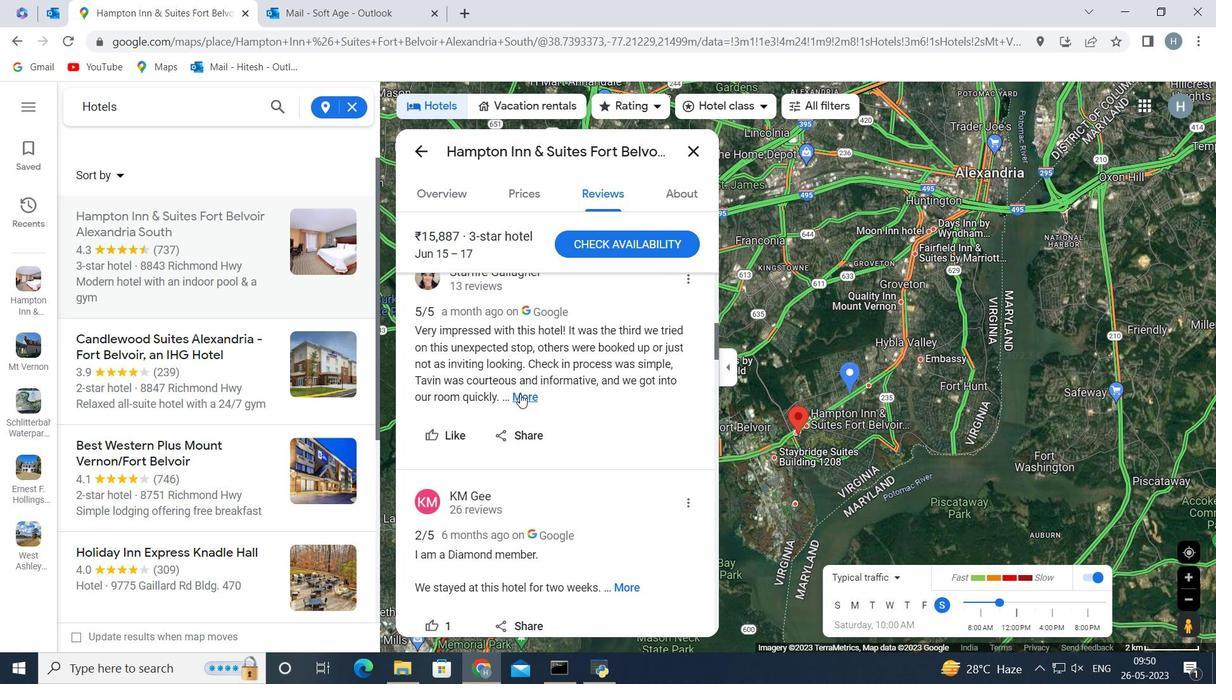 
Action: Mouse pressed left at (520, 397)
Screenshot: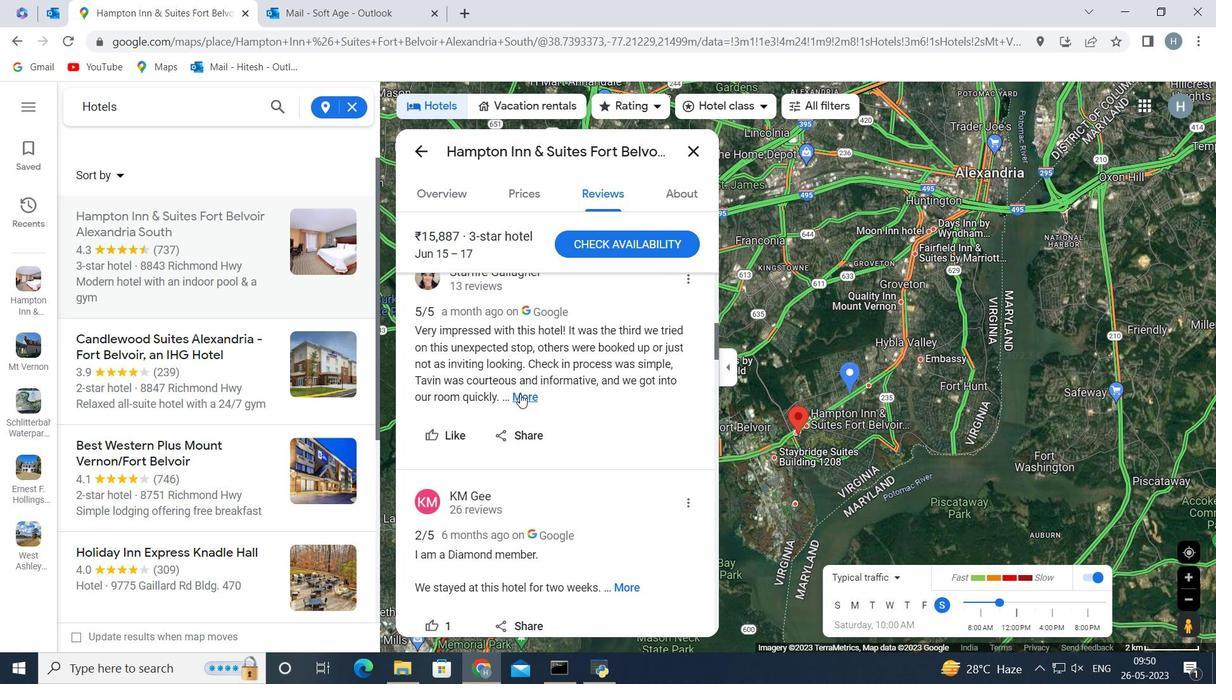 
Action: Mouse moved to (563, 352)
Screenshot: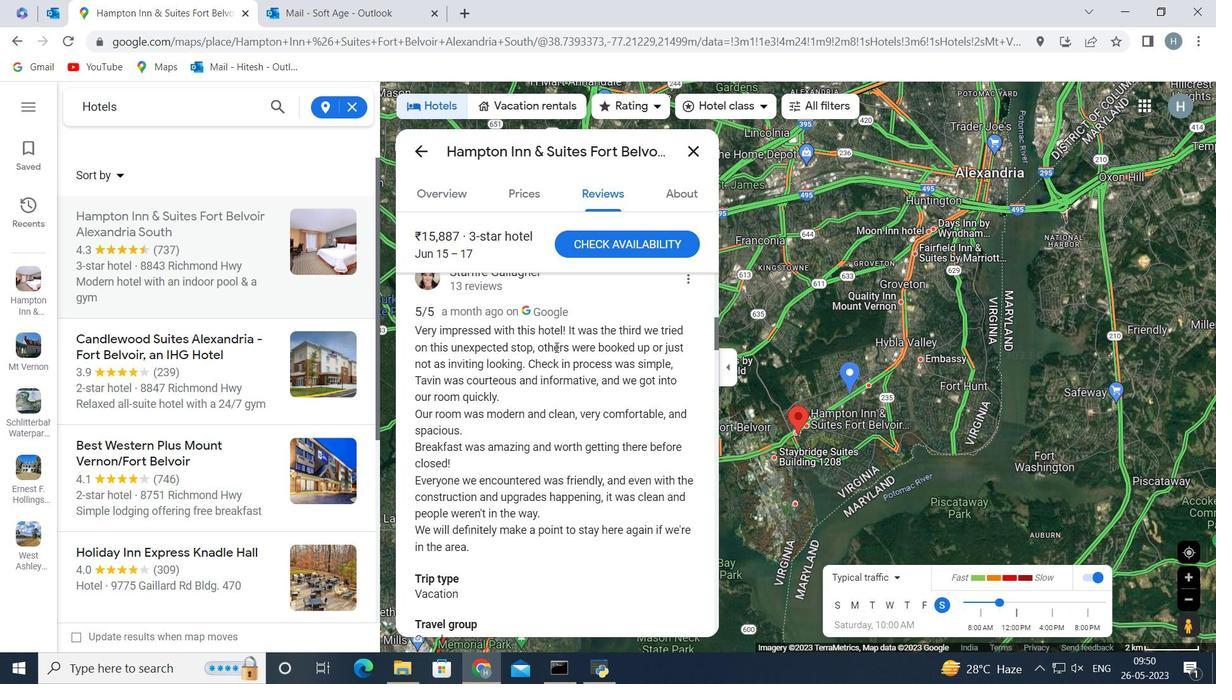 
Action: Mouse scrolled (563, 352) with delta (0, 0)
Screenshot: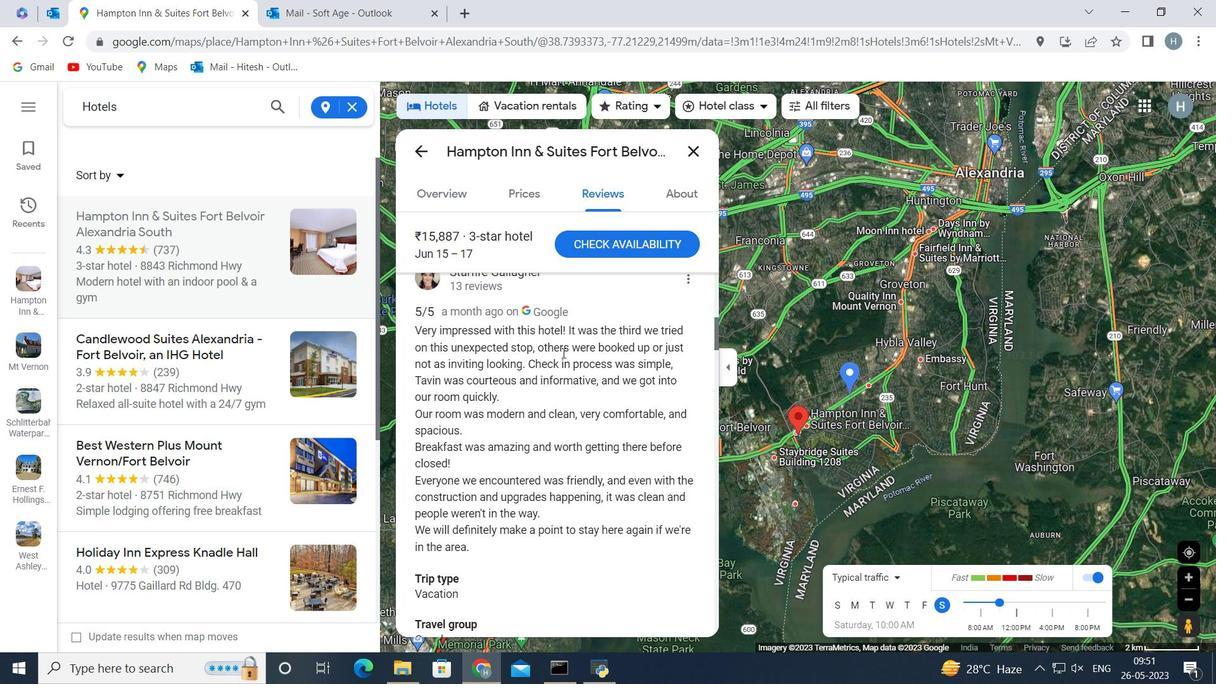
Action: Mouse scrolled (563, 352) with delta (0, 0)
Screenshot: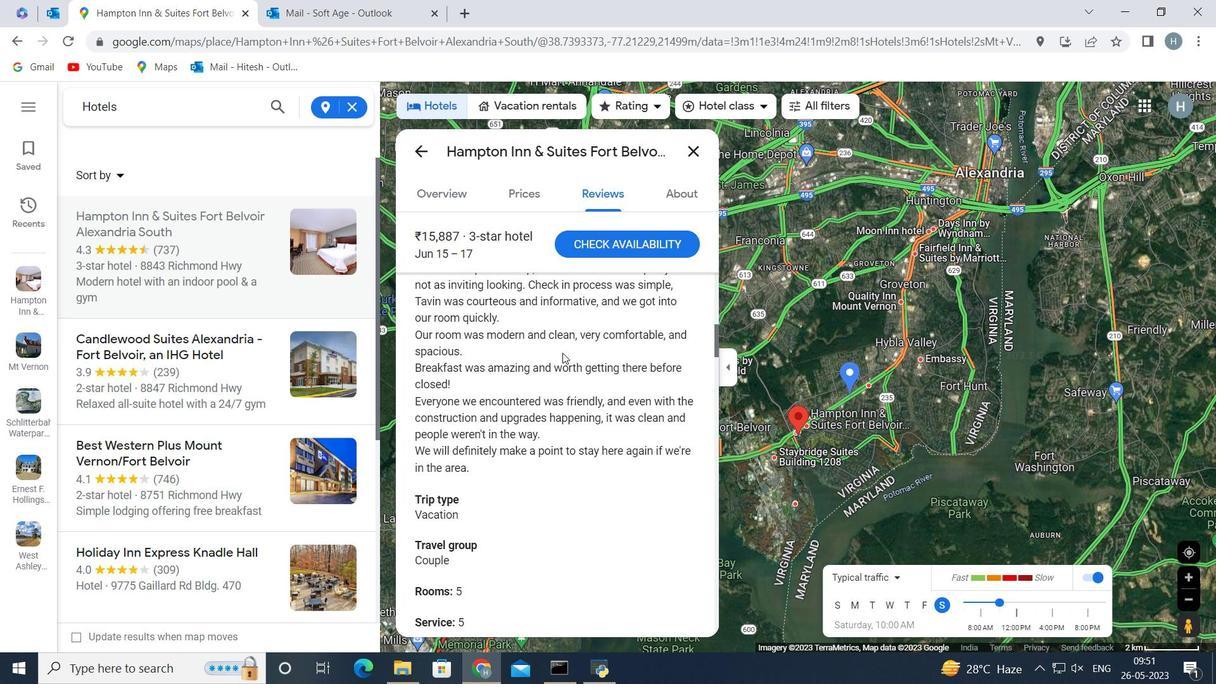 
Action: Mouse scrolled (563, 352) with delta (0, 0)
Screenshot: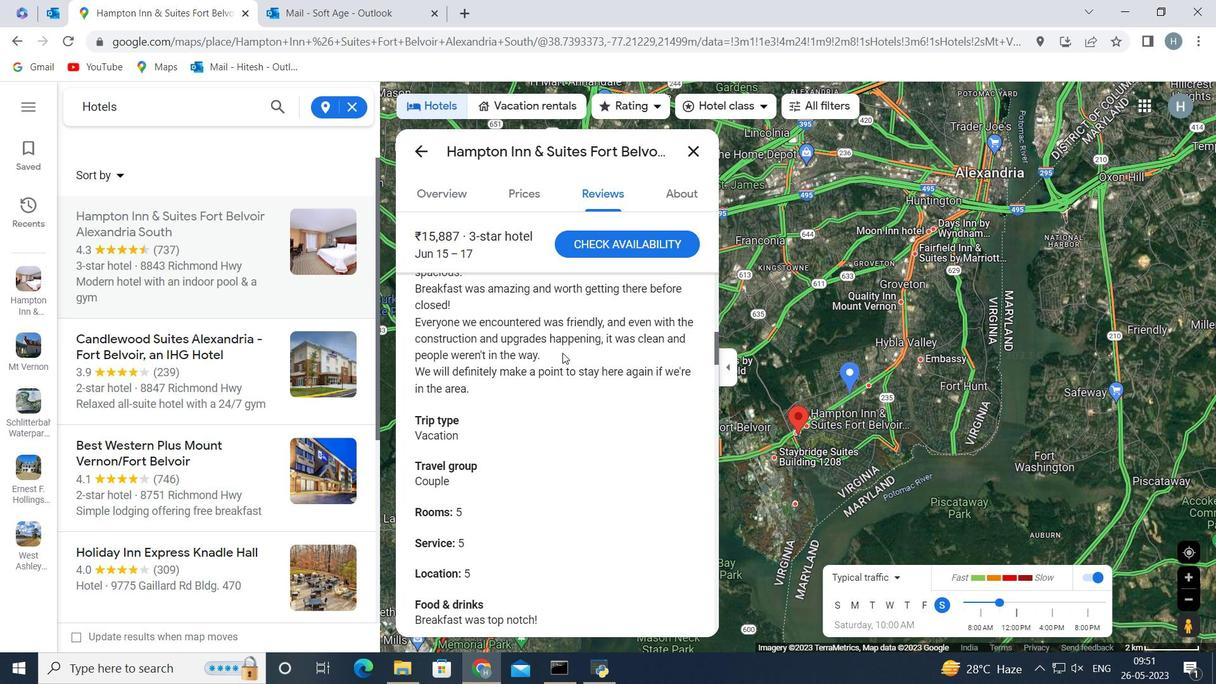 
Action: Mouse scrolled (563, 352) with delta (0, 0)
Screenshot: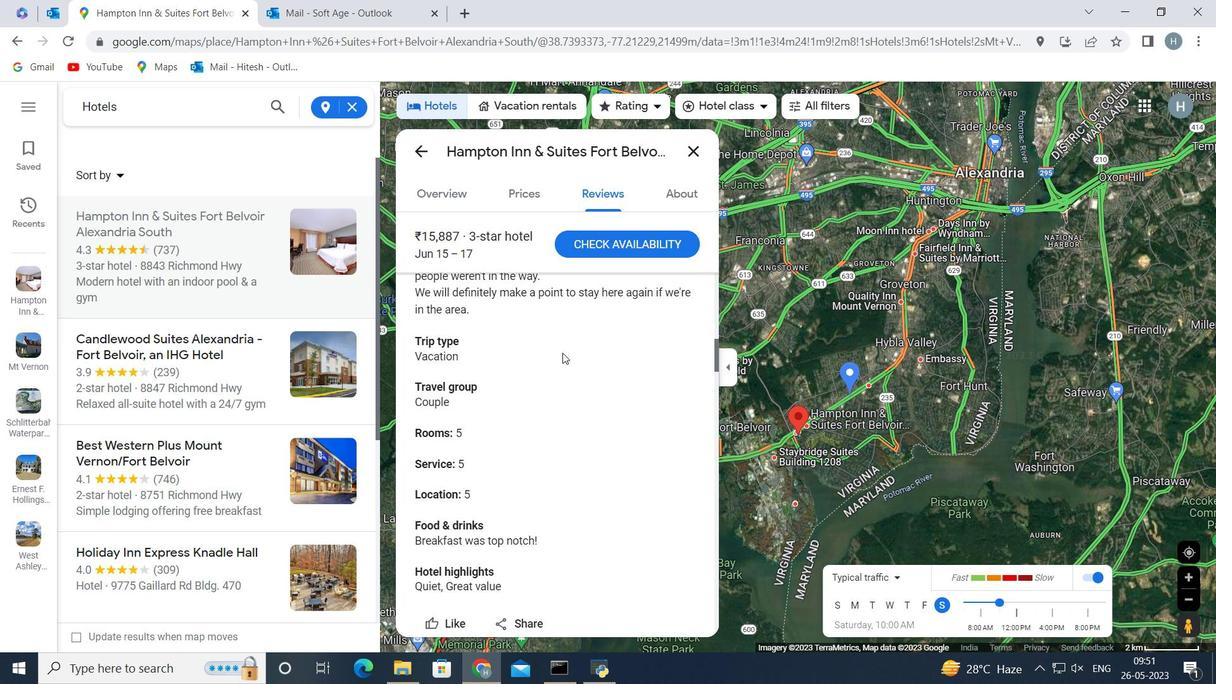 
Action: Mouse scrolled (563, 352) with delta (0, 0)
Screenshot: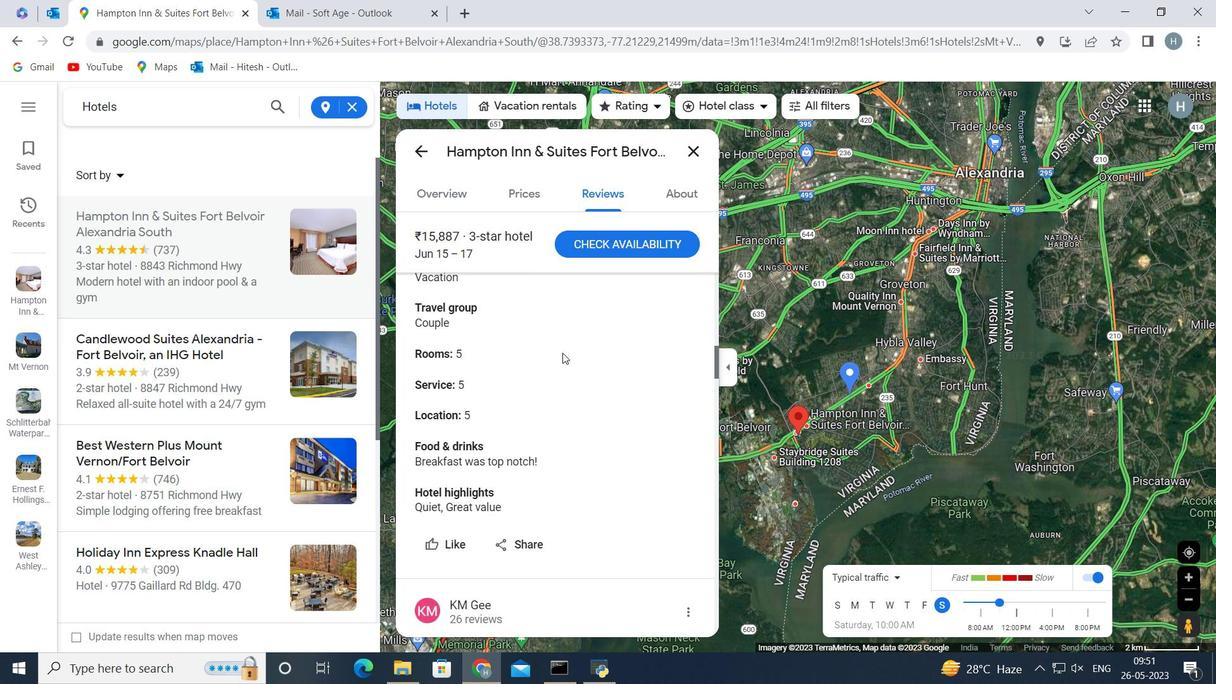 
Action: Mouse scrolled (563, 352) with delta (0, 0)
Screenshot: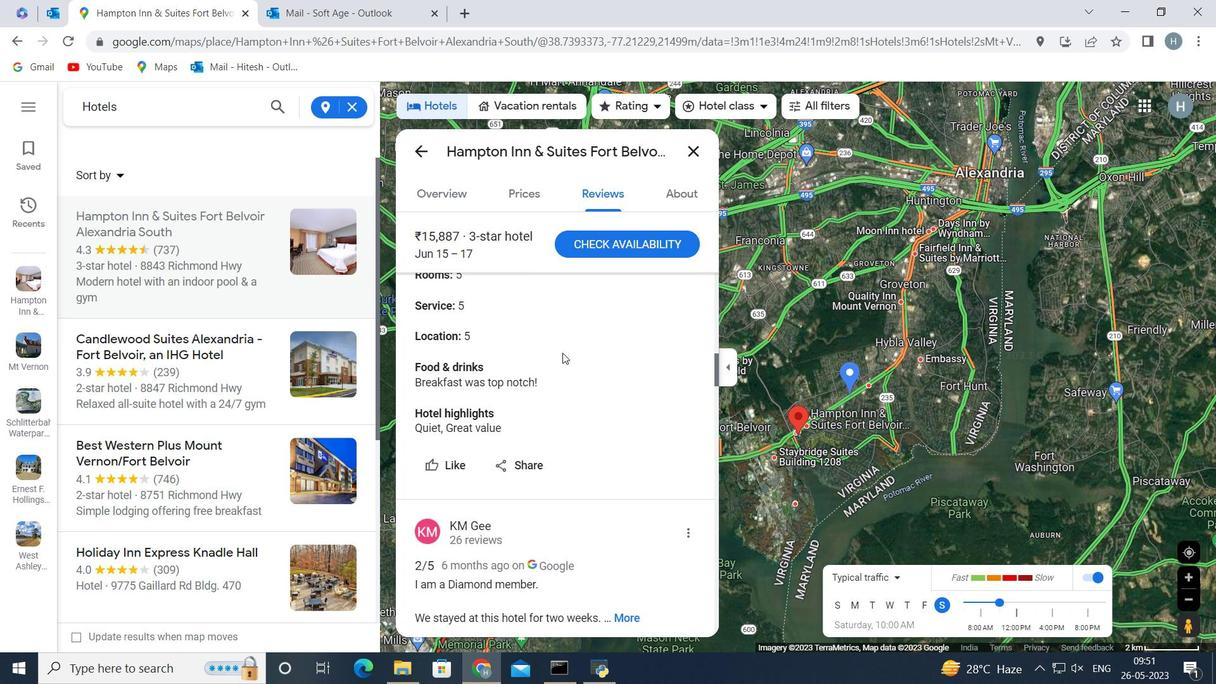 
Action: Mouse scrolled (563, 352) with delta (0, 0)
Screenshot: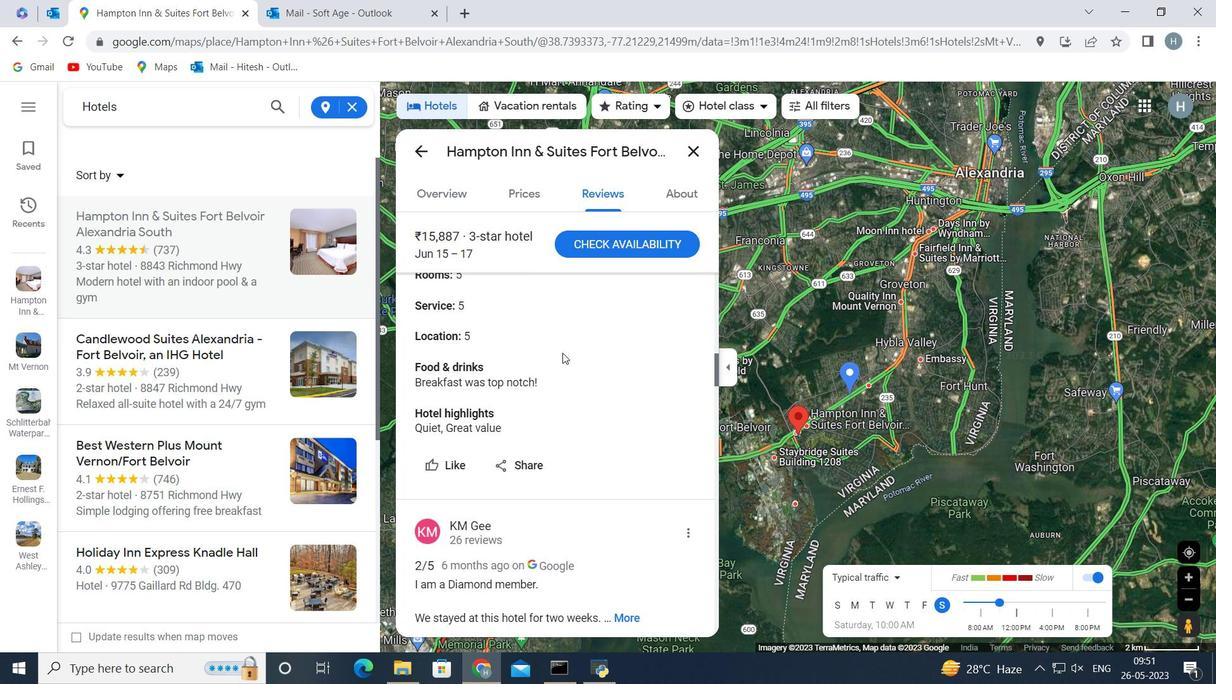 
Action: Mouse scrolled (563, 352) with delta (0, 0)
Screenshot: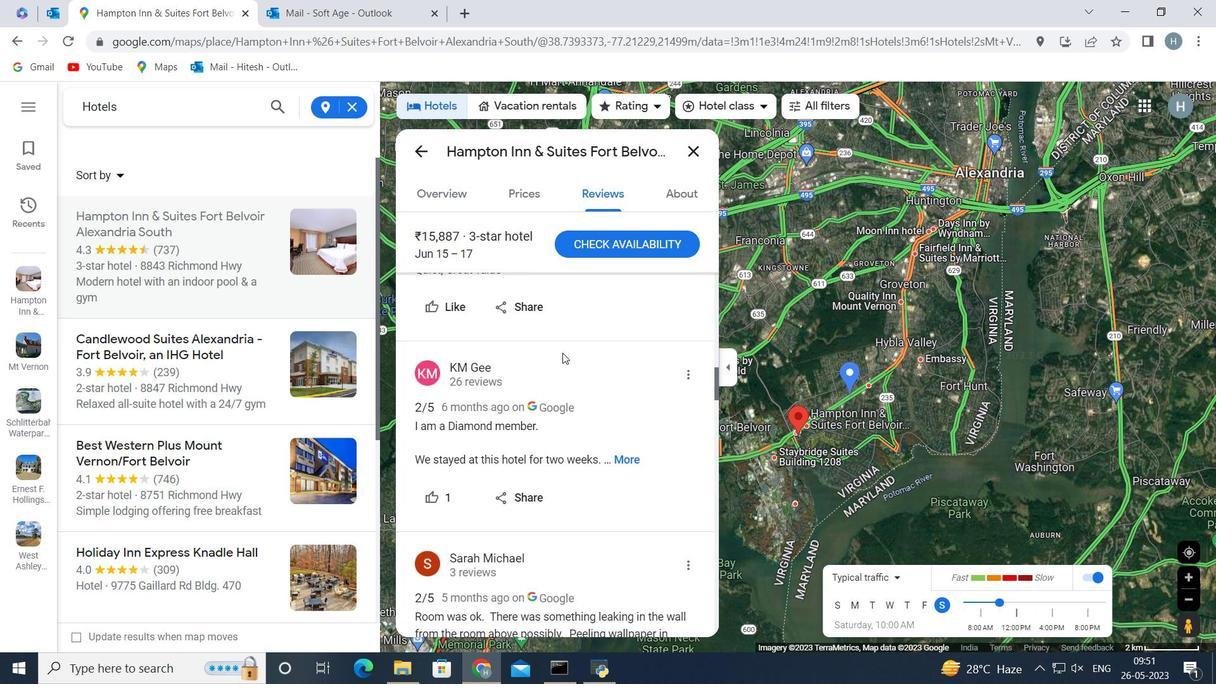 
Action: Mouse moved to (631, 383)
Screenshot: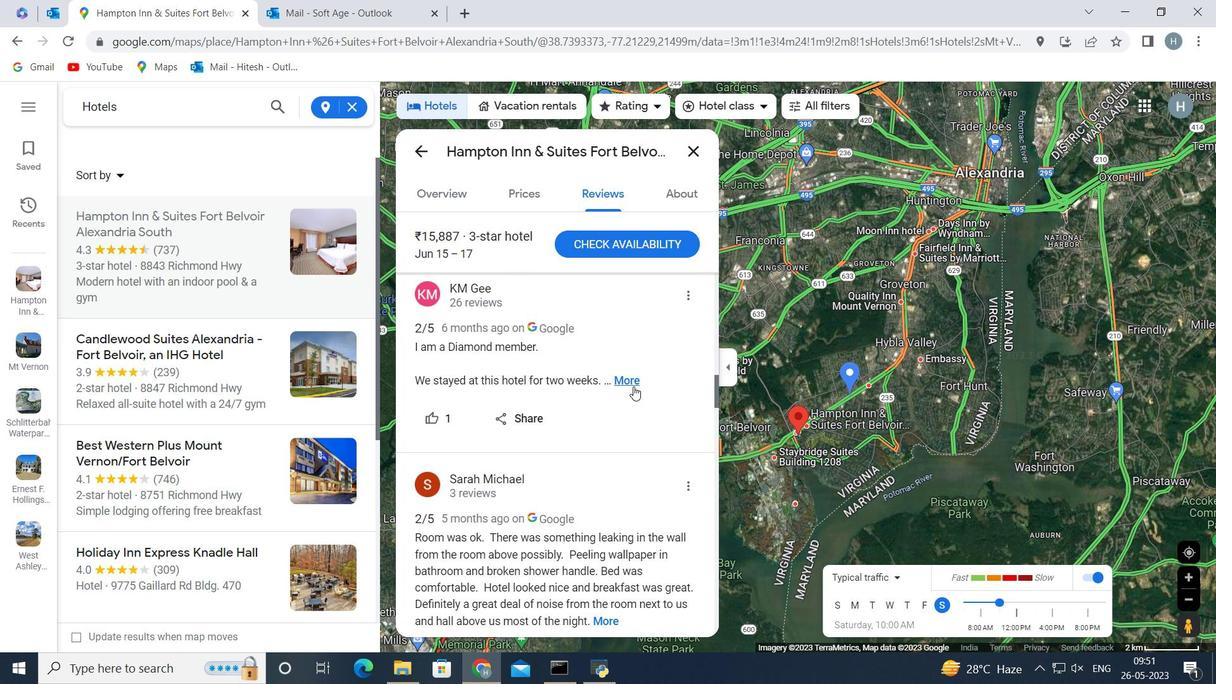 
Action: Mouse pressed left at (631, 383)
Screenshot: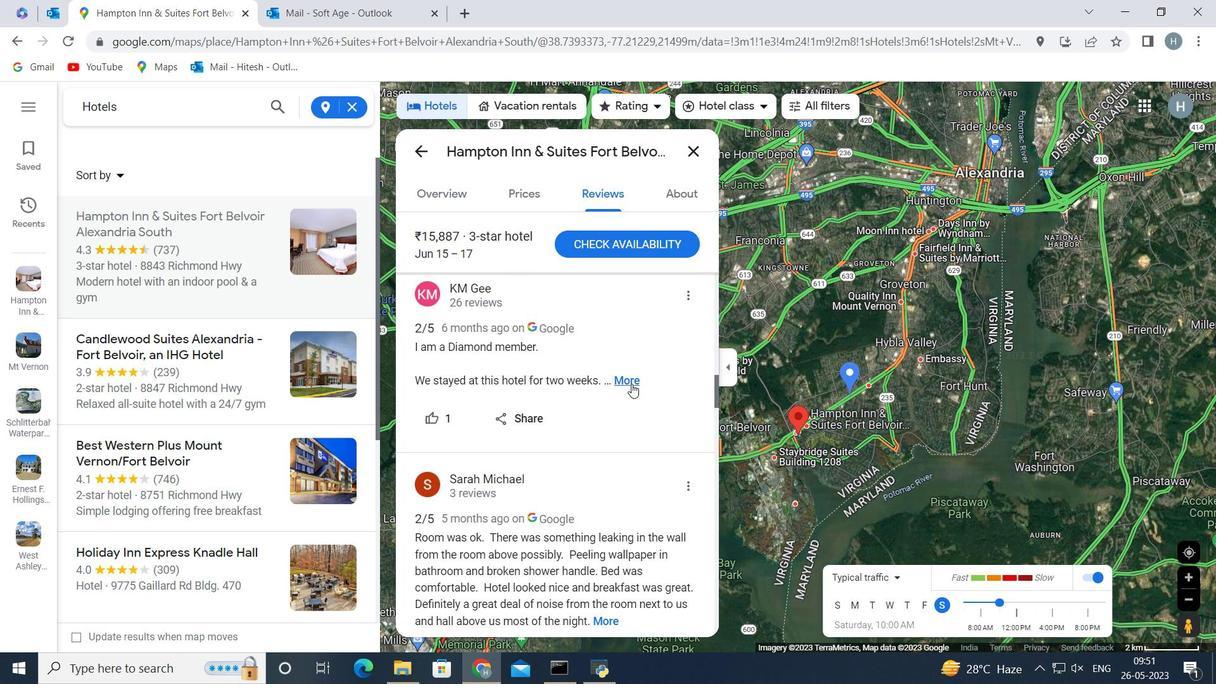 
Action: Mouse moved to (563, 344)
Screenshot: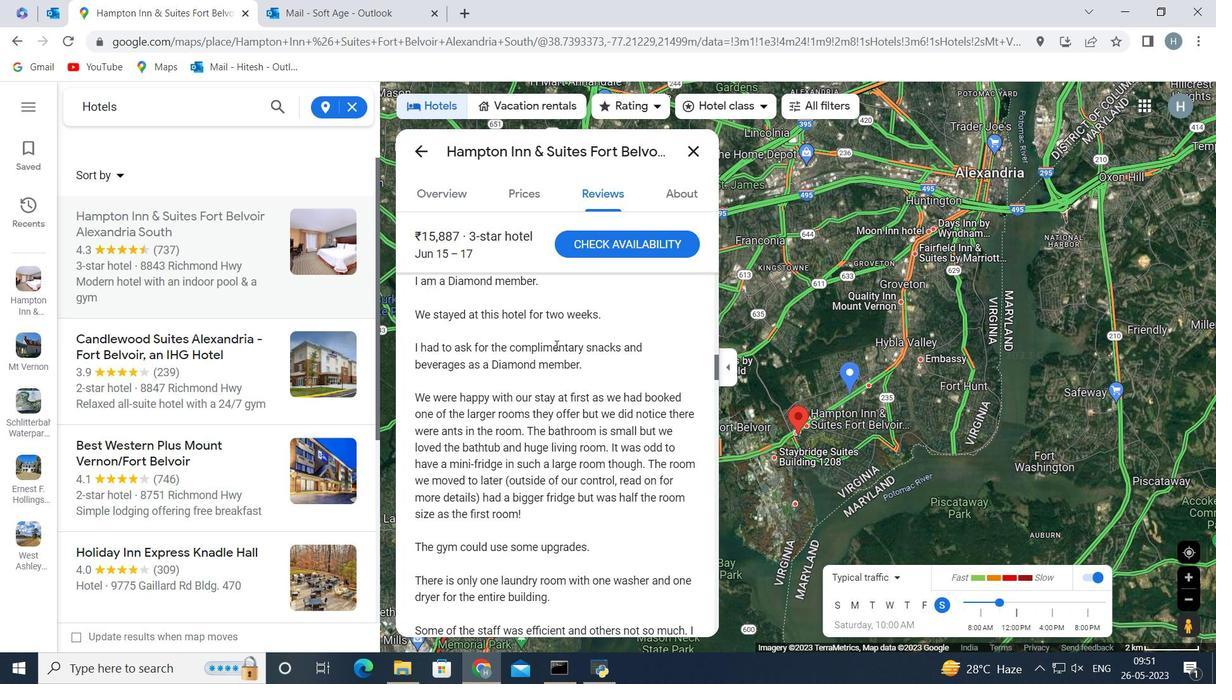
Action: Mouse pressed left at (563, 344)
Screenshot: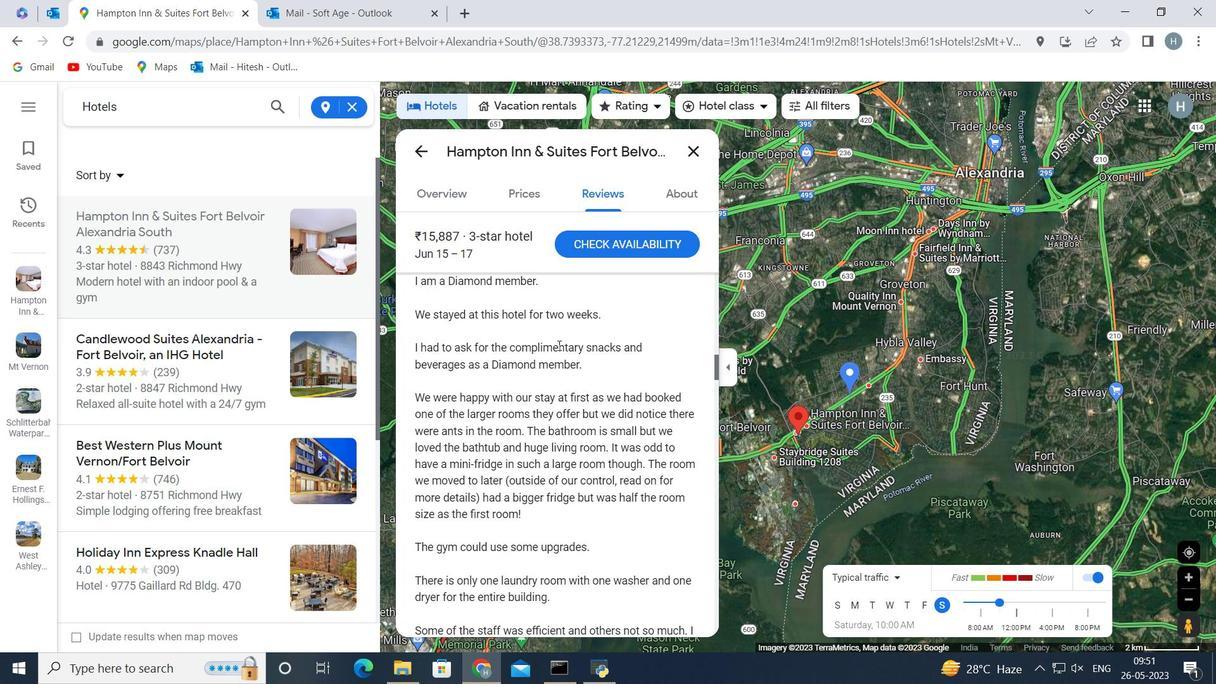 
Action: Mouse moved to (638, 350)
Screenshot: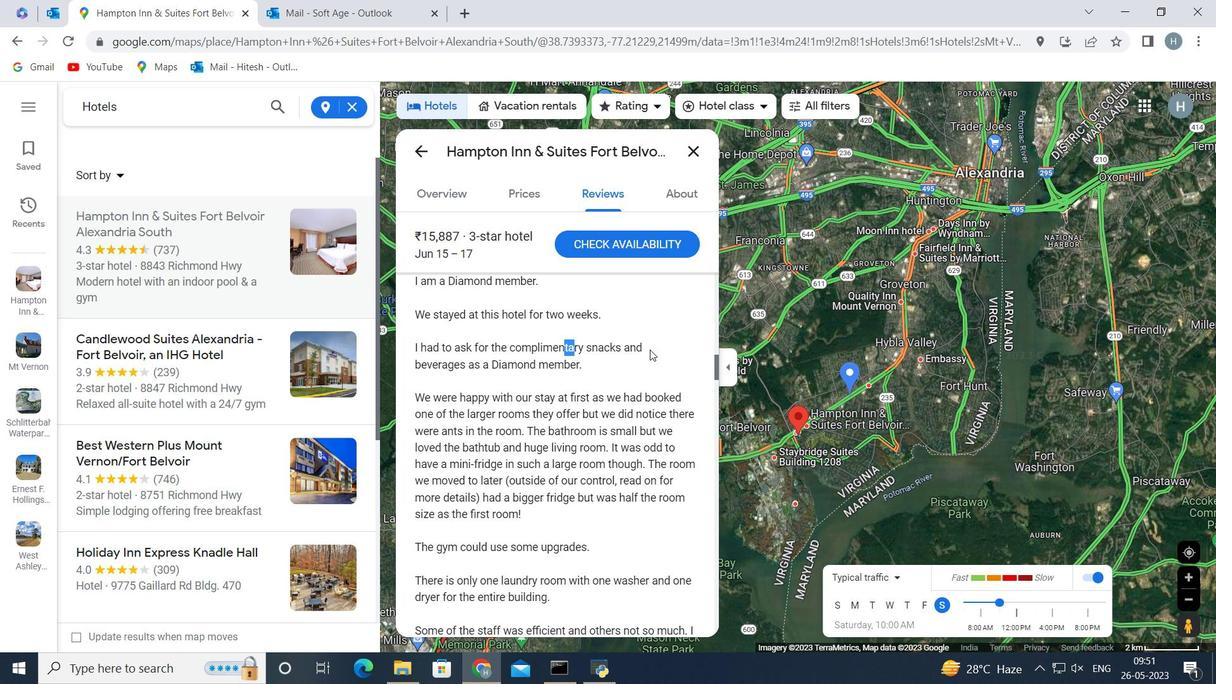 
Action: Mouse pressed left at (638, 350)
Screenshot: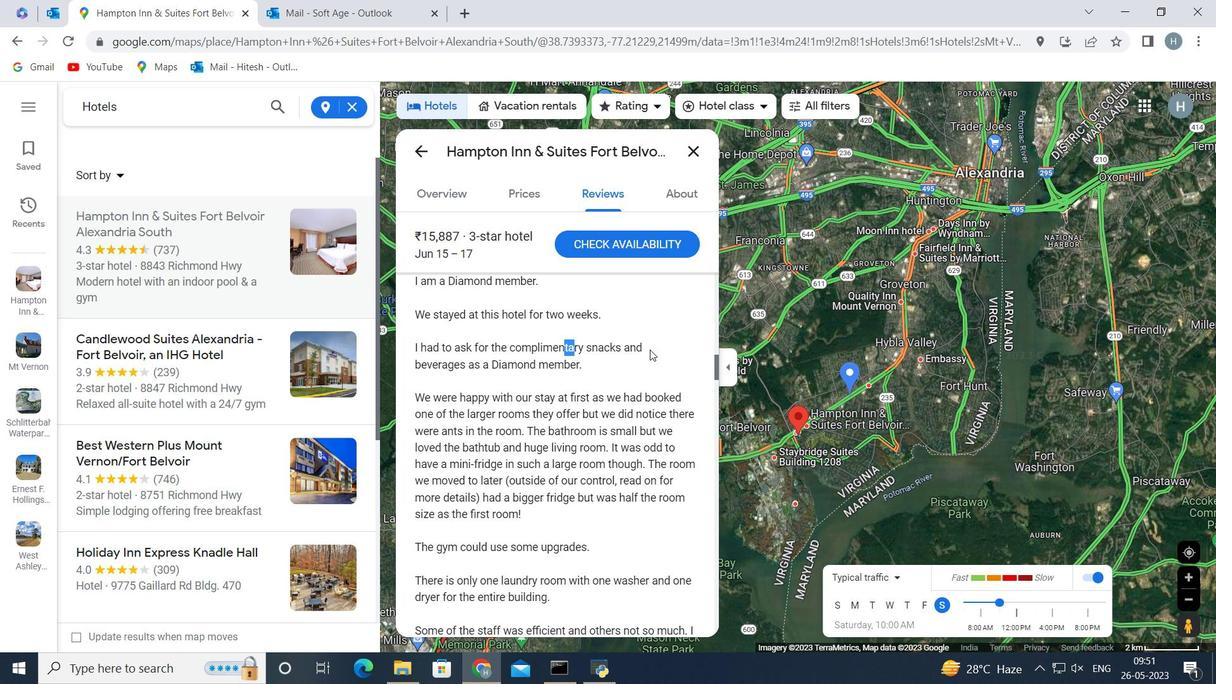 
Action: Mouse moved to (660, 454)
Screenshot: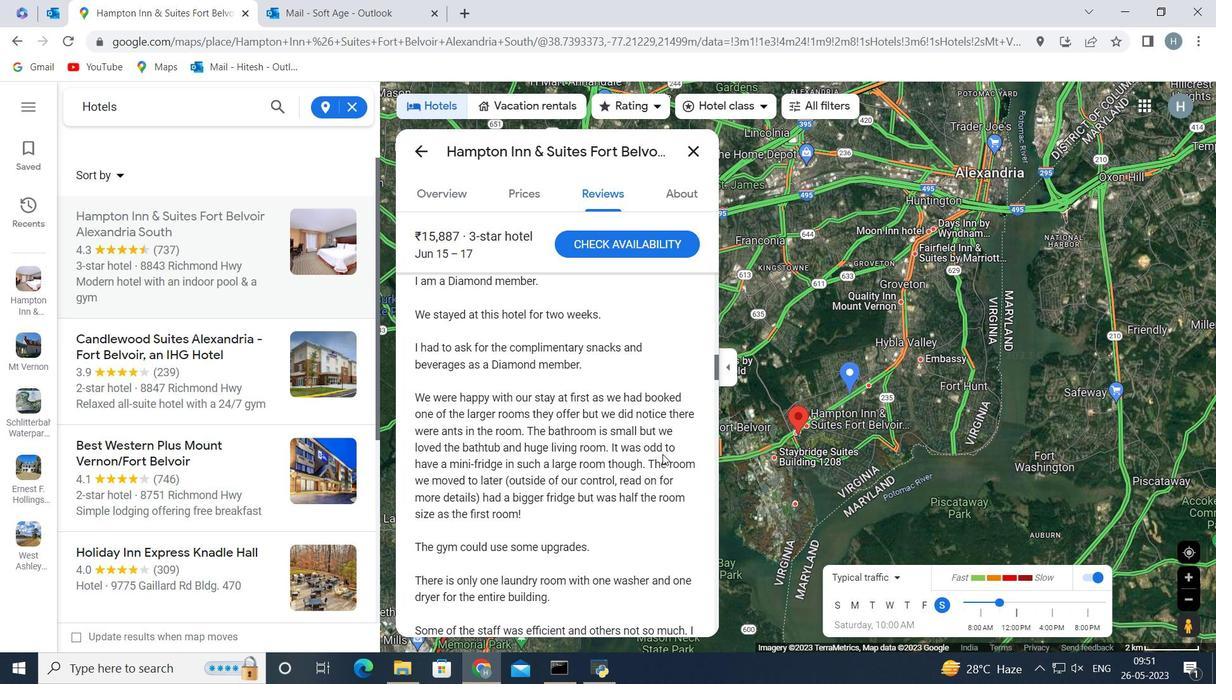 
Action: Mouse scrolled (660, 454) with delta (0, 0)
Screenshot: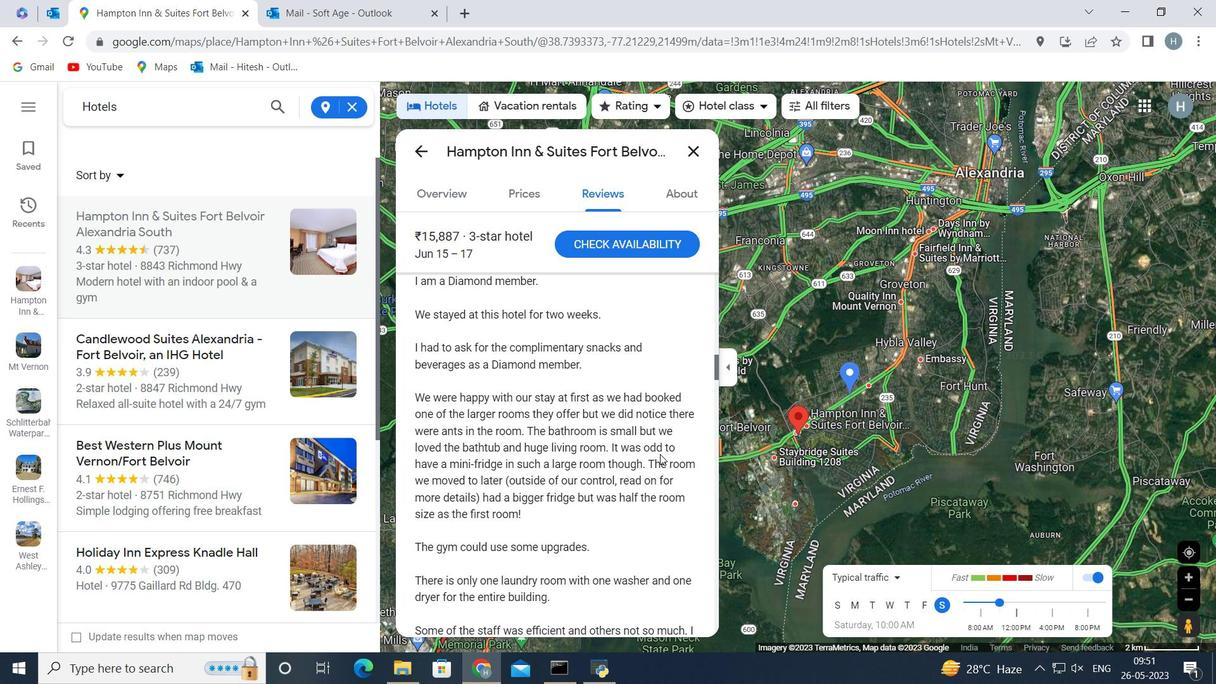 
Action: Mouse scrolled (660, 454) with delta (0, 0)
Screenshot: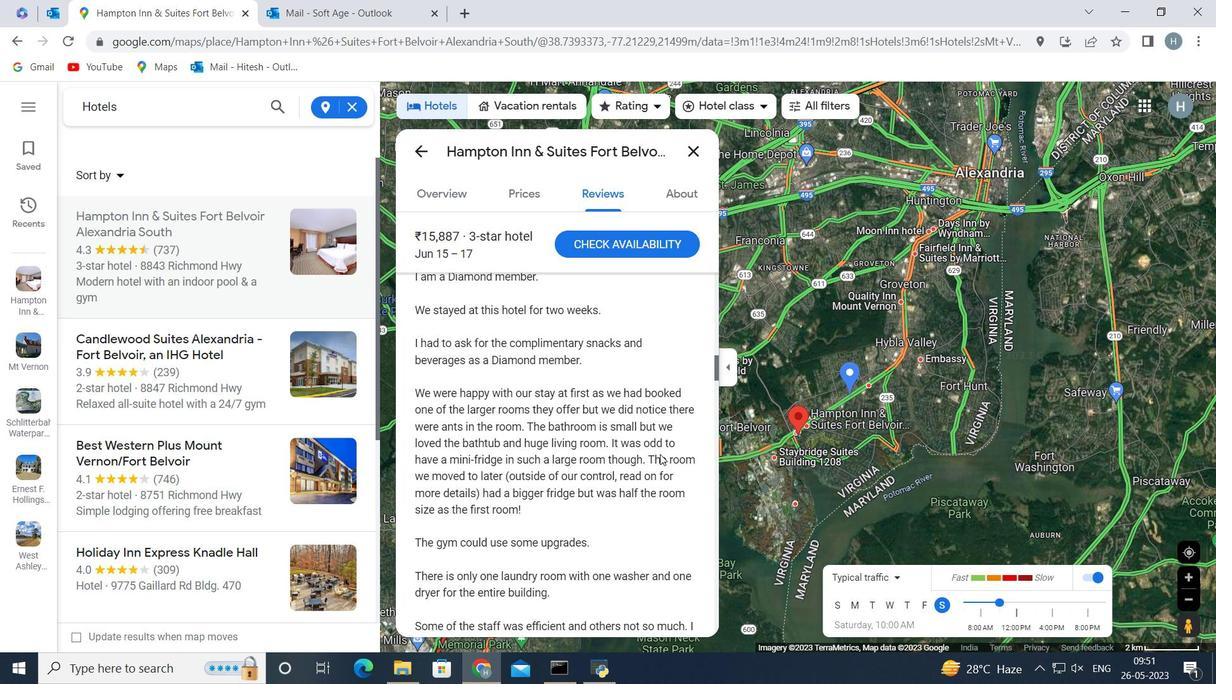 
Action: Mouse scrolled (660, 454) with delta (0, 0)
Screenshot: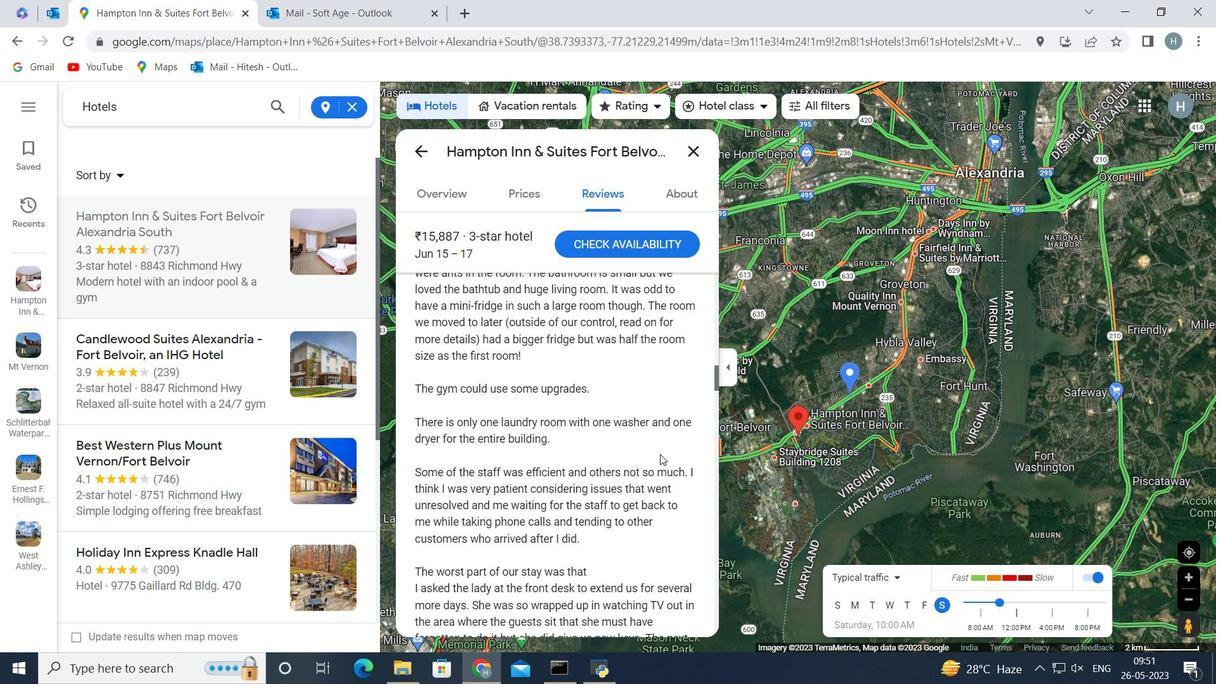 
Action: Mouse scrolled (660, 454) with delta (0, 0)
Screenshot: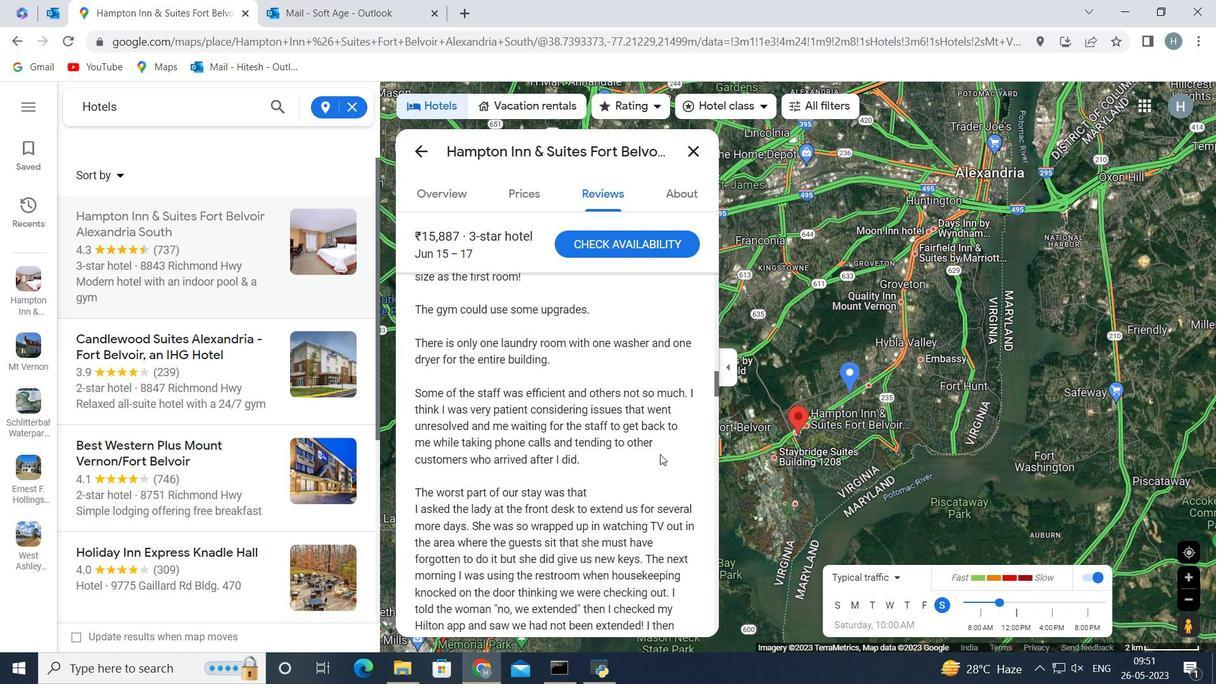 
Action: Mouse scrolled (660, 454) with delta (0, 0)
Screenshot: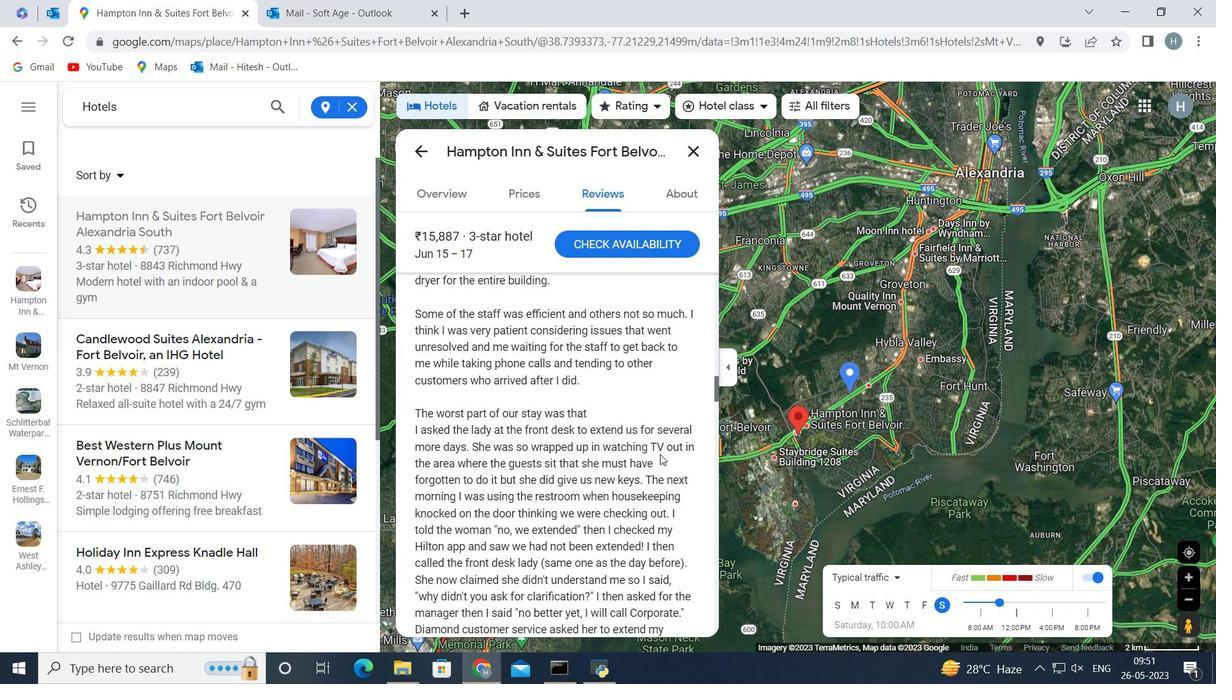 
Action: Mouse scrolled (660, 454) with delta (0, 0)
Screenshot: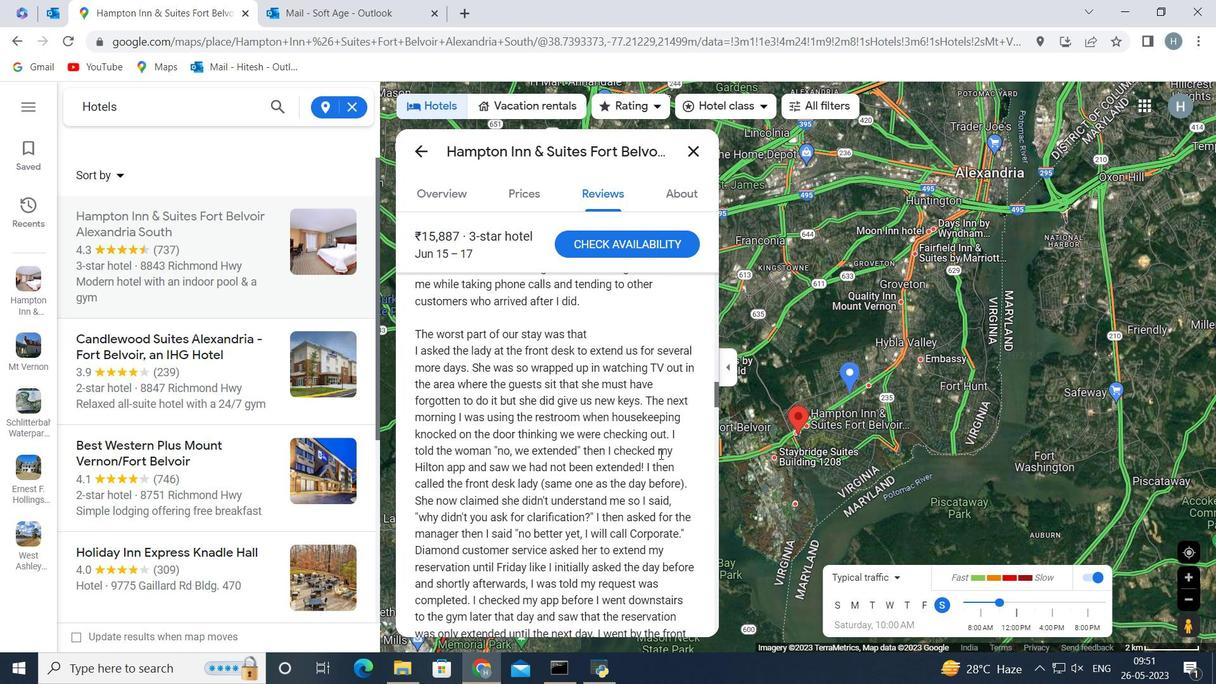 
Action: Mouse scrolled (660, 454) with delta (0, 0)
Screenshot: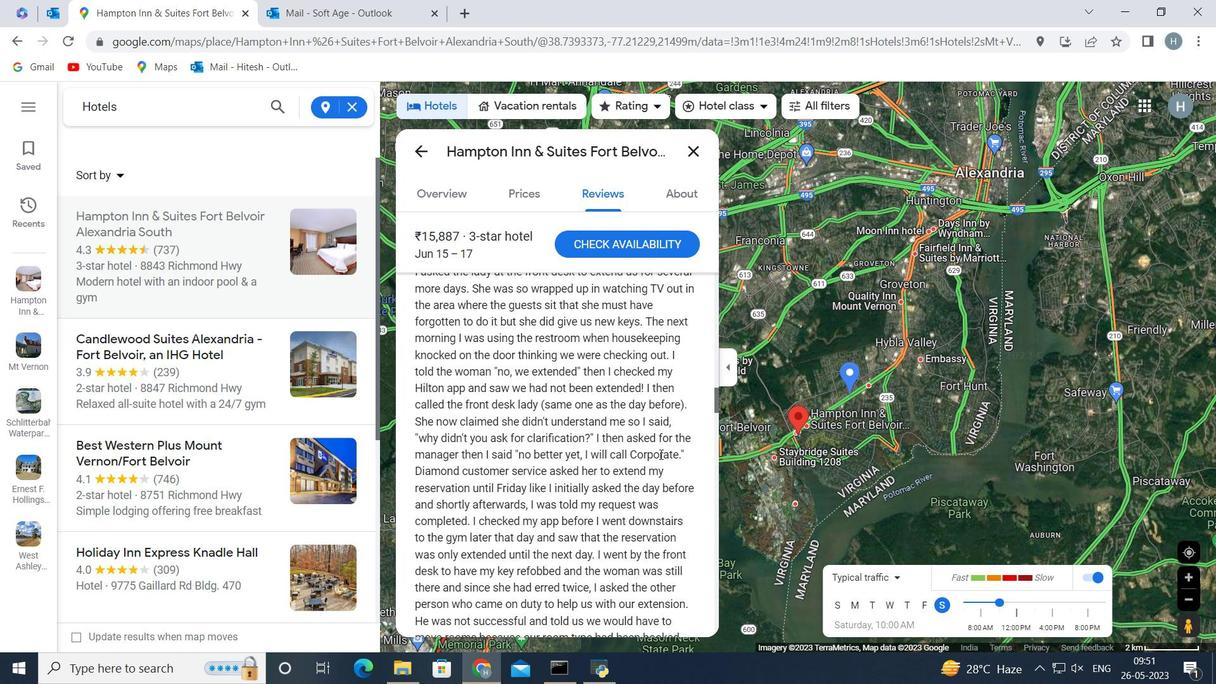 
Action: Mouse scrolled (660, 454) with delta (0, 0)
Screenshot: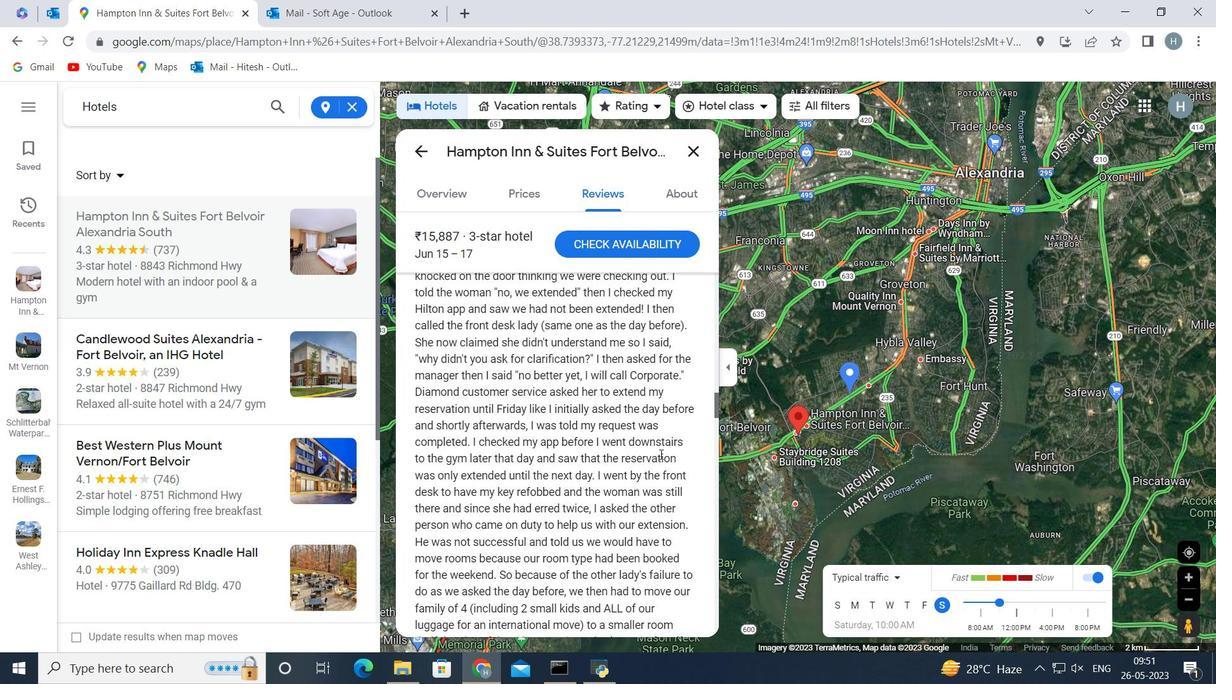 
Action: Mouse scrolled (660, 454) with delta (0, 0)
Screenshot: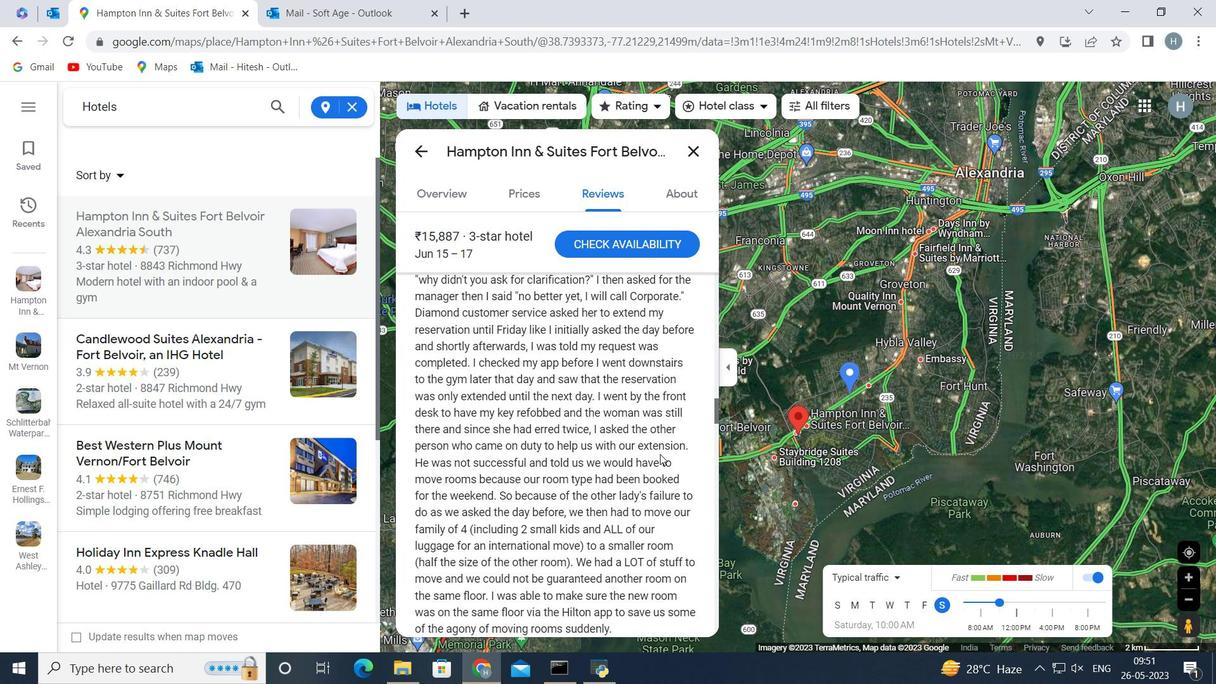 
Action: Mouse scrolled (660, 454) with delta (0, 0)
Screenshot: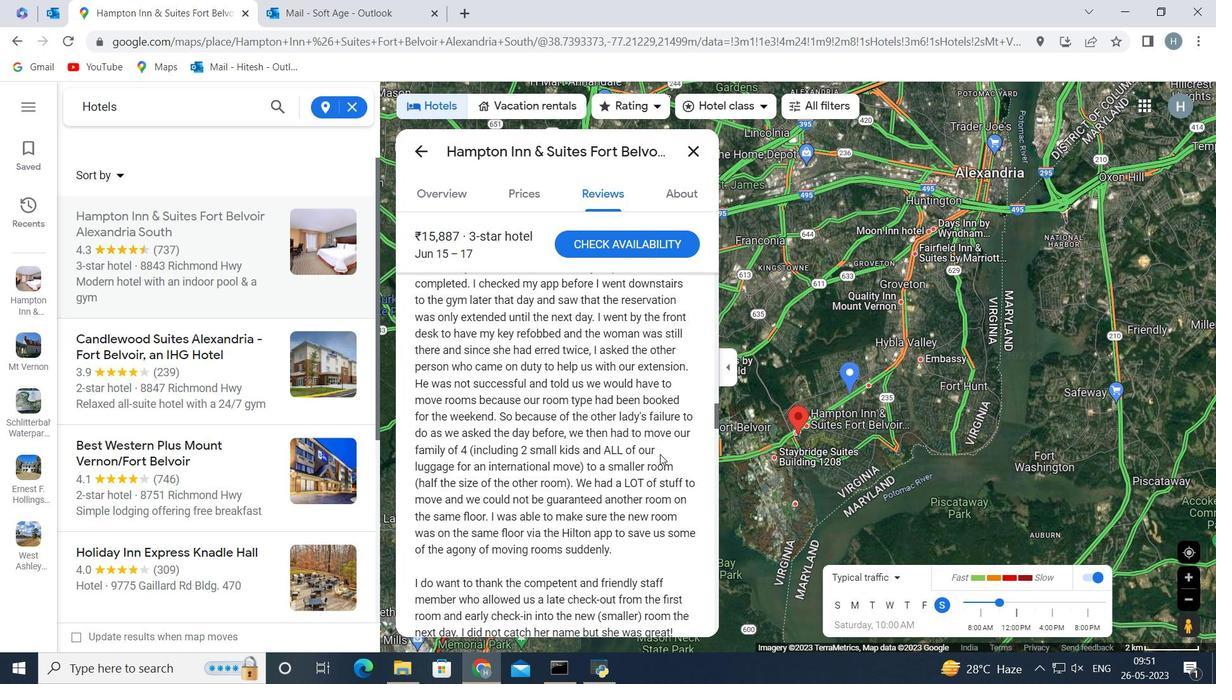 
Action: Mouse scrolled (660, 454) with delta (0, 0)
Screenshot: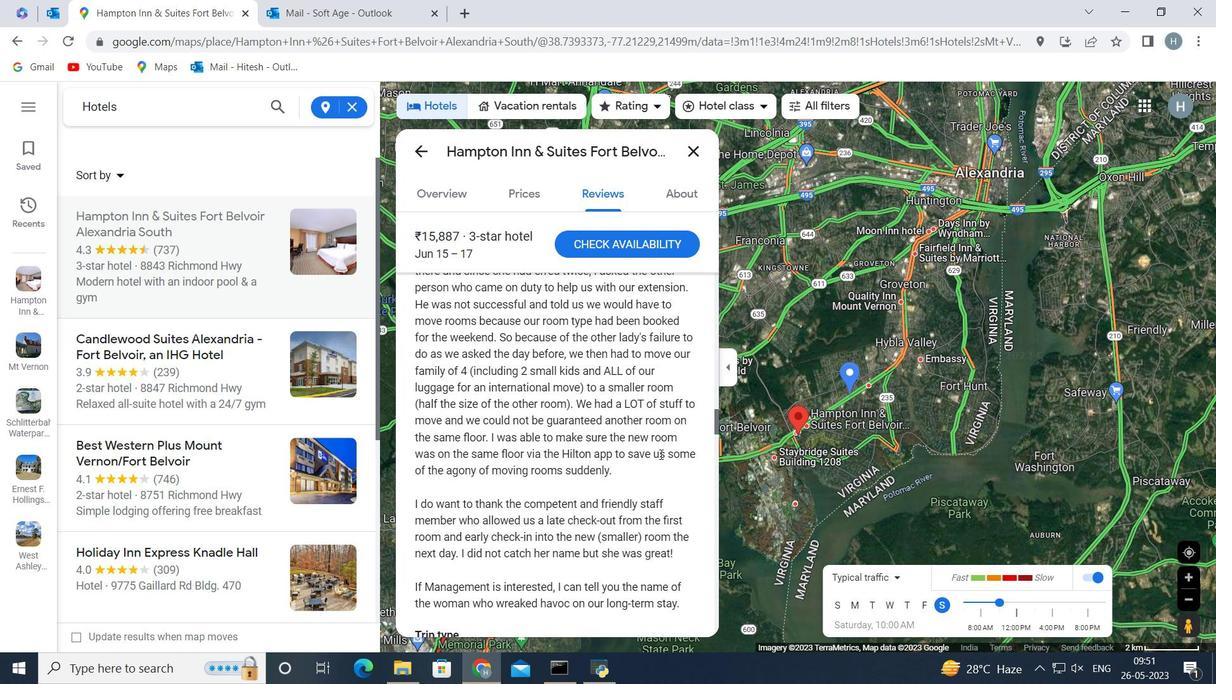 
Action: Mouse scrolled (660, 454) with delta (0, 0)
Screenshot: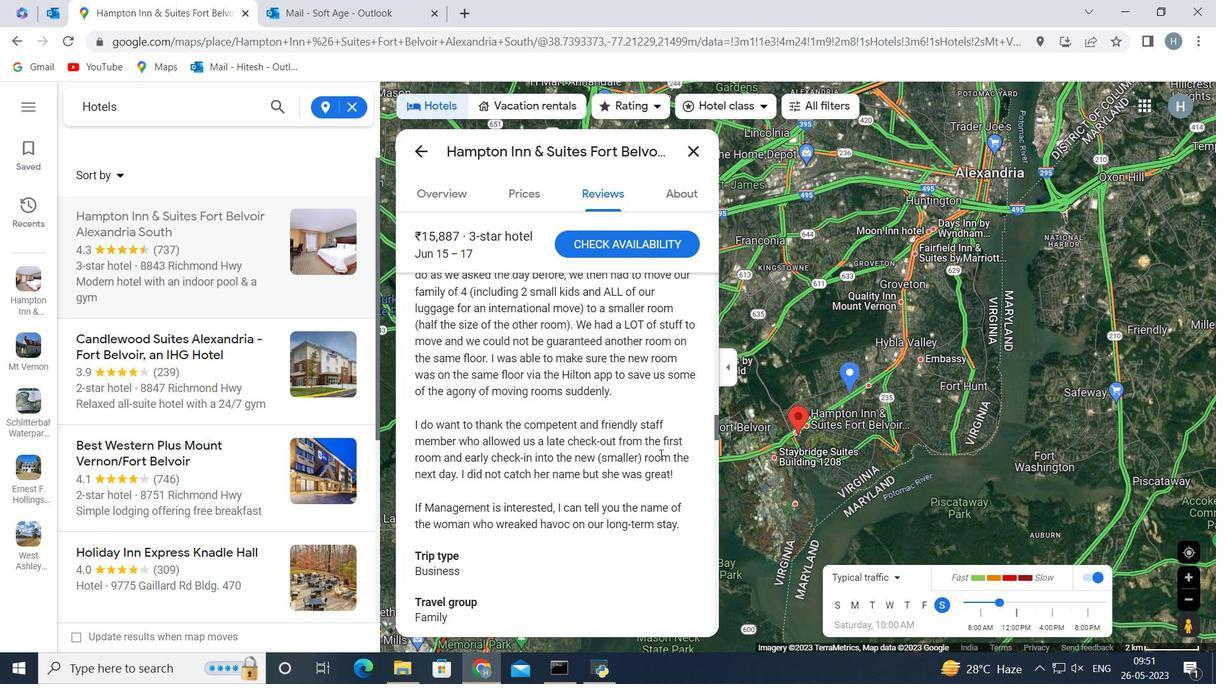 
Action: Mouse scrolled (660, 454) with delta (0, 0)
Screenshot: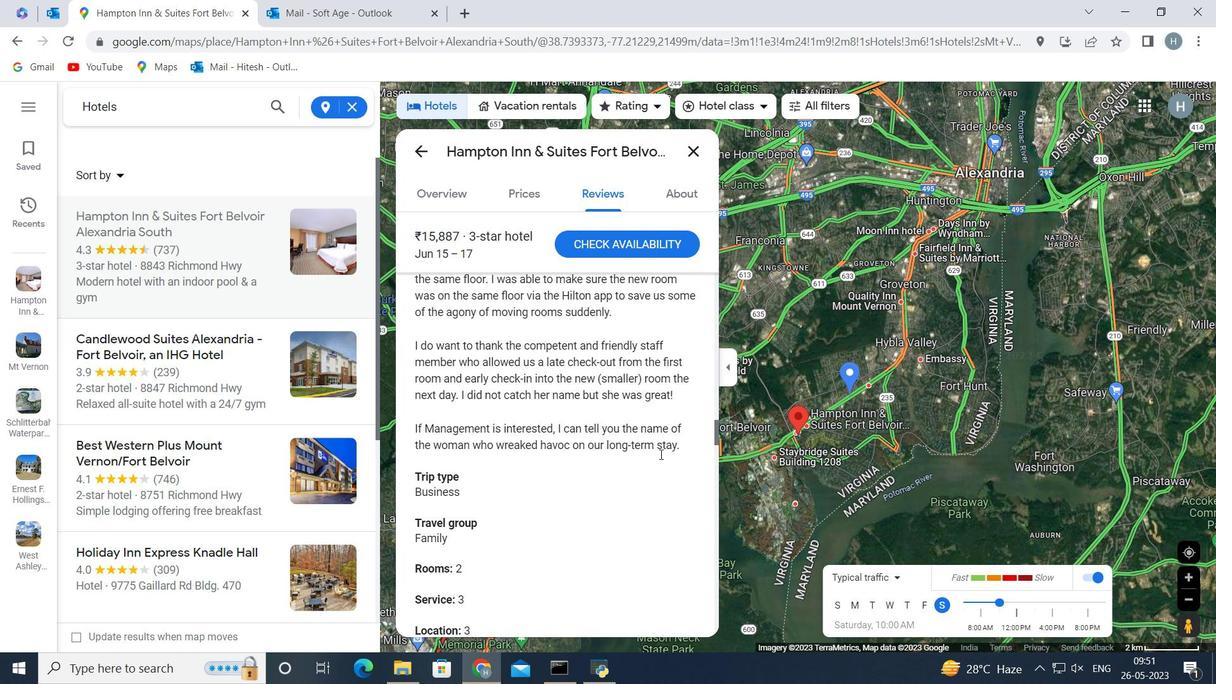 
Action: Mouse scrolled (660, 455) with delta (0, 0)
Screenshot: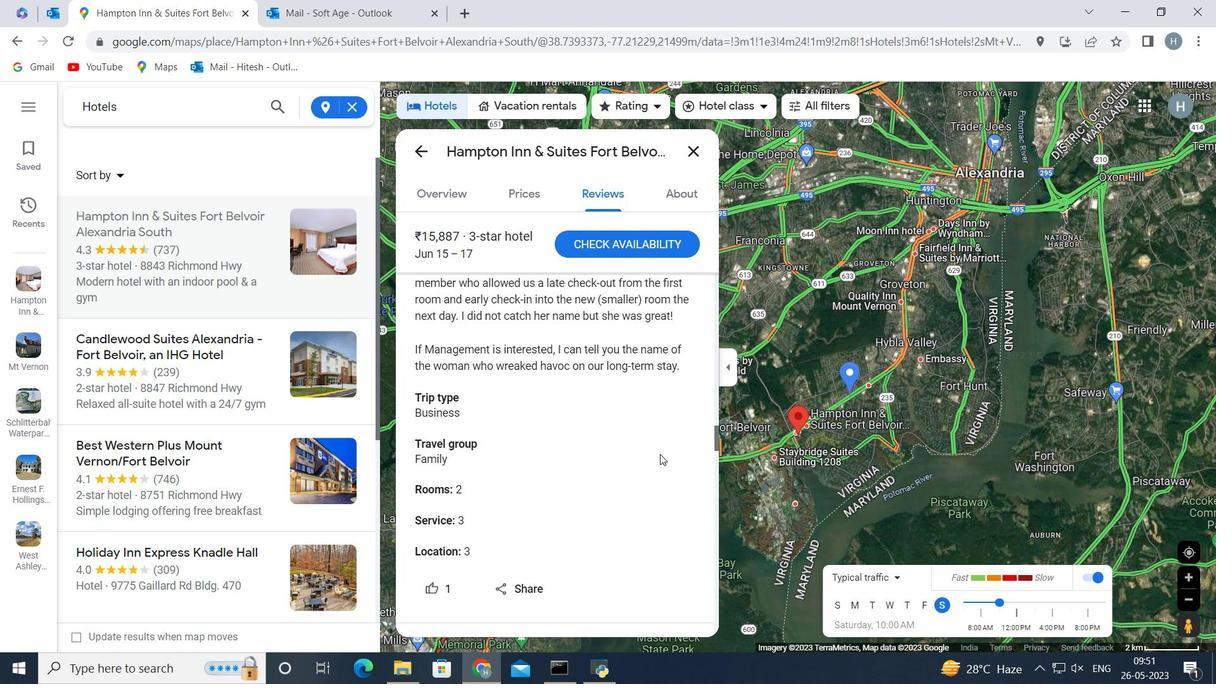 
Action: Mouse scrolled (660, 455) with delta (0, 0)
Screenshot: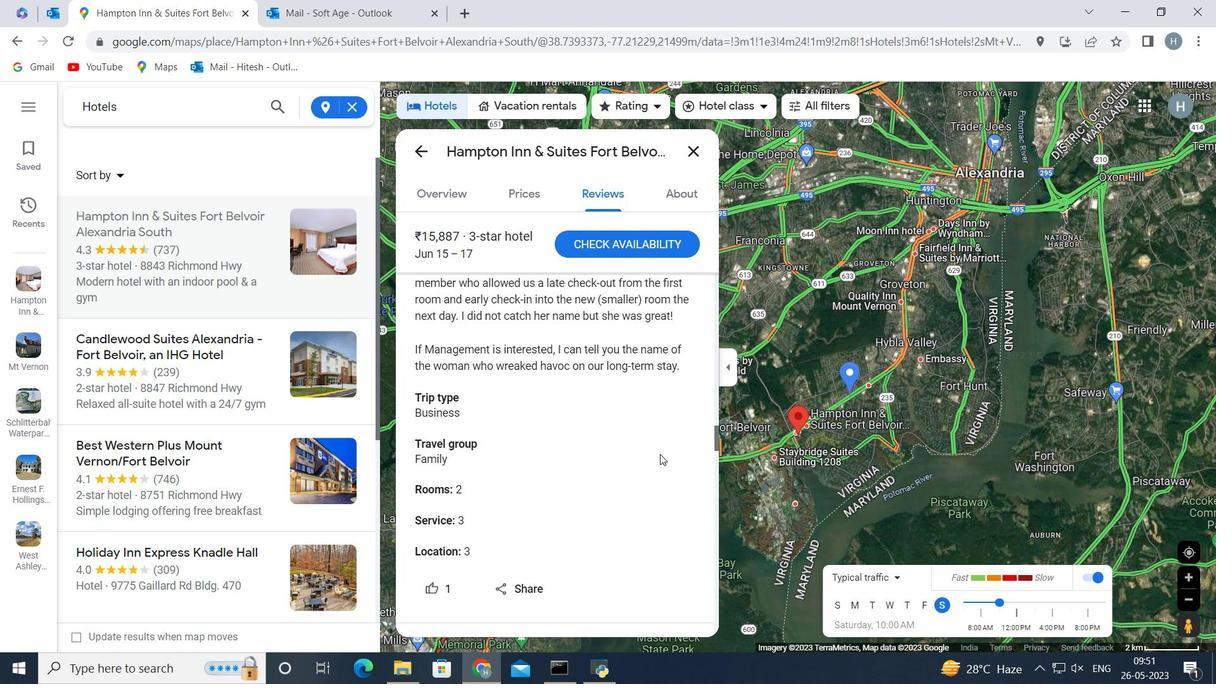 
Action: Mouse scrolled (660, 455) with delta (0, 0)
Screenshot: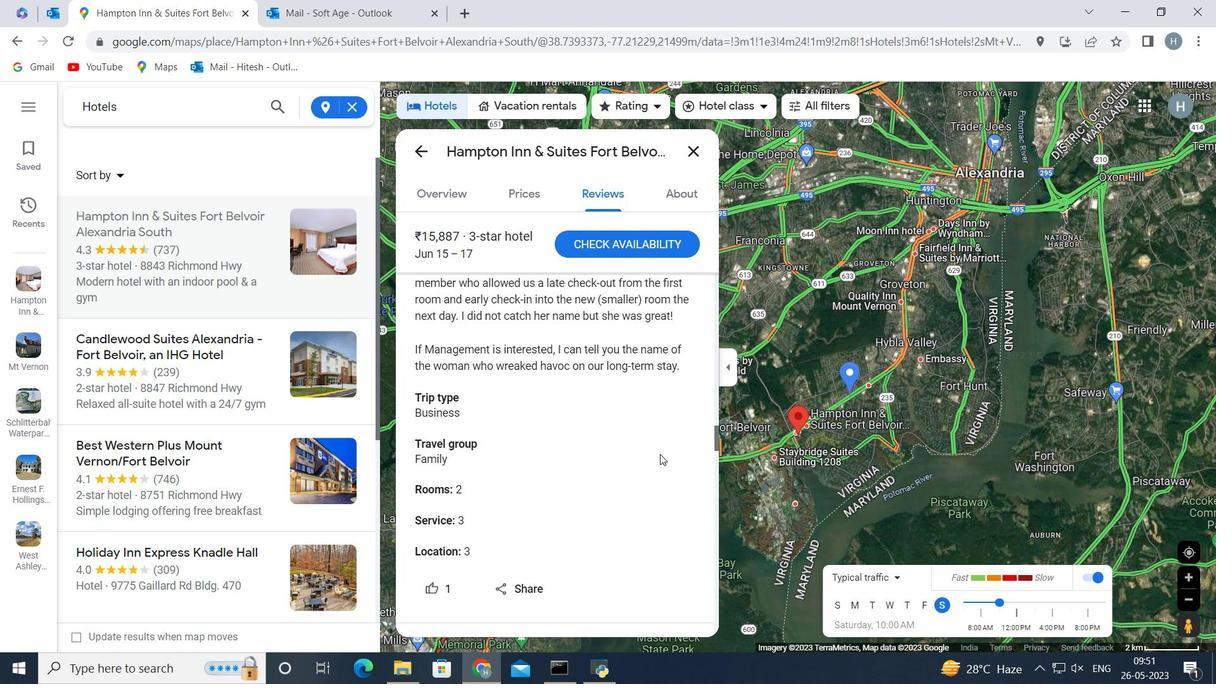 
Action: Mouse scrolled (660, 455) with delta (0, 0)
Screenshot: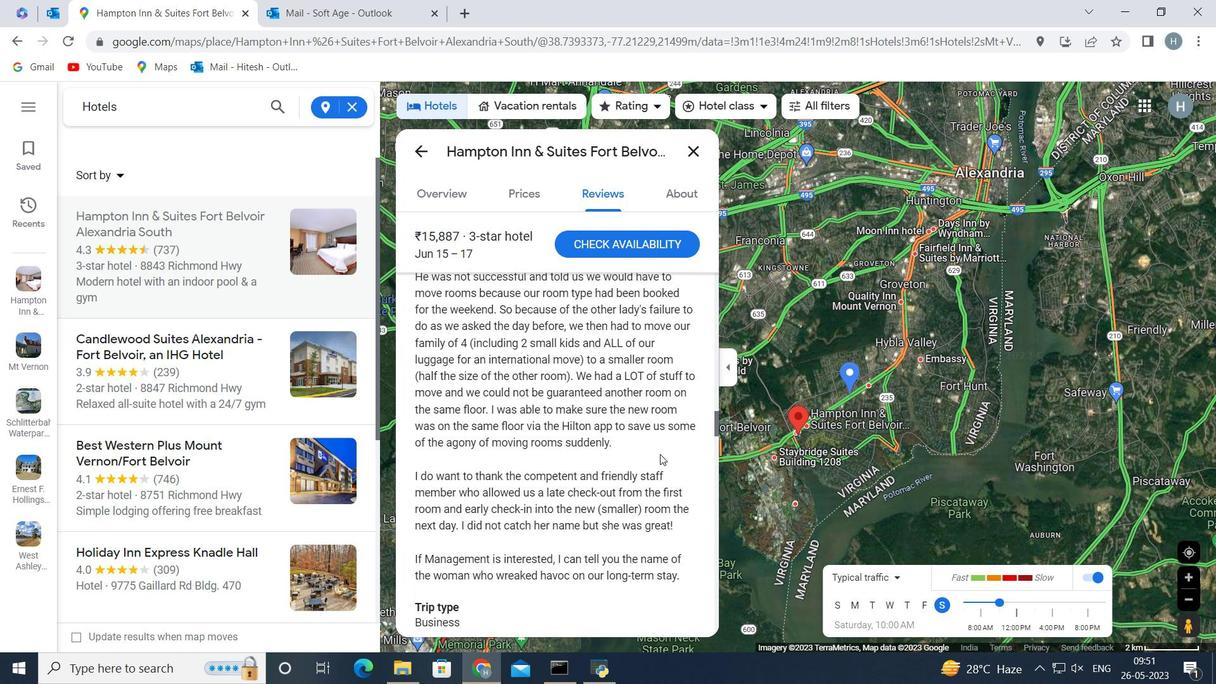 
Action: Mouse scrolled (660, 455) with delta (0, 0)
Screenshot: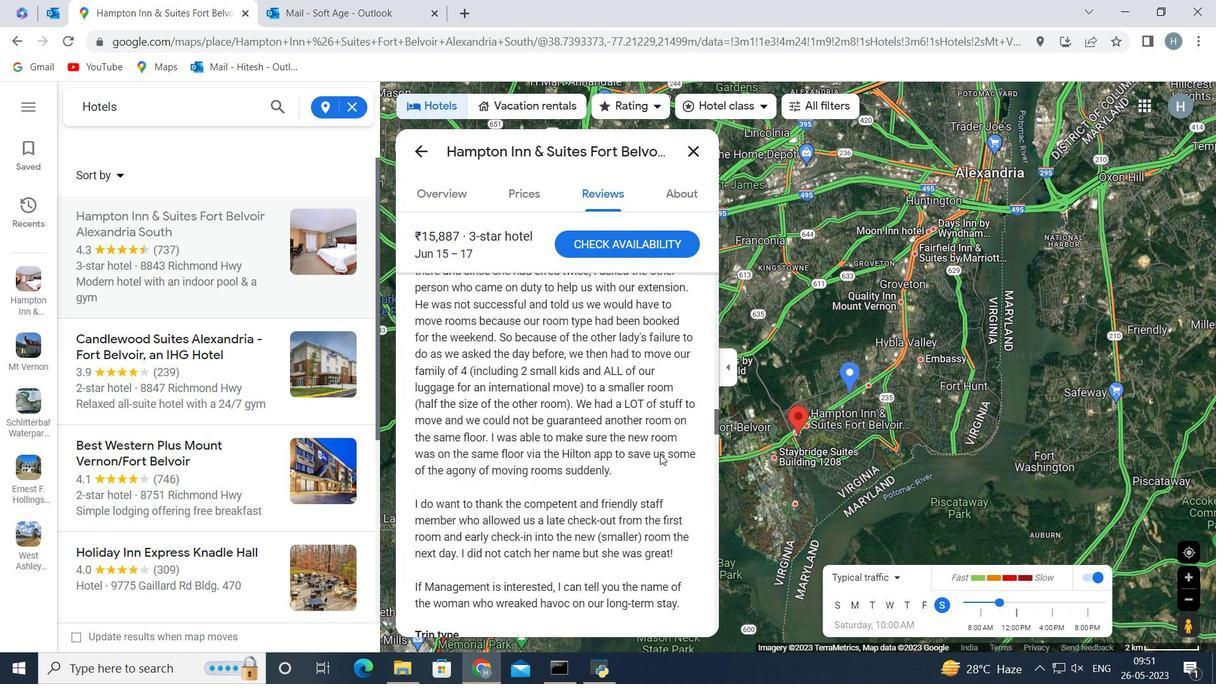 
Action: Mouse scrolled (660, 455) with delta (0, 0)
Screenshot: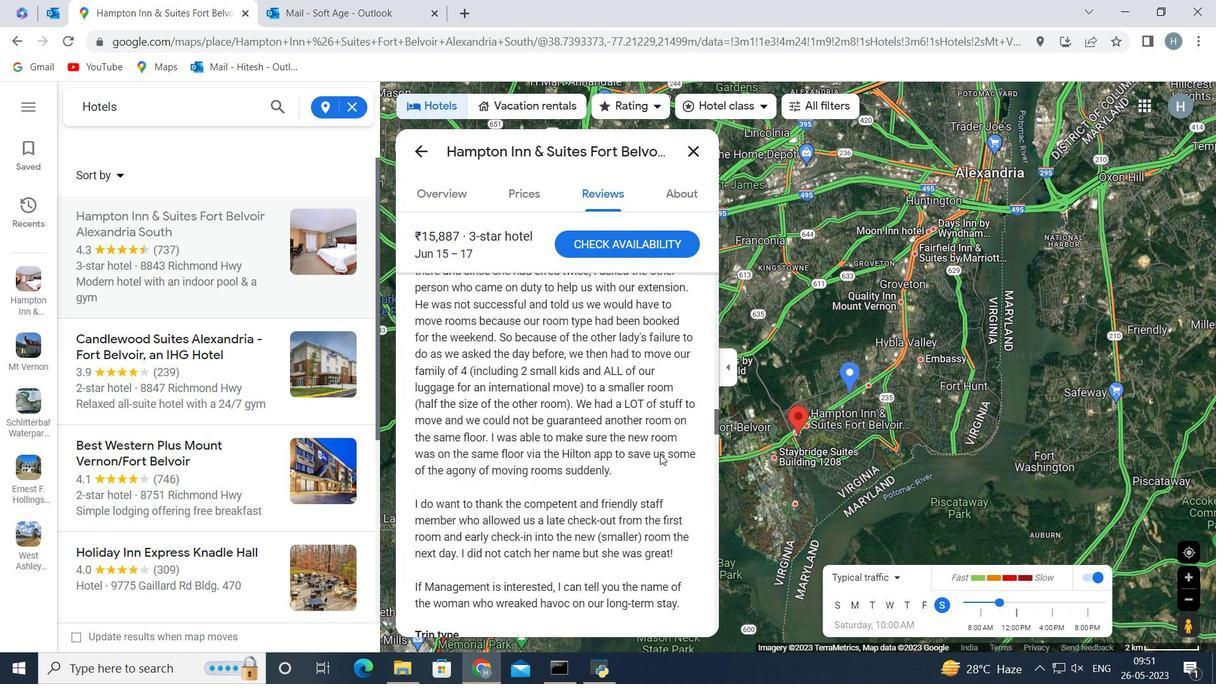 
Action: Mouse scrolled (660, 455) with delta (0, 0)
Screenshot: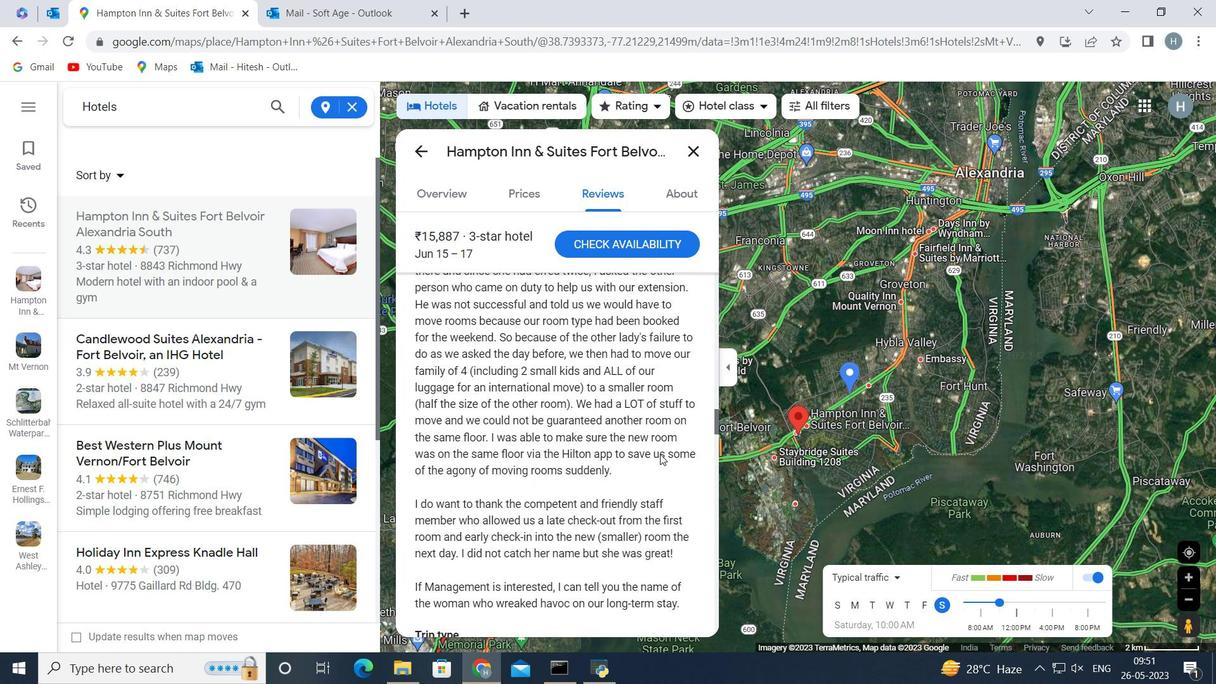 
Action: Mouse scrolled (660, 455) with delta (0, 0)
Screenshot: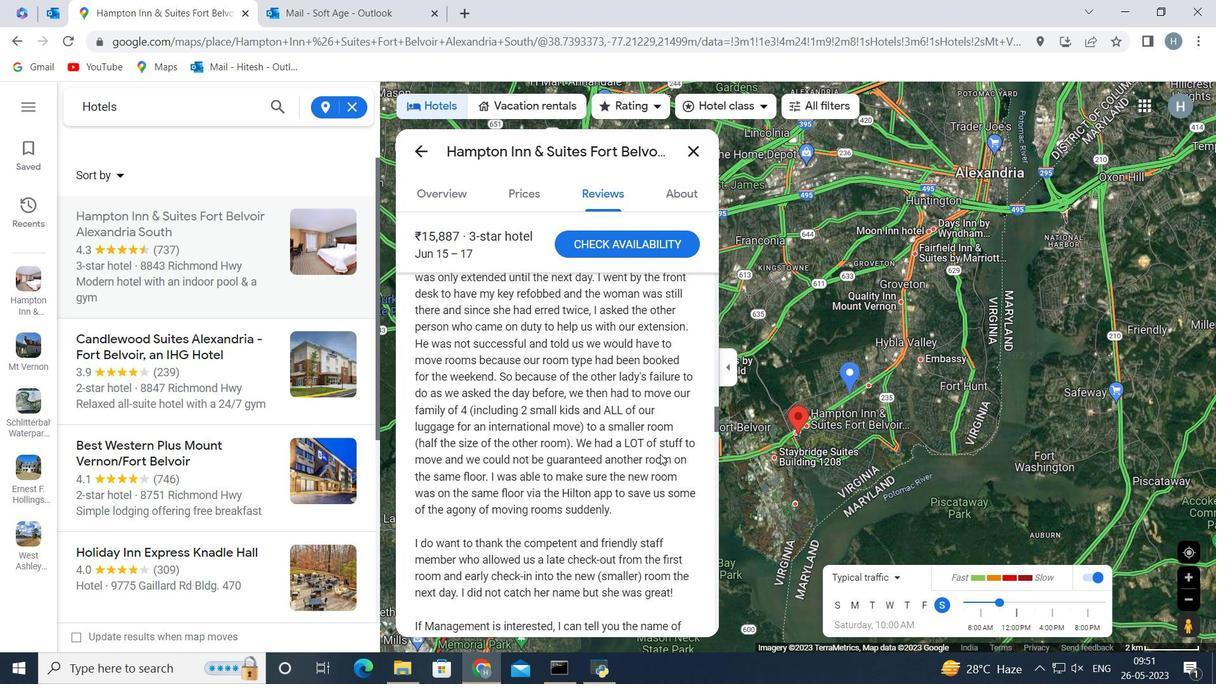 
Action: Mouse scrolled (660, 455) with delta (0, 0)
Screenshot: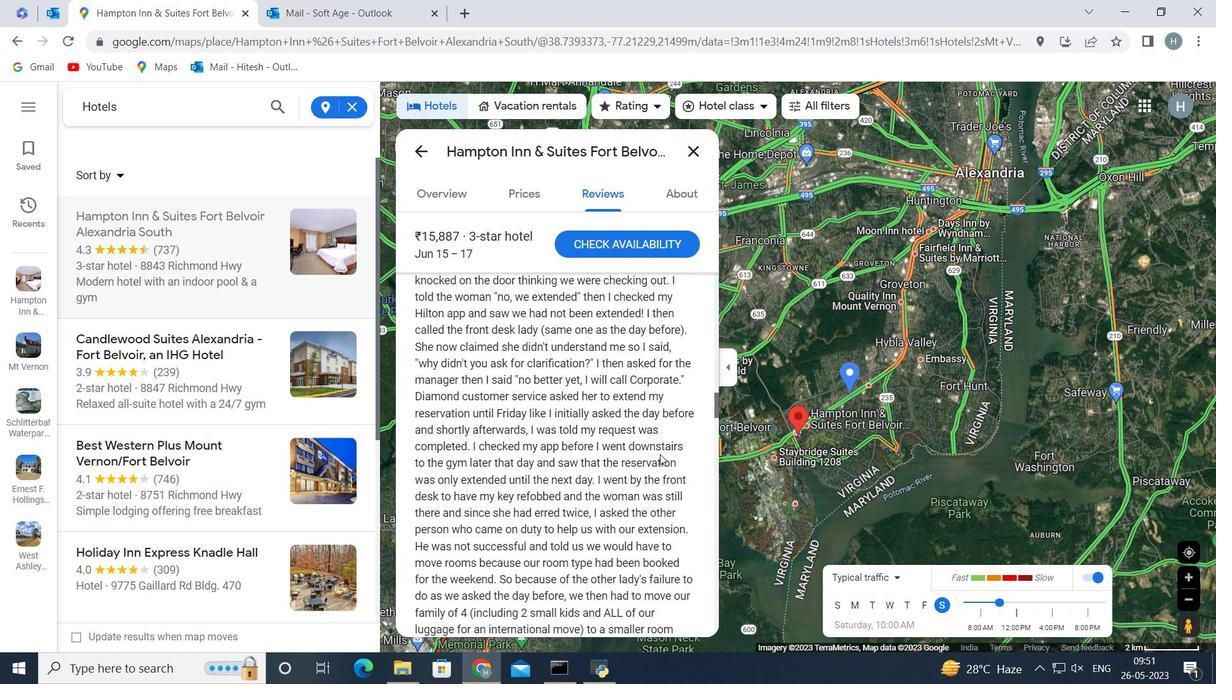 
Action: Mouse scrolled (660, 455) with delta (0, 0)
Screenshot: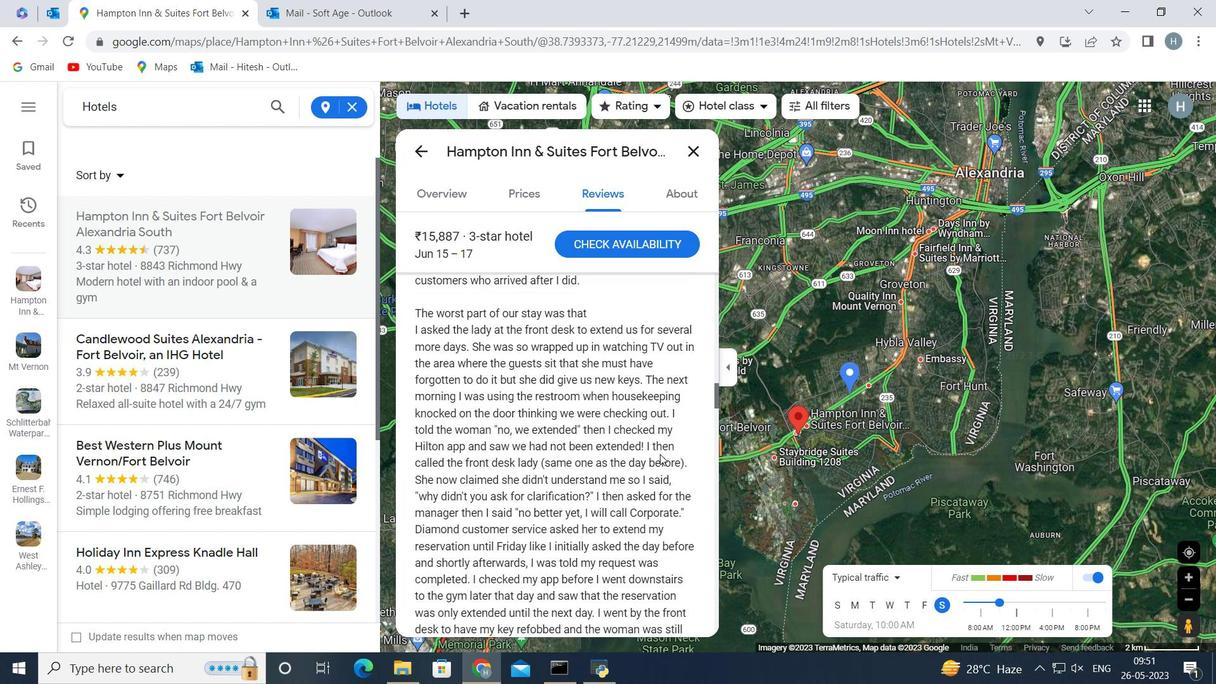 
Action: Mouse scrolled (660, 455) with delta (0, 0)
Screenshot: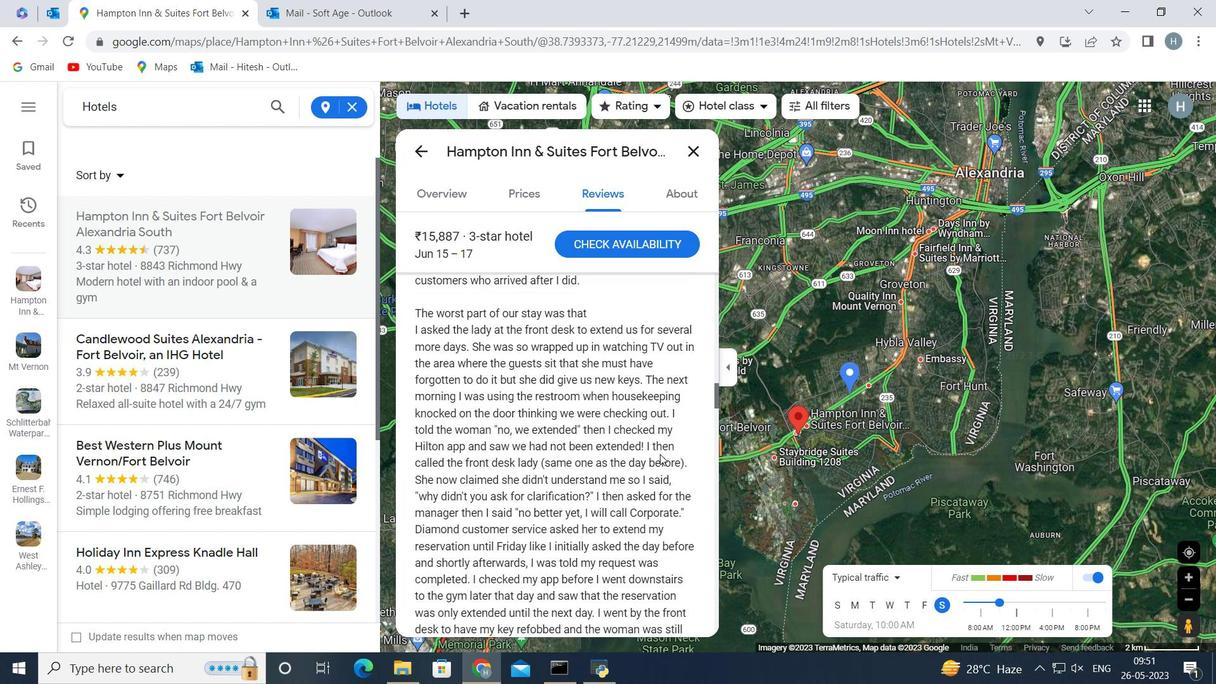 
Action: Mouse scrolled (660, 455) with delta (0, 0)
Screenshot: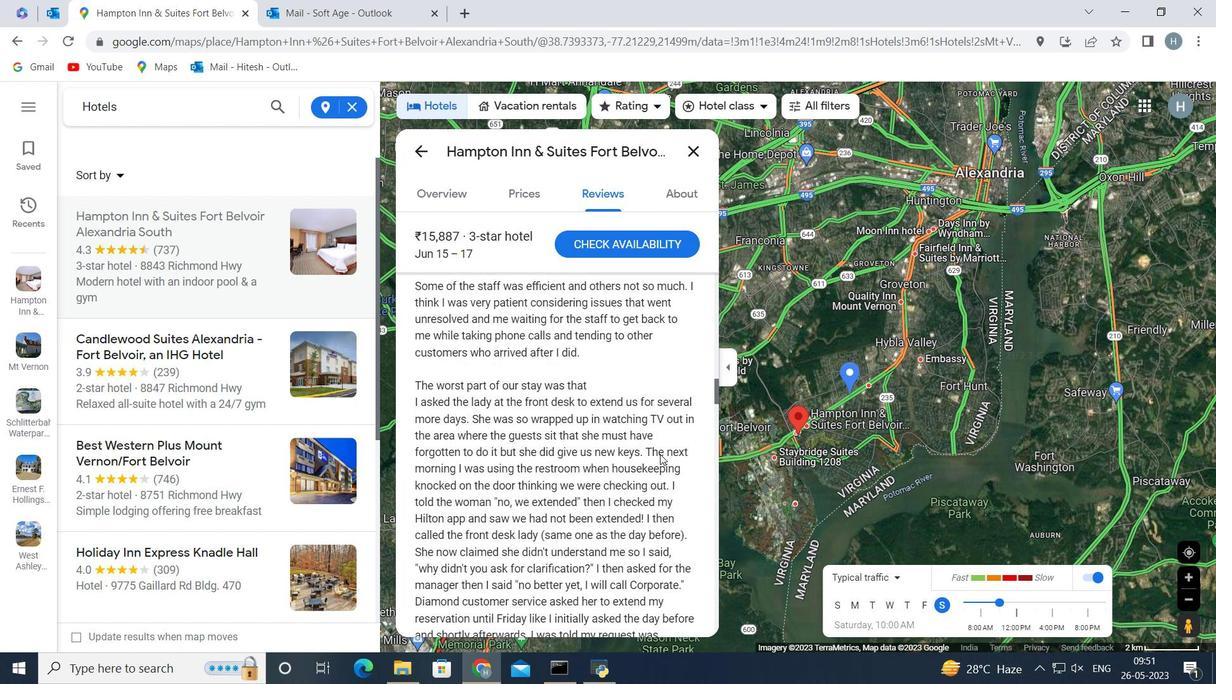 
Action: Mouse scrolled (660, 455) with delta (0, 0)
Screenshot: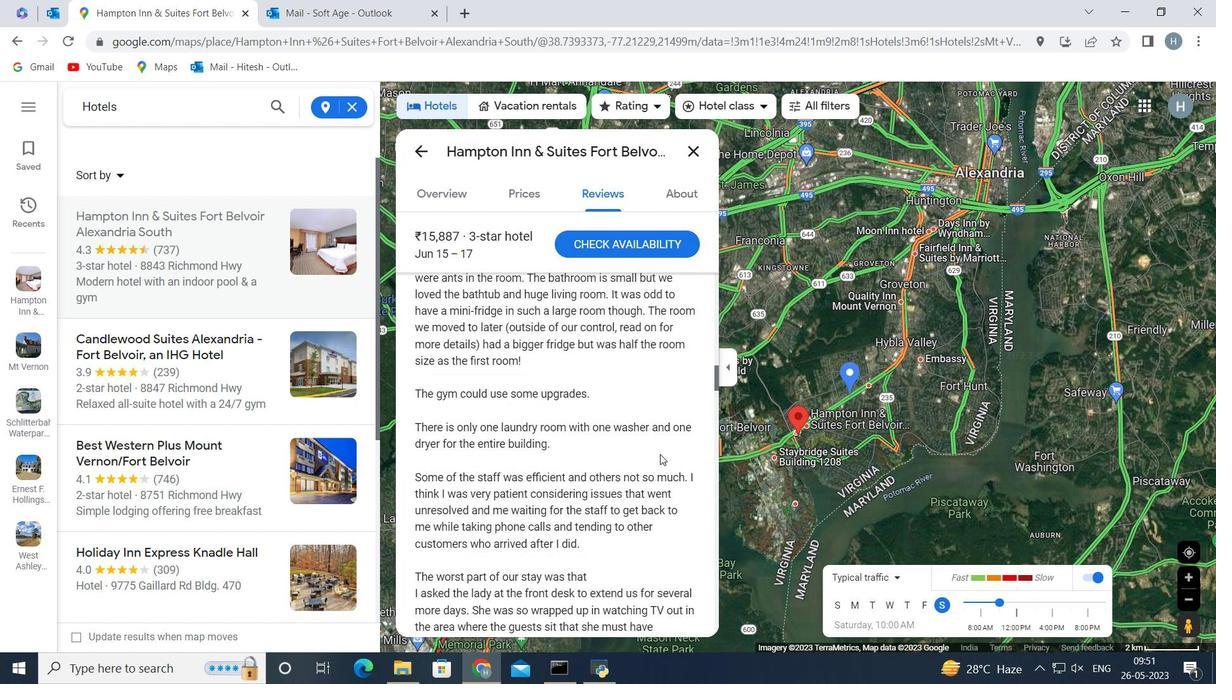 
Action: Mouse scrolled (660, 455) with delta (0, 0)
Screenshot: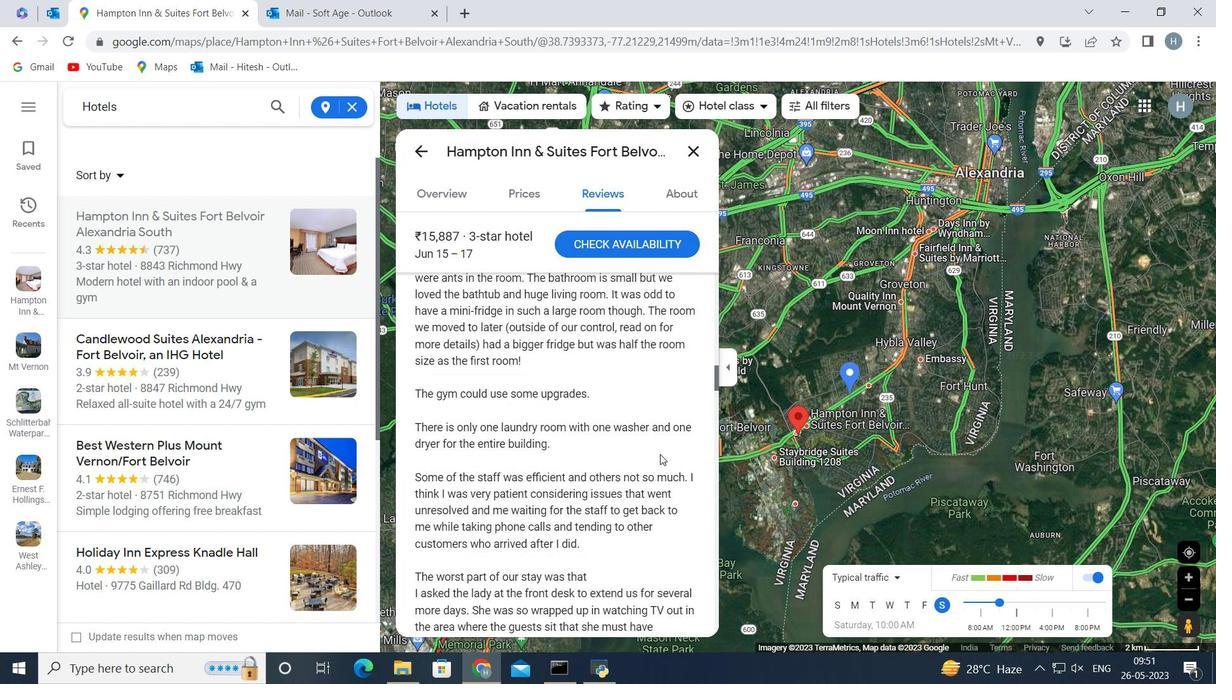 
Action: Mouse scrolled (660, 455) with delta (0, 0)
Screenshot: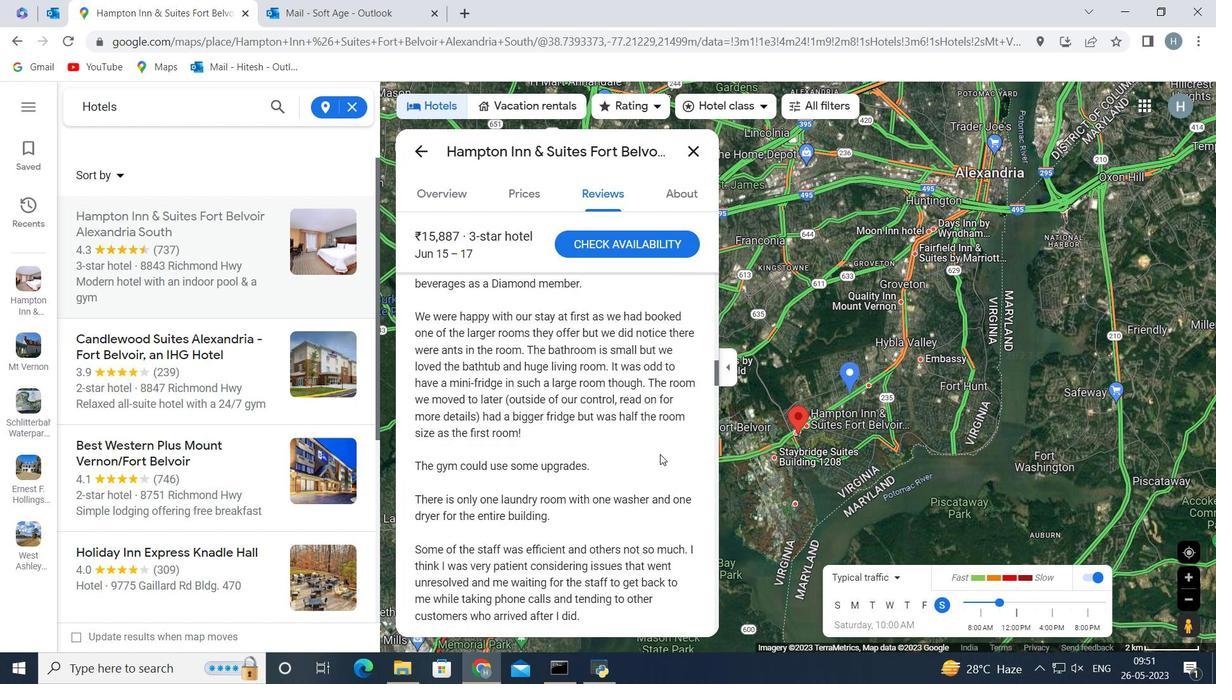 
Action: Mouse scrolled (660, 455) with delta (0, 0)
Screenshot: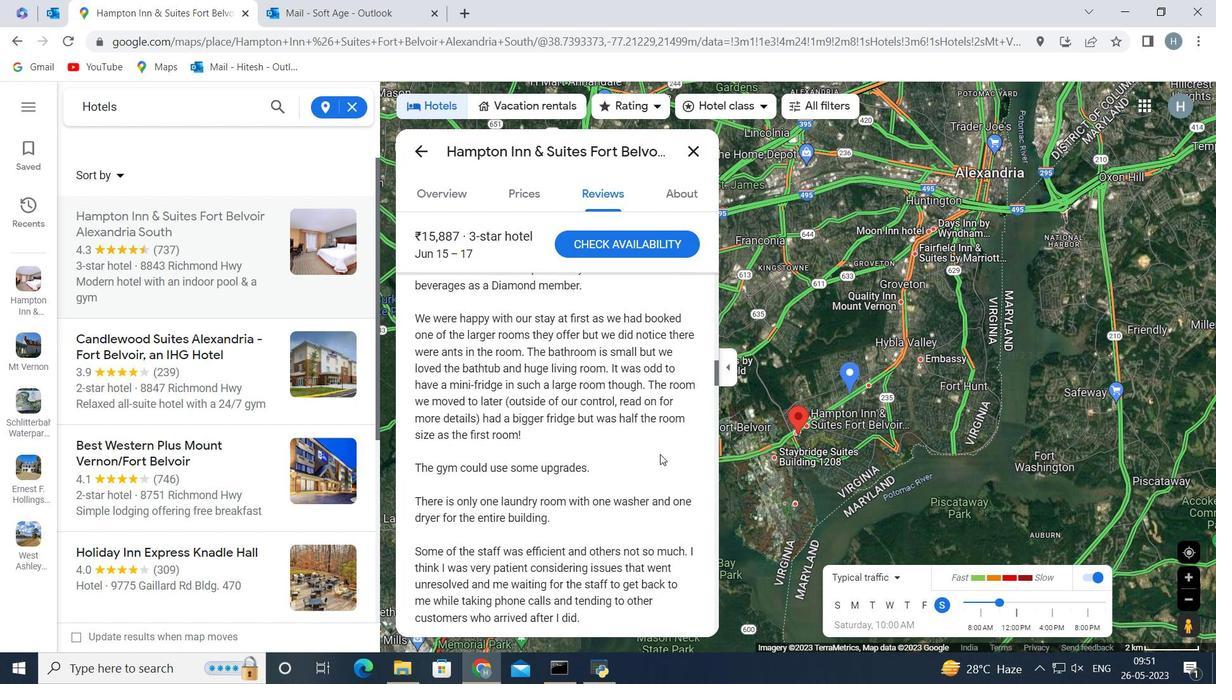
Action: Mouse scrolled (660, 455) with delta (0, 0)
Screenshot: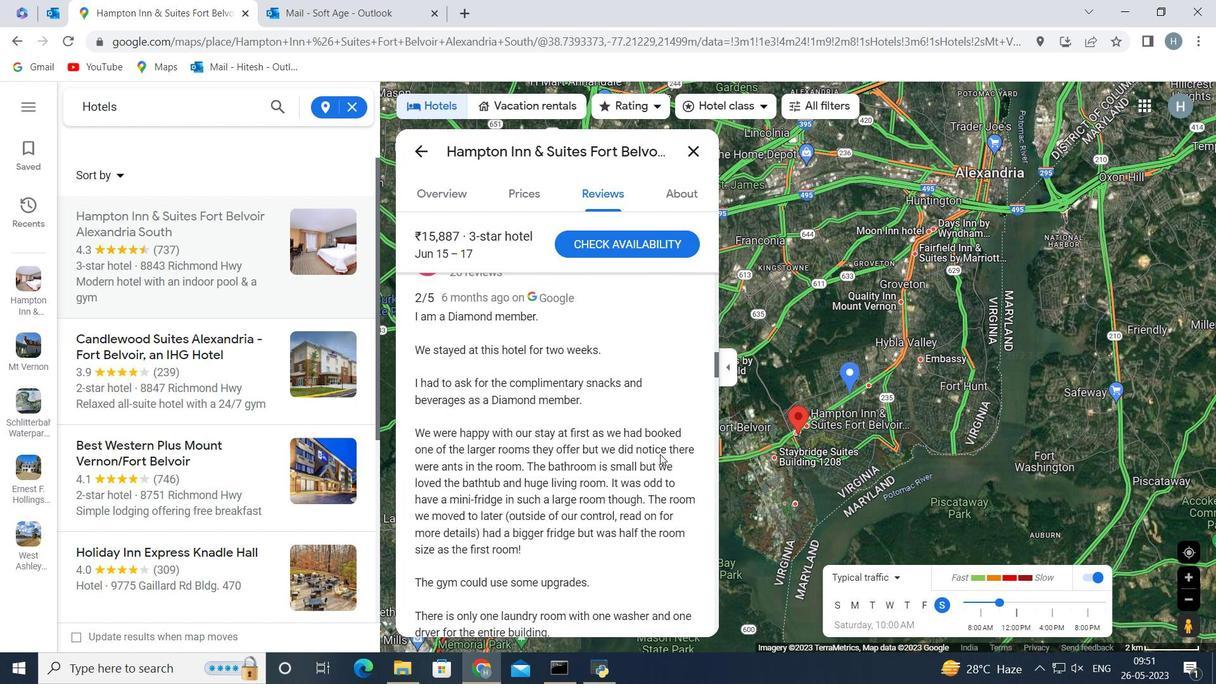 
Action: Mouse scrolled (660, 455) with delta (0, 0)
Screenshot: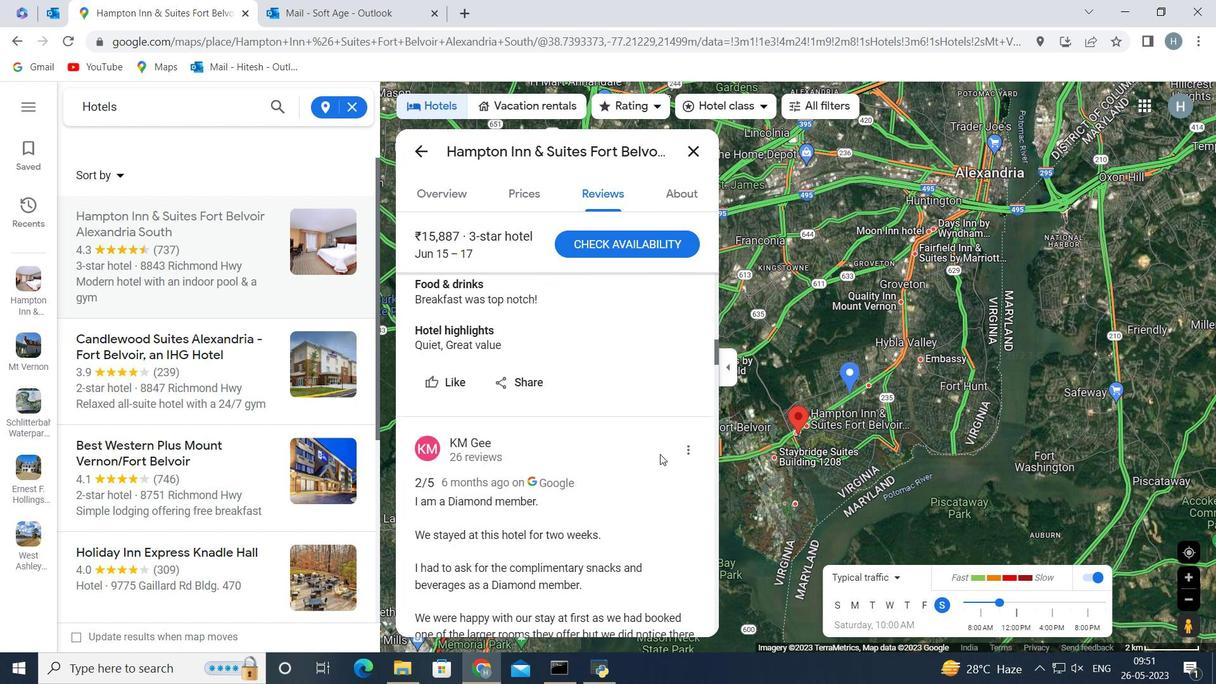 
Action: Mouse scrolled (660, 455) with delta (0, 0)
Screenshot: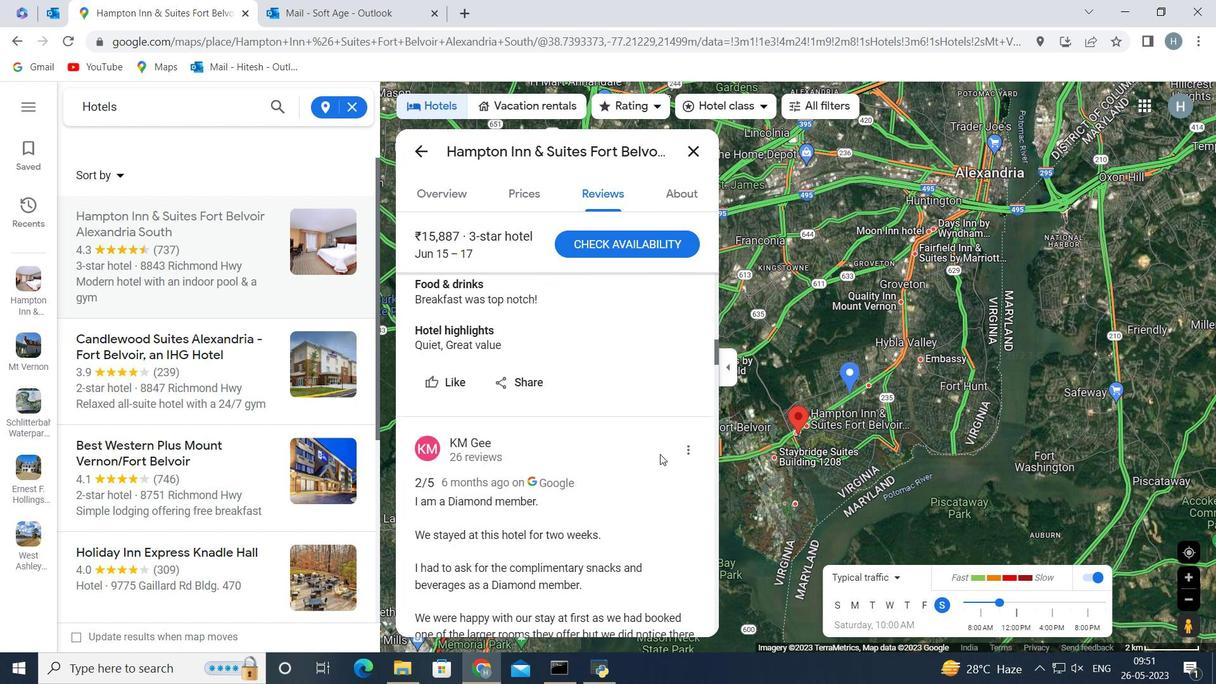 
Action: Mouse scrolled (660, 455) with delta (0, 0)
Screenshot: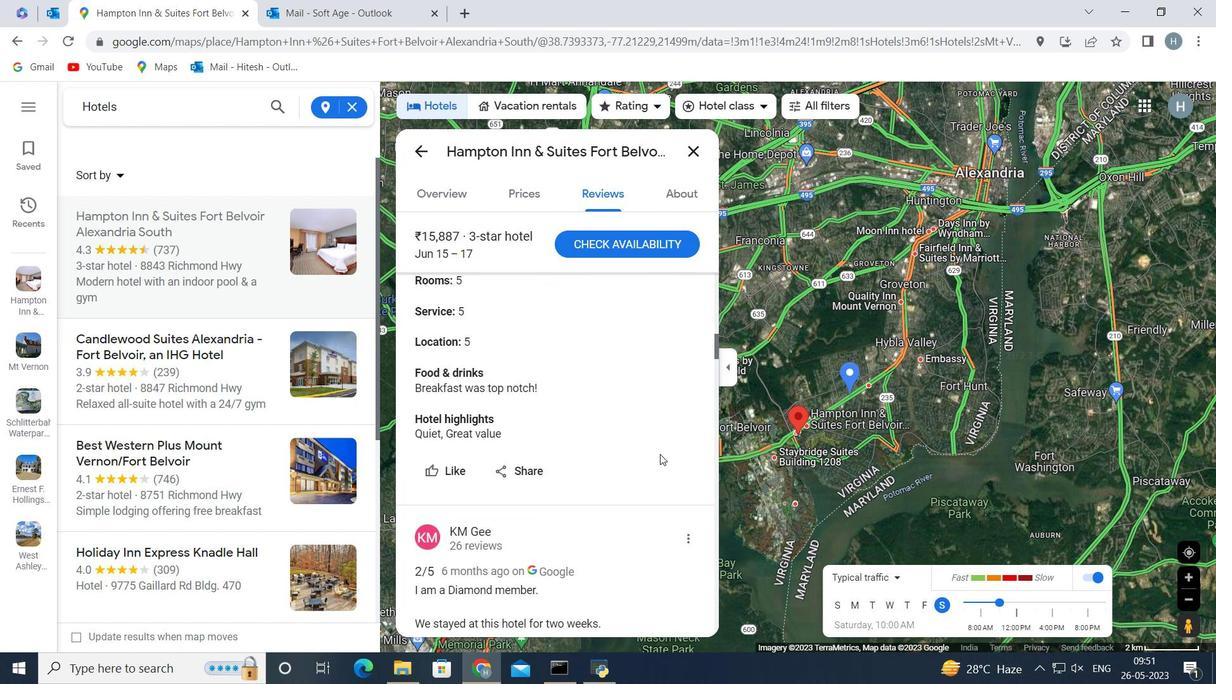 
Action: Mouse scrolled (660, 455) with delta (0, 0)
Screenshot: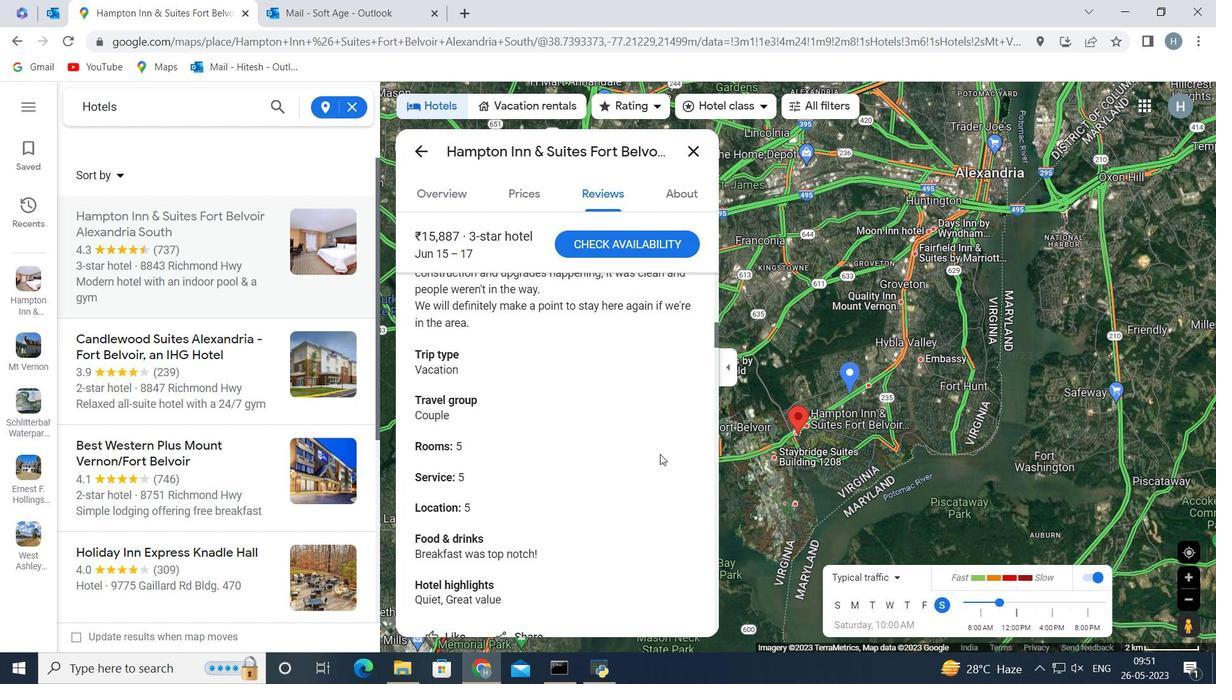 
Action: Mouse scrolled (660, 455) with delta (0, 0)
Screenshot: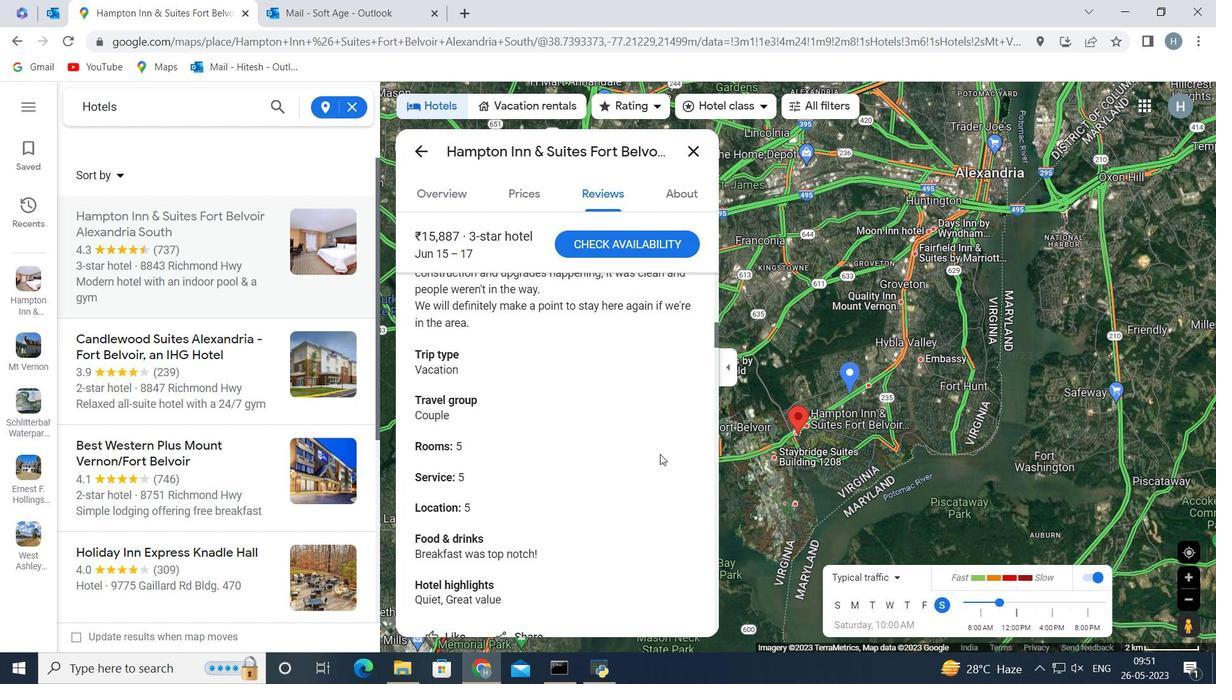 
Action: Mouse scrolled (660, 455) with delta (0, 0)
Screenshot: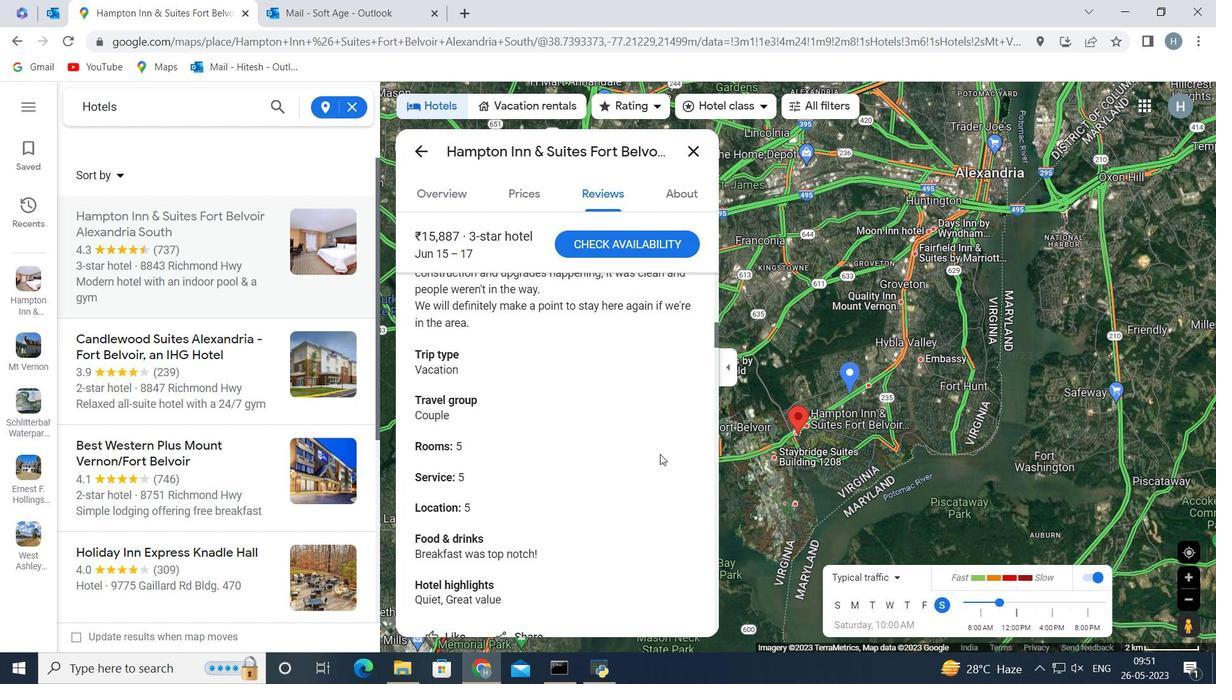 
Action: Mouse scrolled (660, 455) with delta (0, 0)
Screenshot: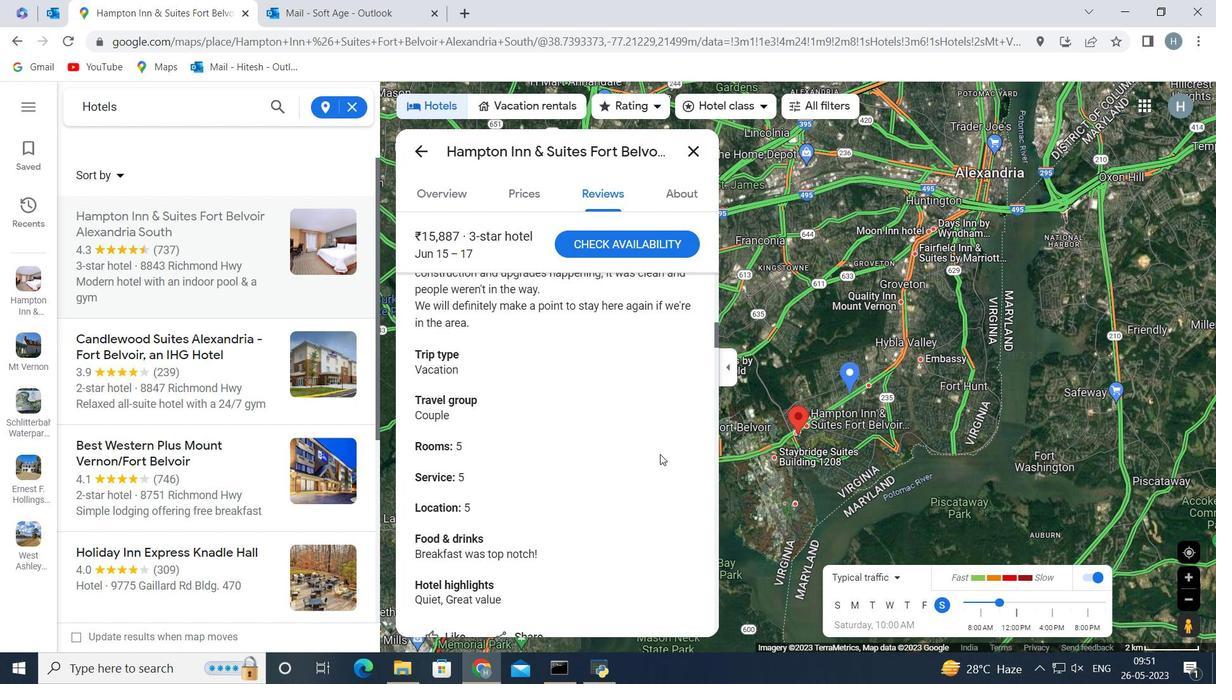 
Action: Mouse scrolled (660, 455) with delta (0, 0)
Screenshot: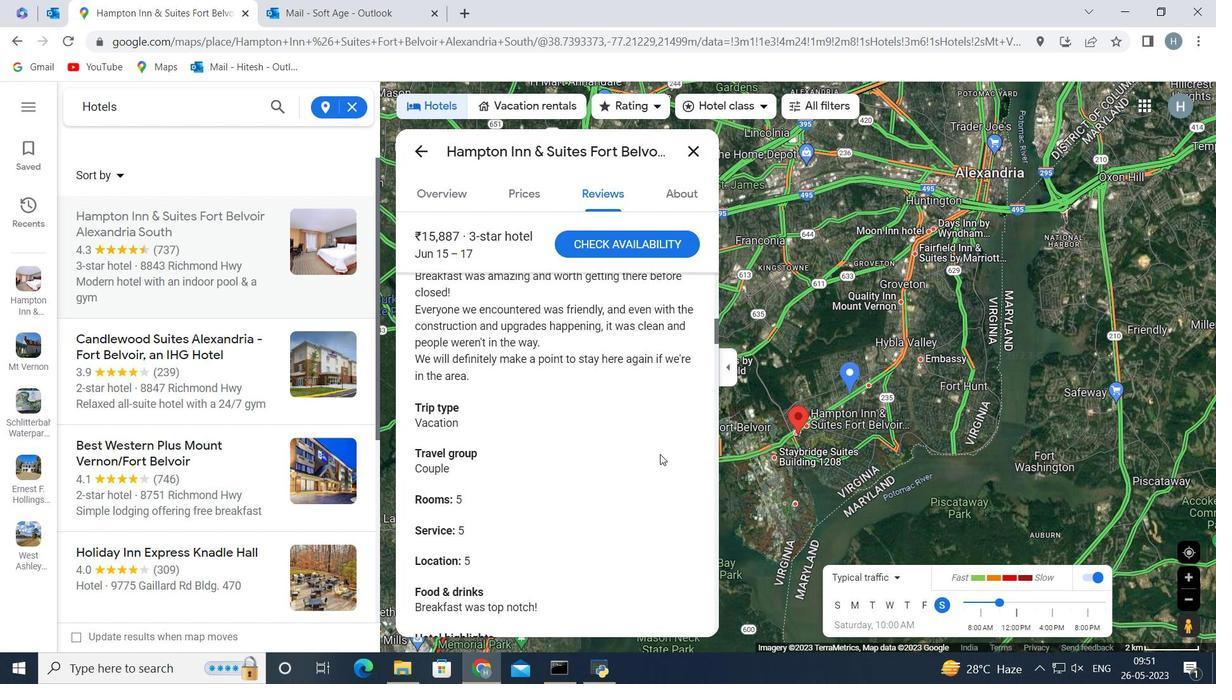 
Action: Mouse scrolled (660, 455) with delta (0, 0)
Screenshot: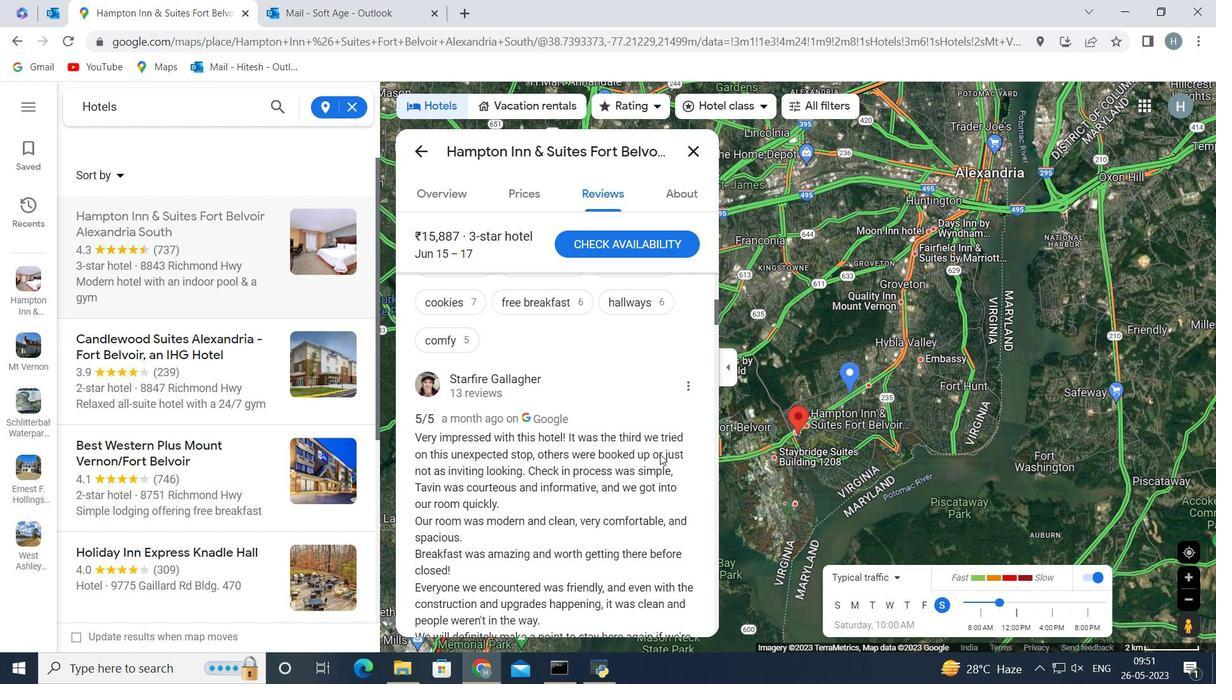
Action: Mouse scrolled (660, 455) with delta (0, 0)
Screenshot: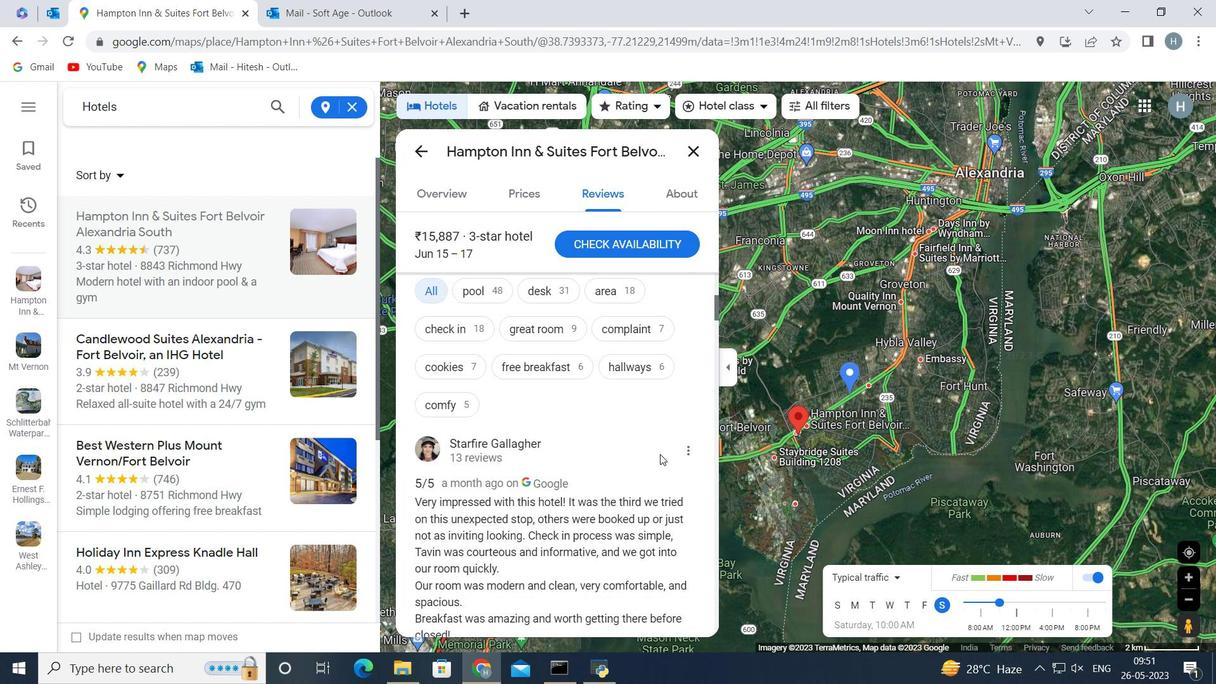 
Action: Mouse scrolled (660, 455) with delta (0, 0)
Screenshot: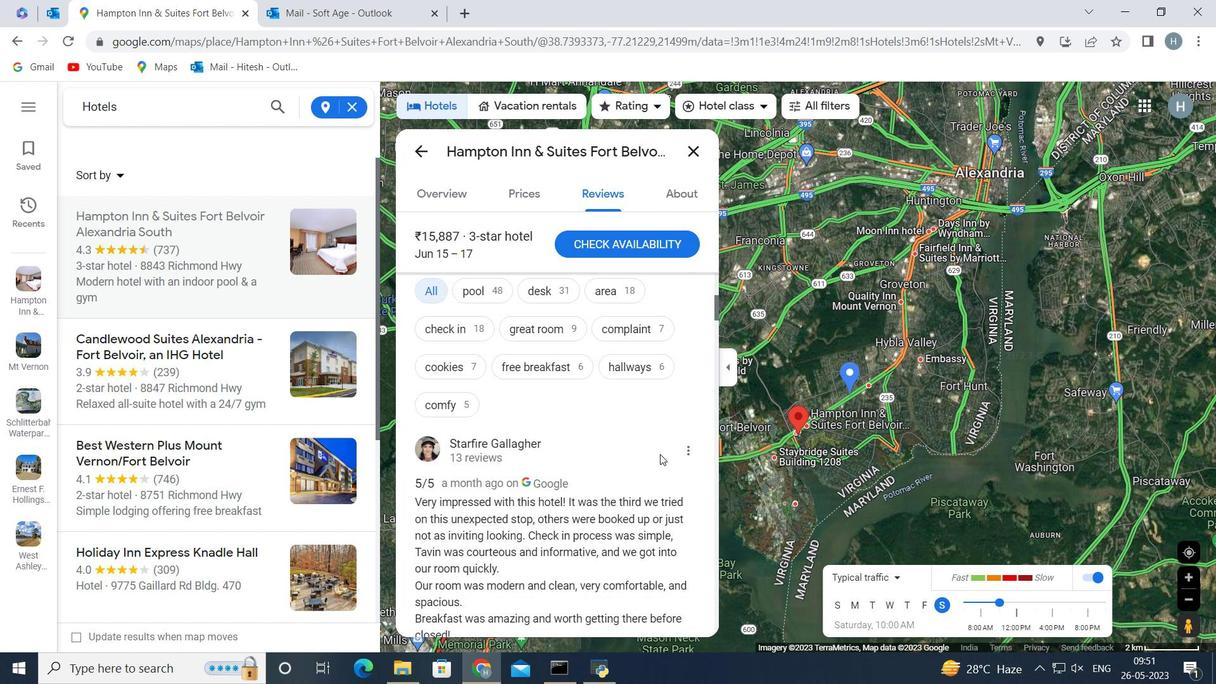 
Action: Mouse scrolled (660, 455) with delta (0, 0)
Screenshot: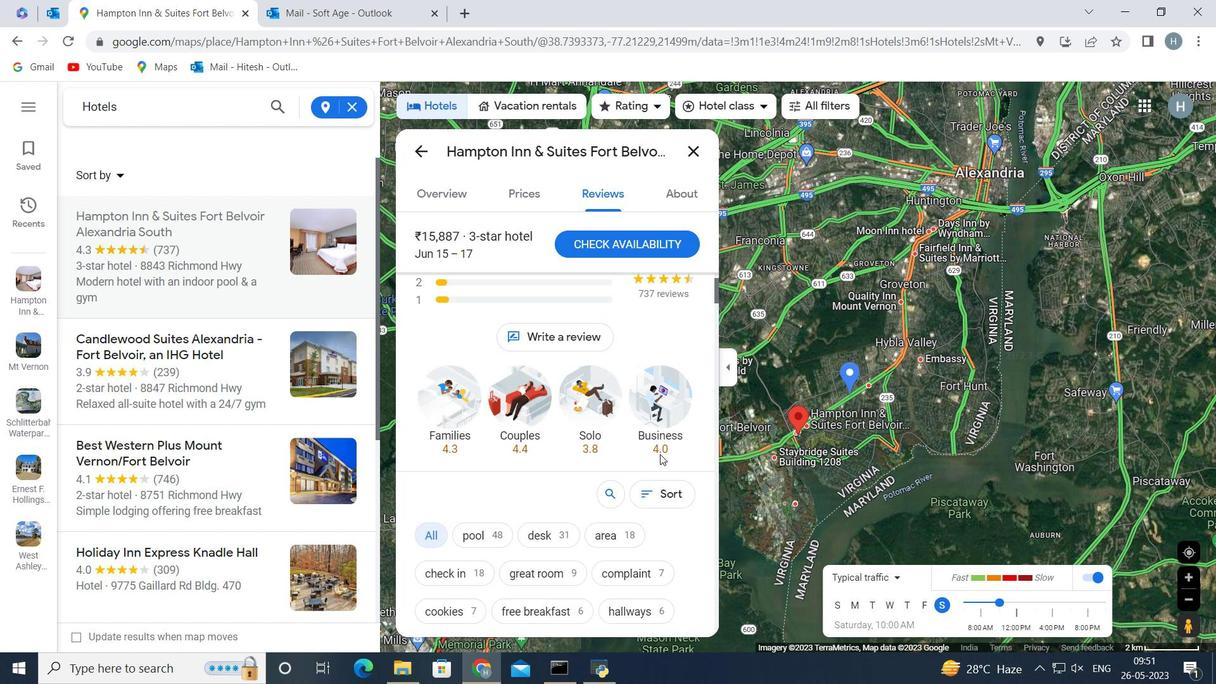 
Action: Mouse scrolled (660, 455) with delta (0, 0)
Screenshot: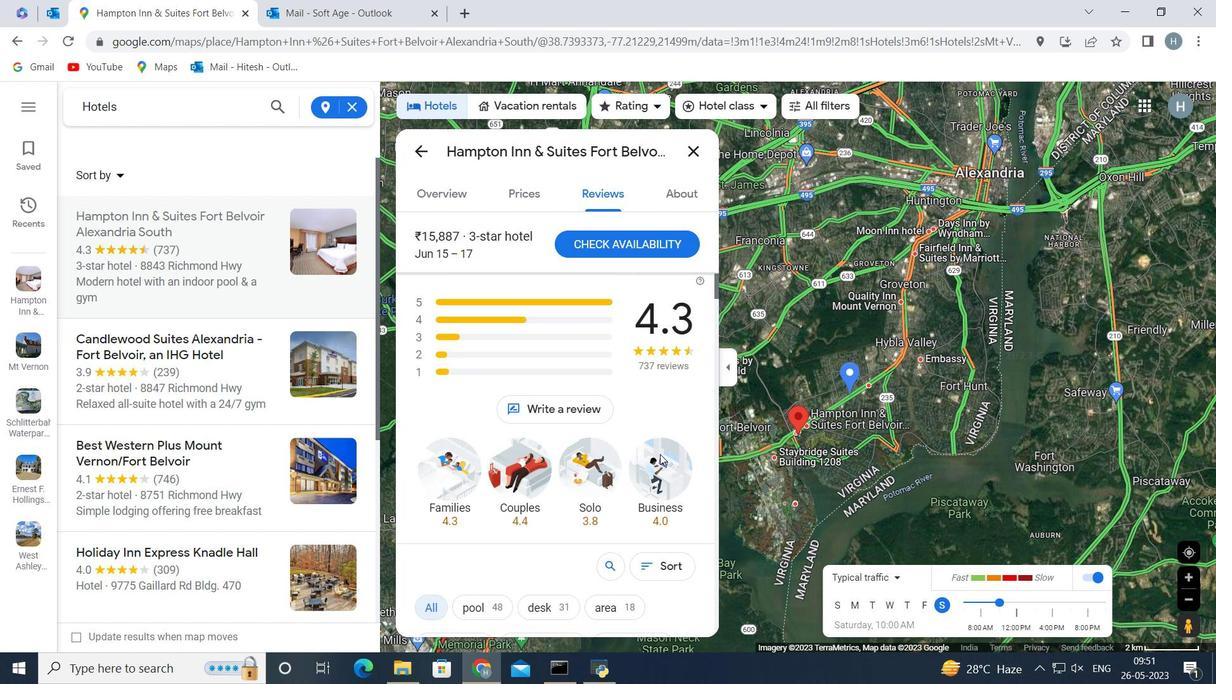 
Action: Mouse scrolled (660, 455) with delta (0, 0)
Screenshot: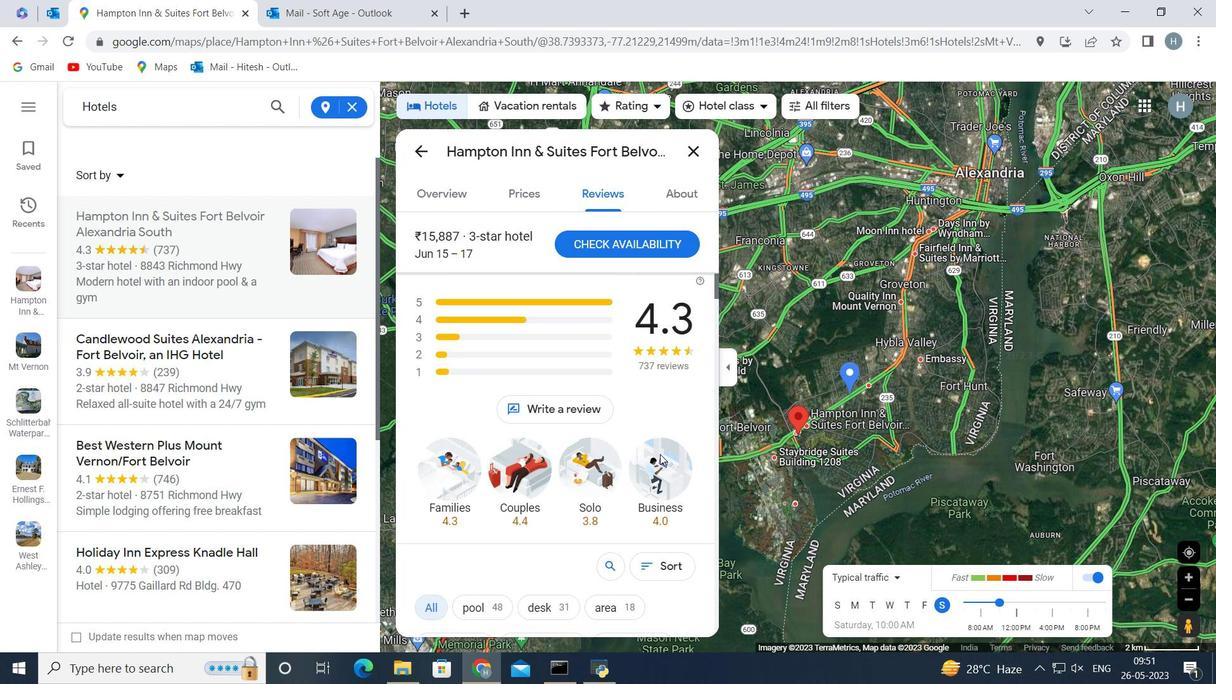 
Action: Mouse scrolled (660, 455) with delta (0, 0)
Screenshot: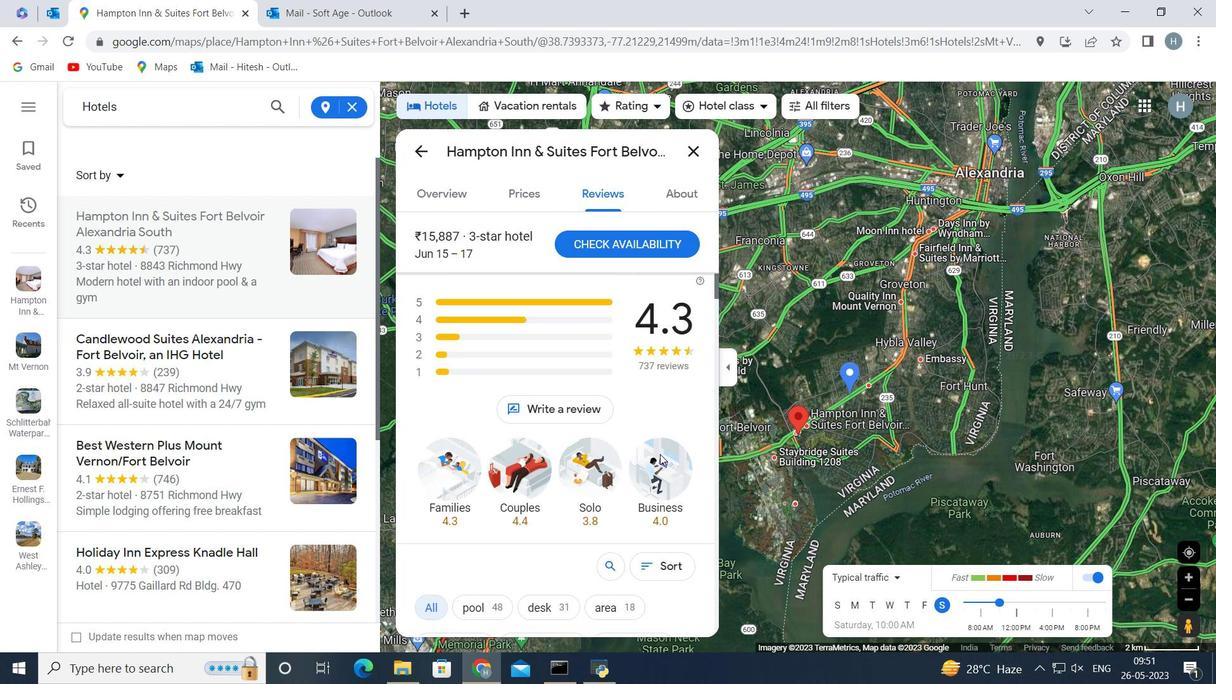 
Action: Mouse scrolled (660, 455) with delta (0, 0)
Screenshot: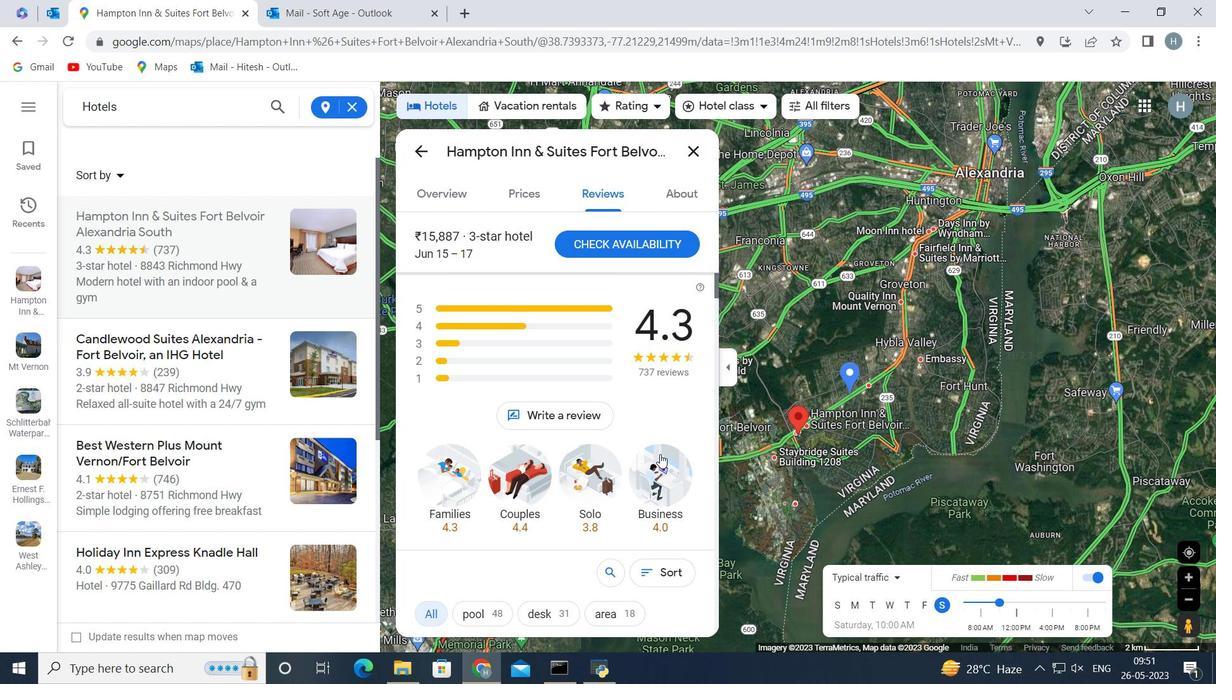
Action: Mouse scrolled (660, 455) with delta (0, 0)
Screenshot: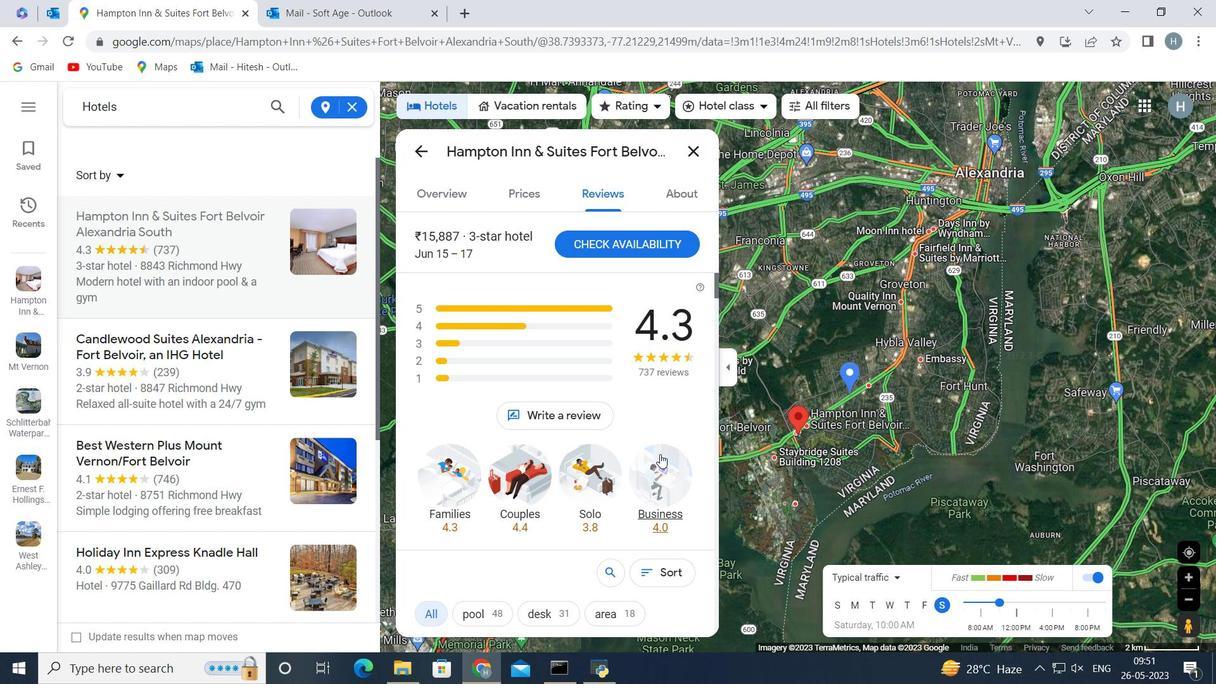 
Action: Mouse scrolled (660, 455) with delta (0, 0)
Screenshot: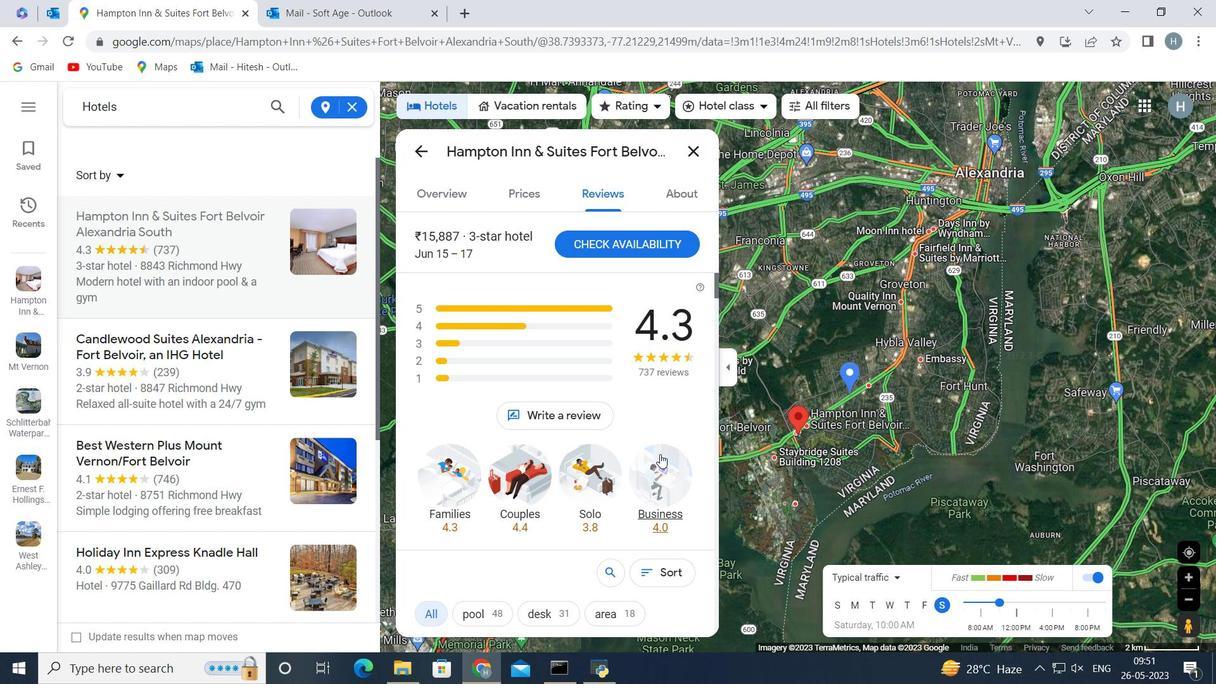 
Action: Mouse scrolled (660, 455) with delta (0, 0)
Screenshot: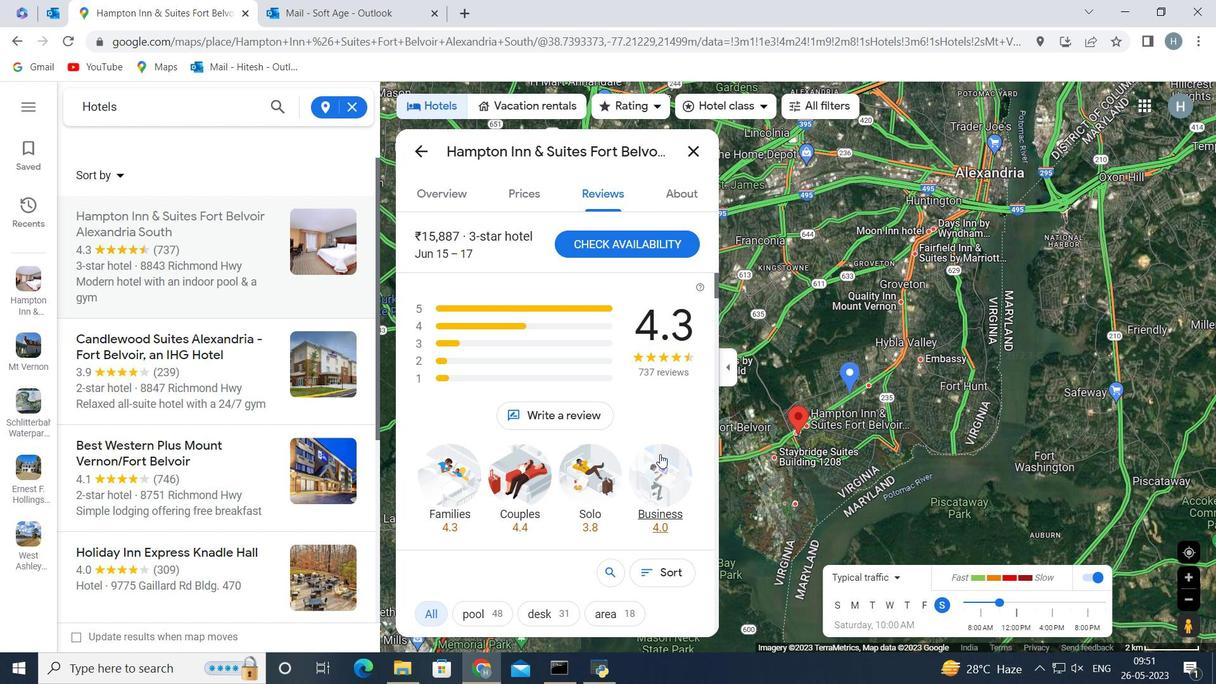 
Action: Mouse scrolled (660, 455) with delta (0, 0)
Screenshot: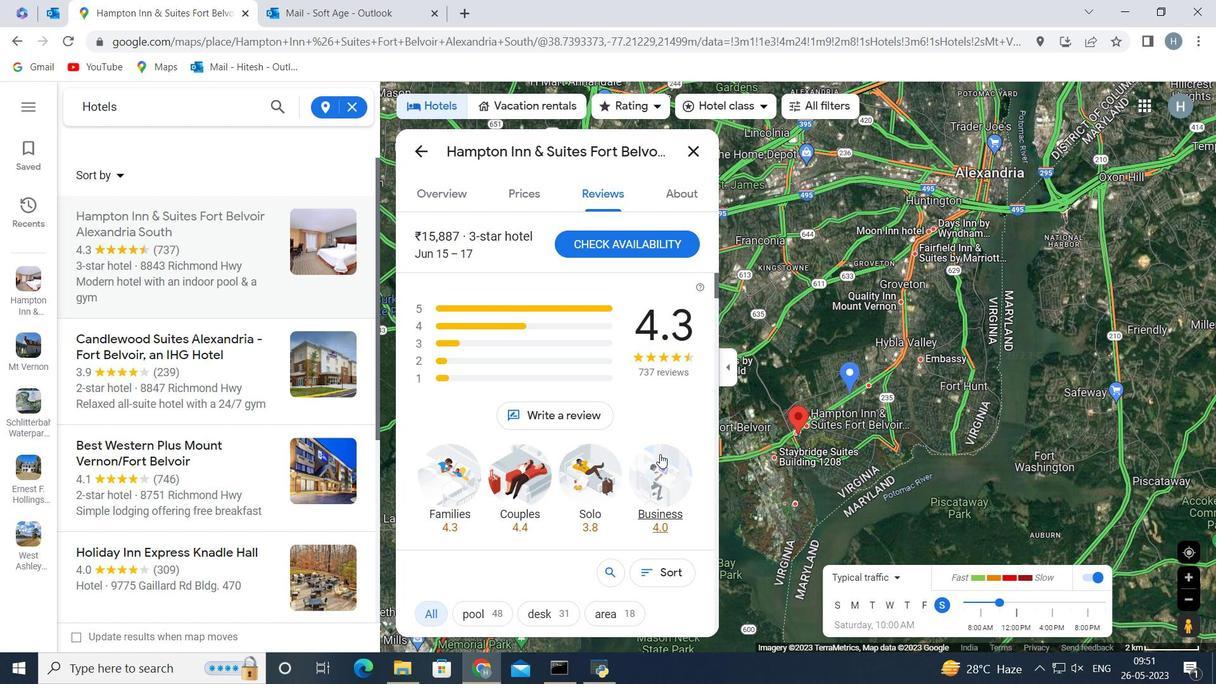 
Action: Mouse moved to (580, 261)
Screenshot: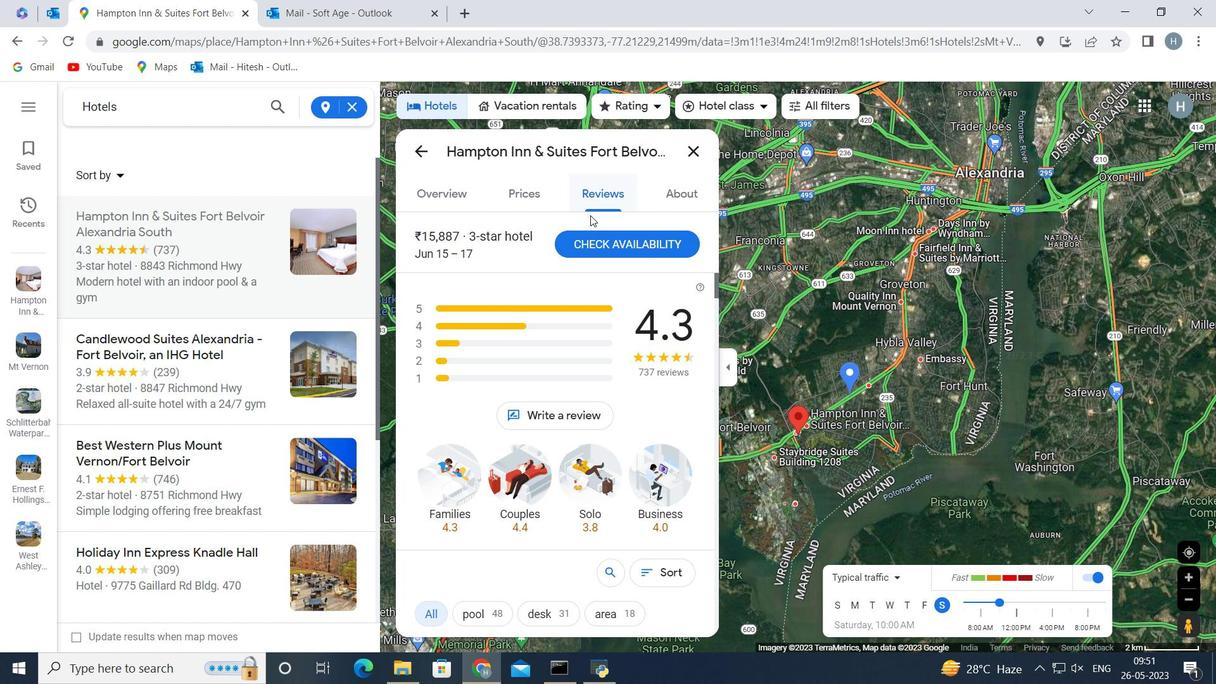 
Action: Mouse scrolled (580, 261) with delta (0, 0)
Screenshot: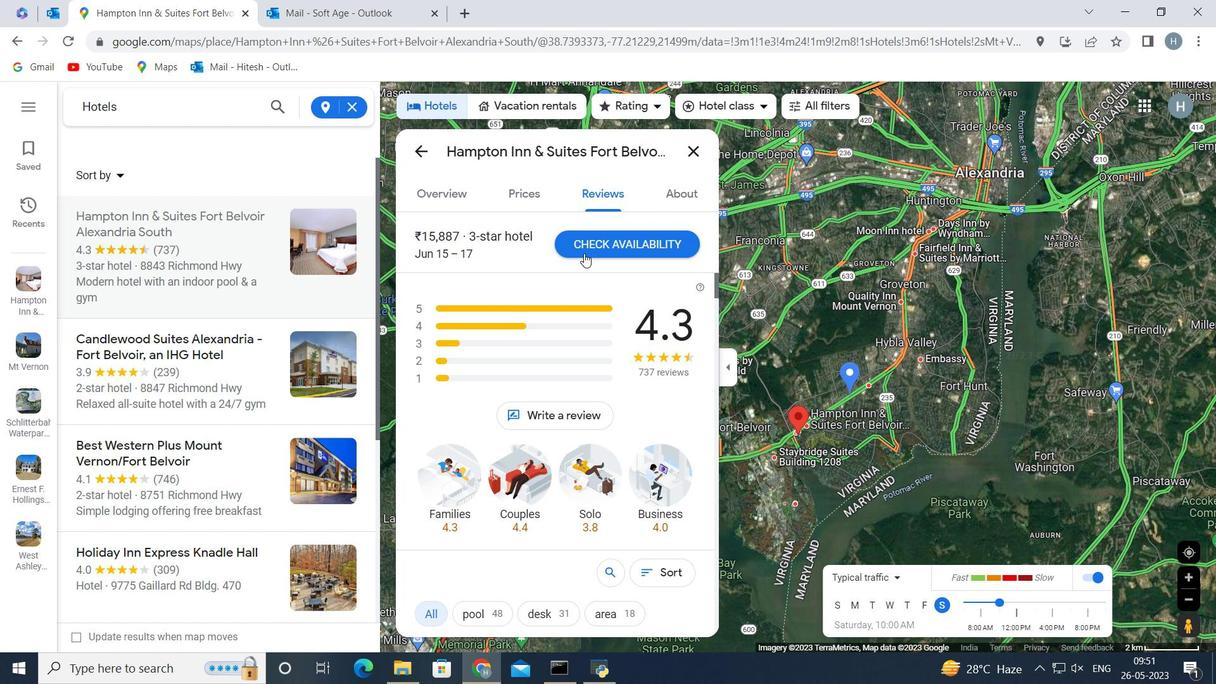 
Action: Mouse scrolled (580, 261) with delta (0, 0)
Screenshot: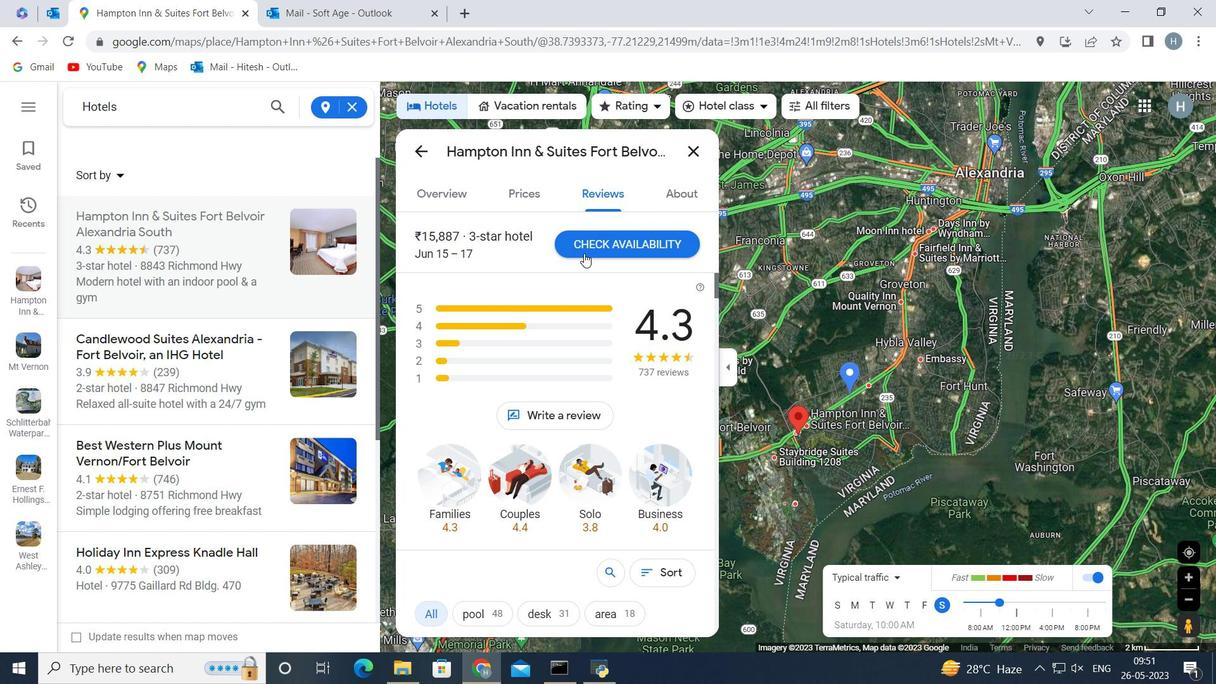 
Action: Mouse scrolled (580, 261) with delta (0, 0)
Screenshot: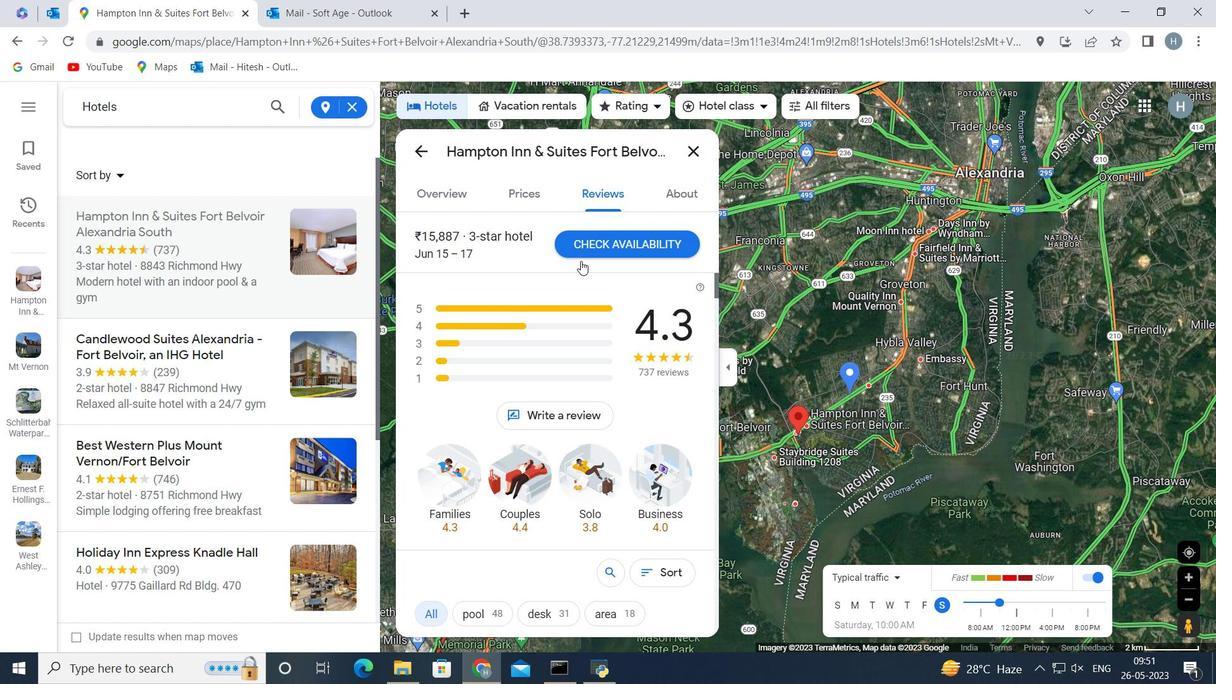 
Action: Mouse scrolled (580, 261) with delta (0, 0)
Screenshot: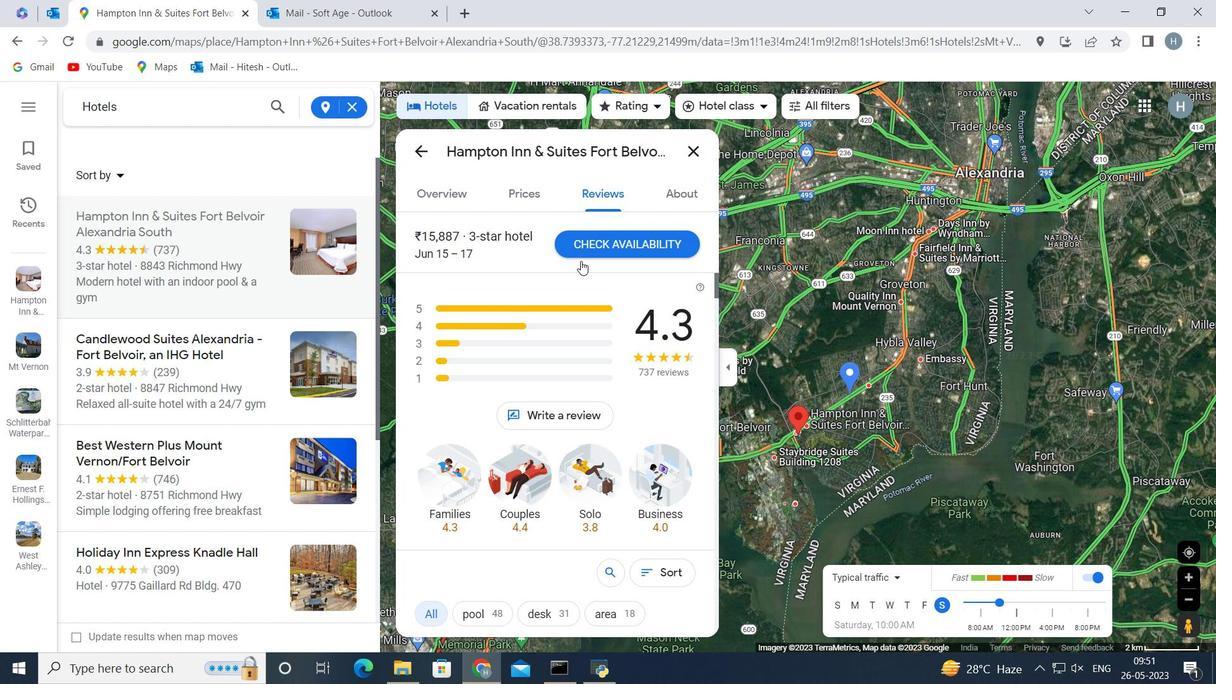 
Action: Mouse scrolled (580, 261) with delta (0, 0)
Screenshot: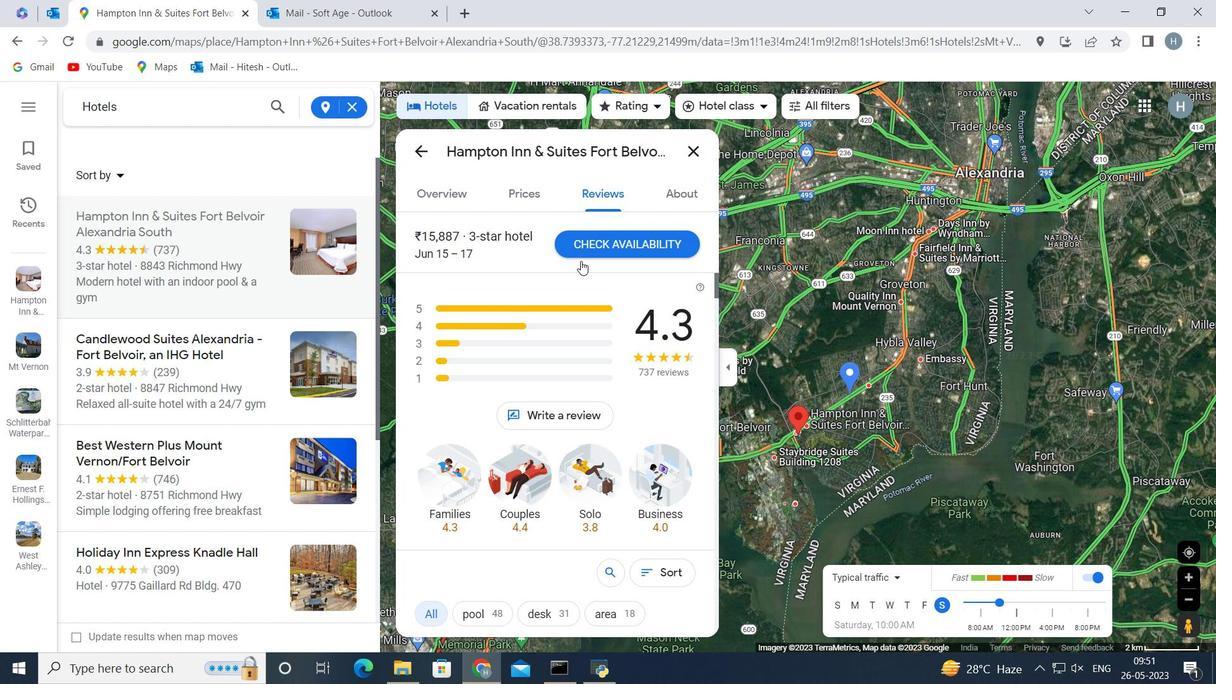 
Action: Mouse moved to (455, 186)
Screenshot: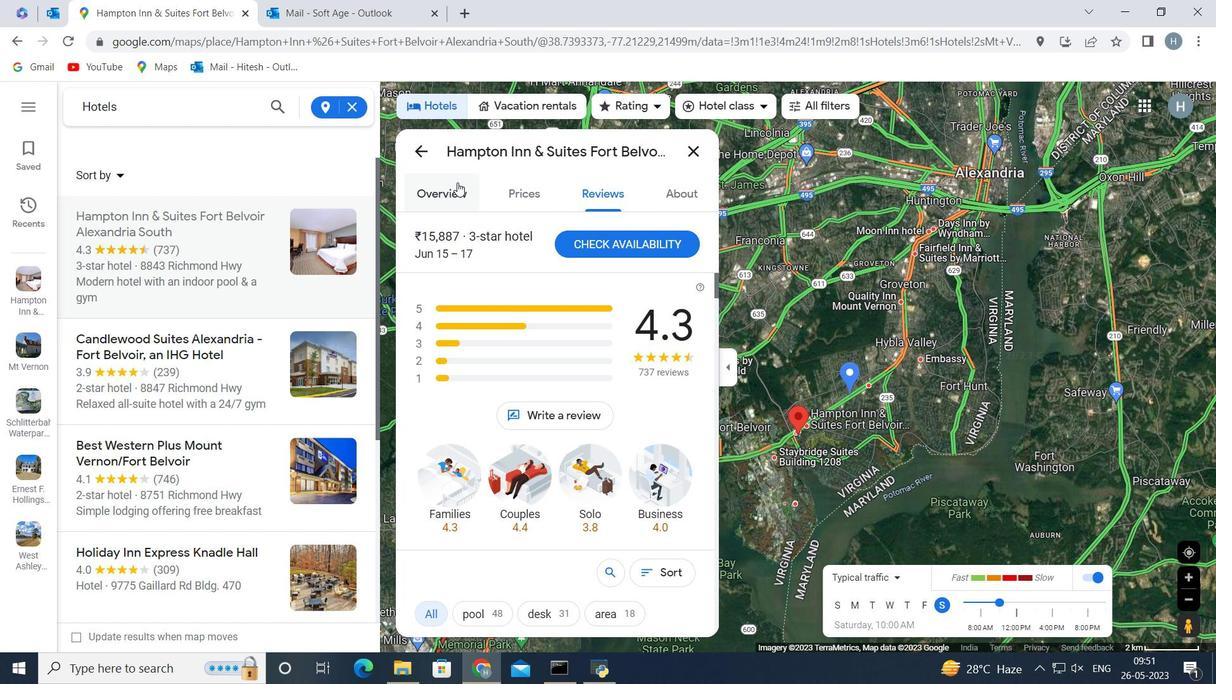 
Action: Mouse pressed left at (455, 186)
Screenshot: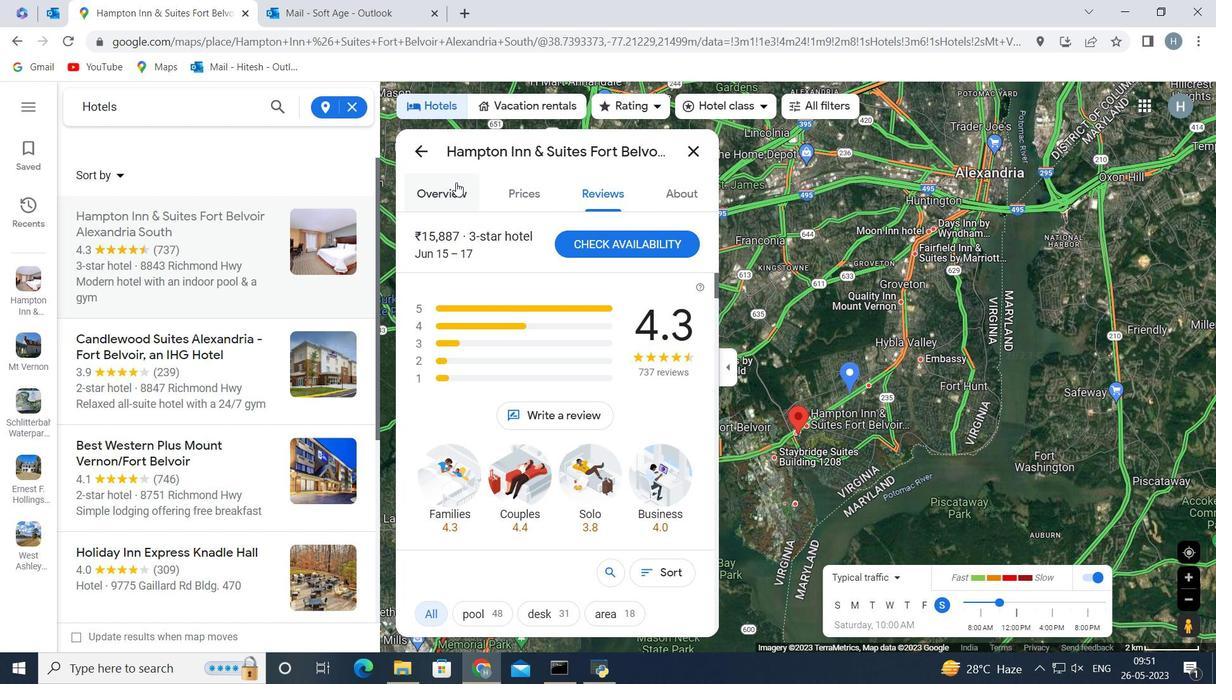 
Action: Mouse moved to (485, 287)
Screenshot: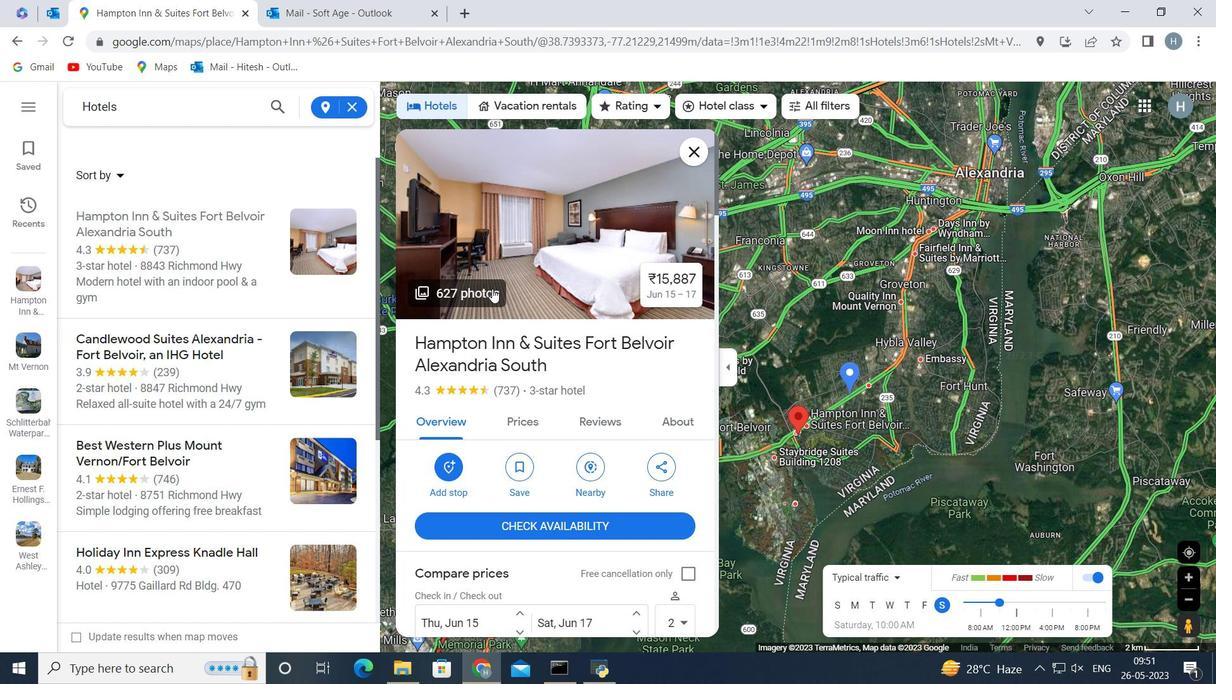 
Action: Mouse pressed left at (485, 287)
Screenshot: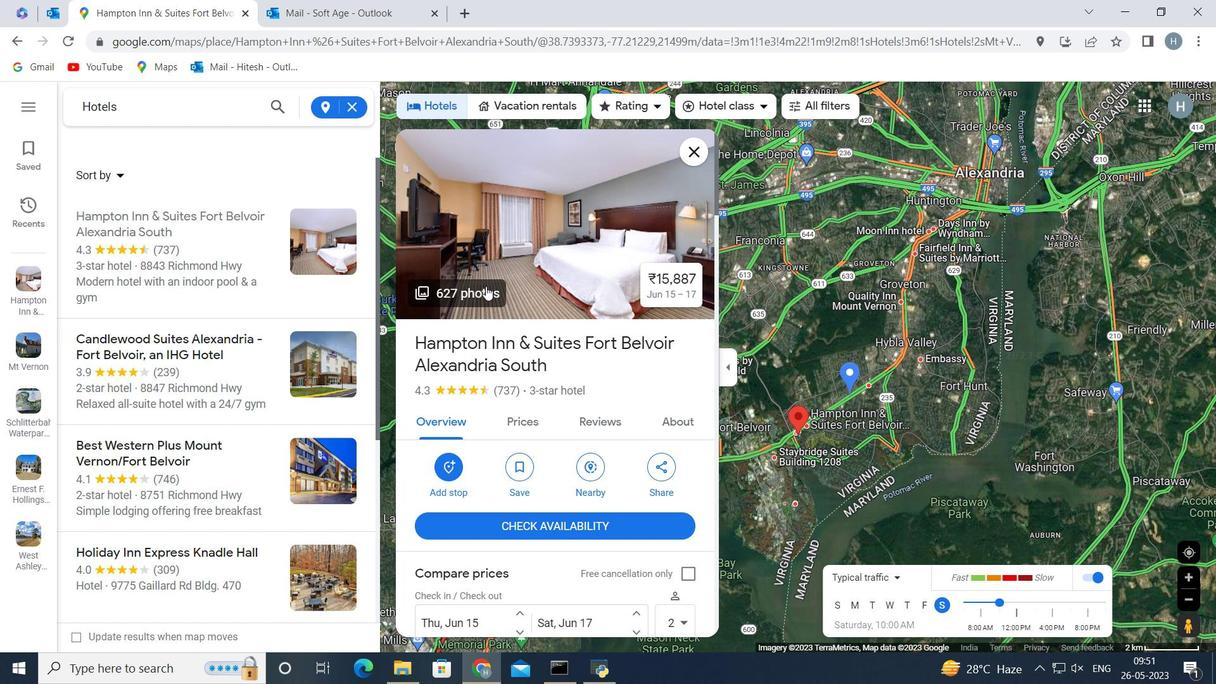 
Action: Mouse moved to (516, 312)
Screenshot: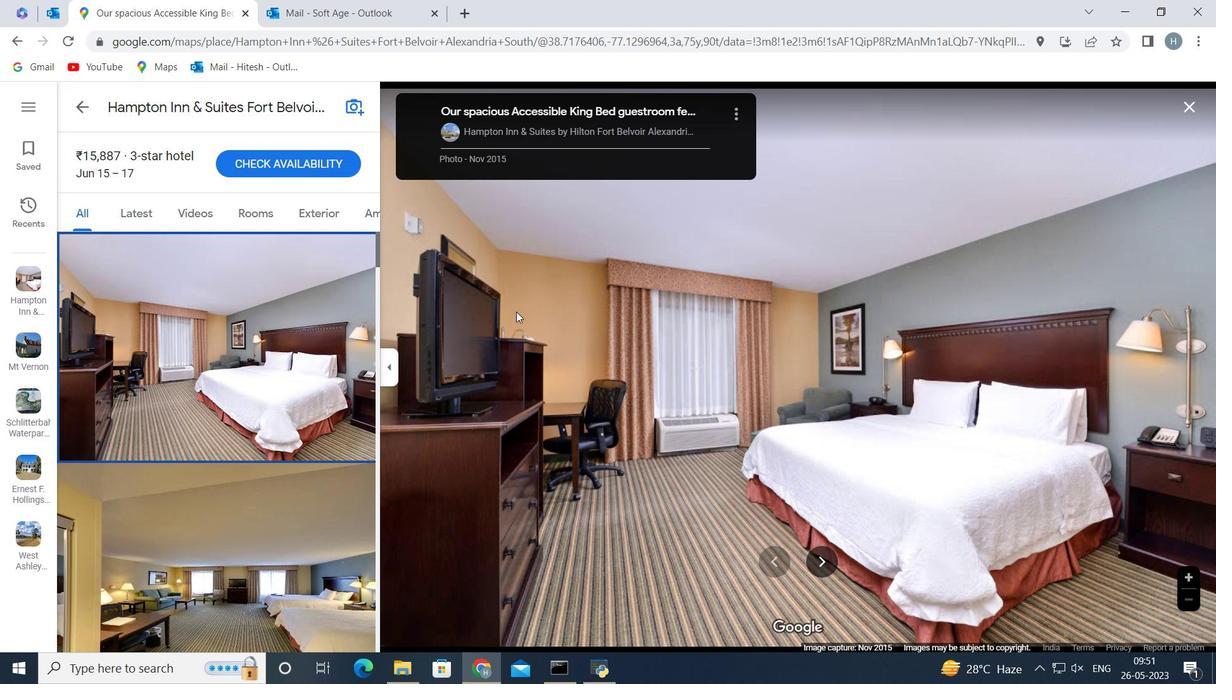 
Action: Key pressed <Key.right><Key.right><Key.right><Key.right><Key.right><Key.right><Key.right><Key.right>
Screenshot: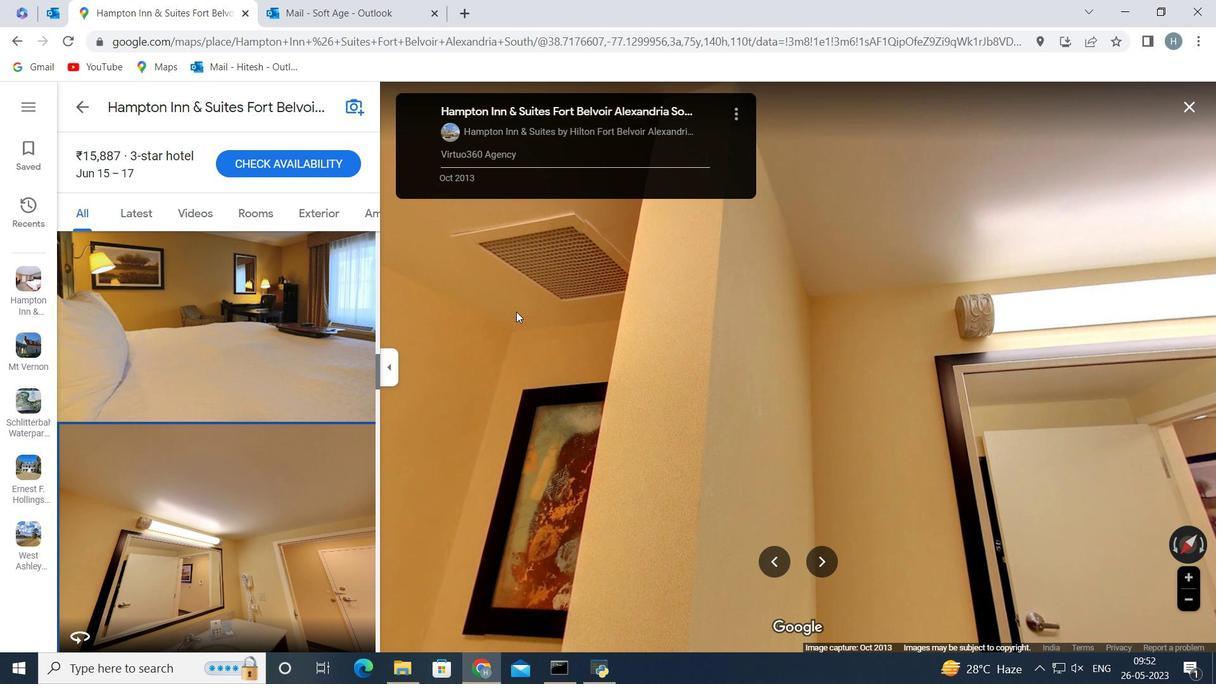 
Action: Mouse moved to (893, 298)
Screenshot: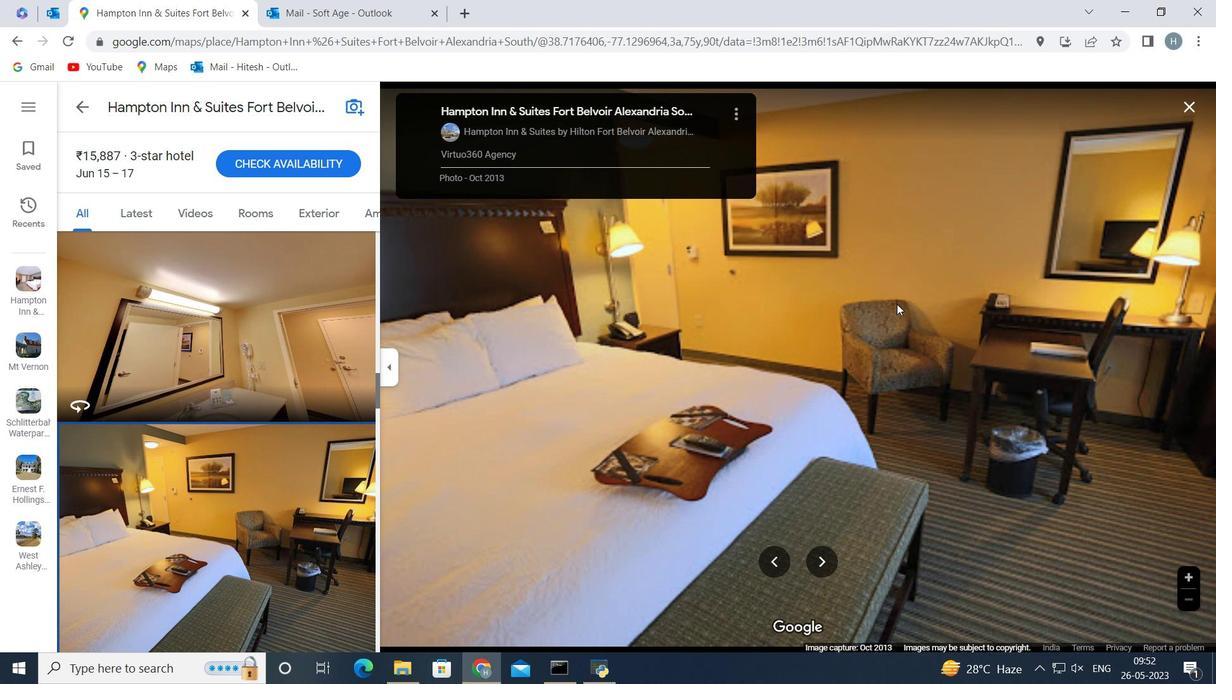 
Action: Mouse scrolled (893, 299) with delta (0, 0)
Screenshot: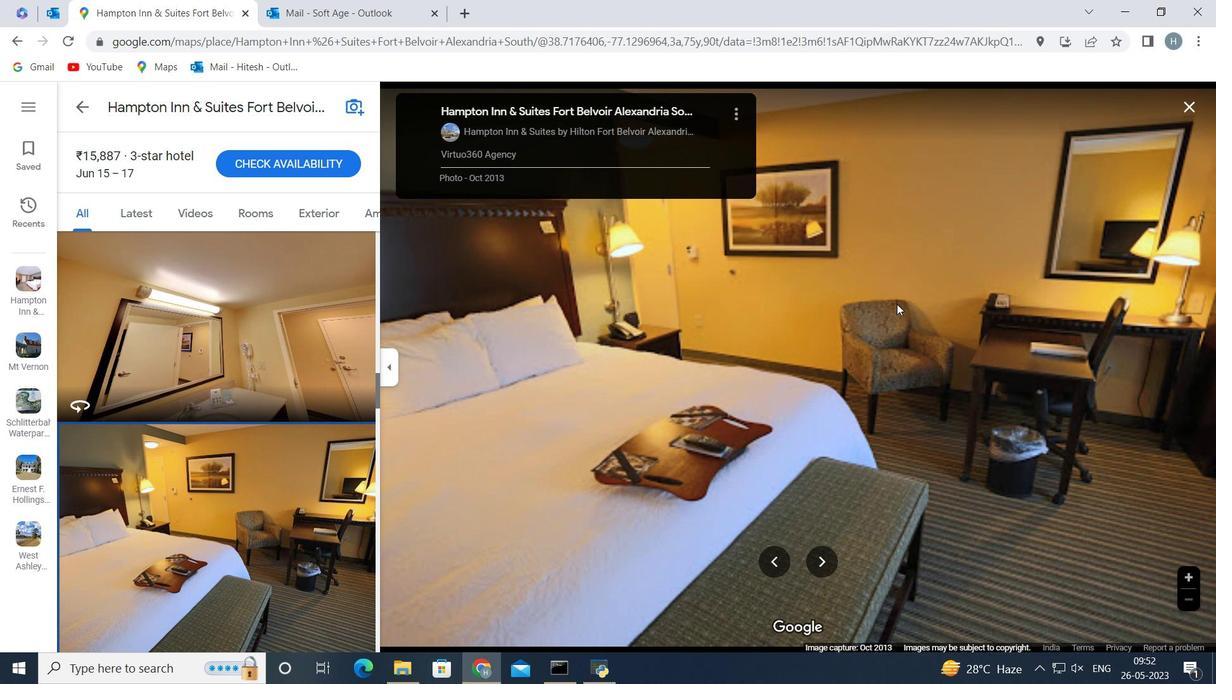 
Action: Mouse scrolled (893, 299) with delta (0, 0)
Screenshot: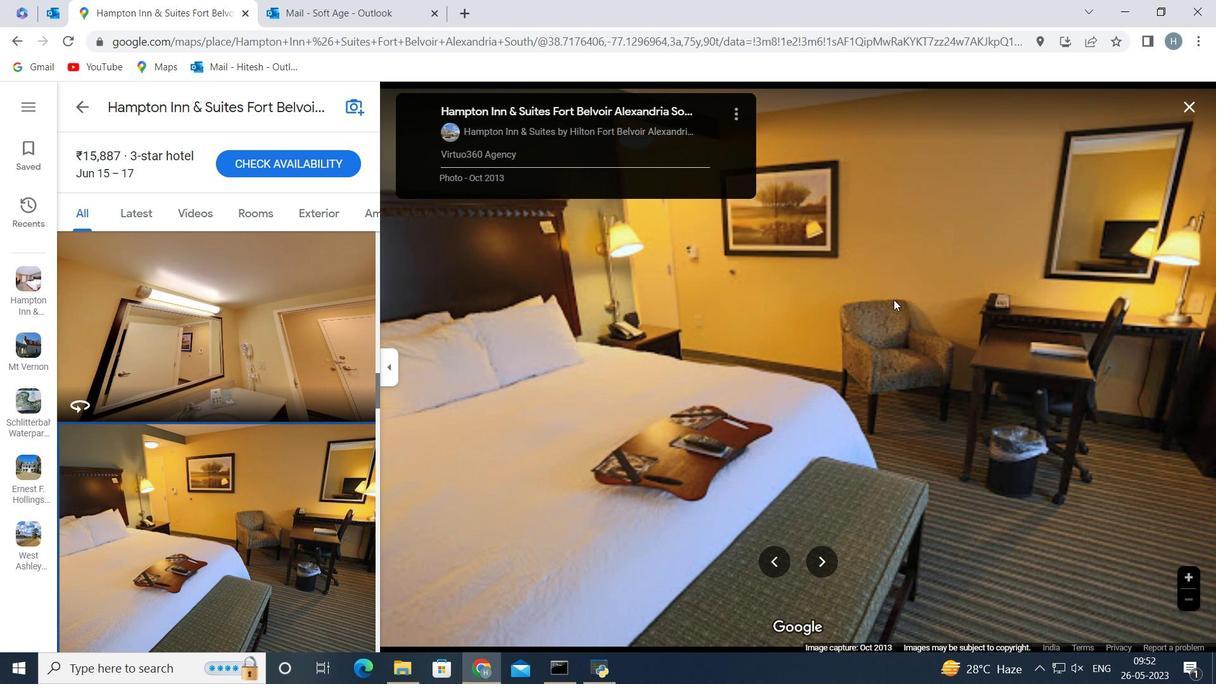 
Action: Mouse scrolled (893, 299) with delta (0, 0)
Screenshot: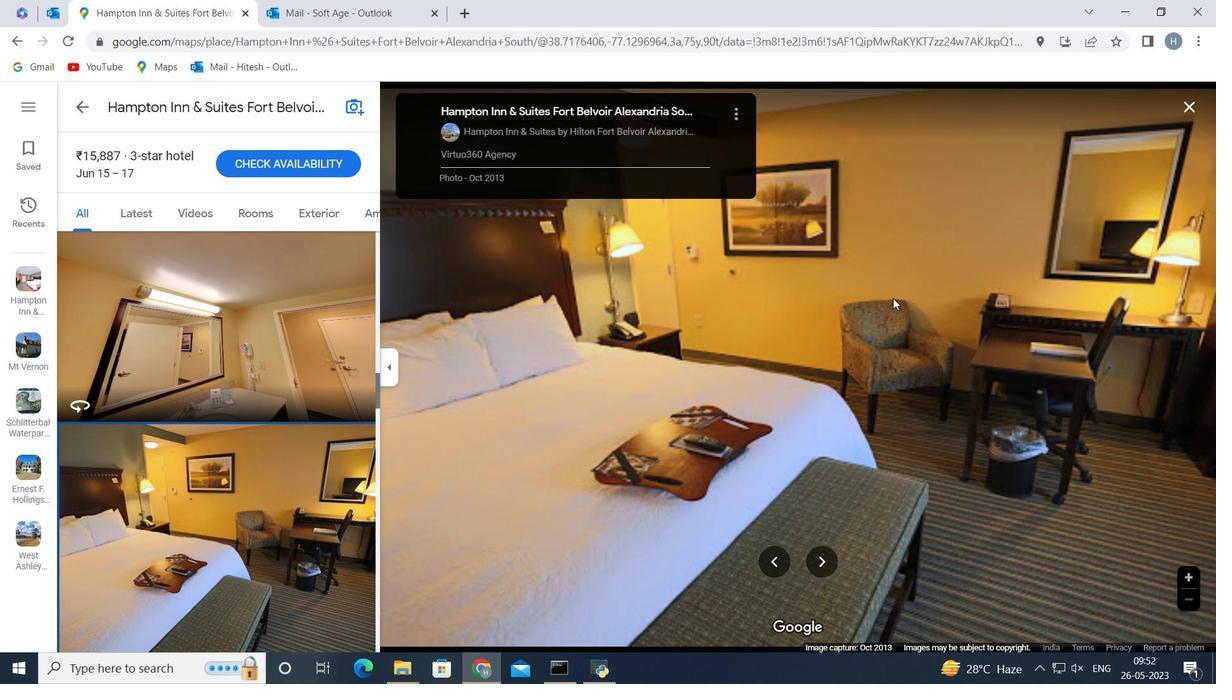 
Action: Mouse scrolled (893, 299) with delta (0, 0)
Screenshot: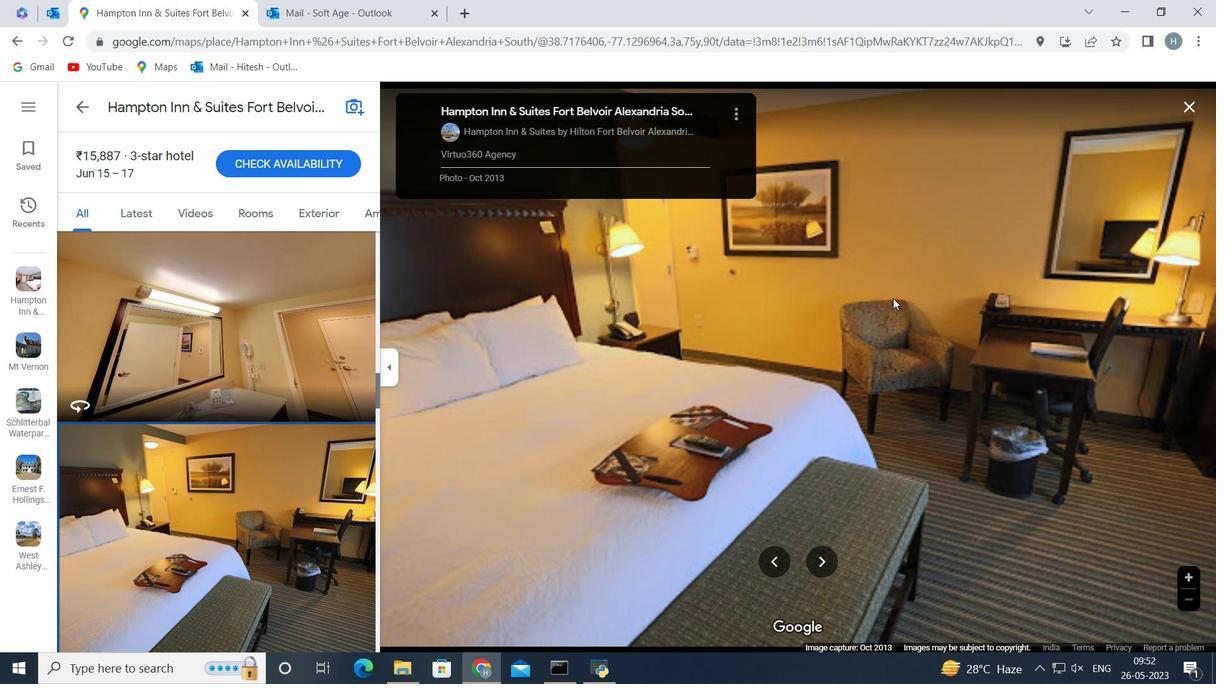 
Action: Mouse moved to (890, 288)
Screenshot: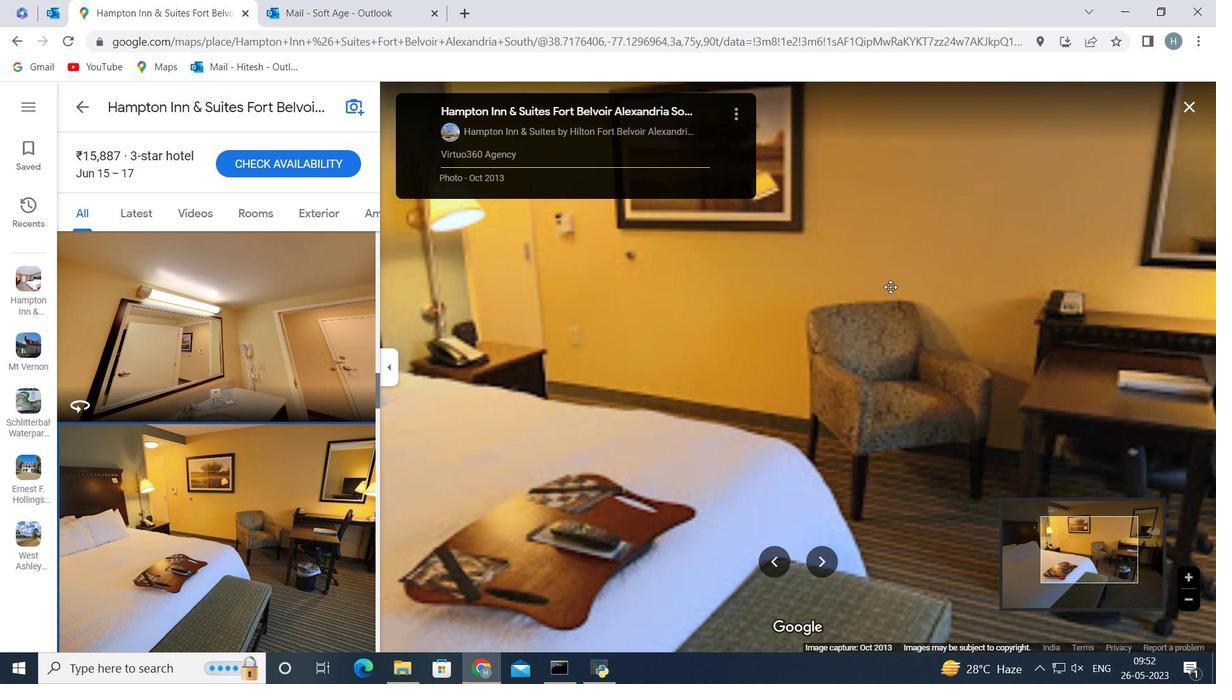 
Action: Mouse pressed left at (890, 287)
Screenshot: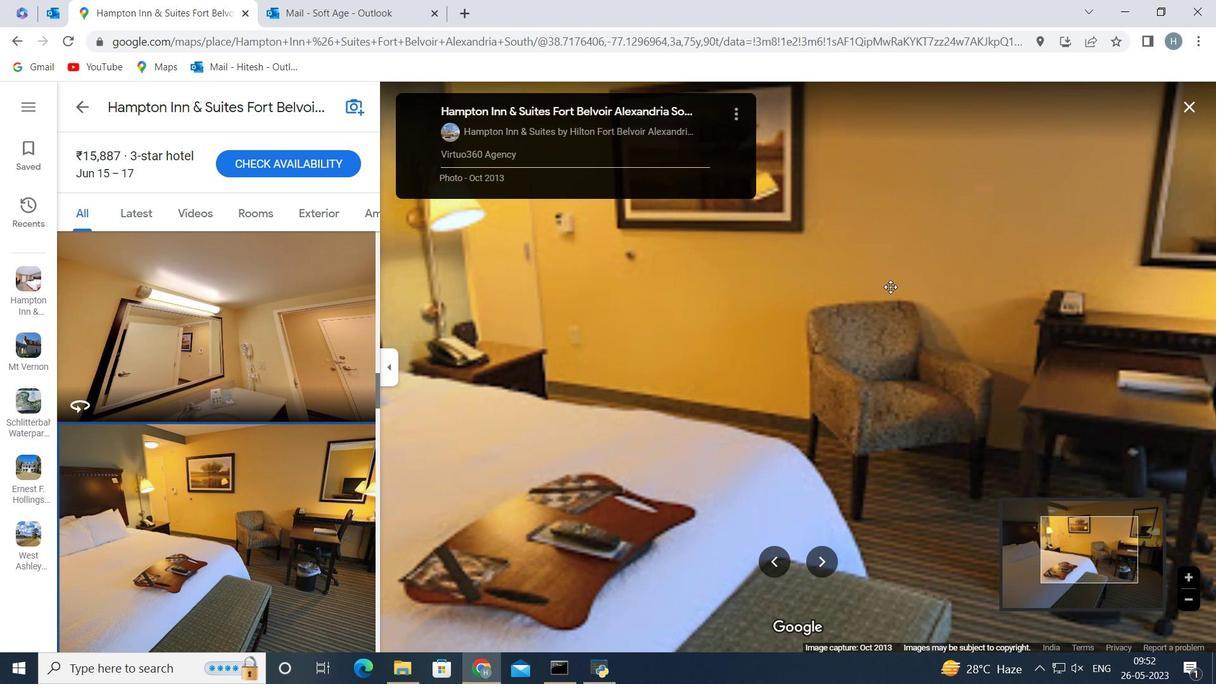 
Action: Mouse moved to (900, 455)
Screenshot: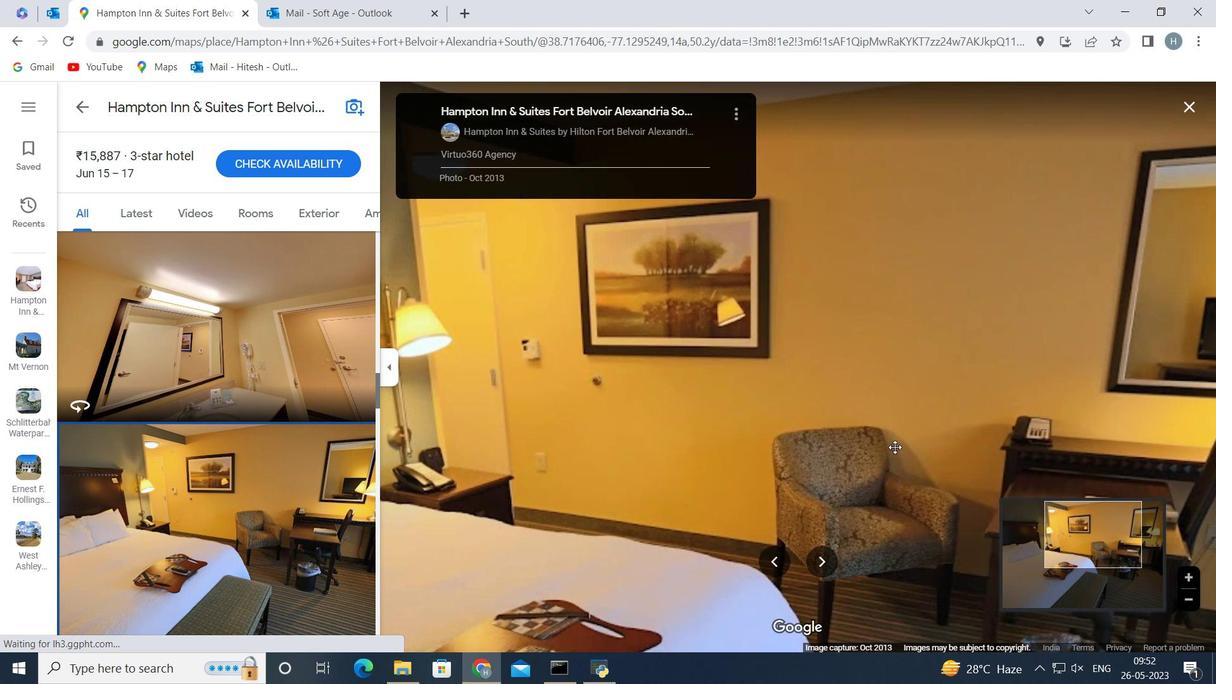 
Action: Mouse scrolled (900, 456) with delta (0, 0)
Screenshot: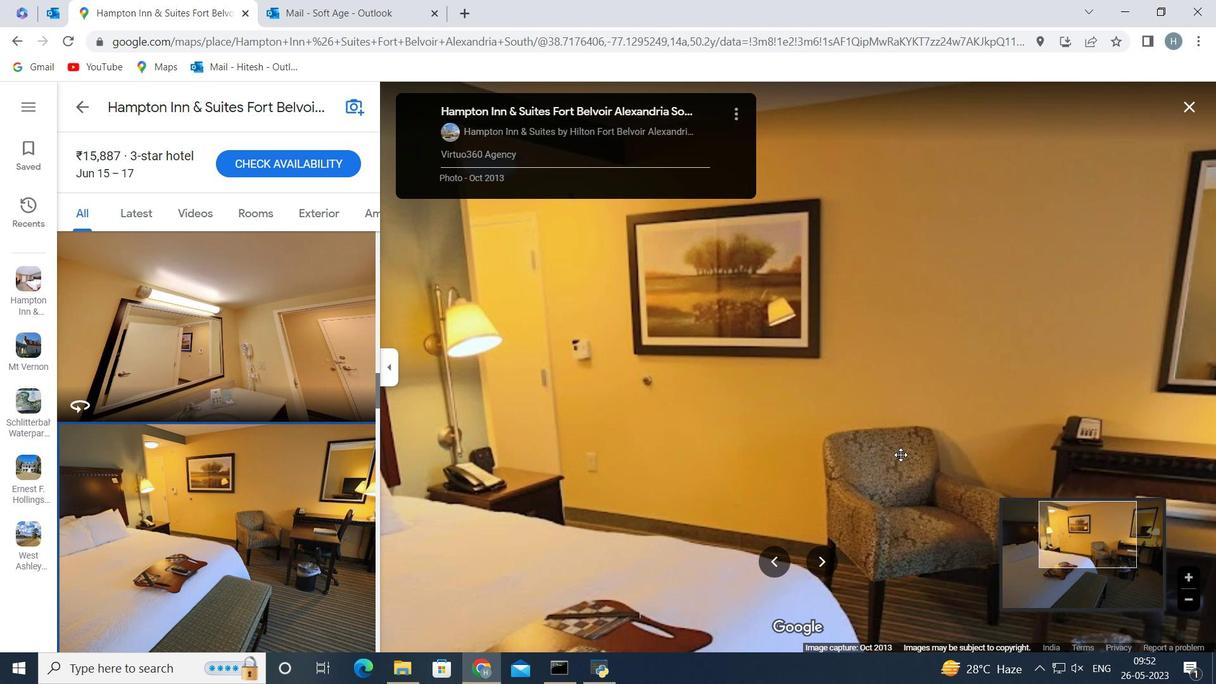 
Action: Mouse scrolled (900, 456) with delta (0, 0)
Screenshot: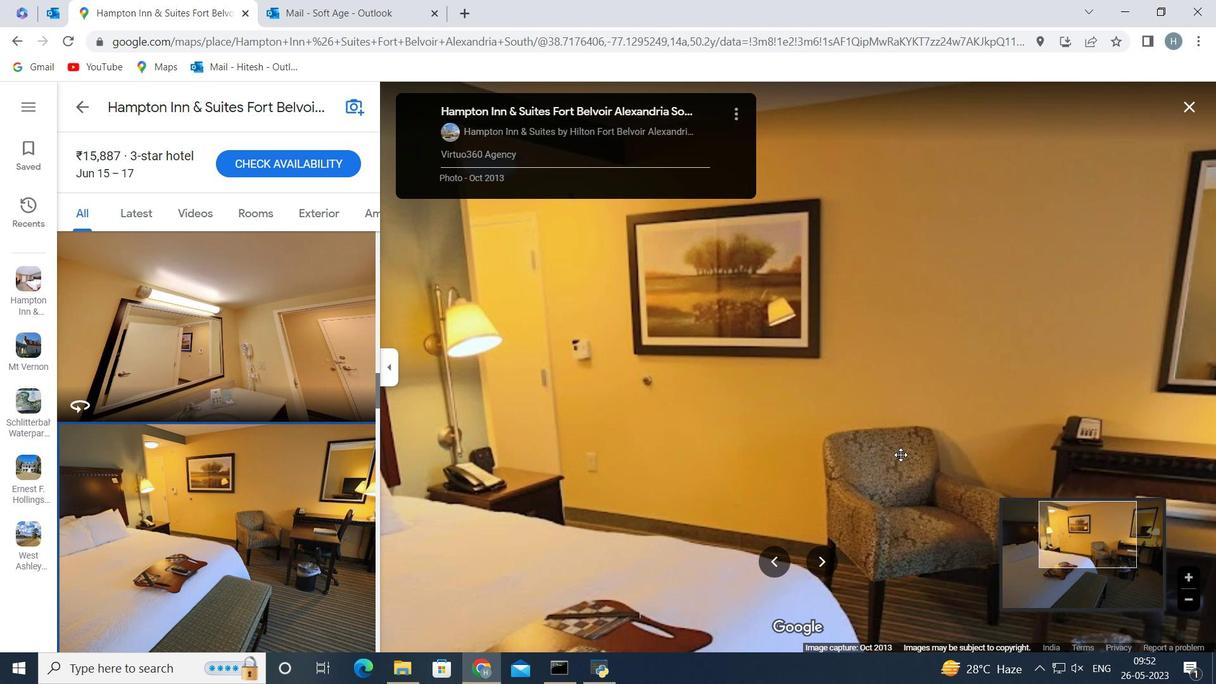
Action: Mouse moved to (910, 425)
